 Task: Buy 1 Fans & Parts from Engine Cooling & Climate Control section under best seller category for shipping address: Dana Mitchell, 4284 Crim Lane, Underhill, Vermont 05489, Cell Number 9377427970. Pay from credit card ending with 6010, CVV 682
Action: Mouse moved to (31, 109)
Screenshot: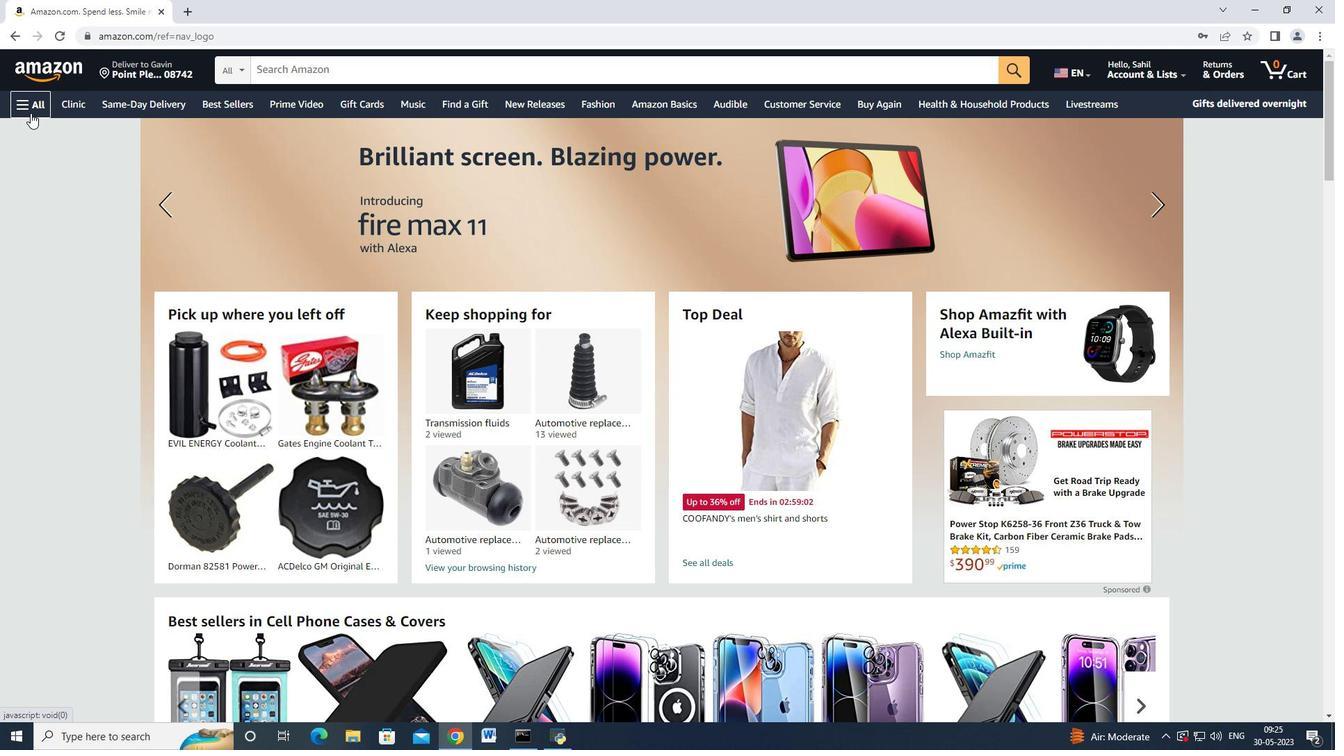 
Action: Mouse pressed left at (31, 109)
Screenshot: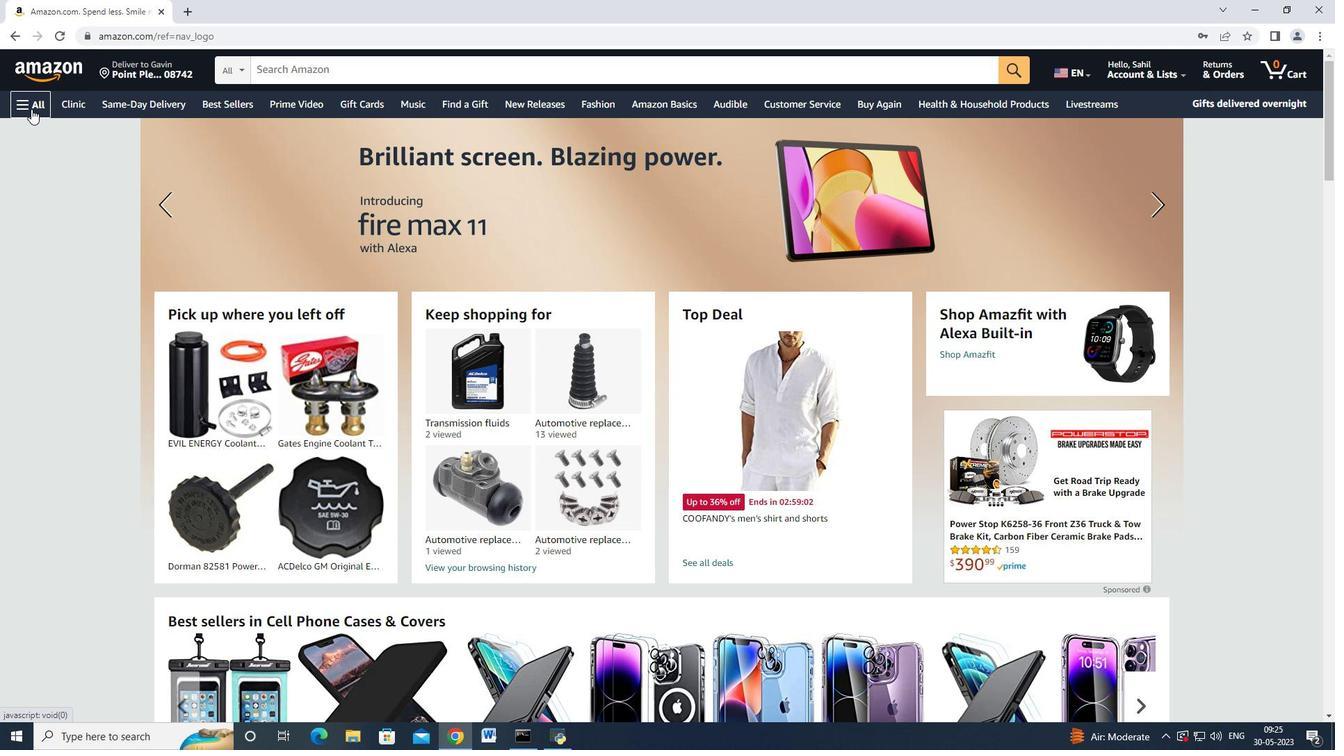 
Action: Mouse moved to (120, 417)
Screenshot: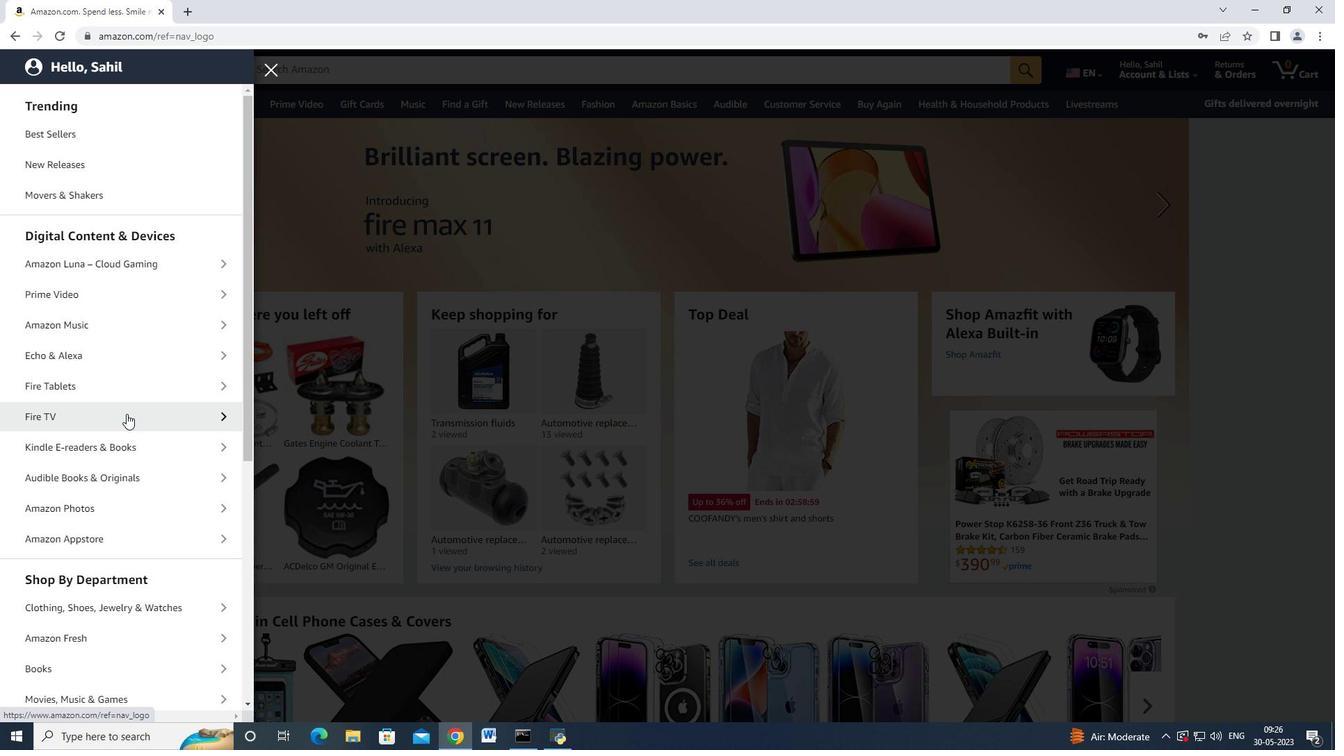
Action: Mouse scrolled (120, 417) with delta (0, 0)
Screenshot: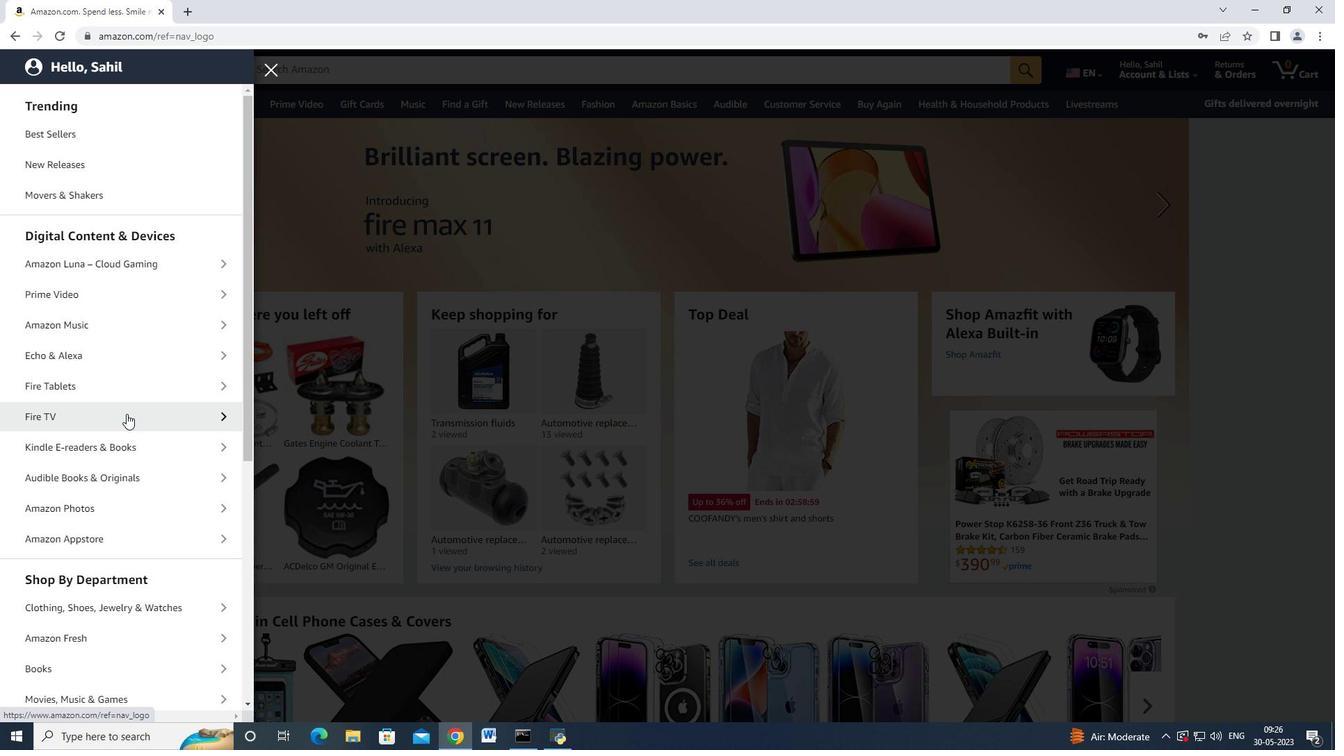 
Action: Mouse moved to (119, 419)
Screenshot: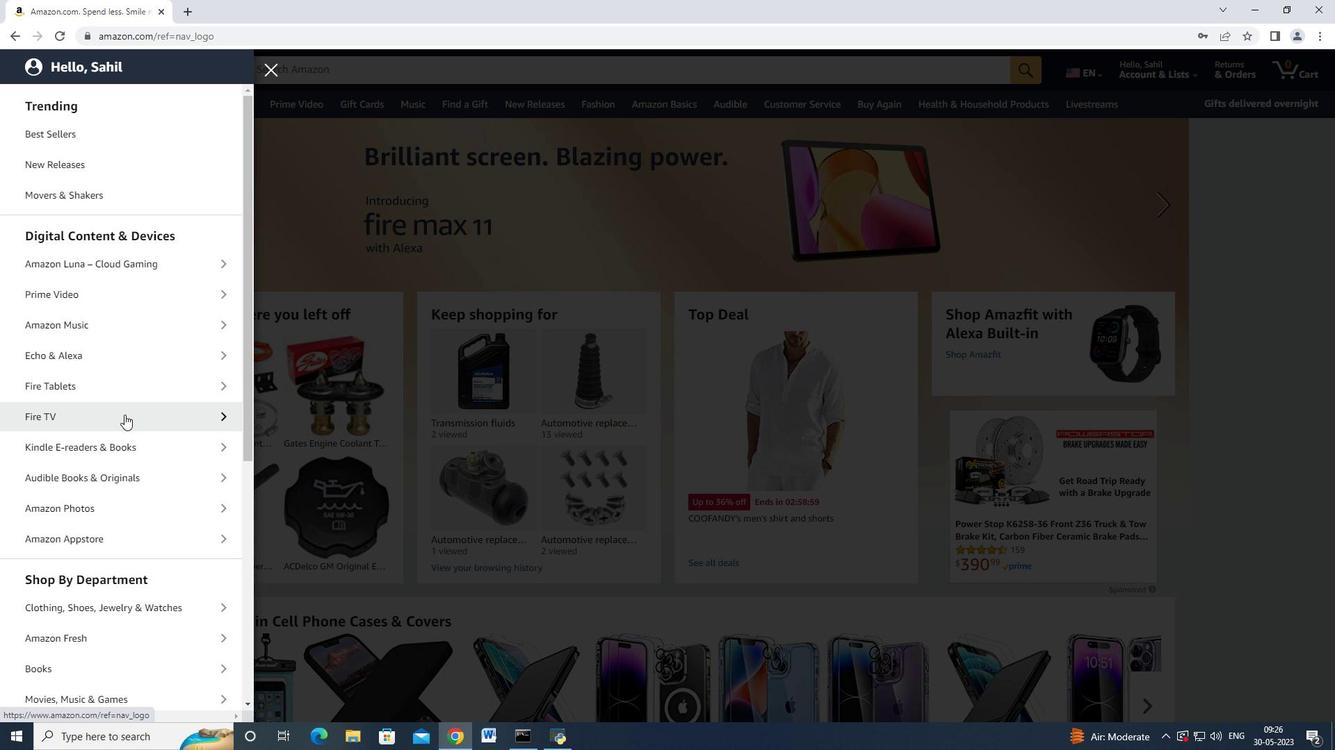 
Action: Mouse scrolled (119, 418) with delta (0, 0)
Screenshot: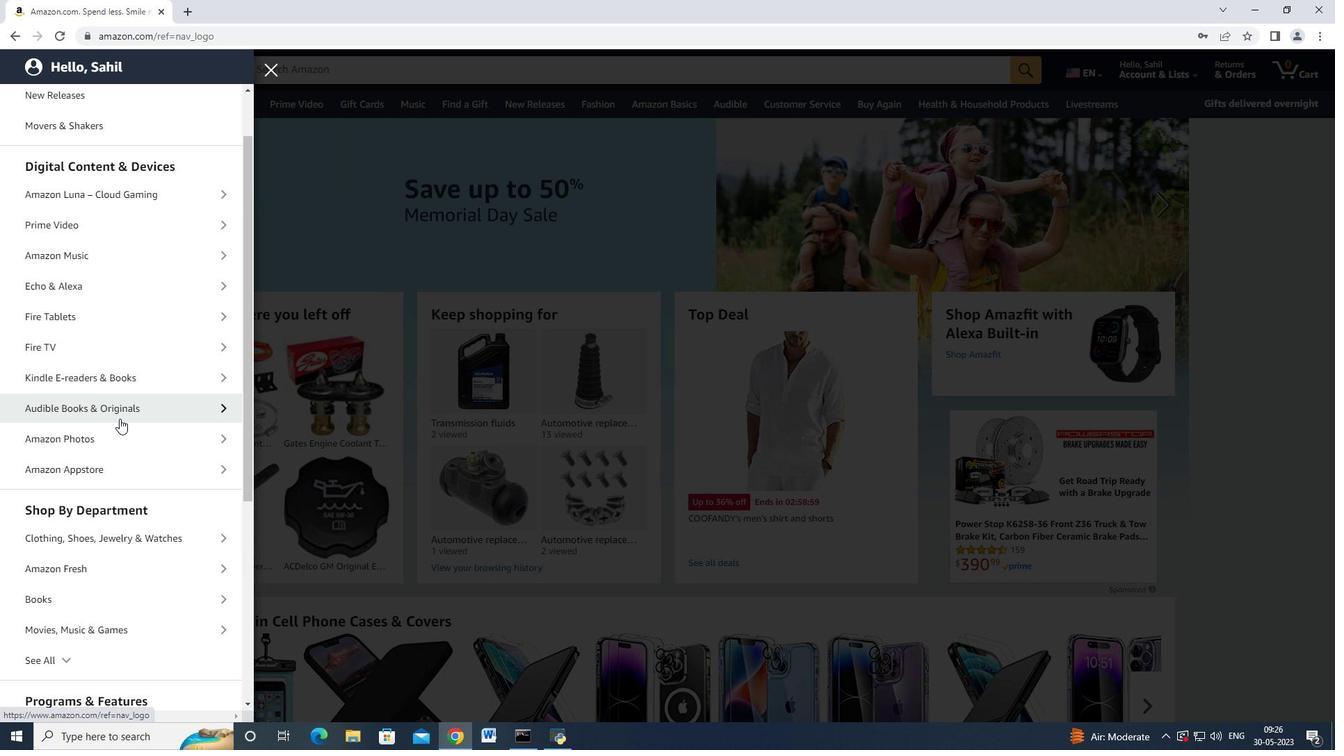 
Action: Mouse scrolled (119, 418) with delta (0, 0)
Screenshot: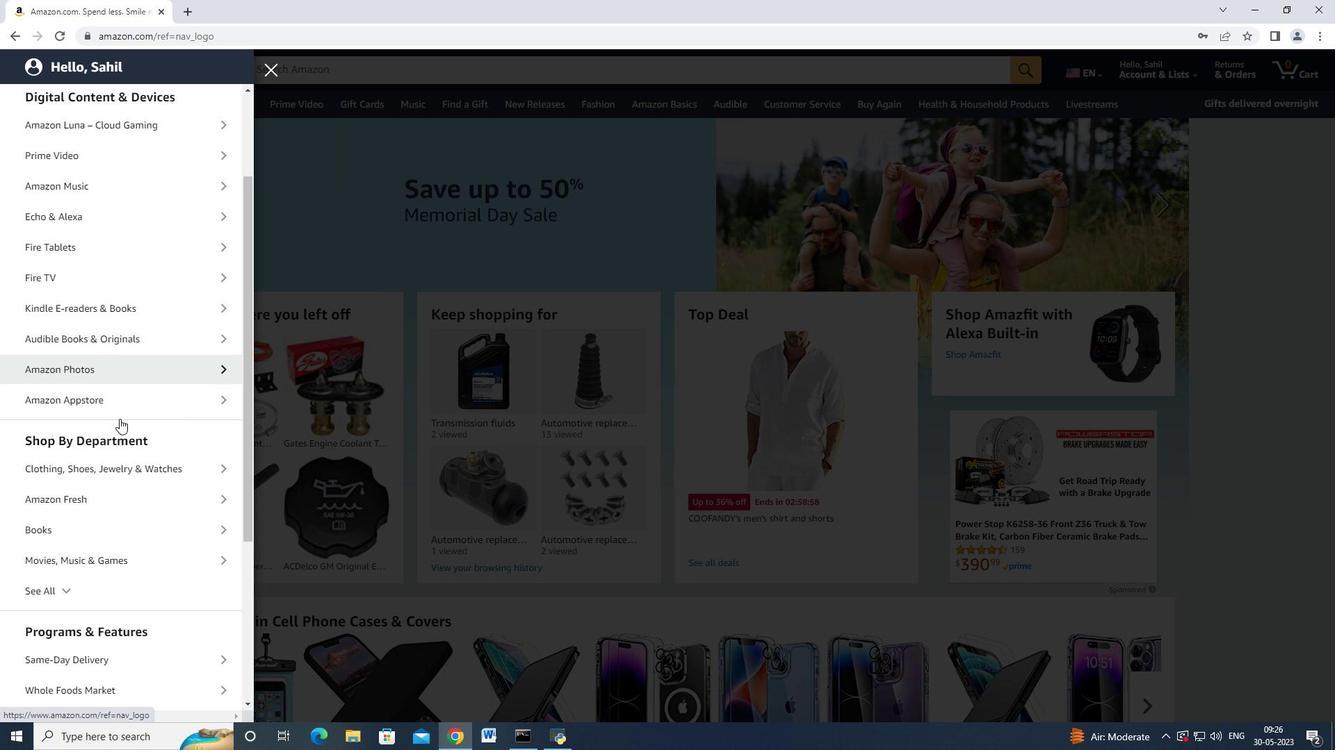 
Action: Mouse scrolled (119, 418) with delta (0, 0)
Screenshot: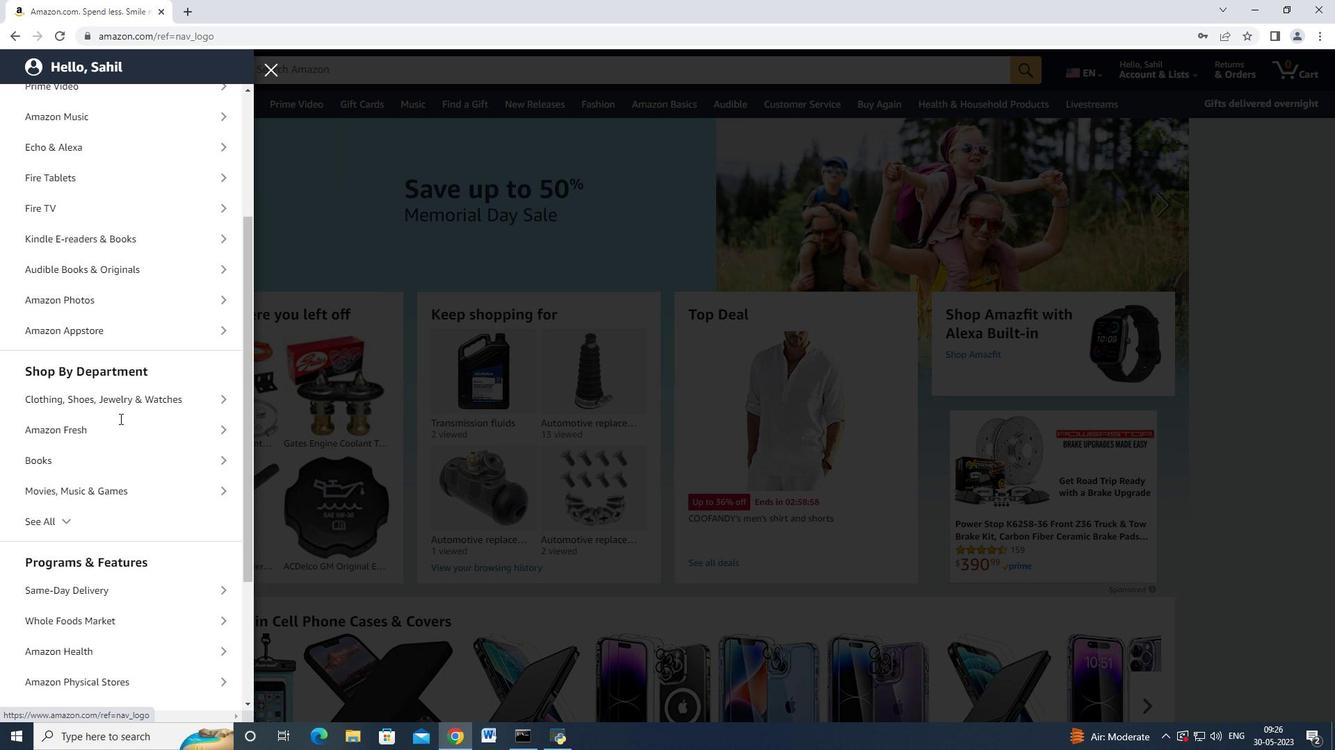 
Action: Mouse moved to (57, 447)
Screenshot: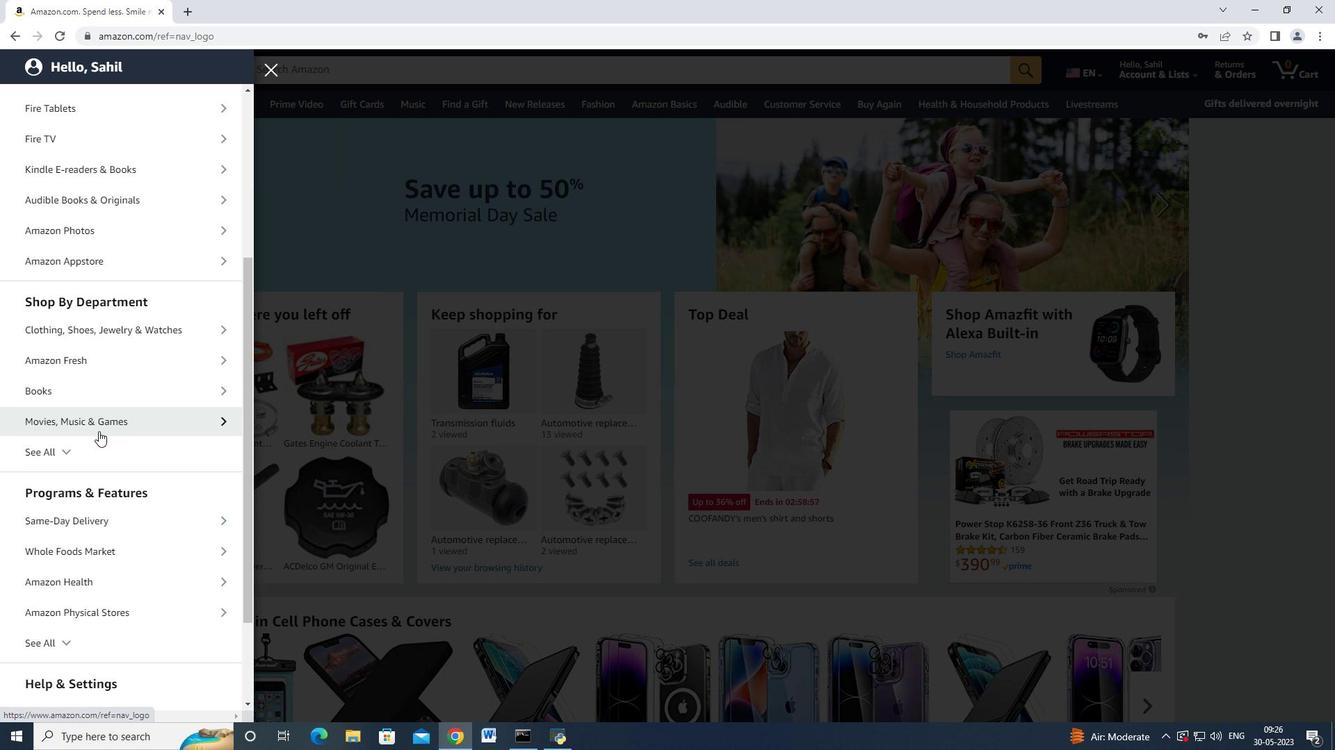 
Action: Mouse pressed left at (57, 447)
Screenshot: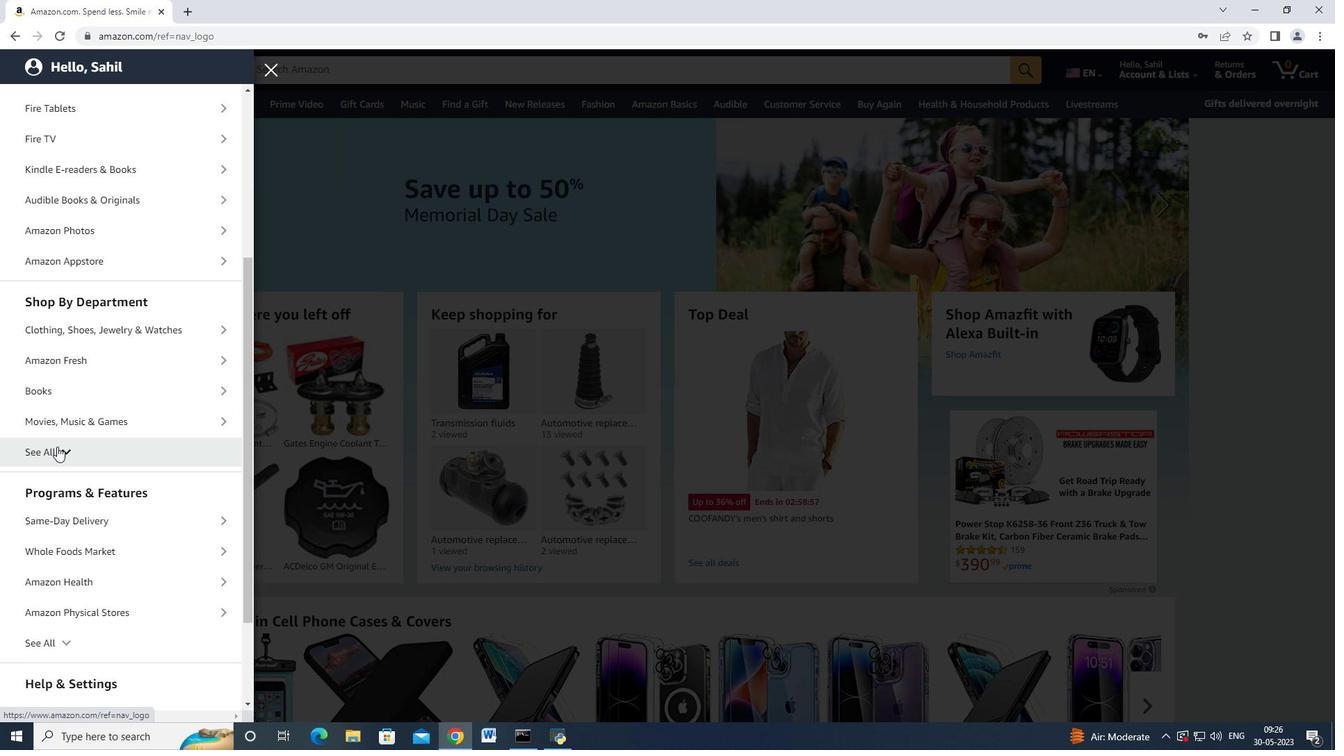 
Action: Mouse moved to (96, 433)
Screenshot: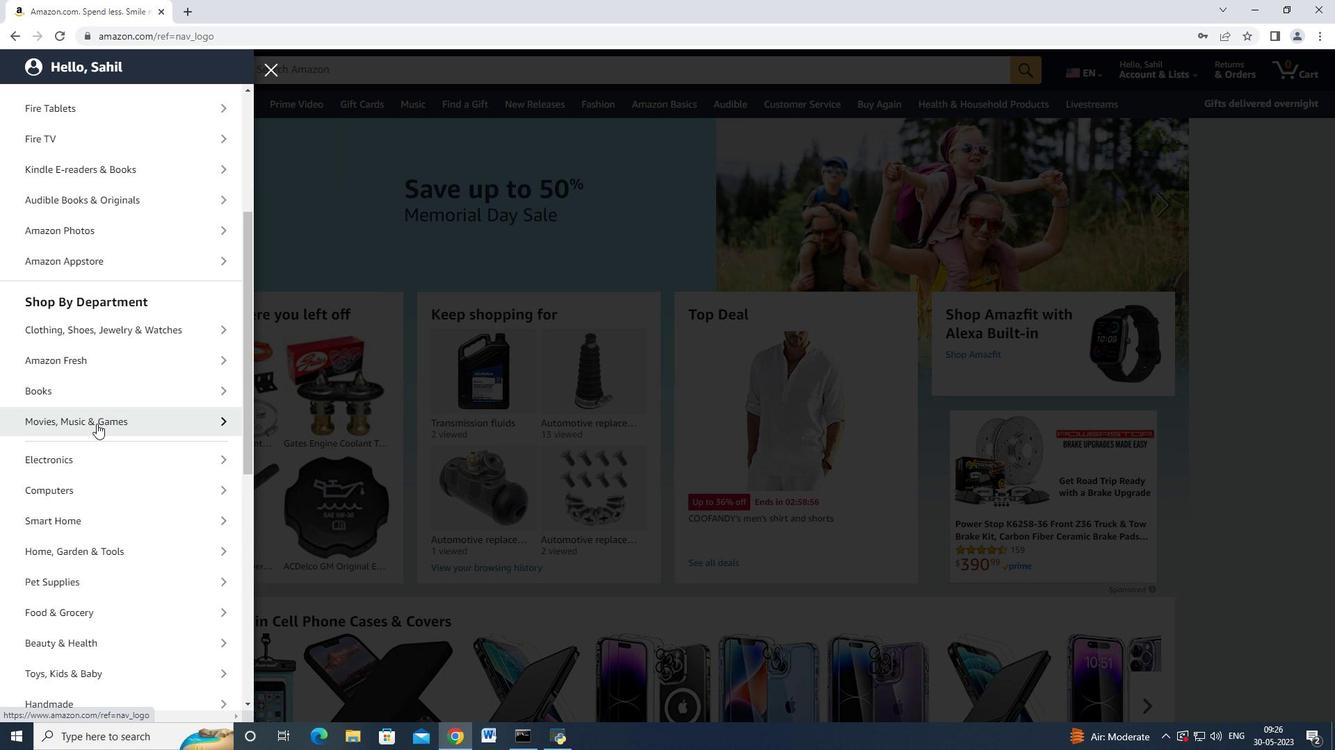 
Action: Mouse scrolled (96, 433) with delta (0, 0)
Screenshot: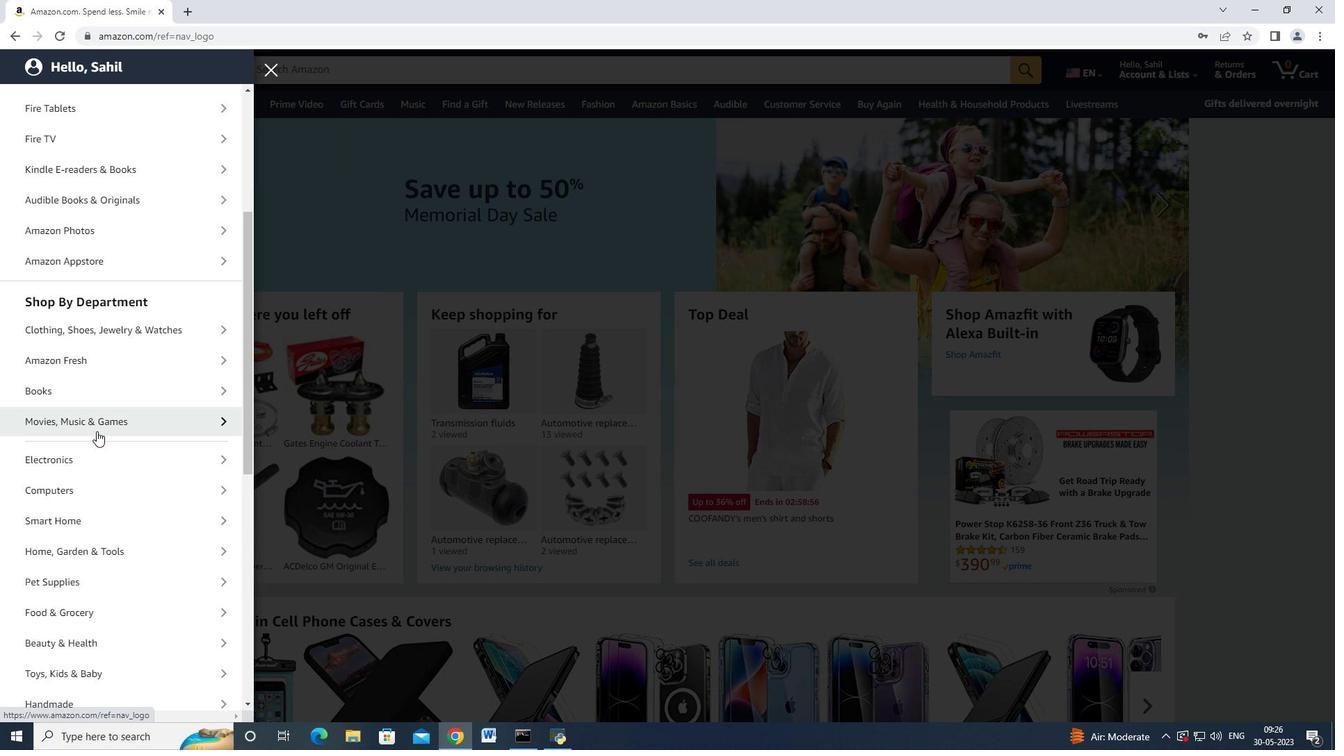 
Action: Mouse scrolled (96, 433) with delta (0, 0)
Screenshot: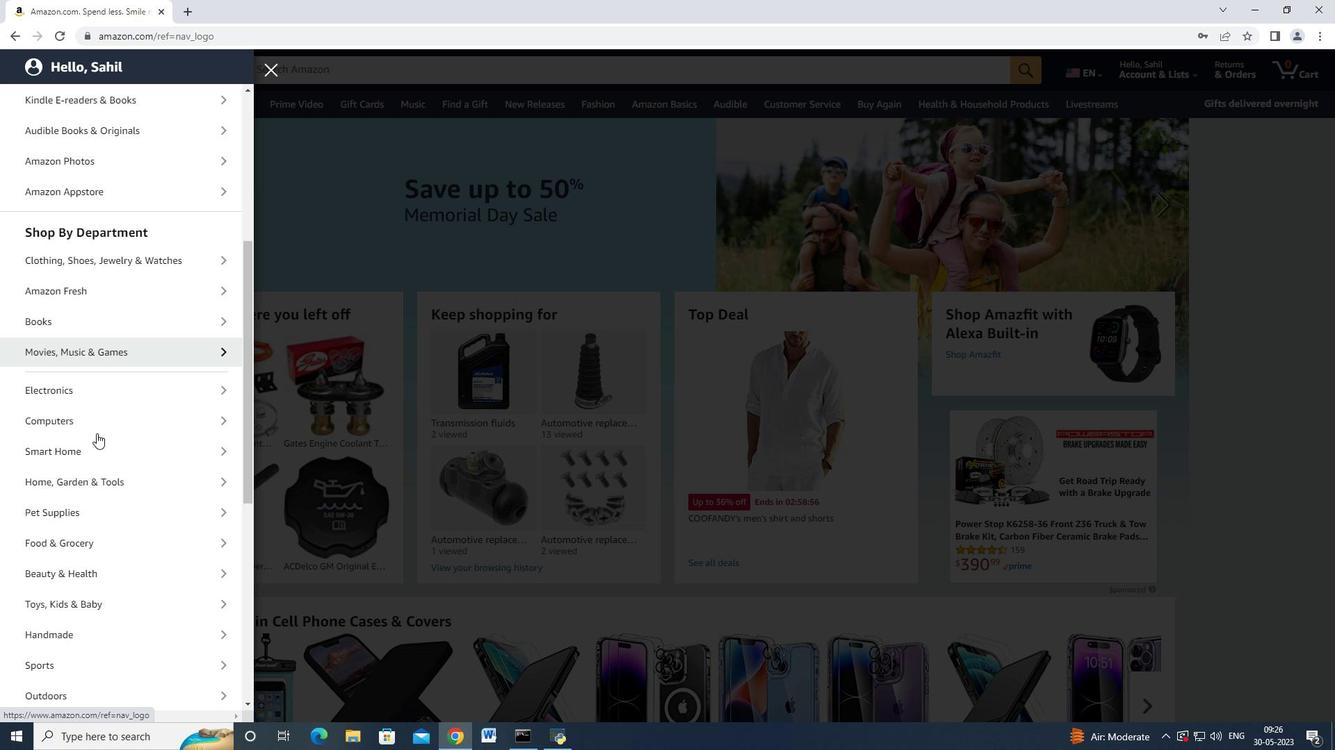 
Action: Mouse scrolled (96, 433) with delta (0, 0)
Screenshot: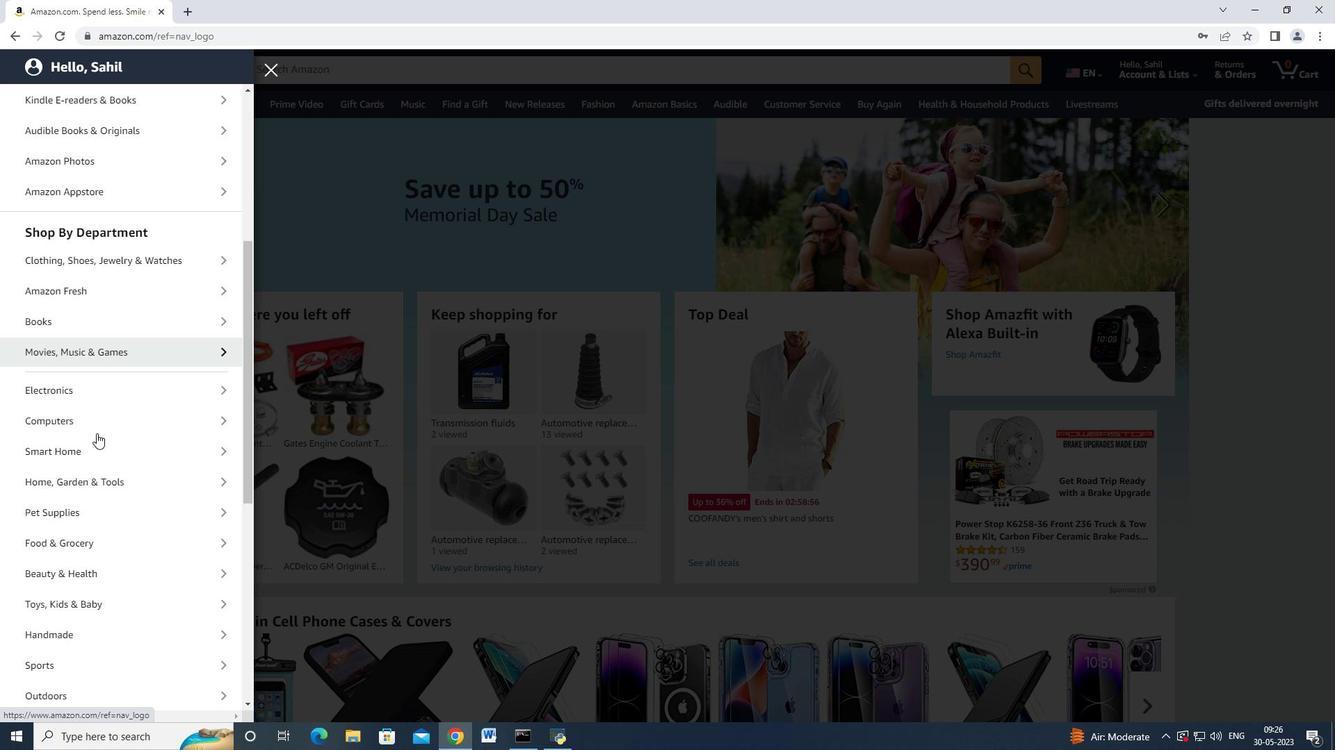 
Action: Mouse scrolled (96, 433) with delta (0, 0)
Screenshot: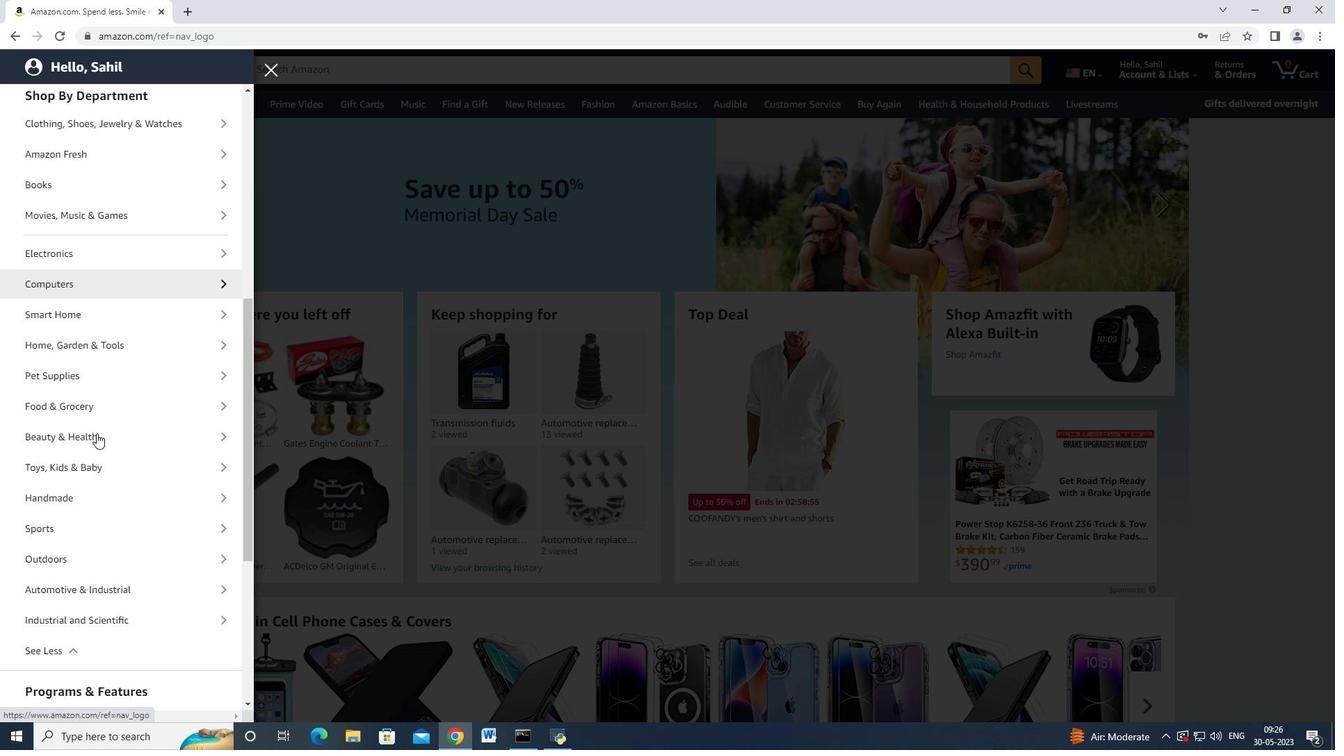 
Action: Mouse moved to (111, 515)
Screenshot: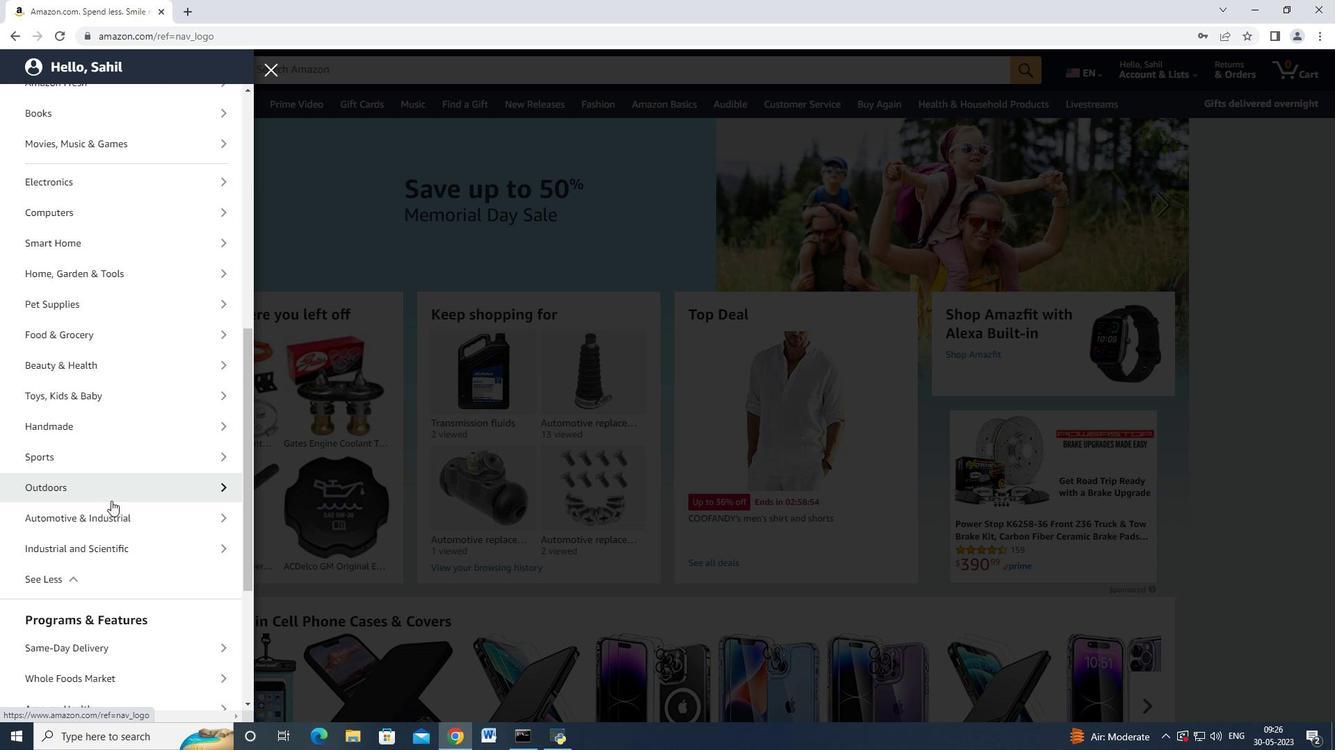 
Action: Mouse pressed left at (111, 515)
Screenshot: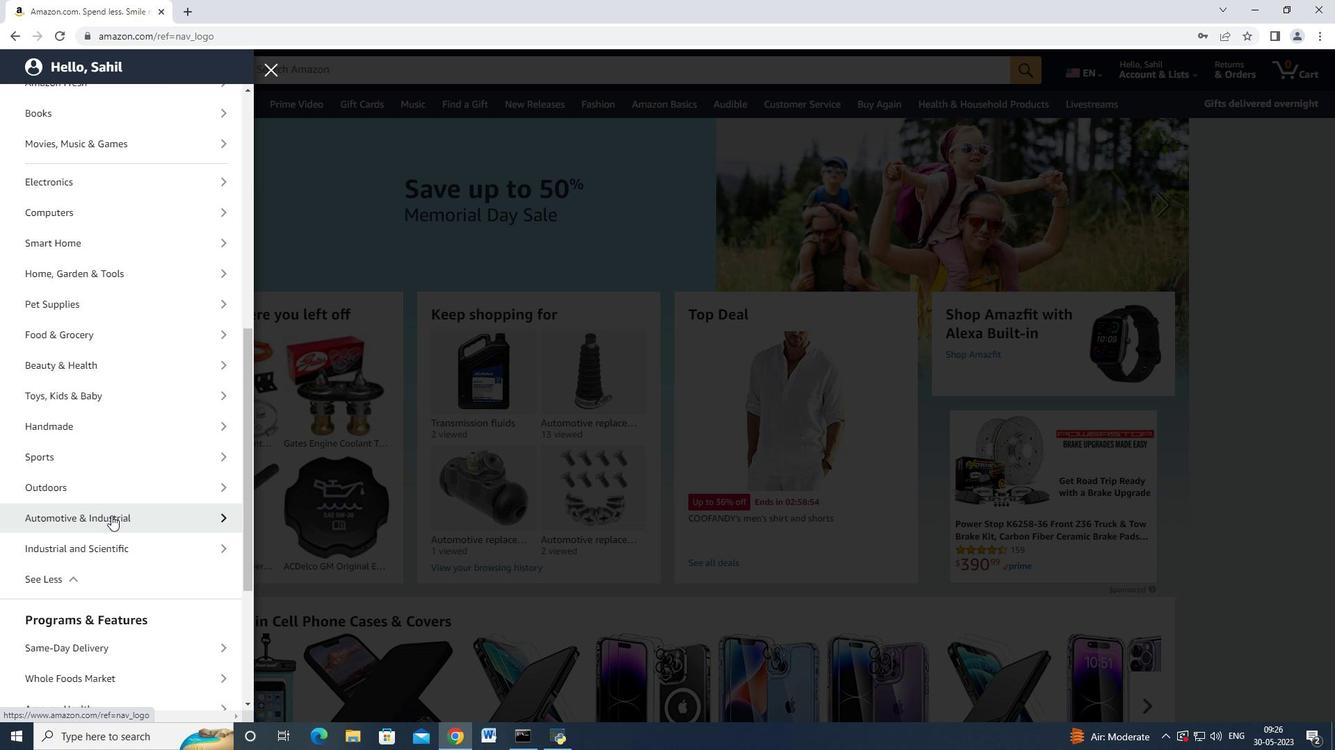 
Action: Mouse moved to (127, 177)
Screenshot: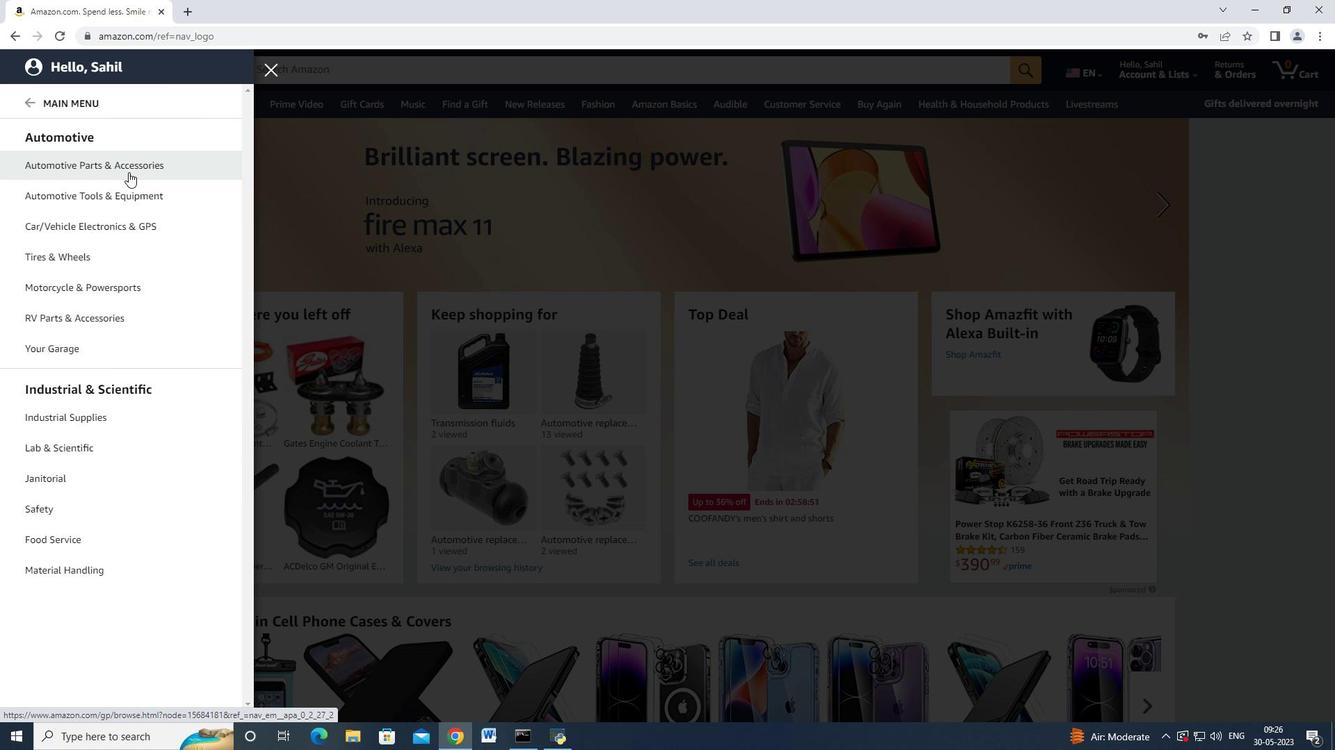 
Action: Mouse pressed left at (127, 177)
Screenshot: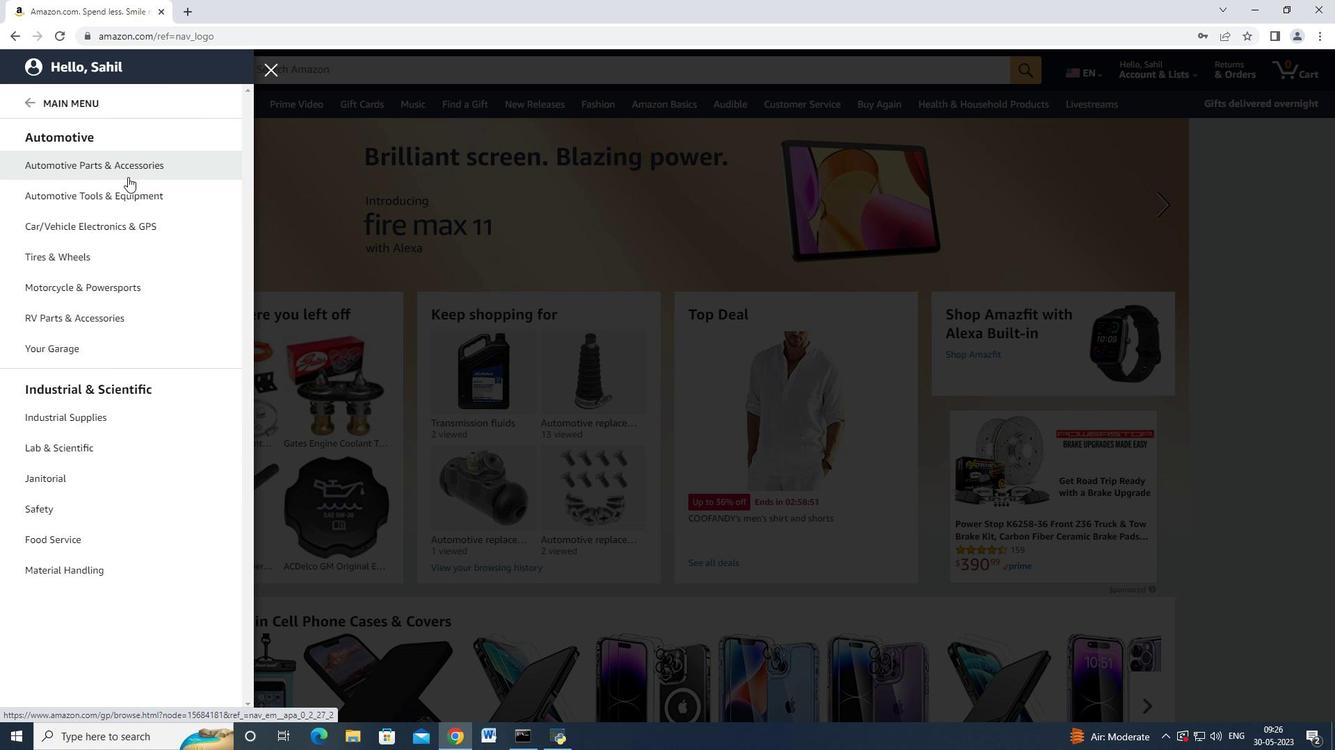 
Action: Mouse moved to (161, 196)
Screenshot: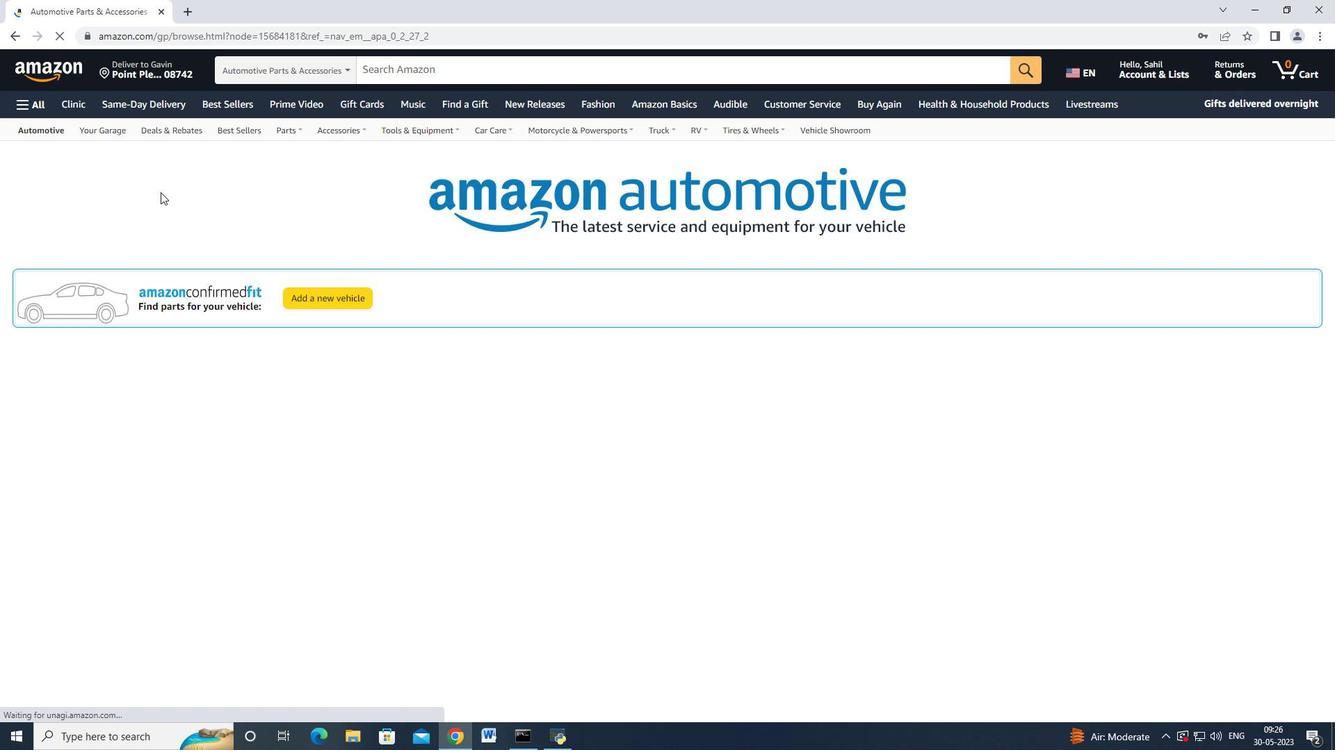 
Action: Mouse scrolled (161, 196) with delta (0, 0)
Screenshot: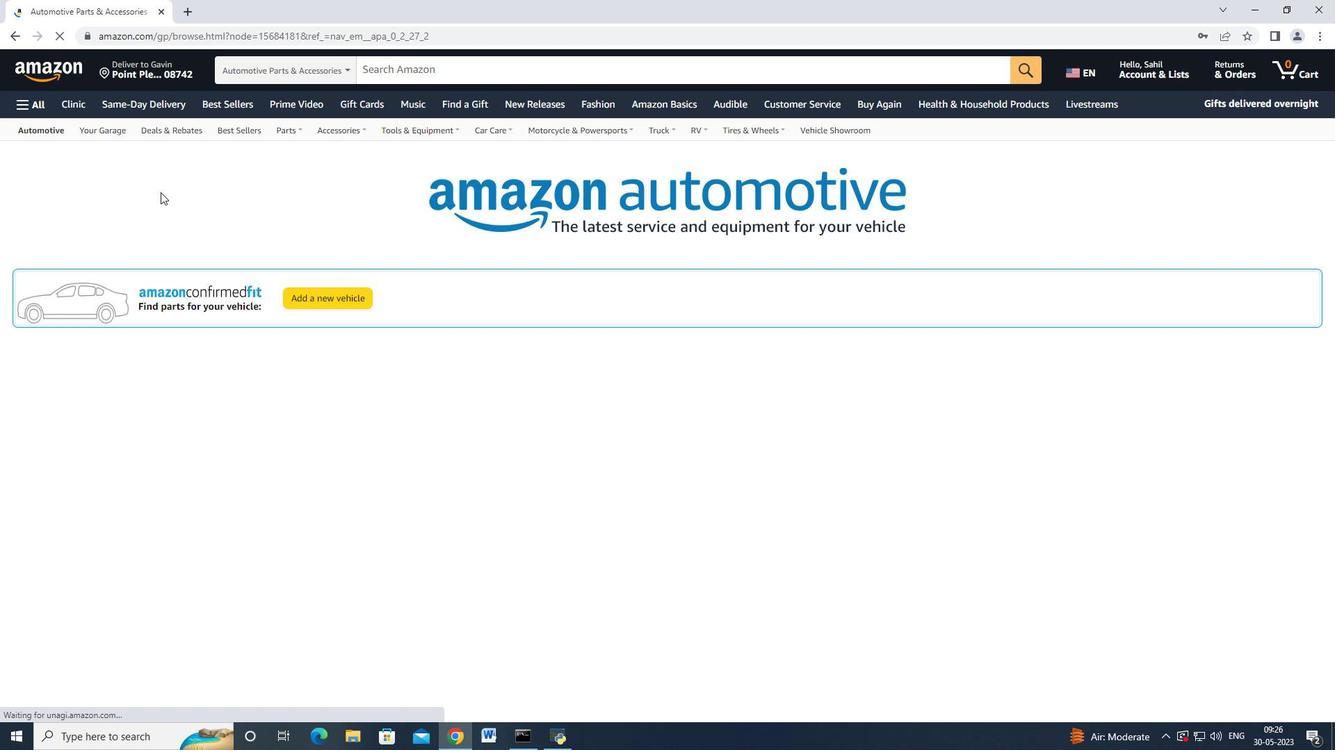 
Action: Mouse scrolled (161, 196) with delta (0, 0)
Screenshot: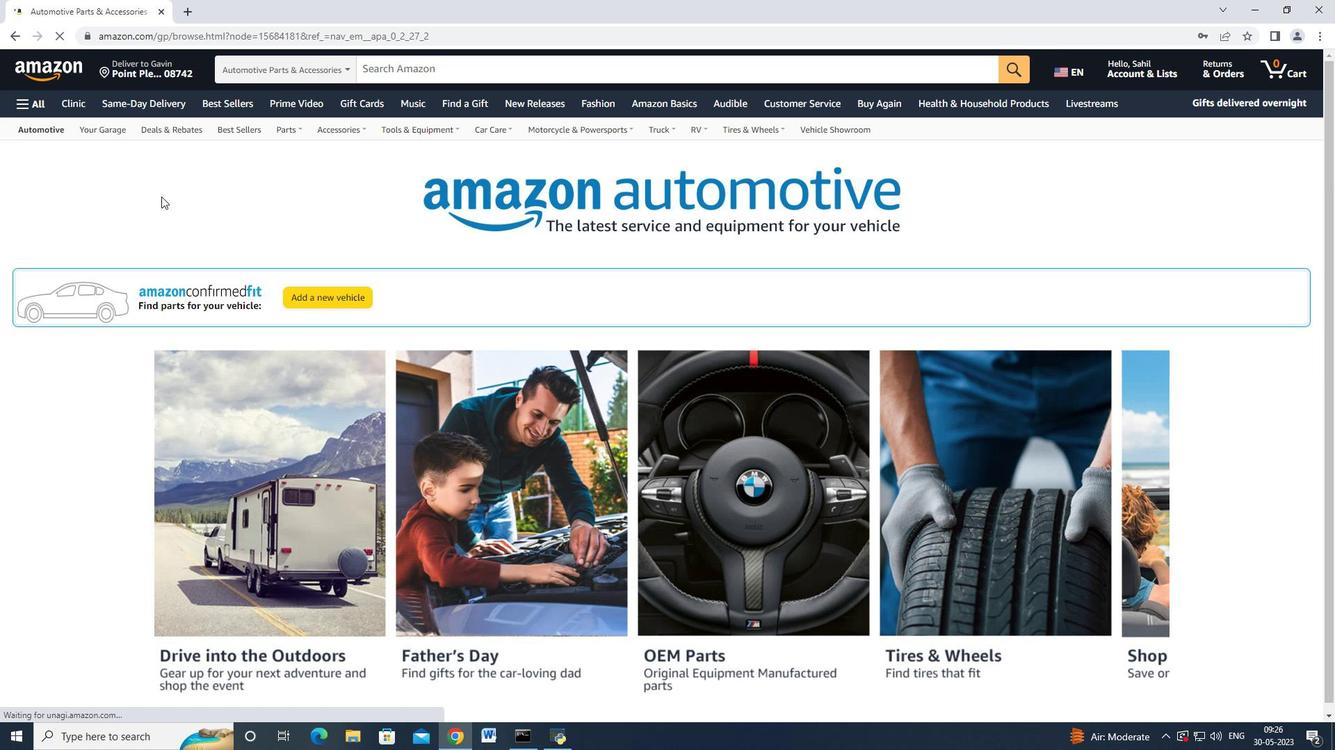 
Action: Mouse scrolled (161, 197) with delta (0, 0)
Screenshot: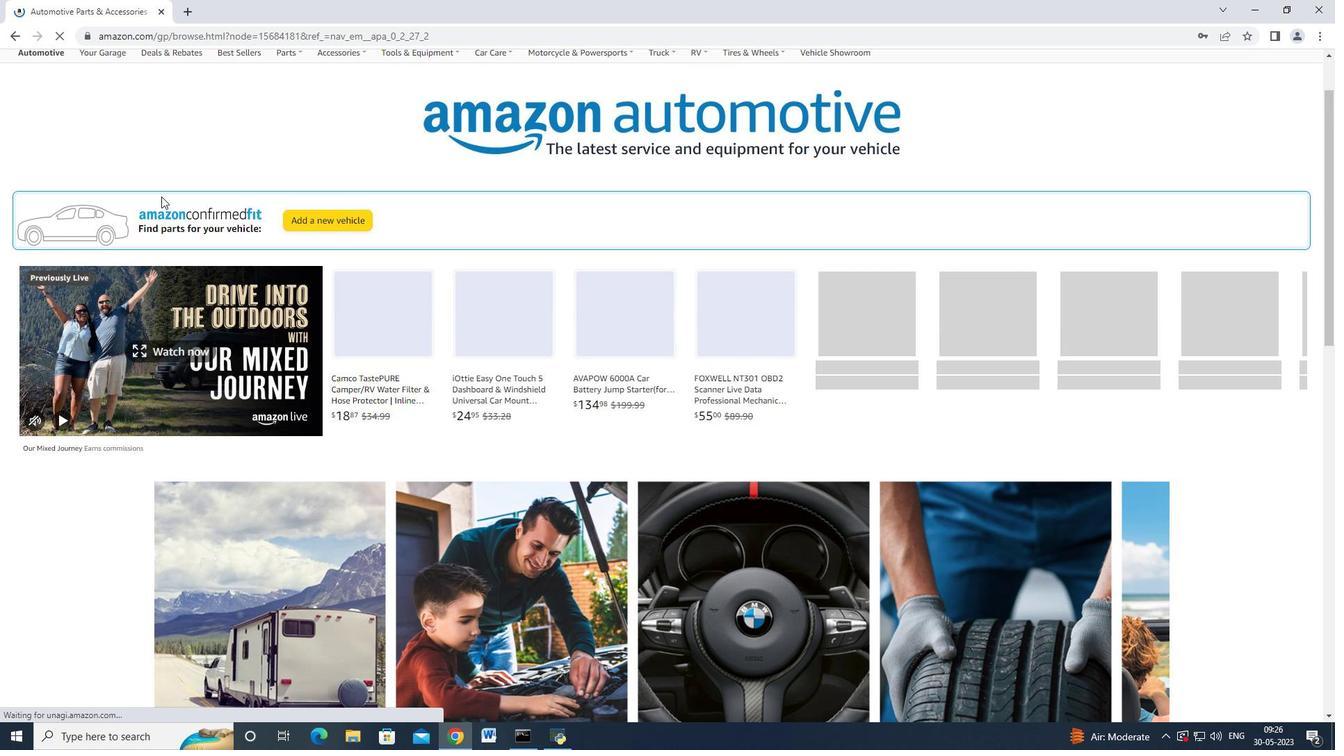 
Action: Mouse moved to (231, 127)
Screenshot: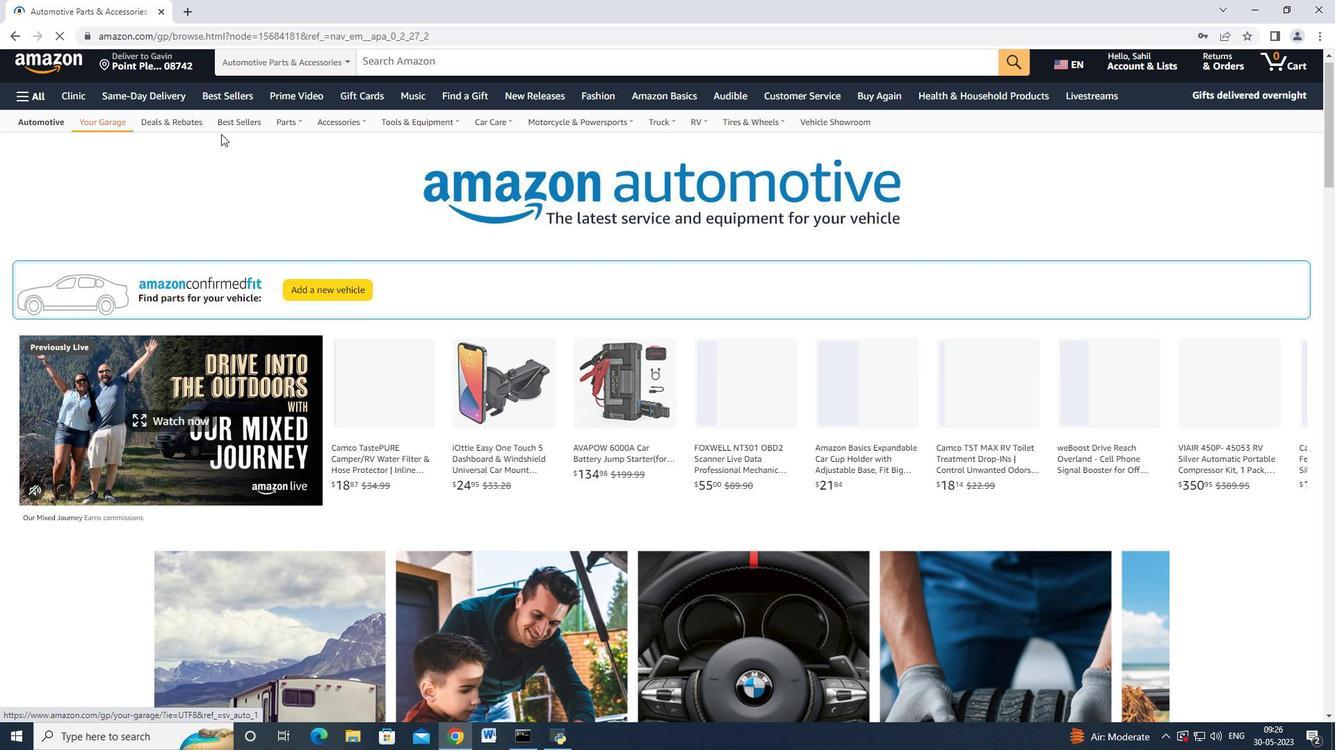 
Action: Mouse pressed left at (231, 127)
Screenshot: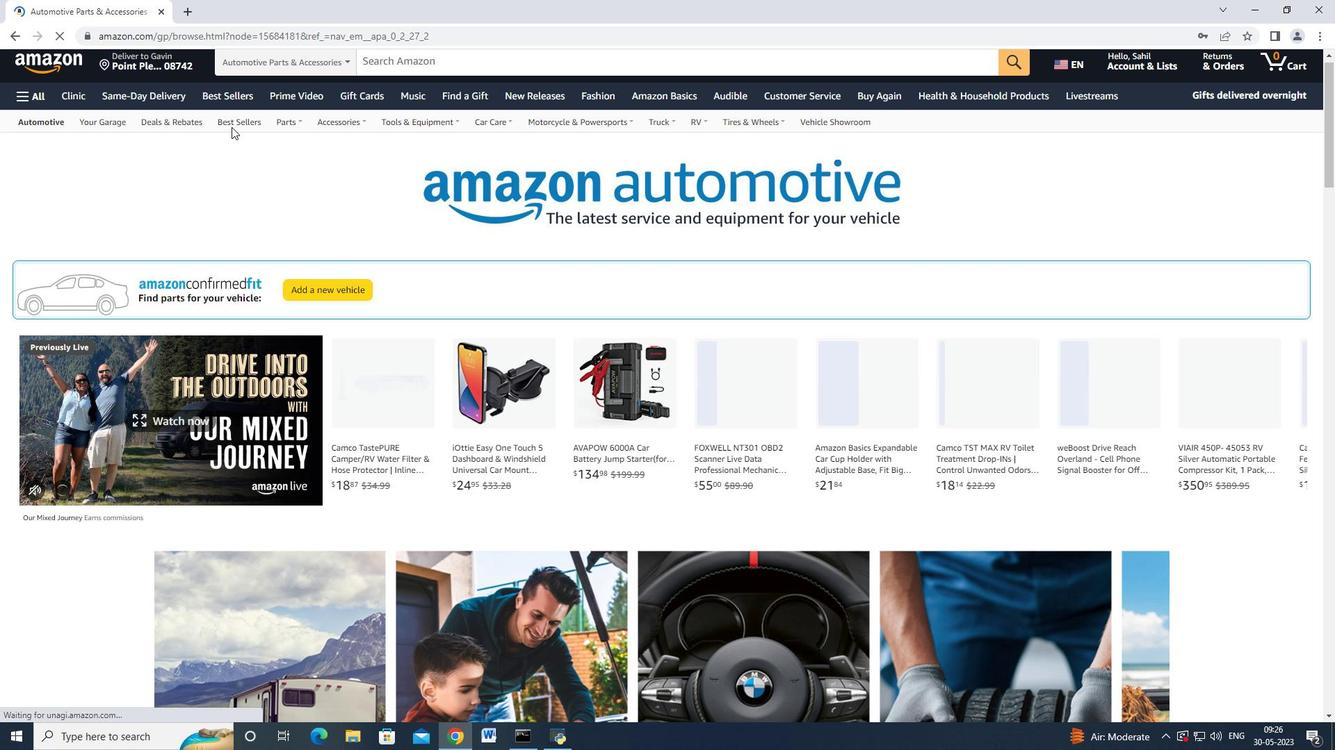 
Action: Mouse moved to (262, 240)
Screenshot: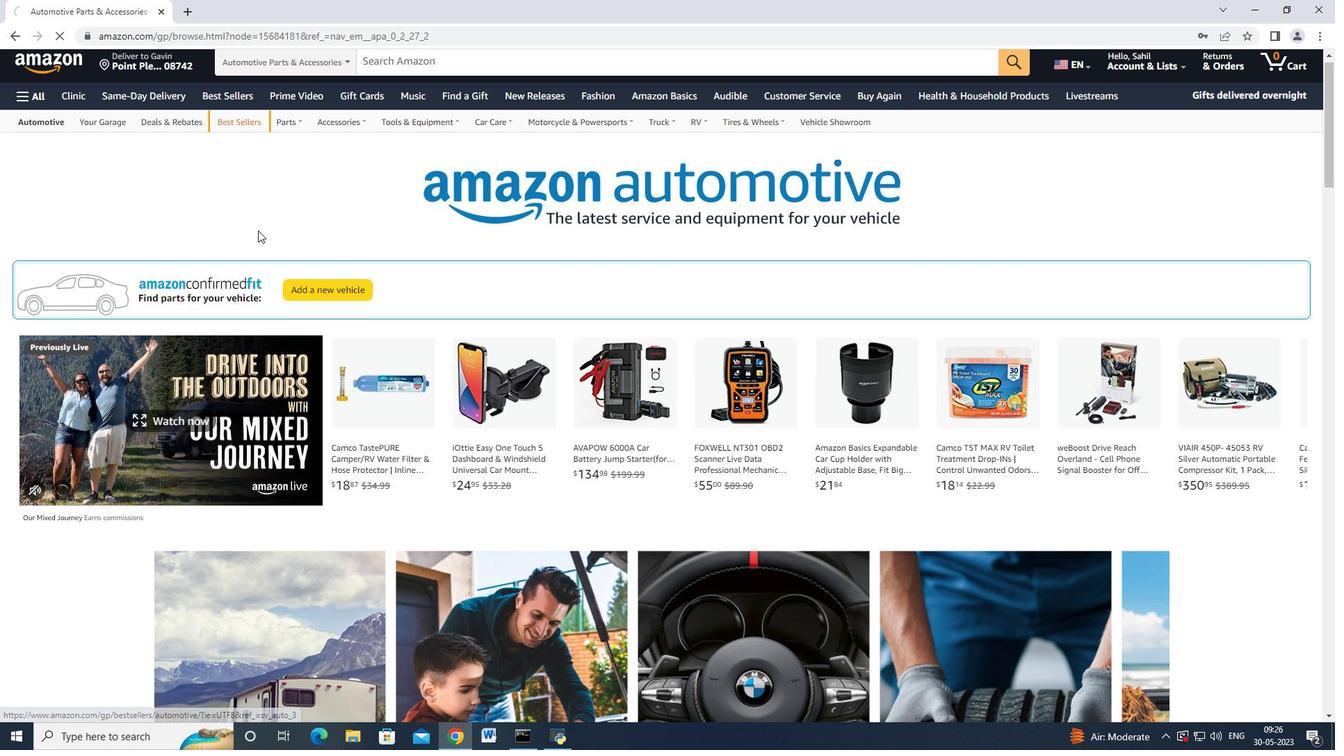 
Action: Mouse scrolled (262, 239) with delta (0, 0)
Screenshot: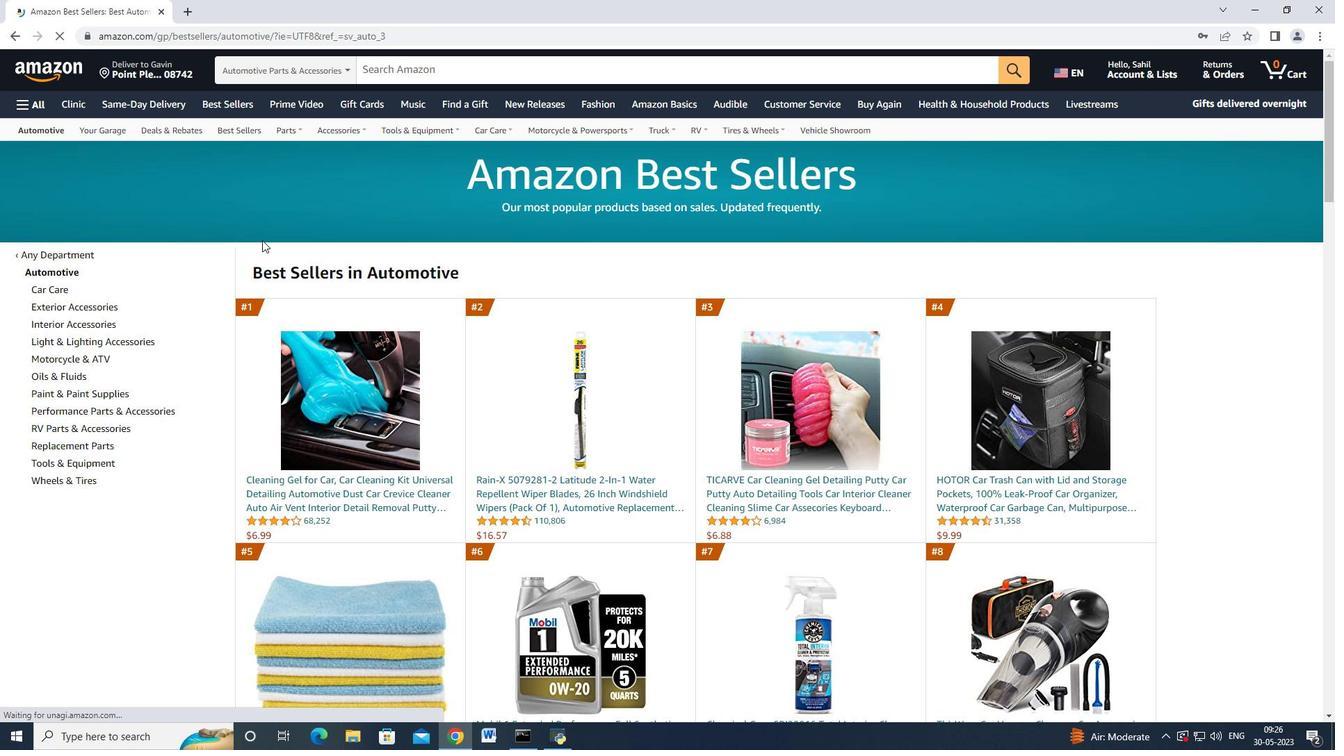 
Action: Mouse moved to (86, 376)
Screenshot: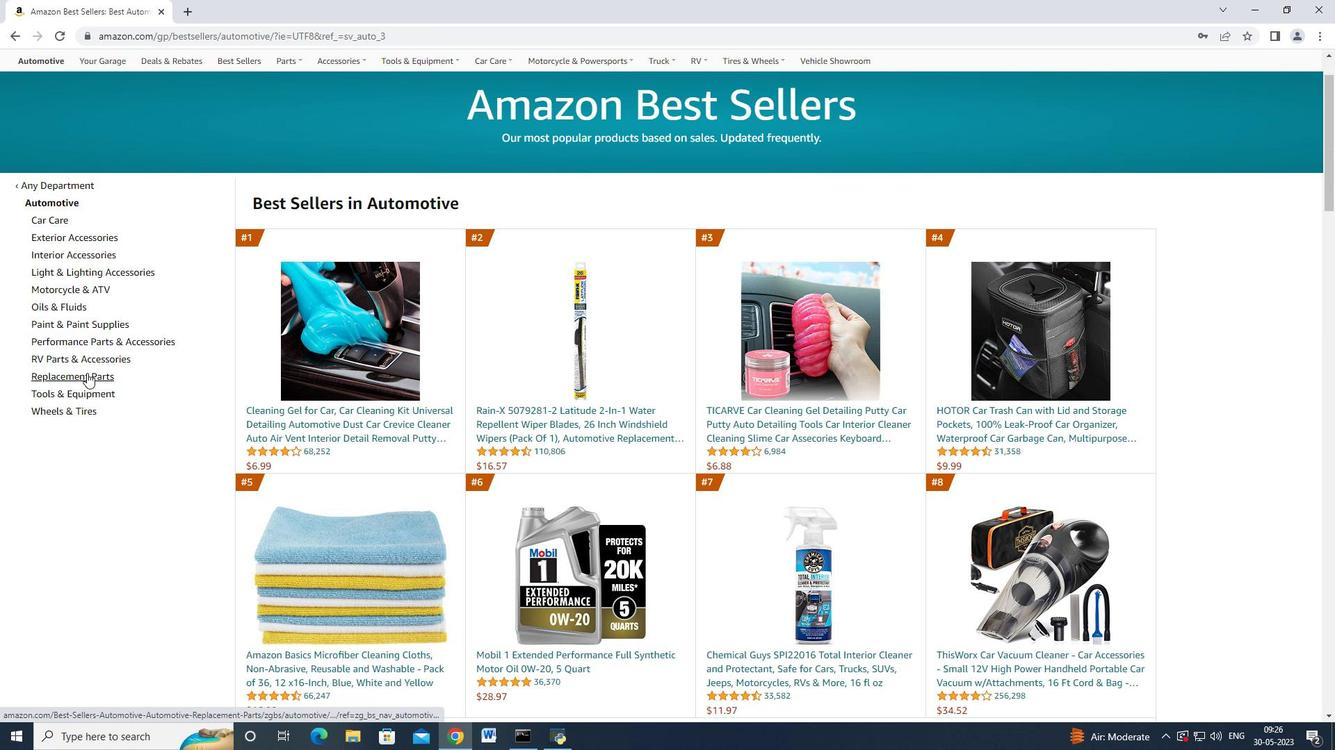 
Action: Mouse pressed left at (86, 376)
Screenshot: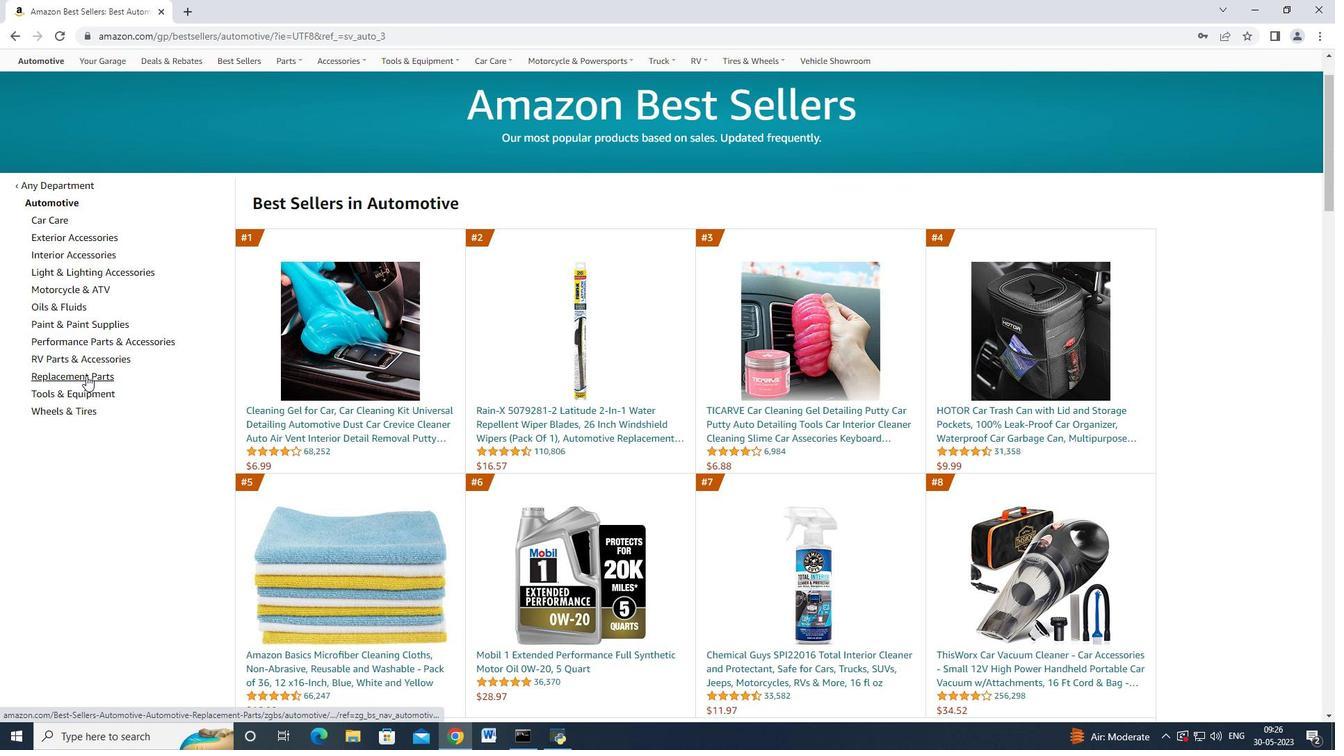 
Action: Mouse moved to (216, 347)
Screenshot: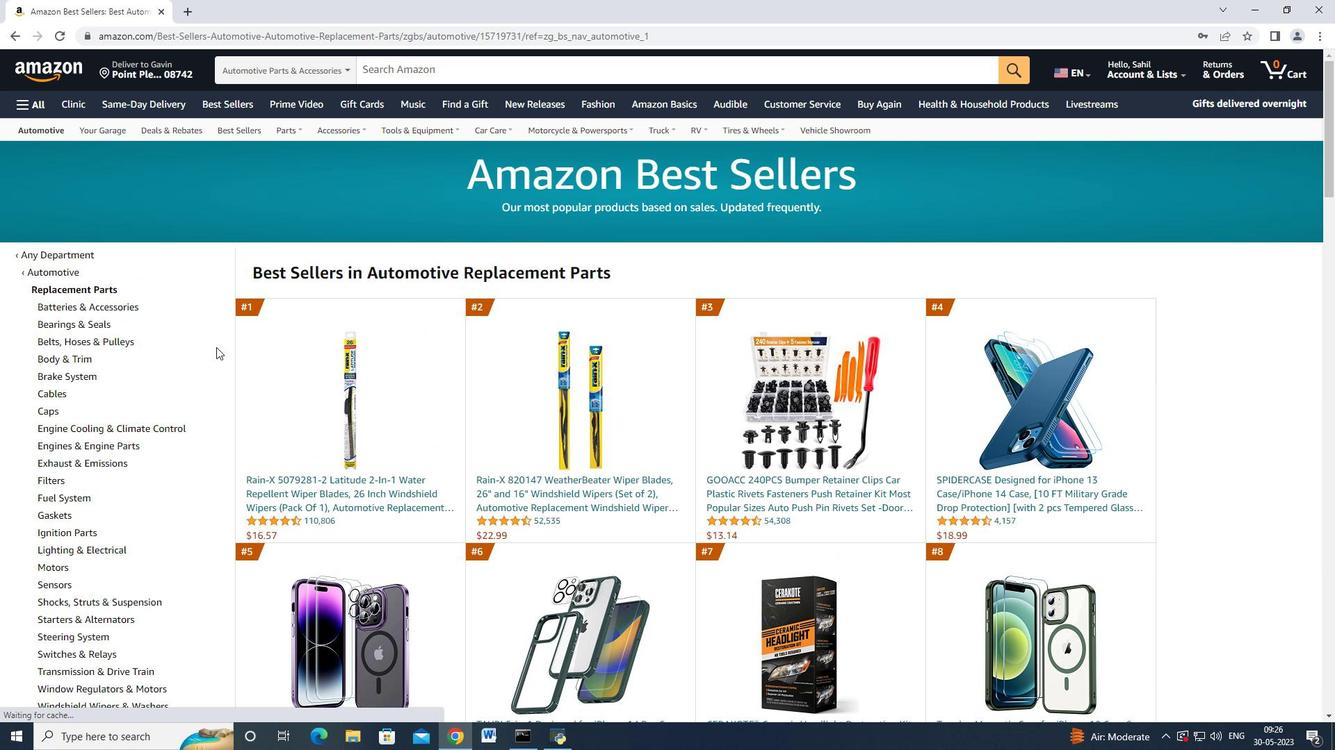 
Action: Mouse scrolled (216, 346) with delta (0, 0)
Screenshot: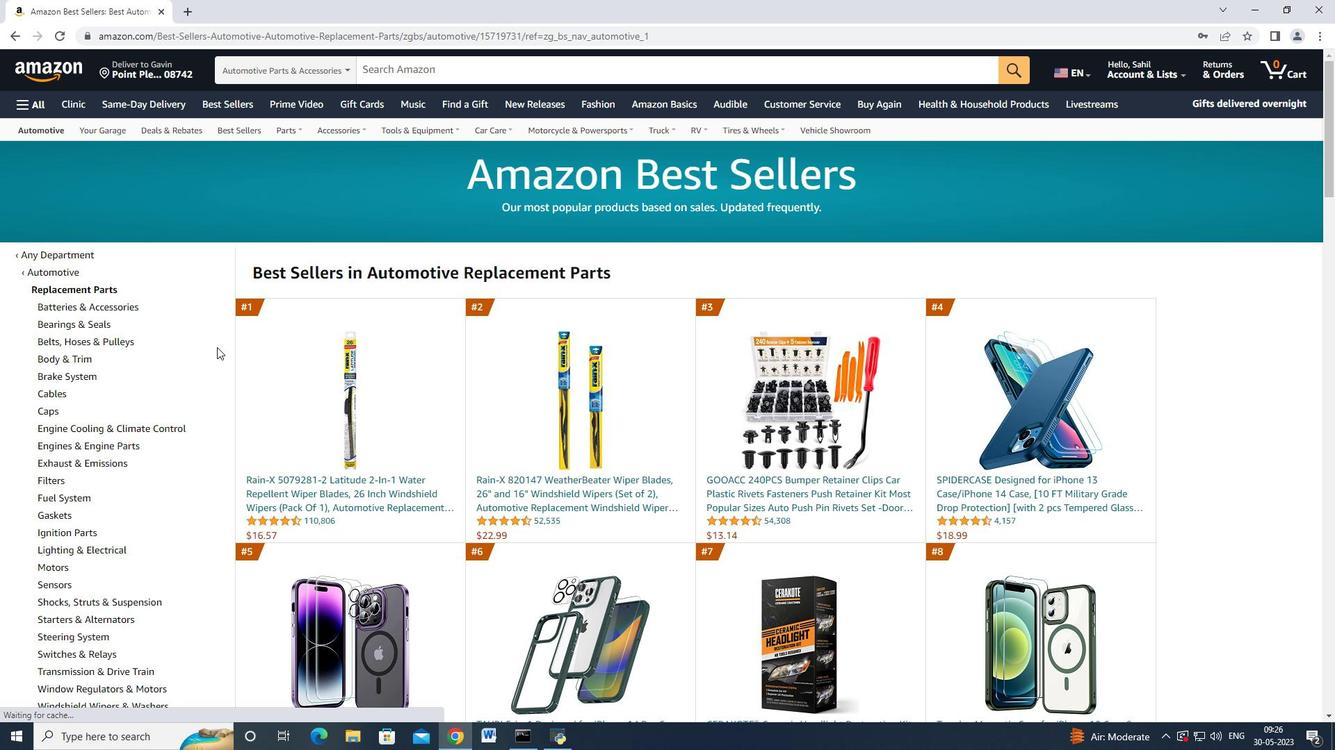 
Action: Mouse scrolled (216, 346) with delta (0, 0)
Screenshot: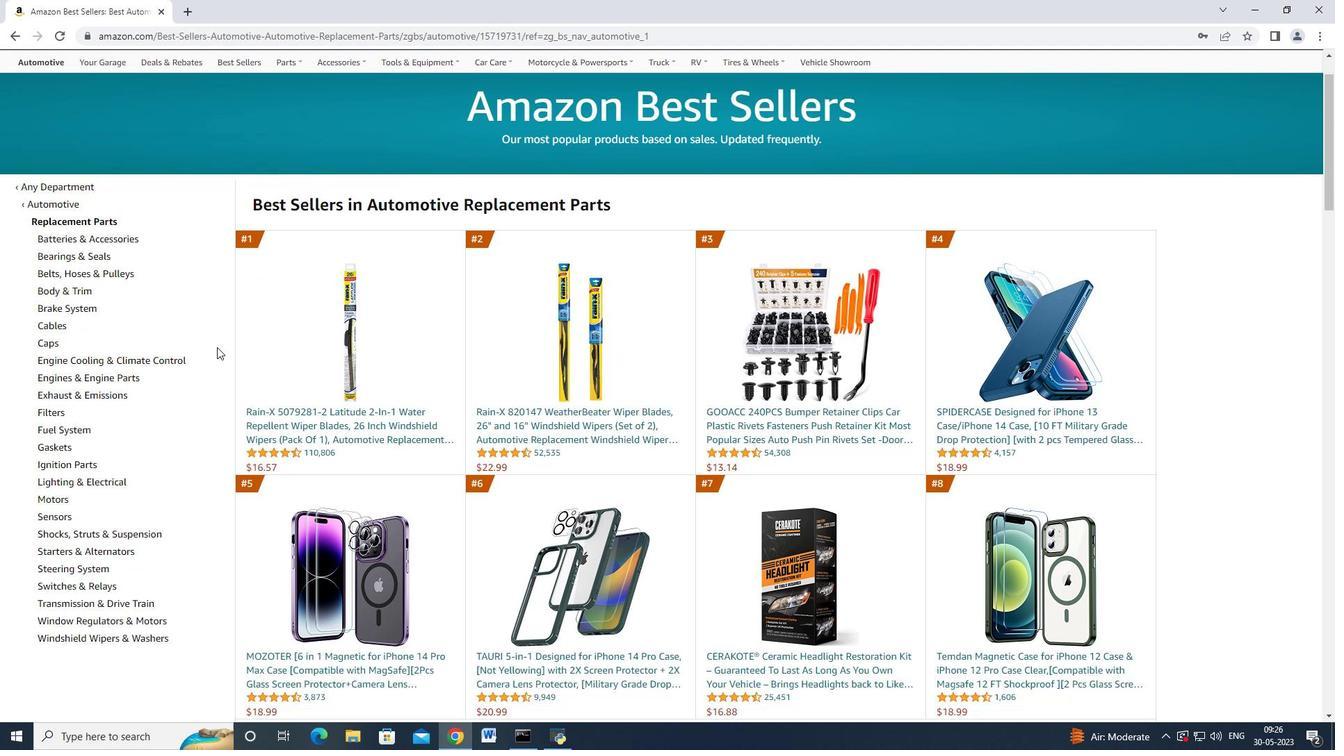 
Action: Mouse moved to (68, 279)
Screenshot: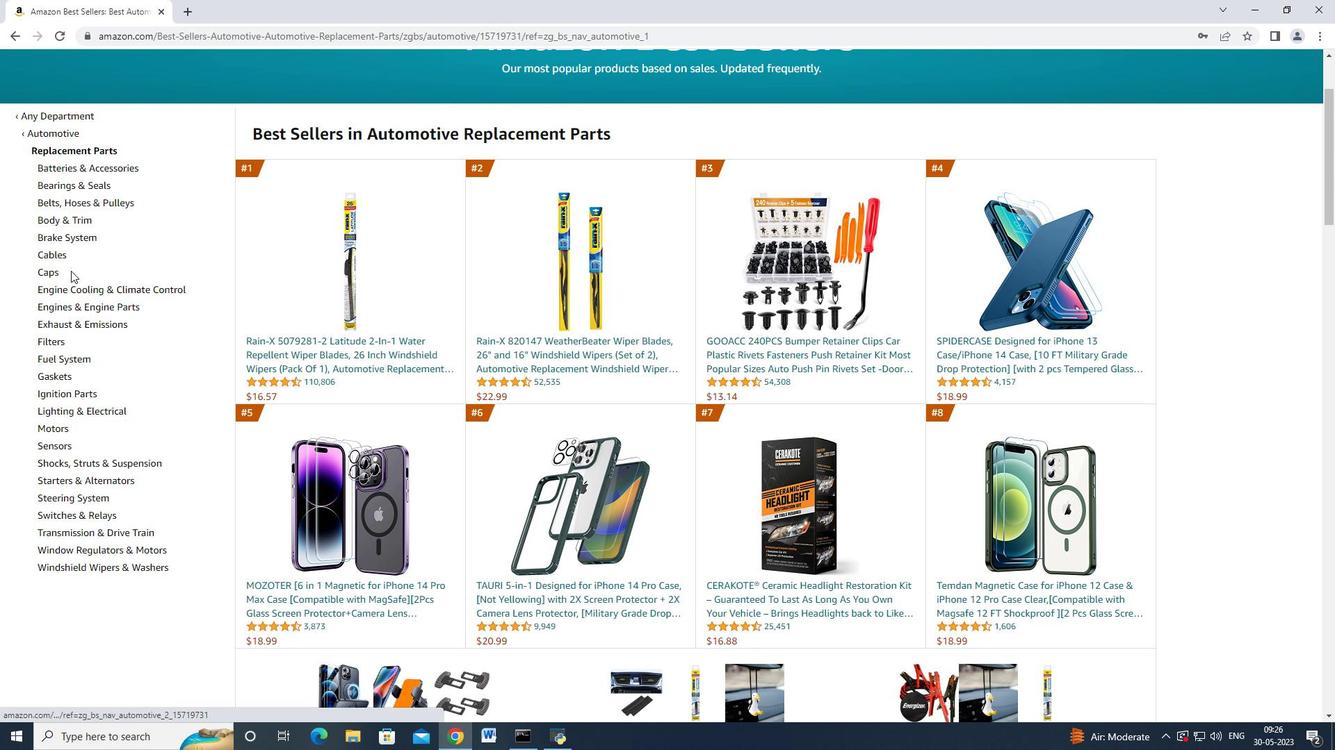 
Action: Mouse scrolled (68, 278) with delta (0, 0)
Screenshot: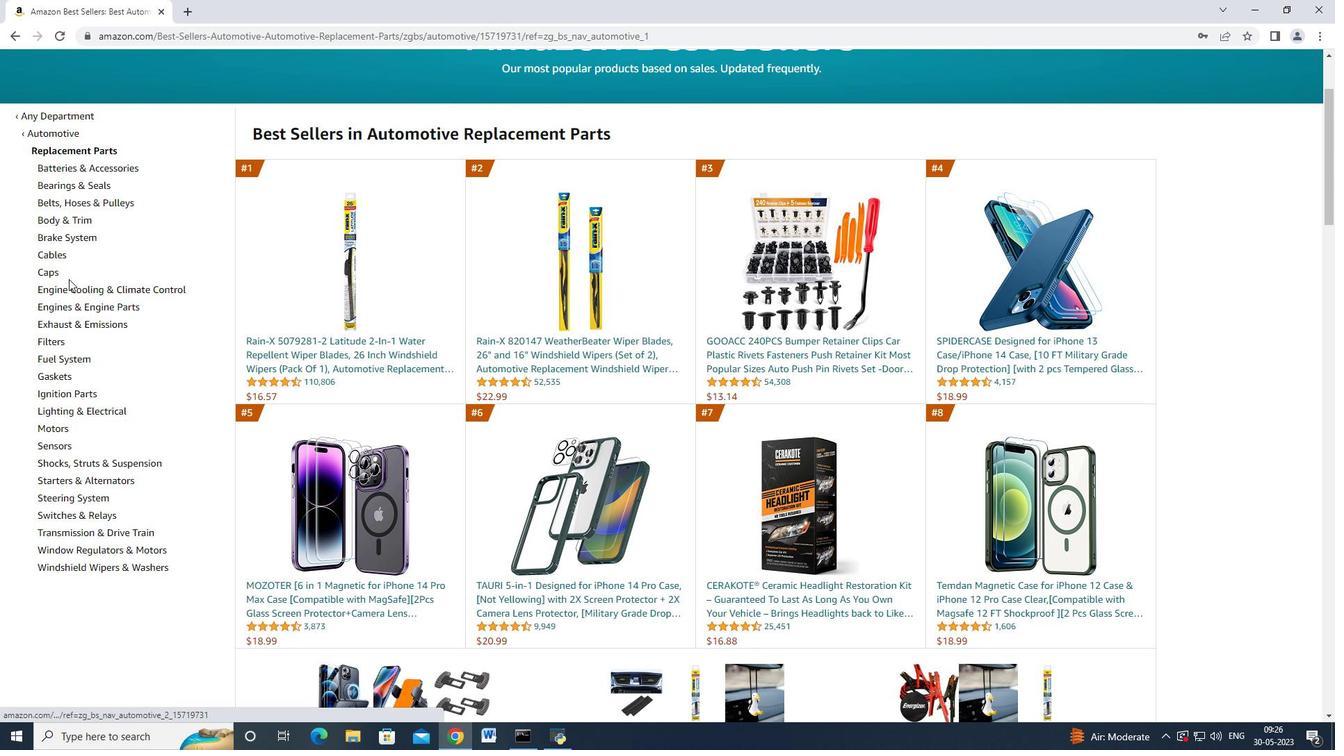 
Action: Mouse moved to (74, 292)
Screenshot: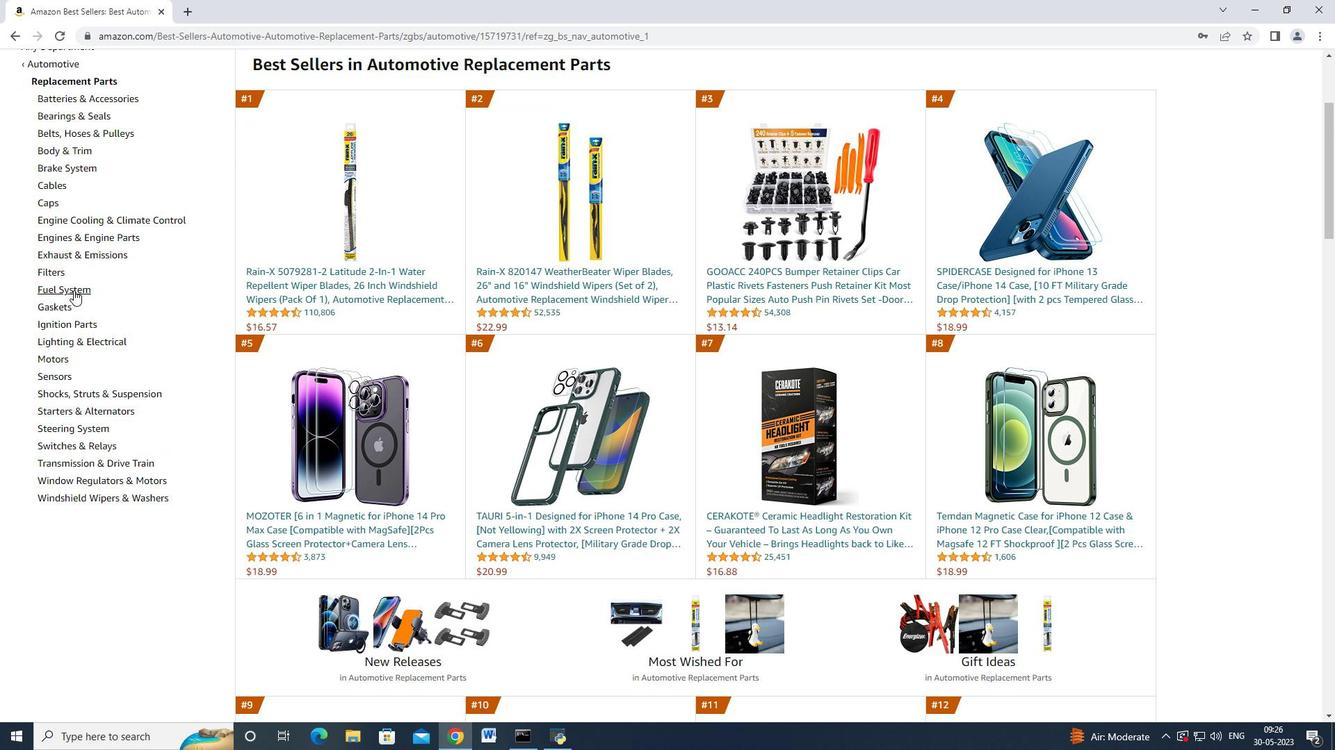 
Action: Mouse scrolled (74, 291) with delta (0, 0)
Screenshot: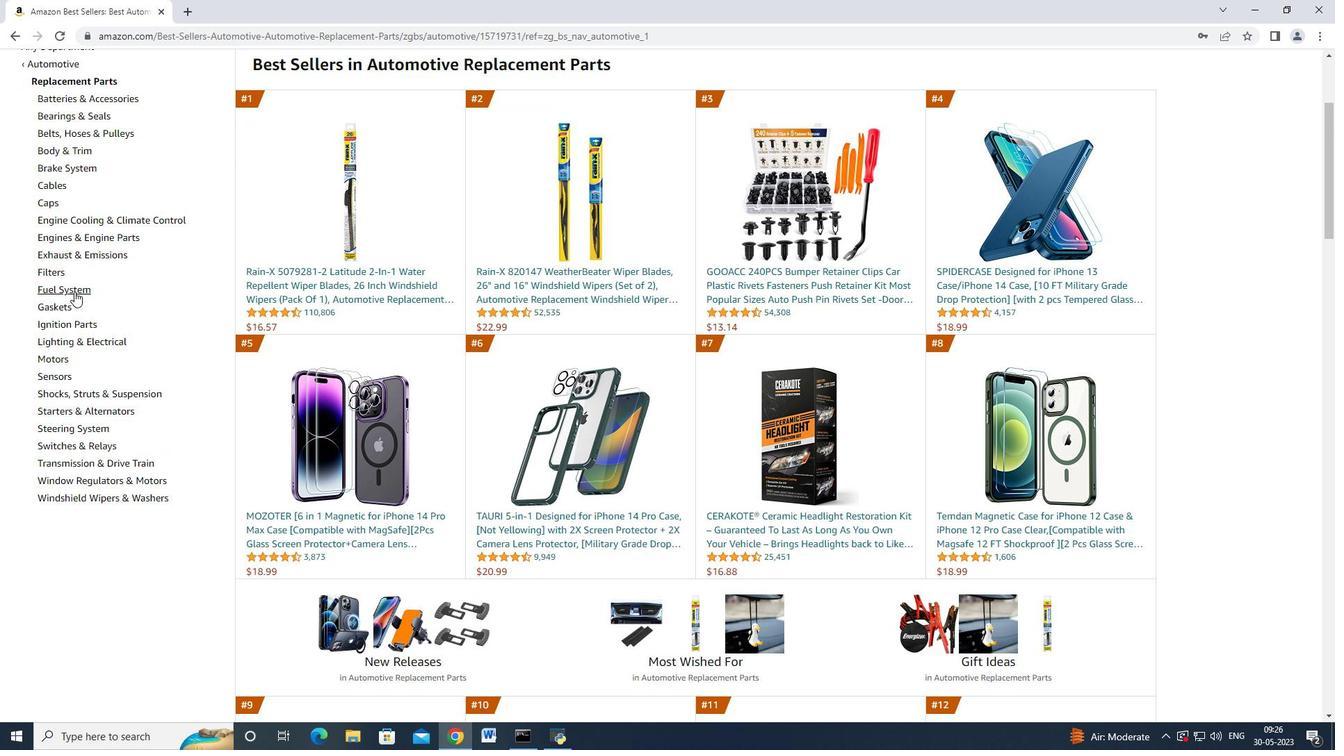 
Action: Mouse moved to (75, 292)
Screenshot: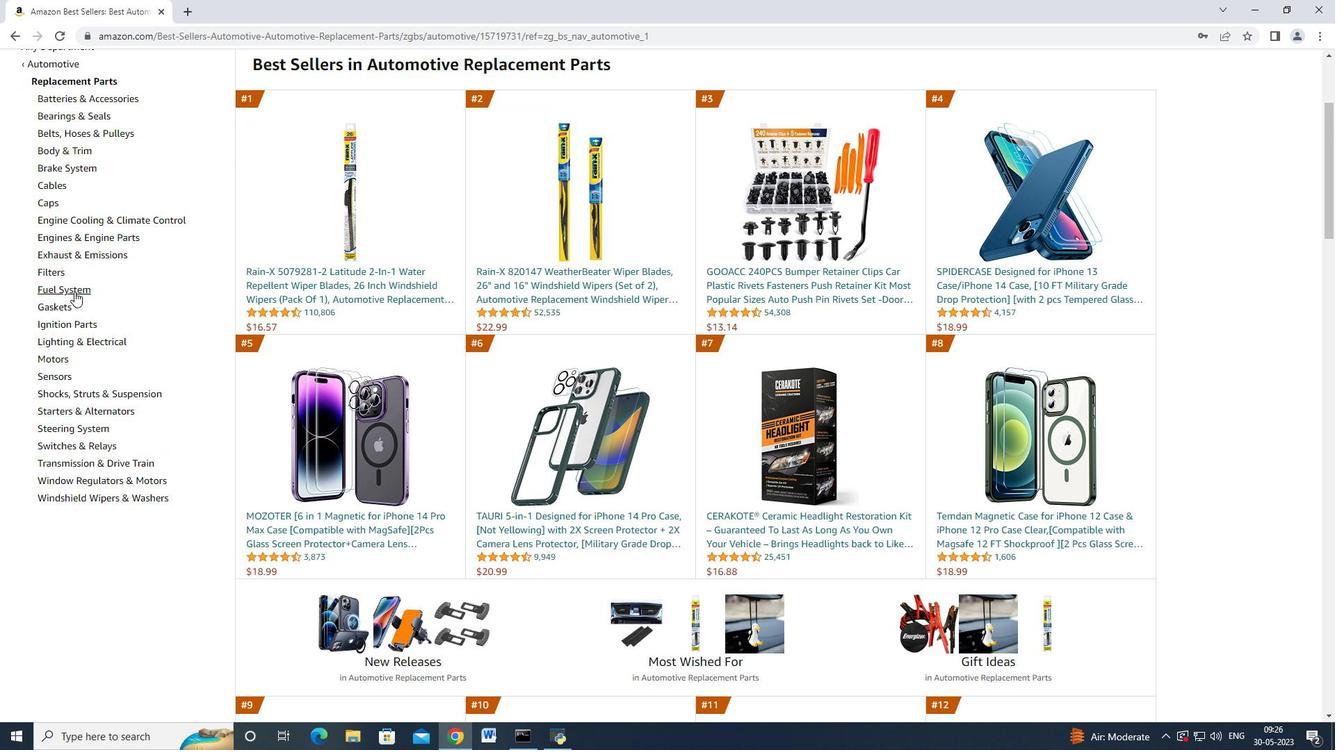 
Action: Mouse scrolled (75, 293) with delta (0, 0)
Screenshot: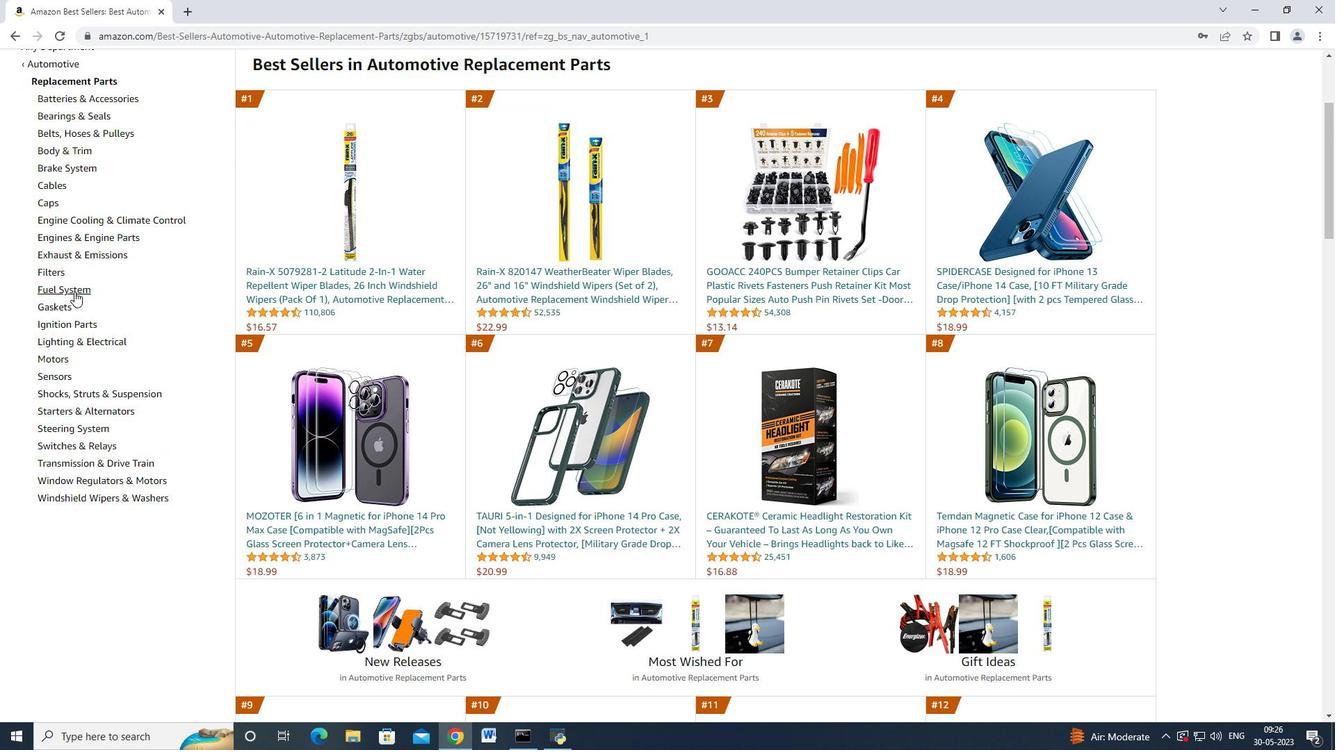 
Action: Mouse moved to (139, 219)
Screenshot: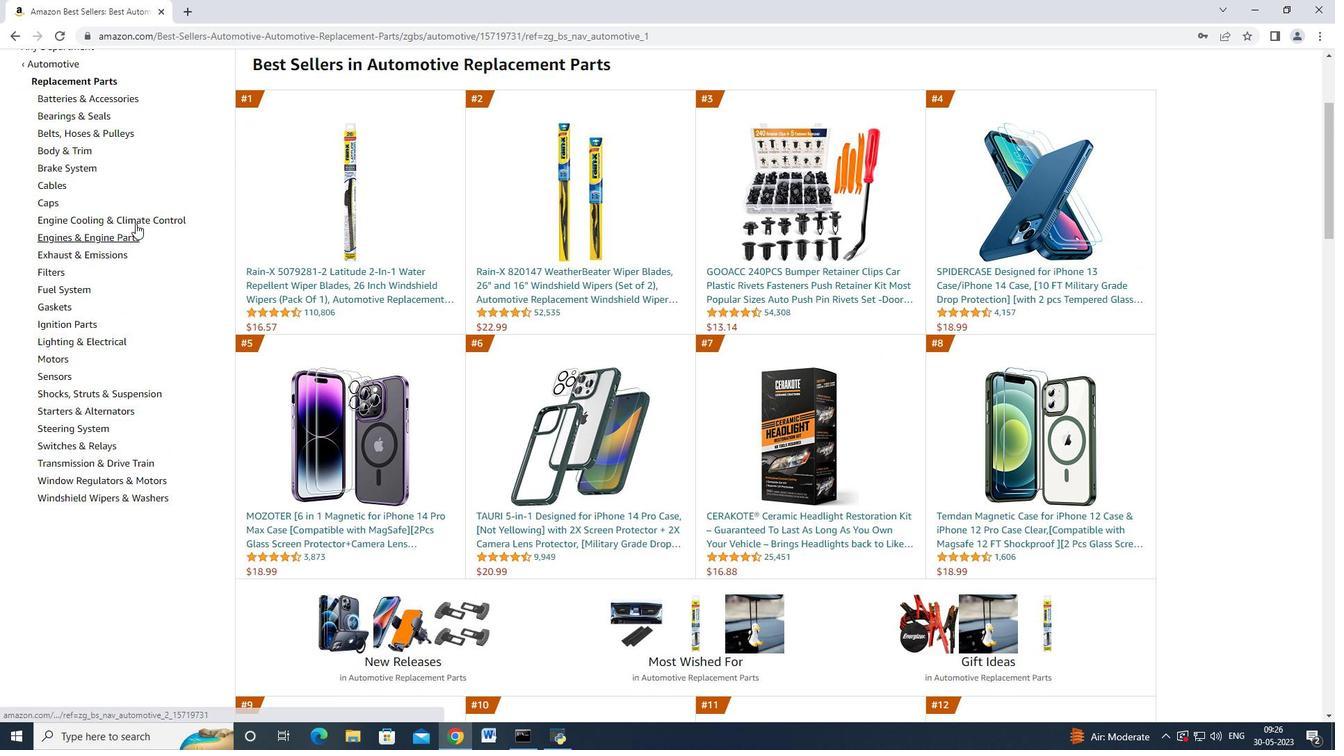 
Action: Mouse pressed left at (139, 219)
Screenshot: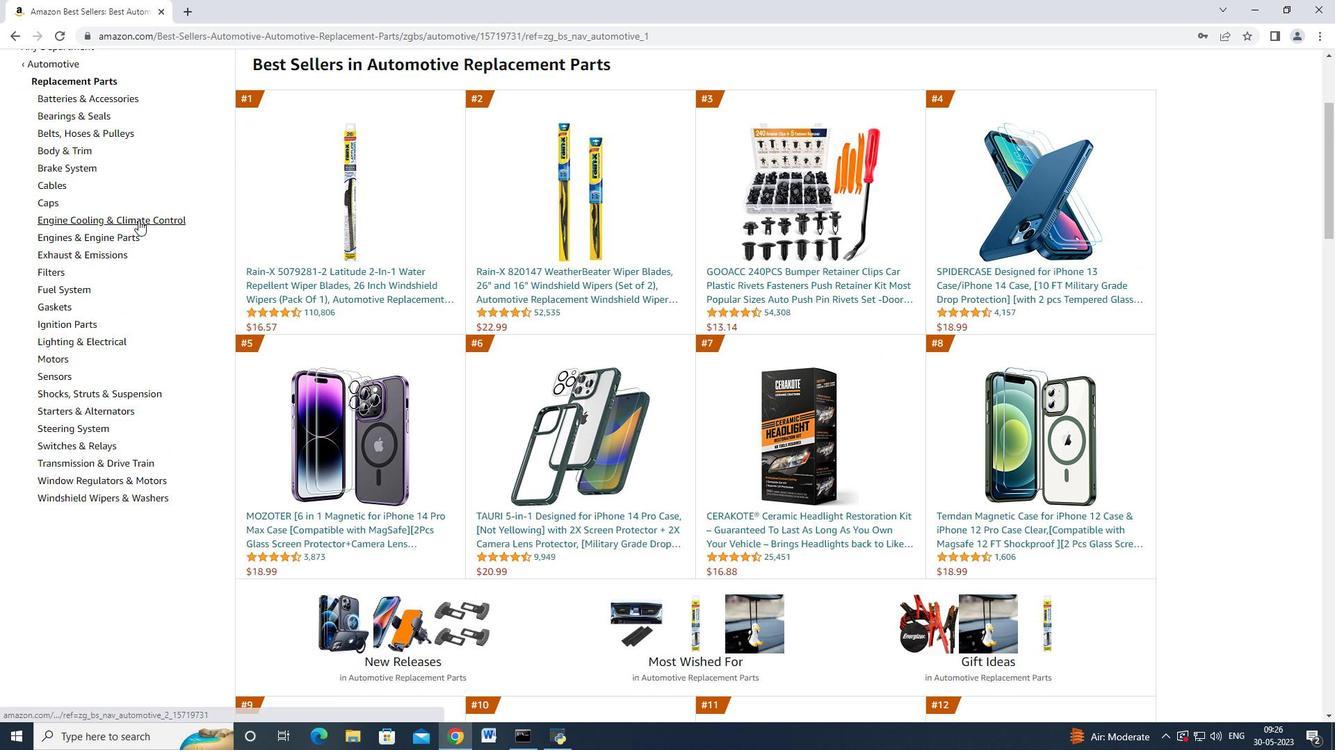 
Action: Mouse moved to (70, 379)
Screenshot: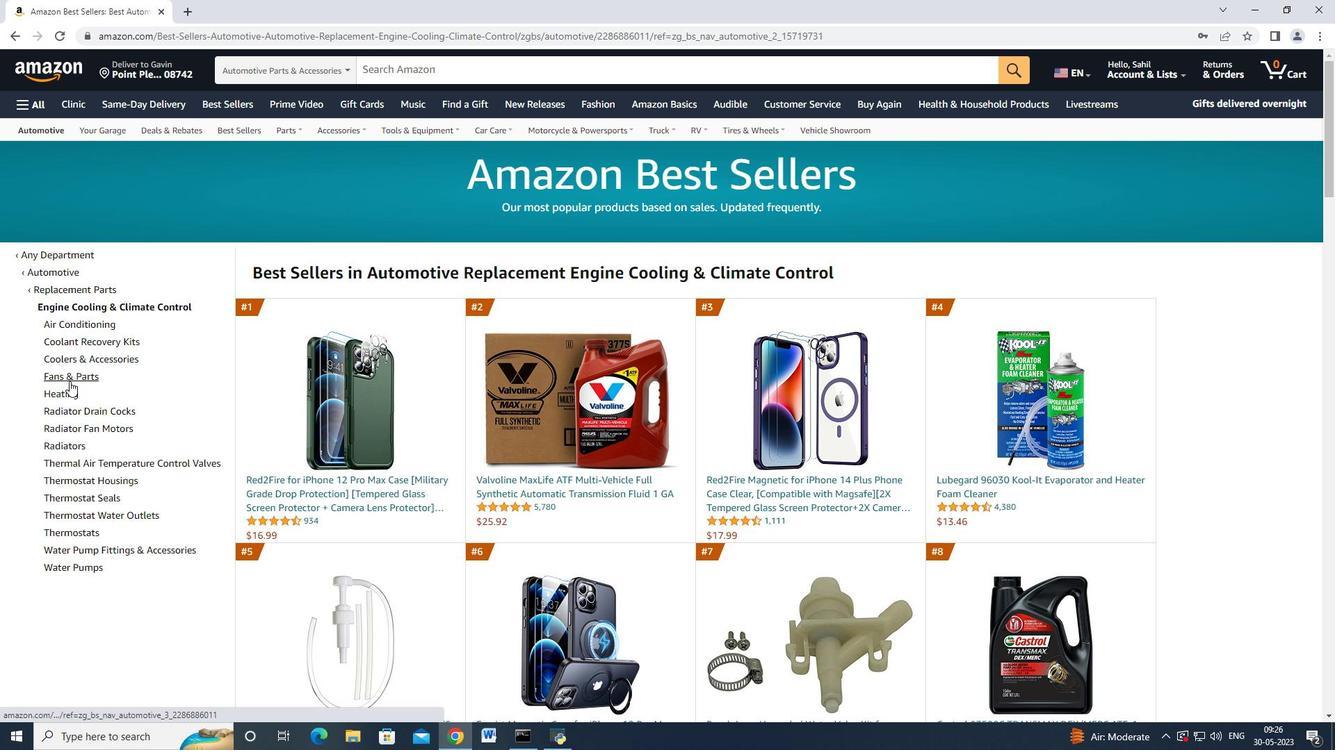 
Action: Mouse pressed left at (70, 379)
Screenshot: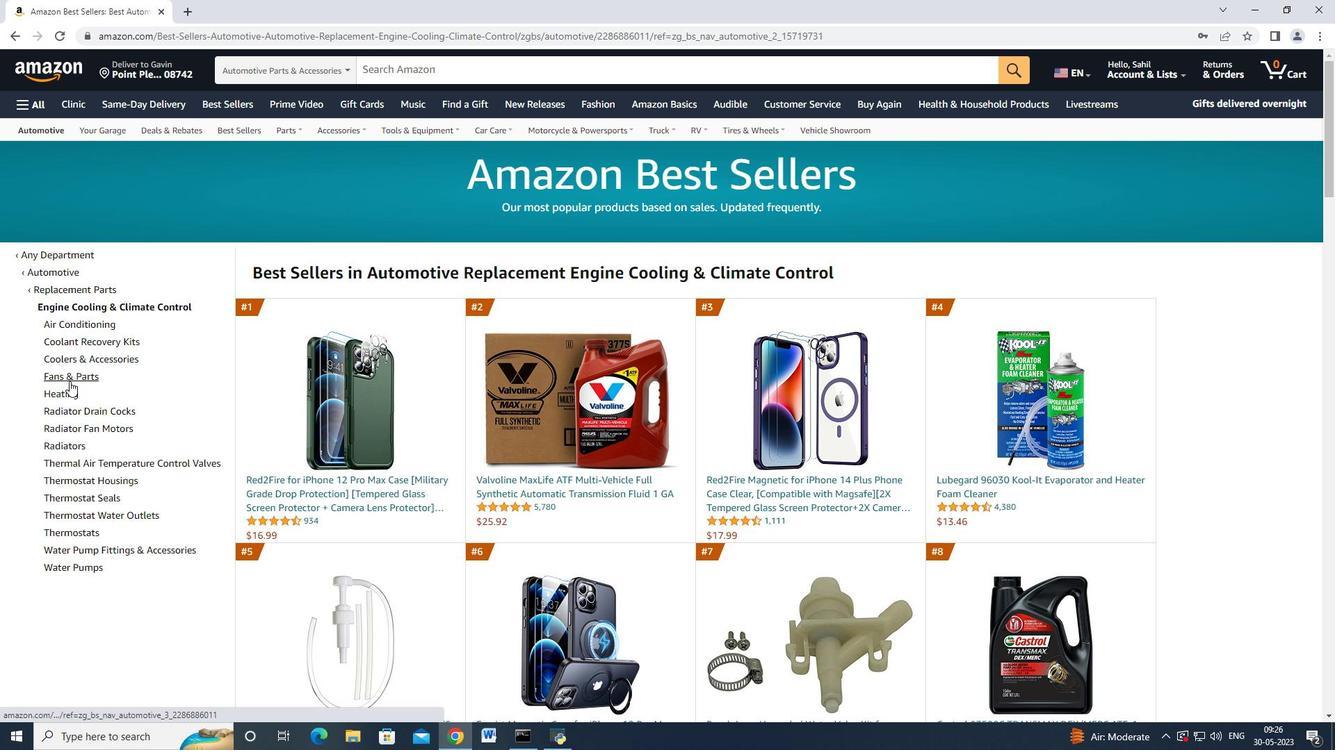 
Action: Mouse moved to (500, 479)
Screenshot: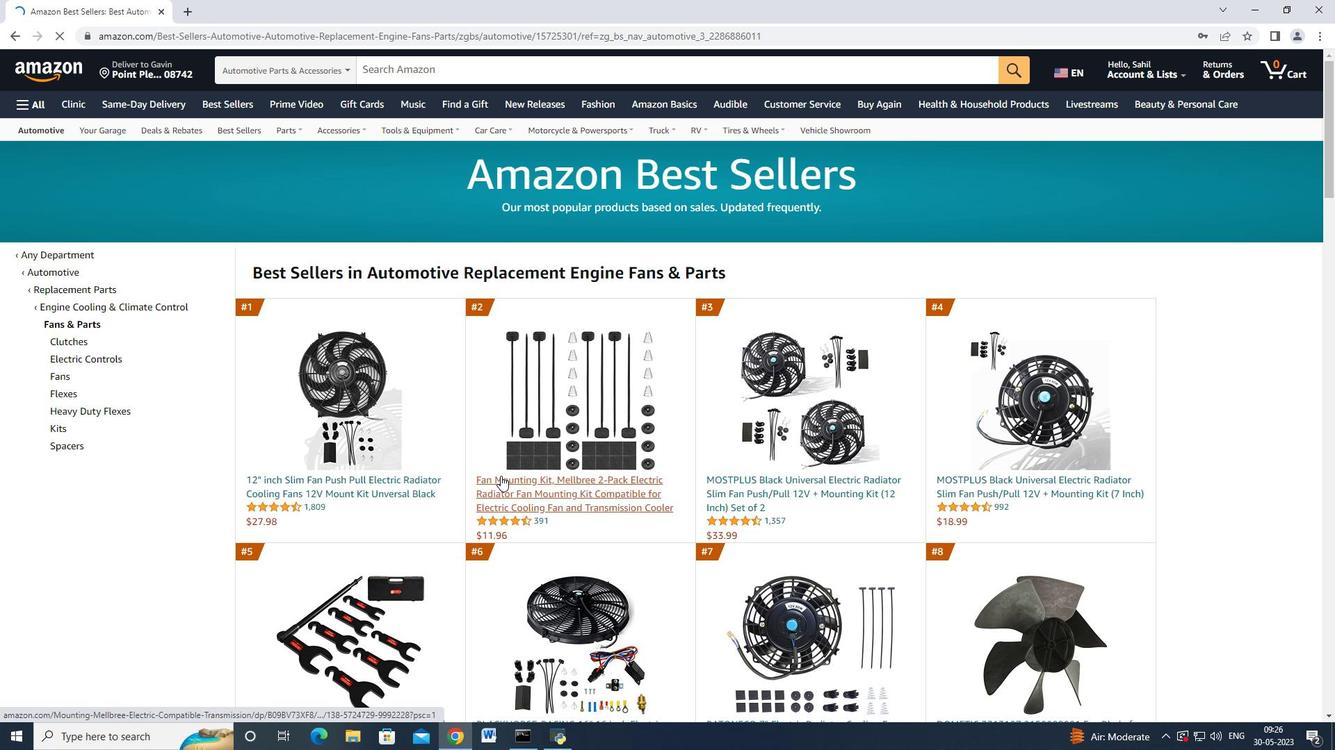 
Action: Mouse pressed left at (500, 479)
Screenshot: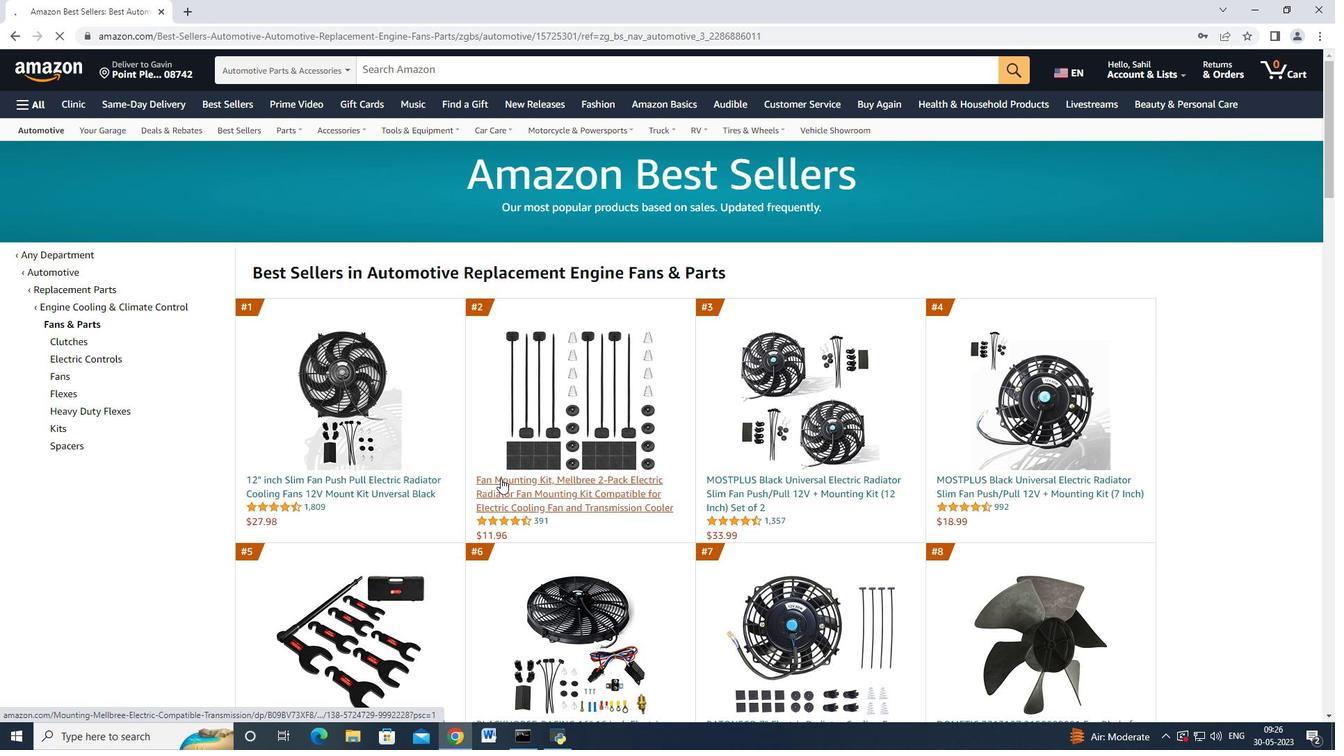 
Action: Mouse moved to (520, 463)
Screenshot: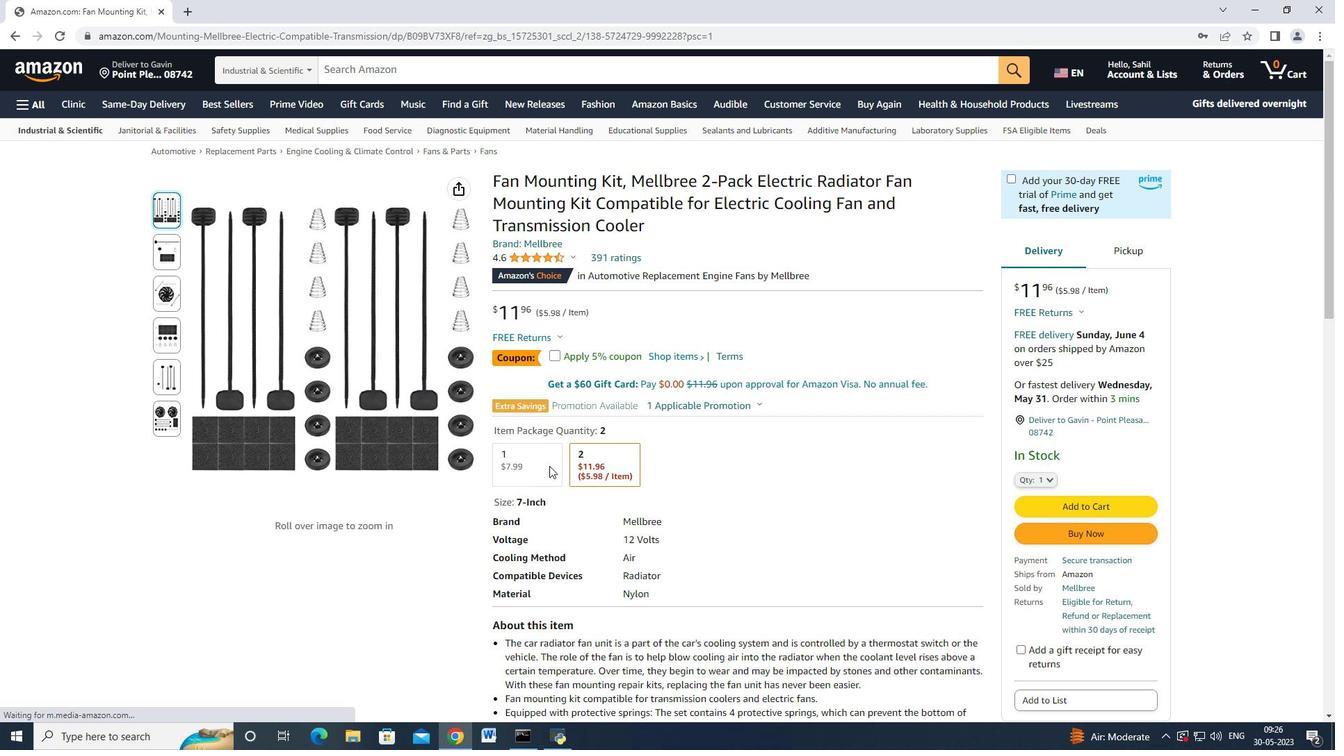 
Action: Mouse pressed left at (520, 463)
Screenshot: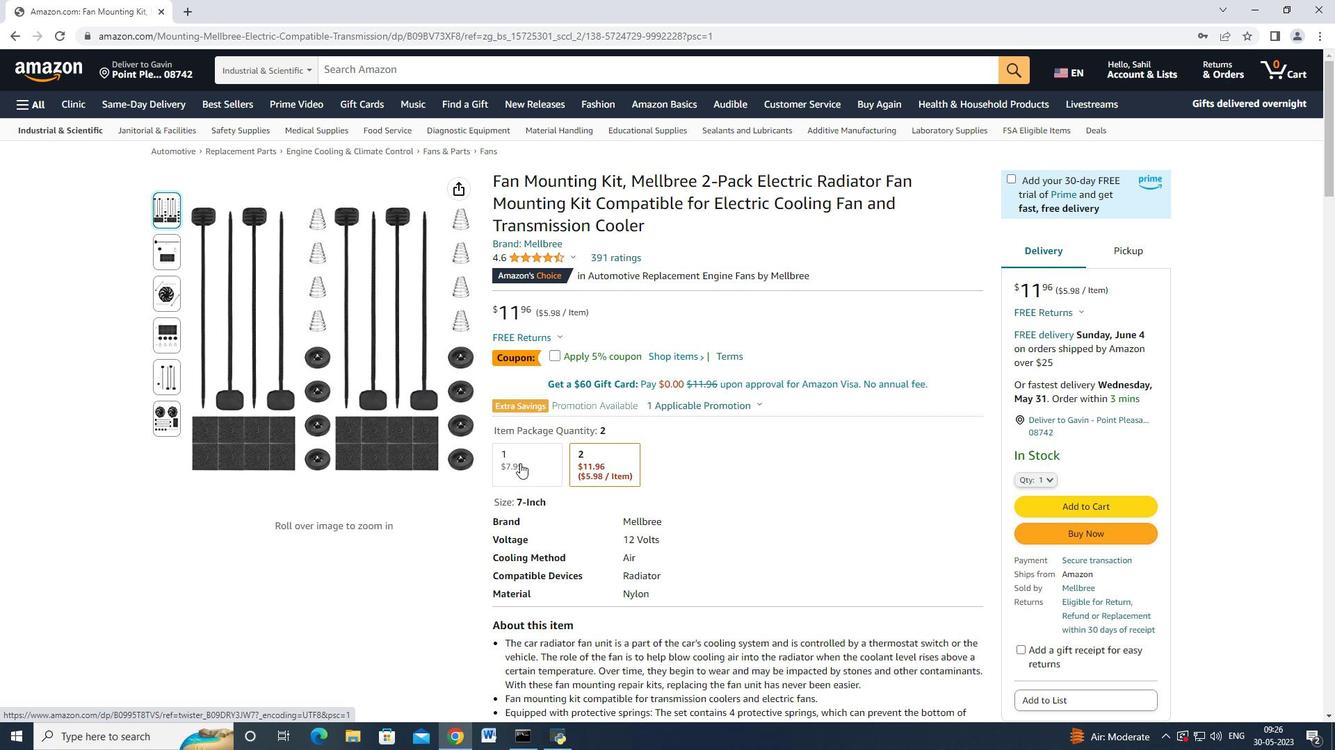 
Action: Mouse moved to (1038, 502)
Screenshot: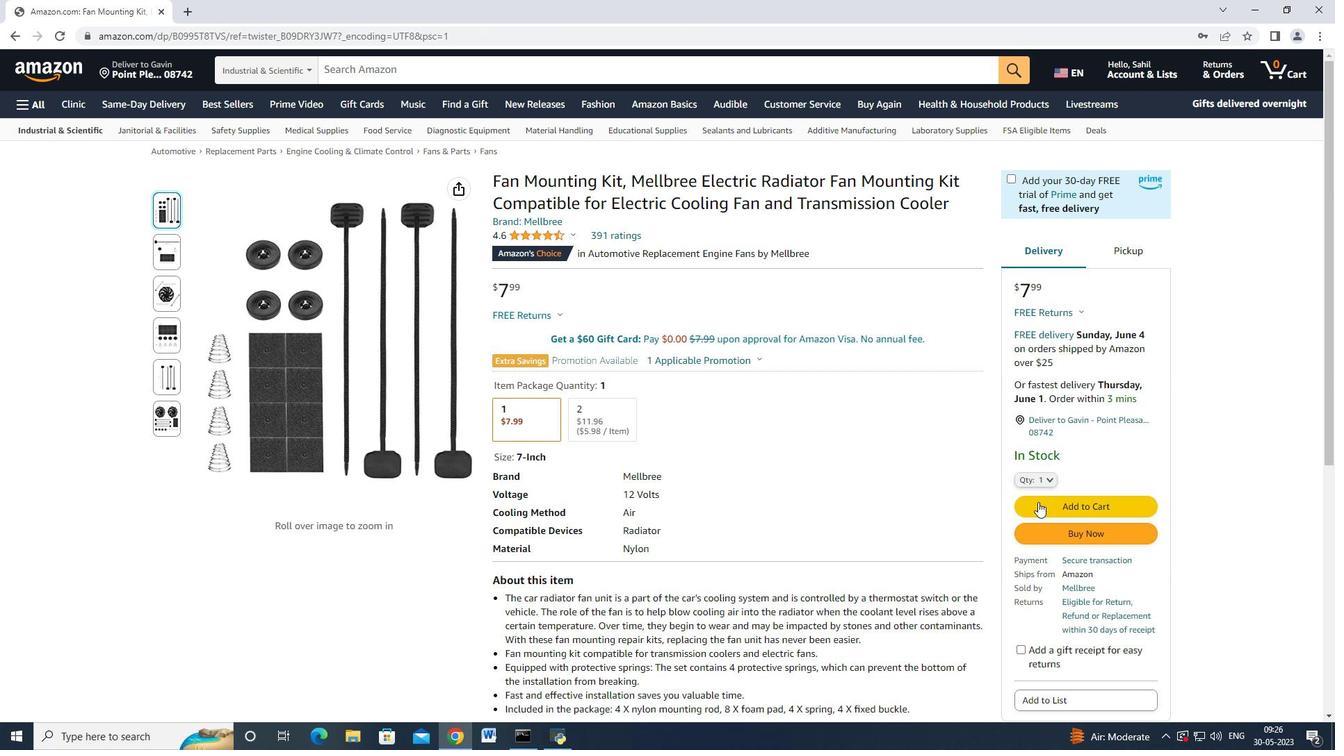 
Action: Mouse pressed left at (1038, 502)
Screenshot: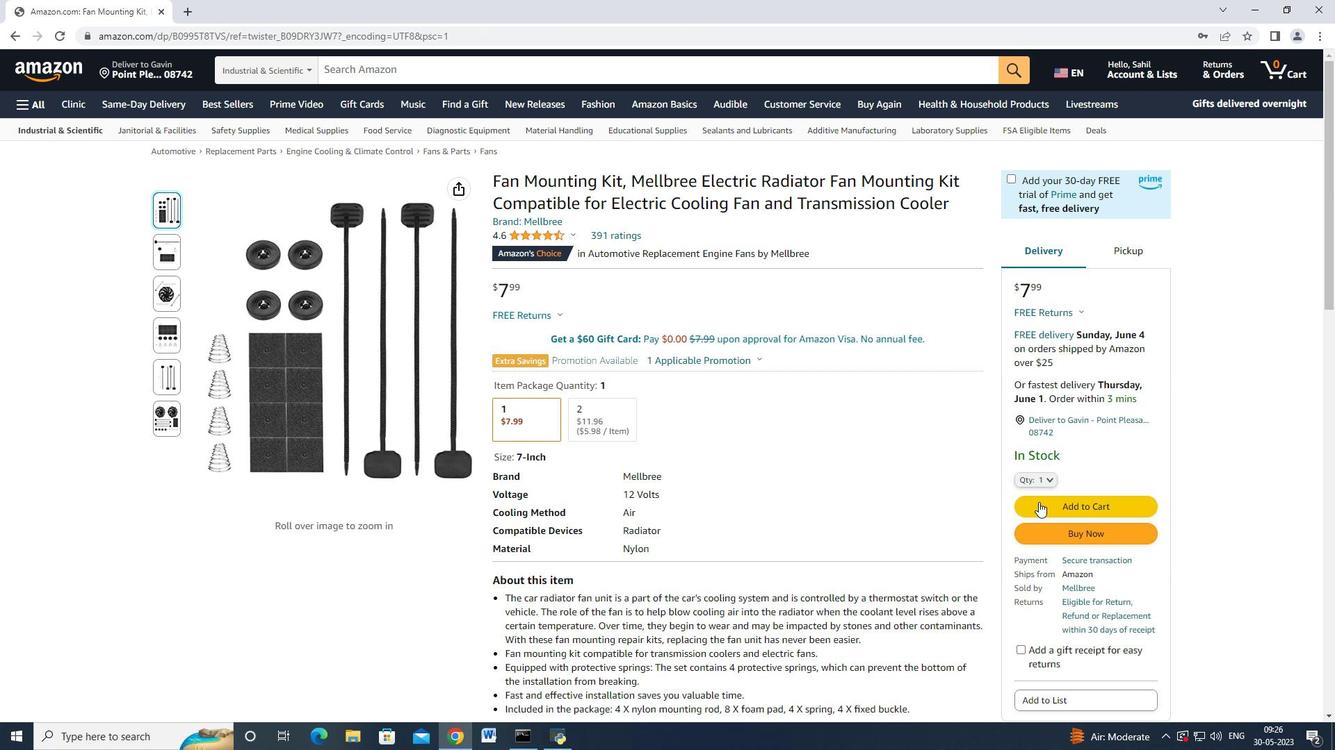 
Action: Mouse moved to (1021, 183)
Screenshot: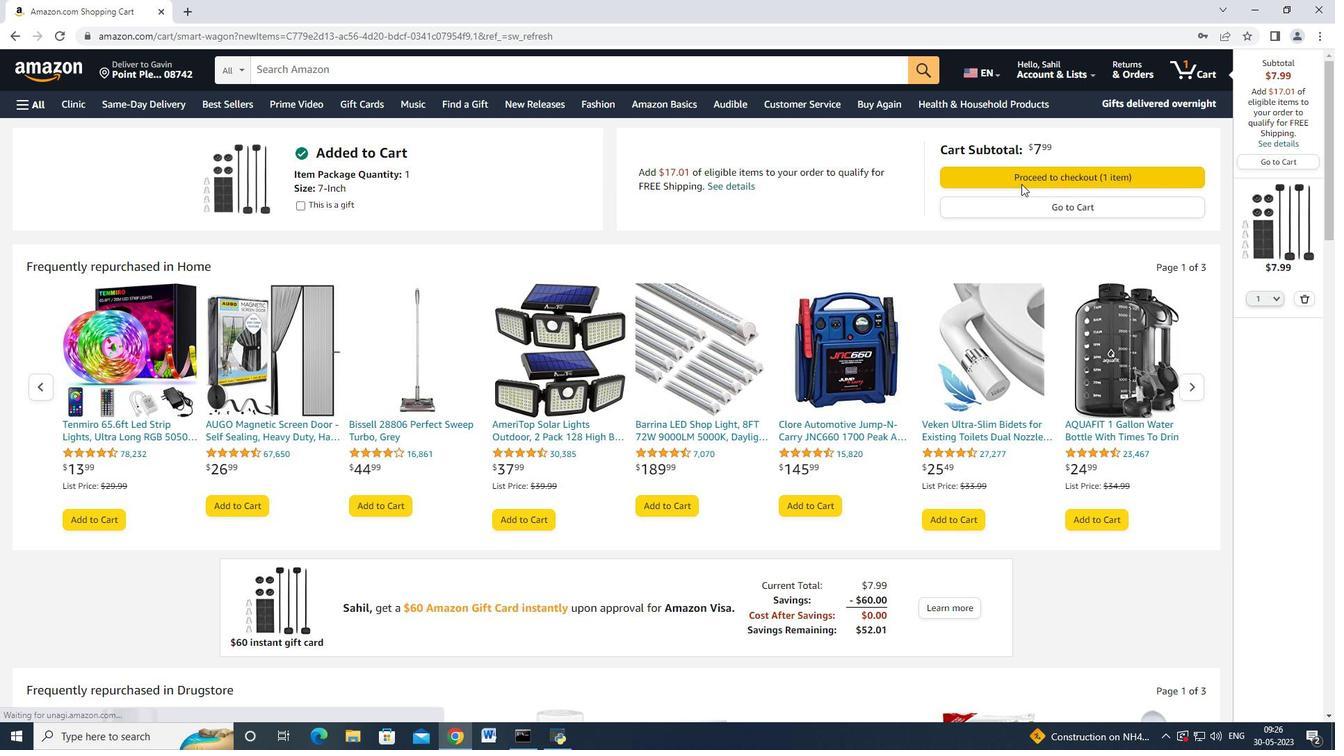 
Action: Mouse pressed left at (1021, 183)
Screenshot: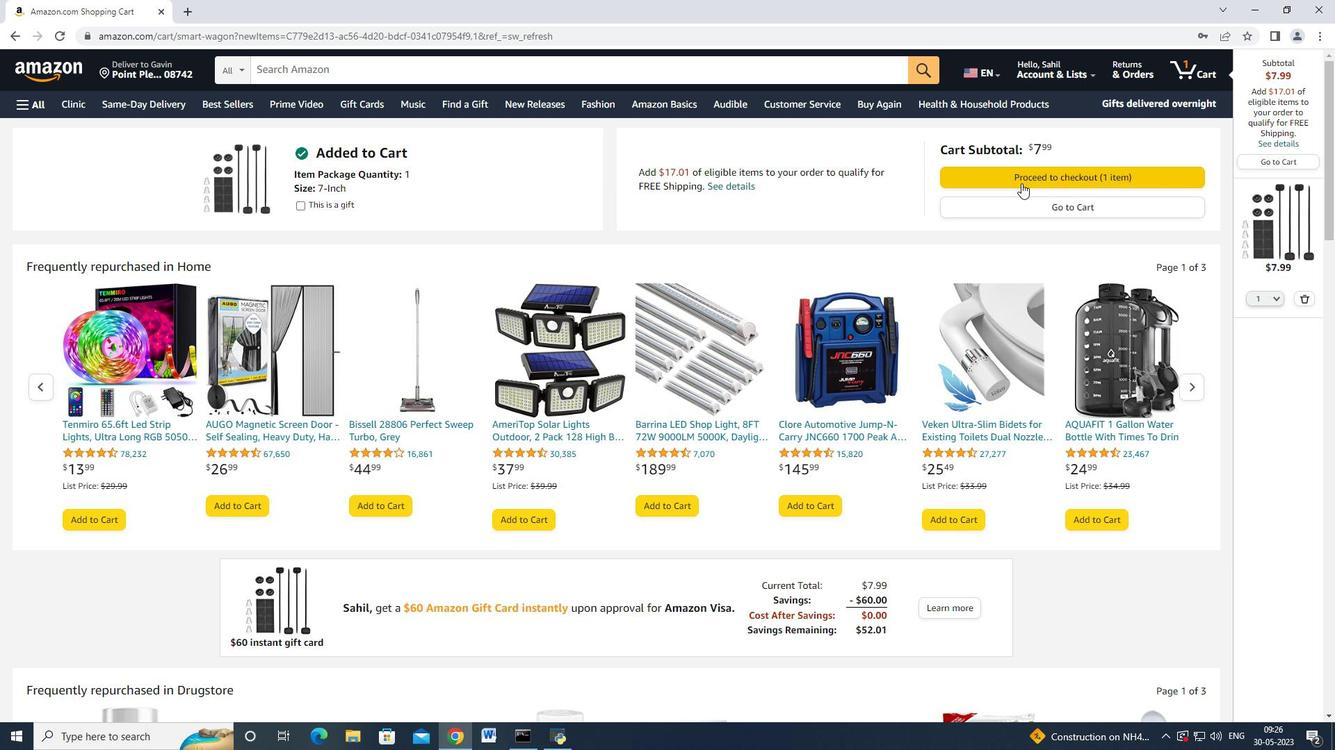 
Action: Mouse moved to (821, 117)
Screenshot: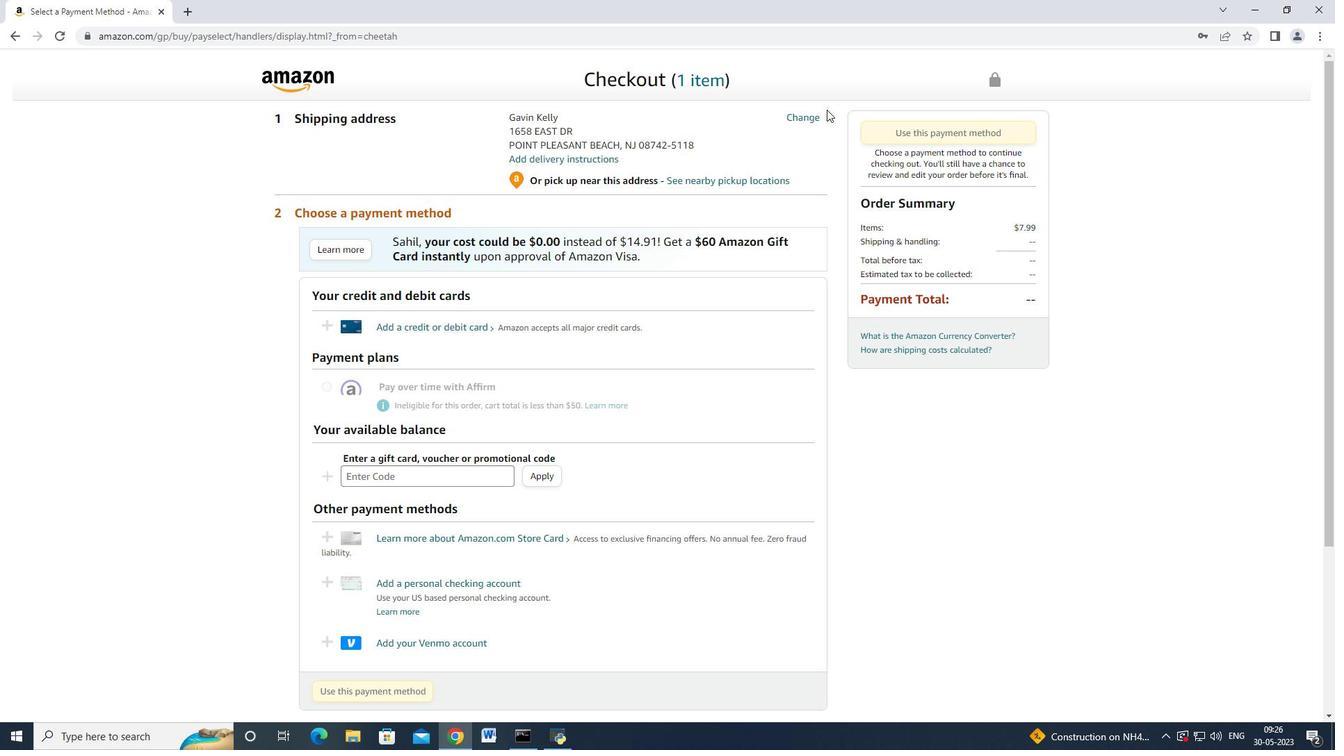 
Action: Mouse pressed left at (821, 117)
Screenshot: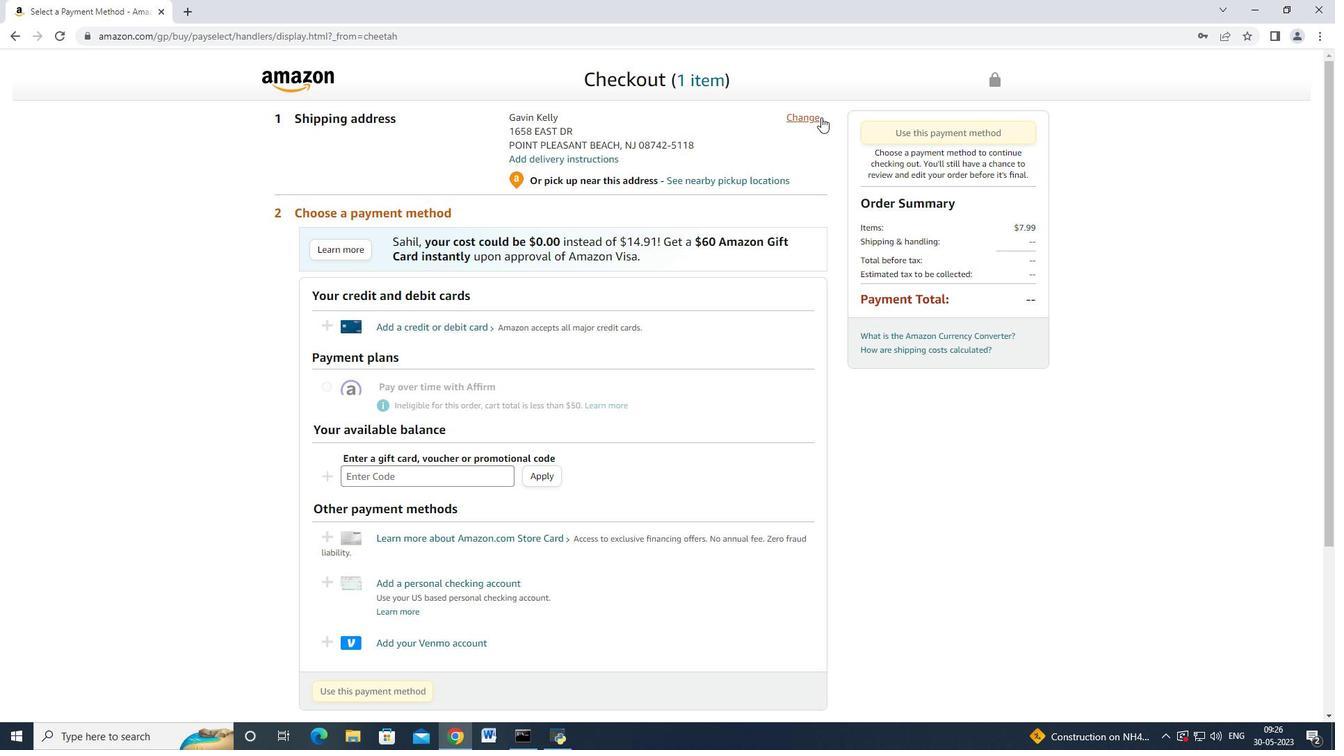 
Action: Mouse moved to (495, 232)
Screenshot: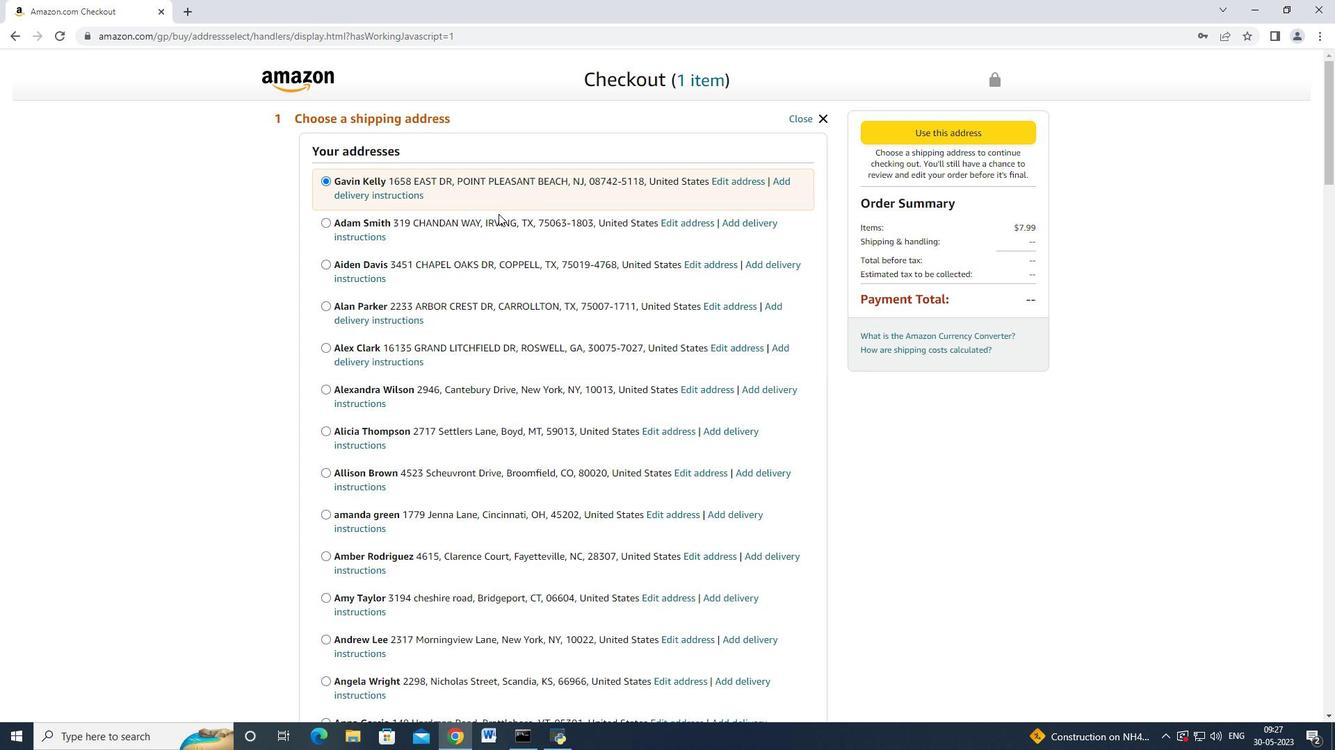 
Action: Mouse scrolled (495, 232) with delta (0, 0)
Screenshot: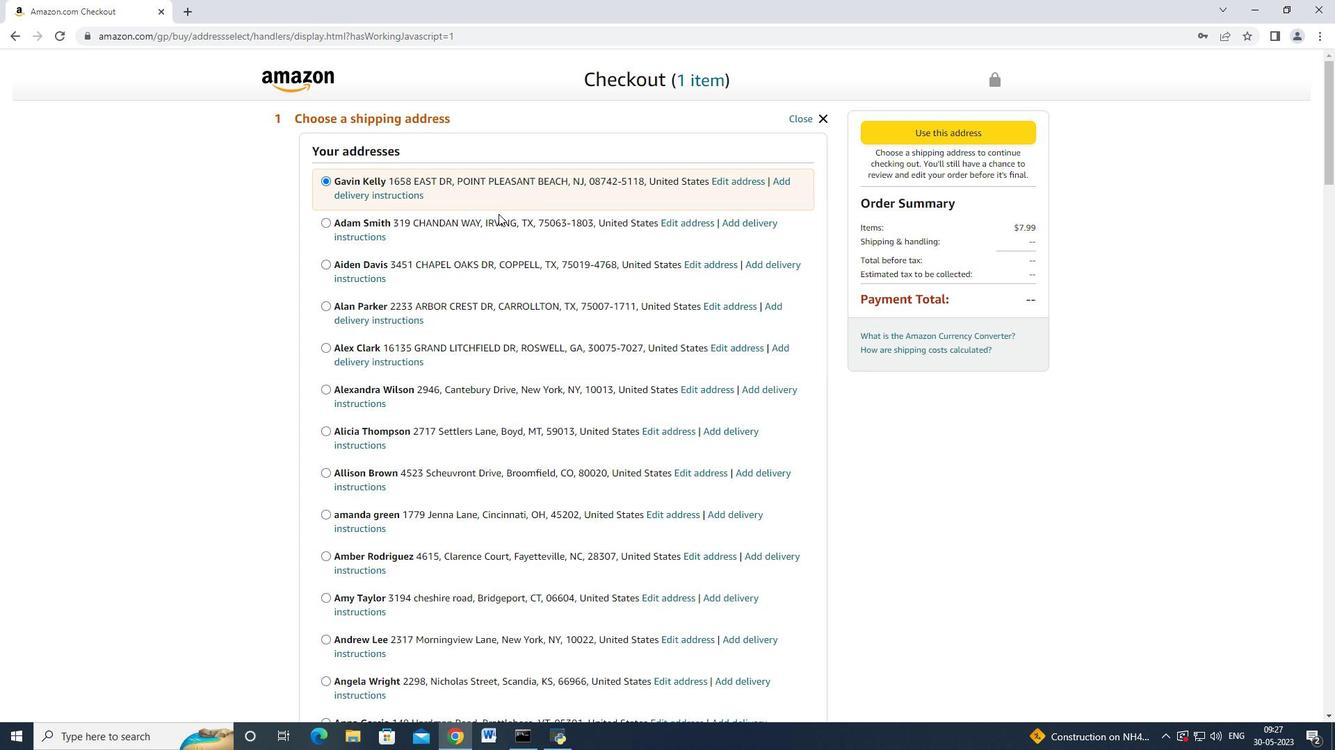 
Action: Mouse moved to (495, 233)
Screenshot: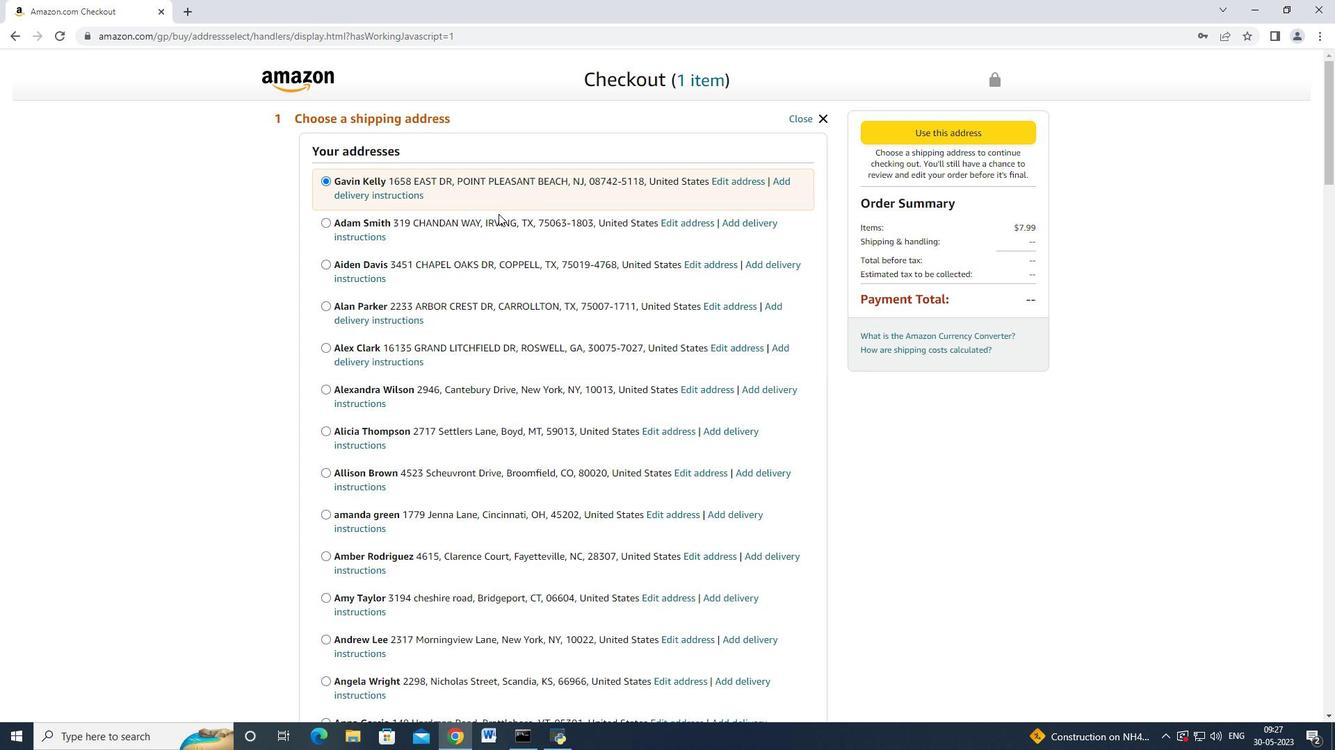 
Action: Mouse scrolled (495, 232) with delta (0, 0)
Screenshot: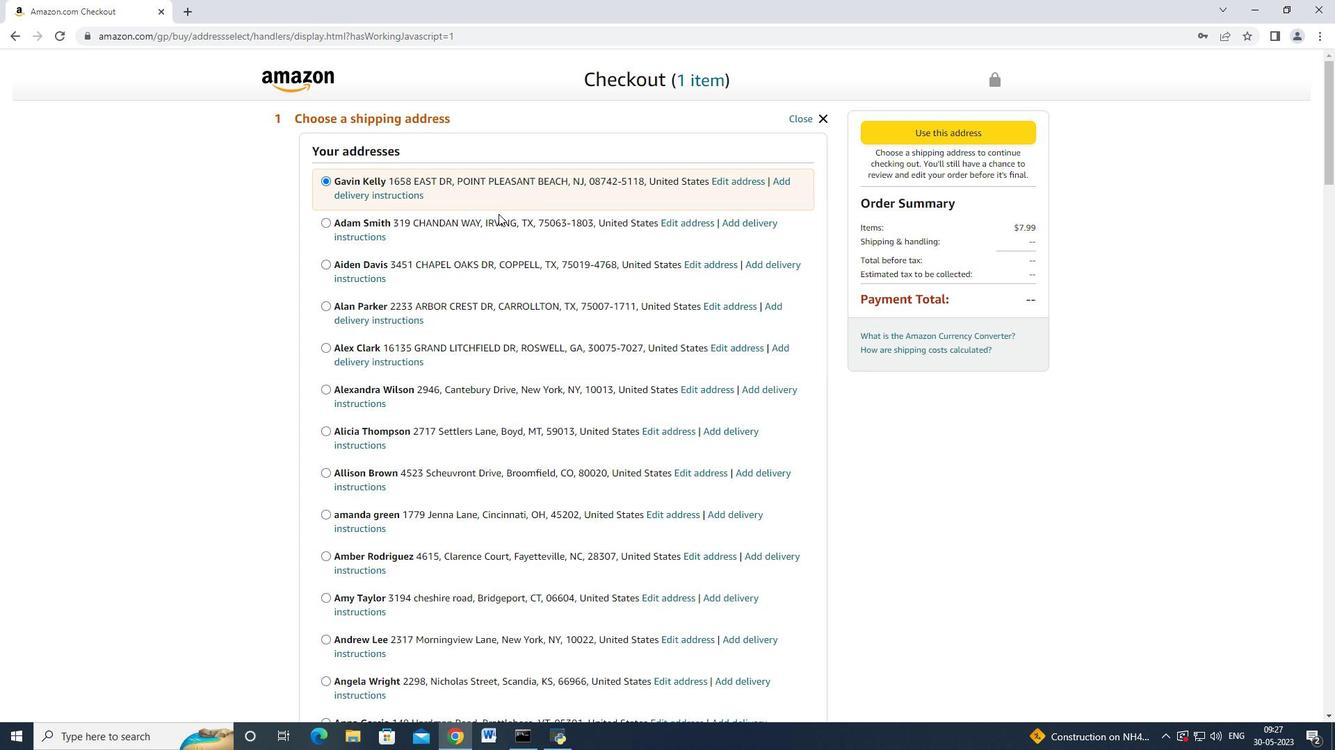 
Action: Mouse scrolled (495, 232) with delta (0, 0)
Screenshot: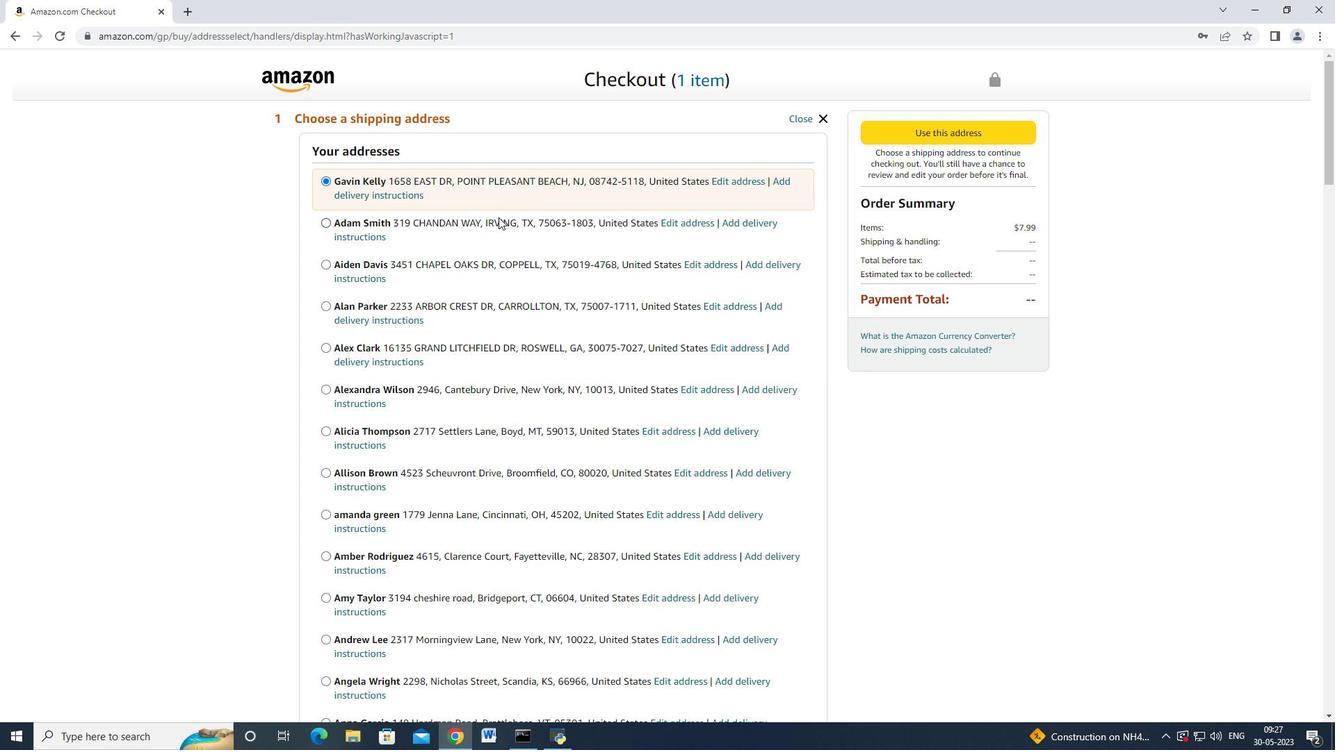 
Action: Mouse scrolled (495, 232) with delta (0, 0)
Screenshot: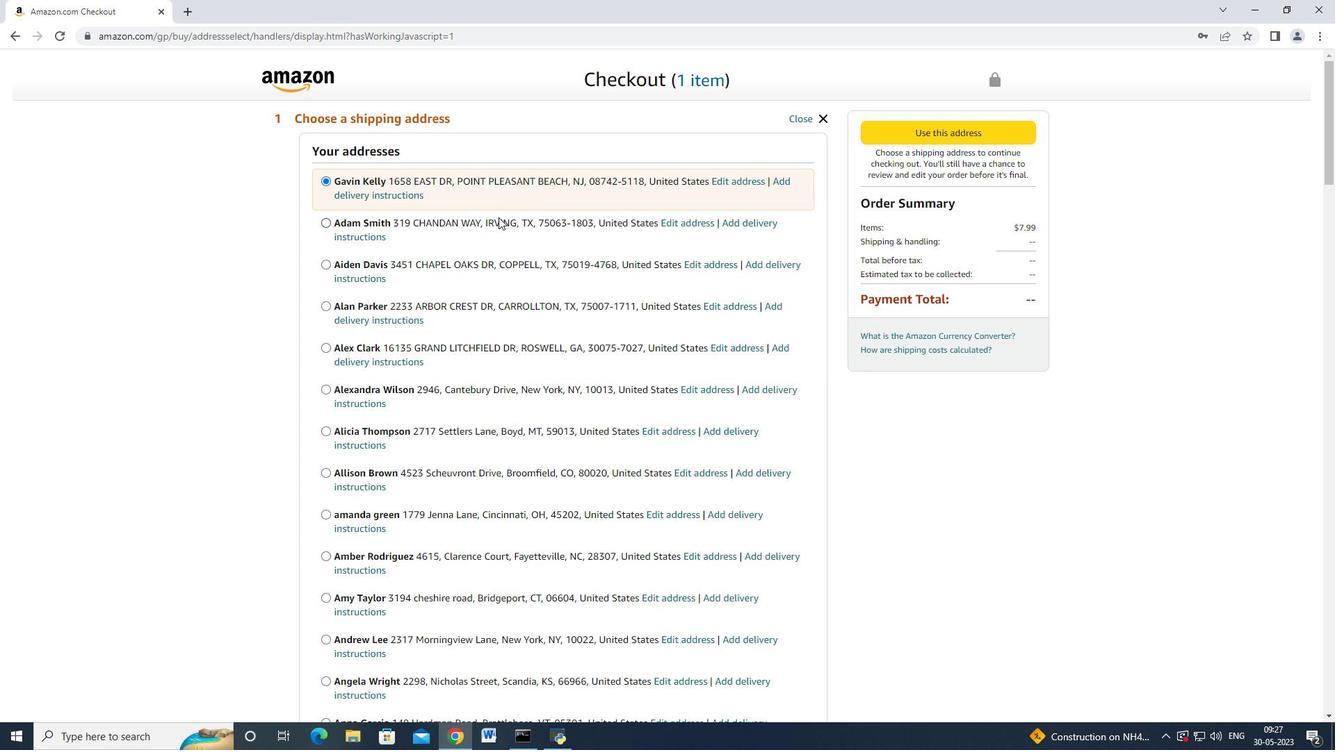 
Action: Mouse moved to (495, 234)
Screenshot: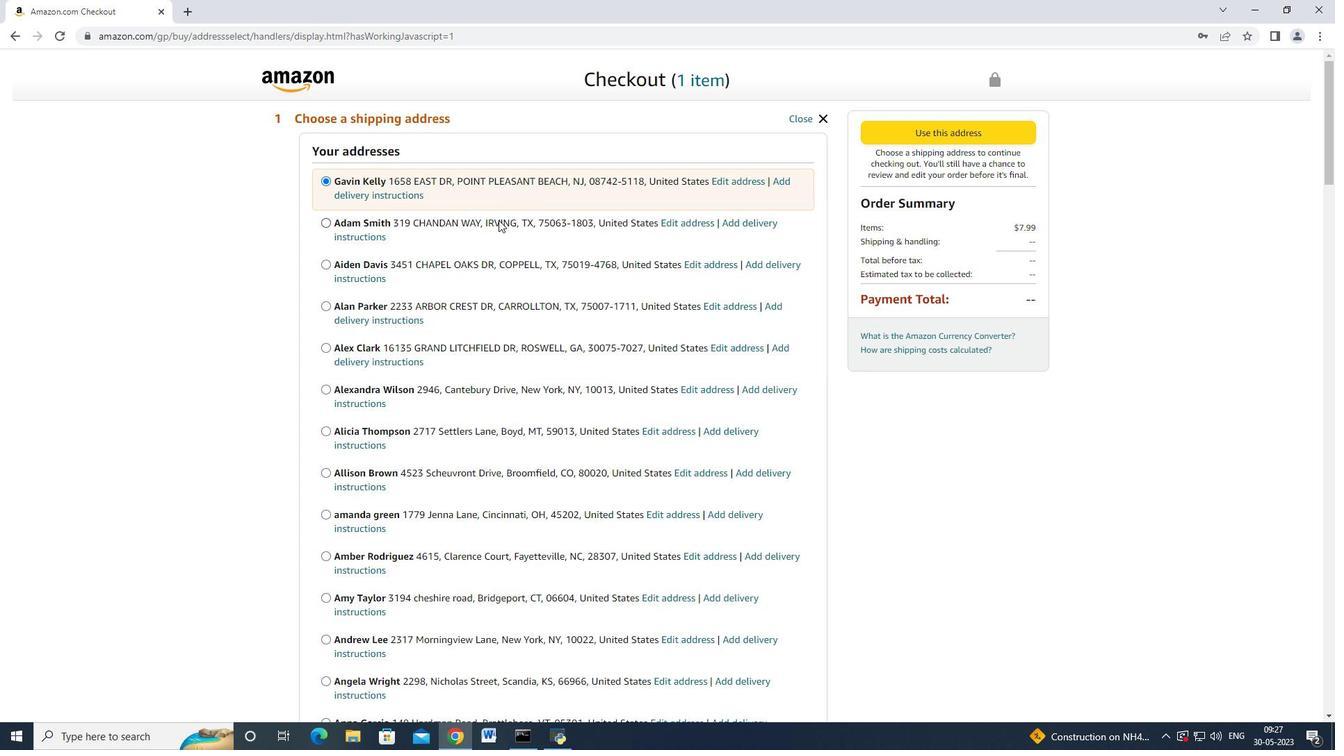 
Action: Mouse scrolled (495, 233) with delta (0, 0)
Screenshot: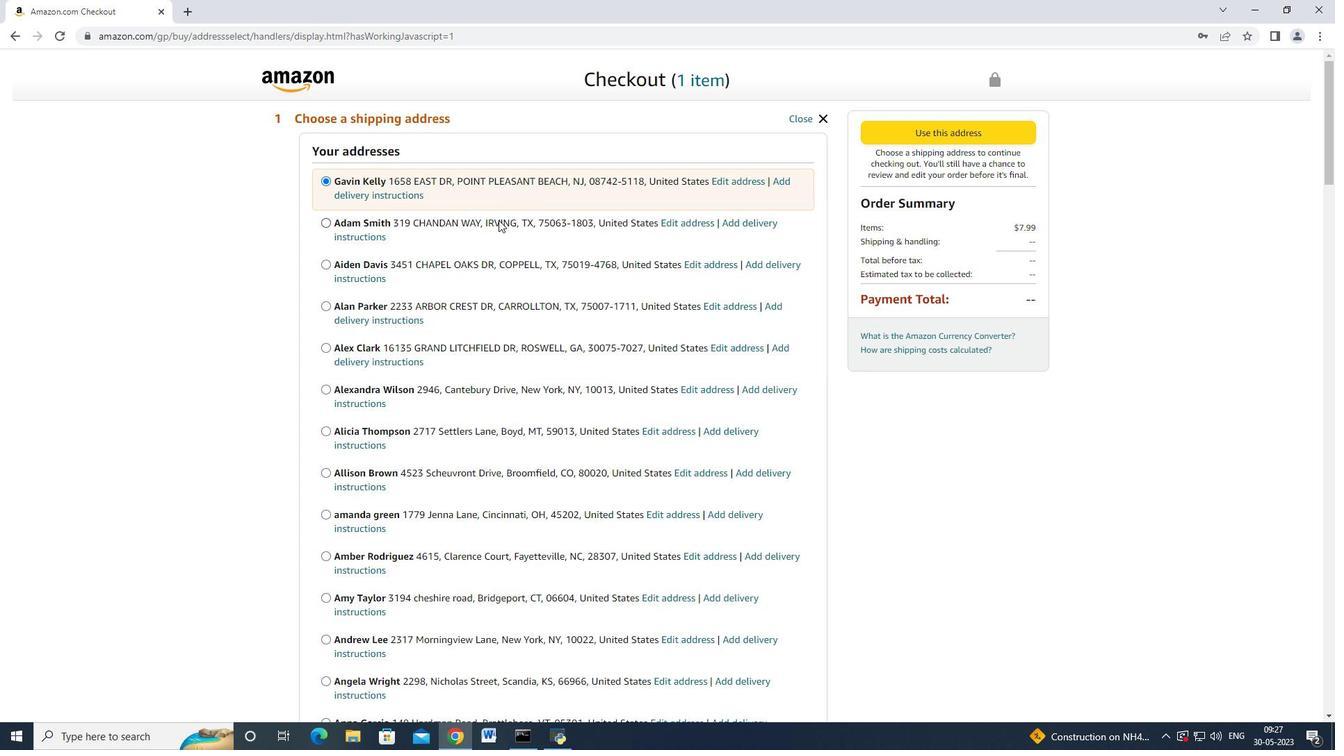 
Action: Mouse scrolled (495, 233) with delta (0, 0)
Screenshot: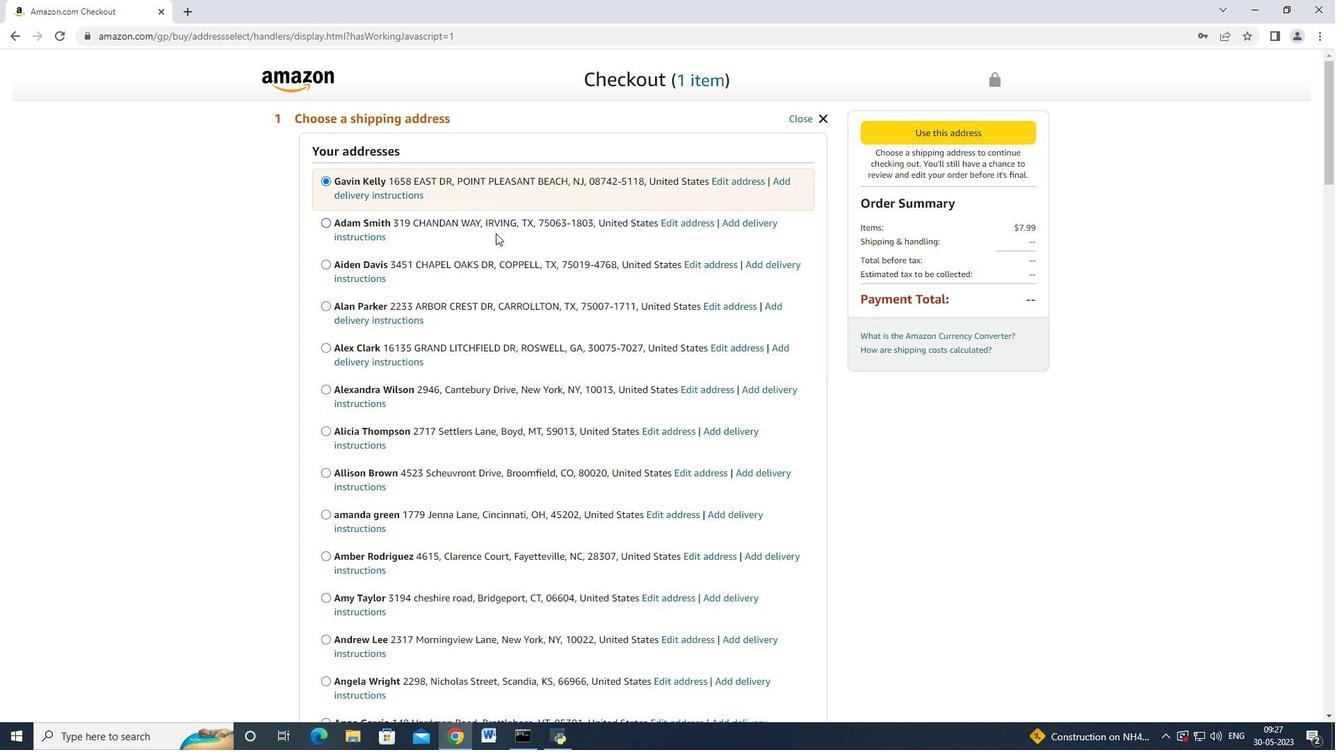 
Action: Mouse moved to (495, 234)
Screenshot: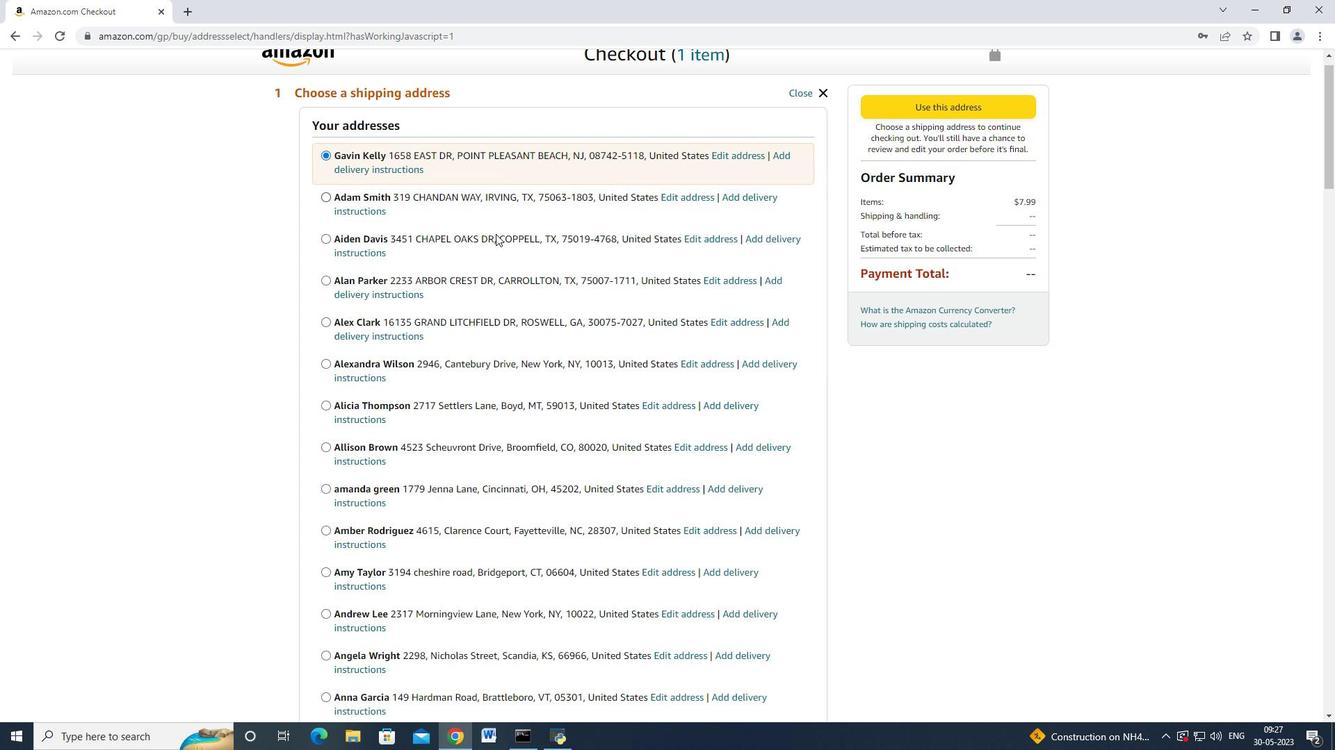 
Action: Mouse scrolled (495, 233) with delta (0, 0)
Screenshot: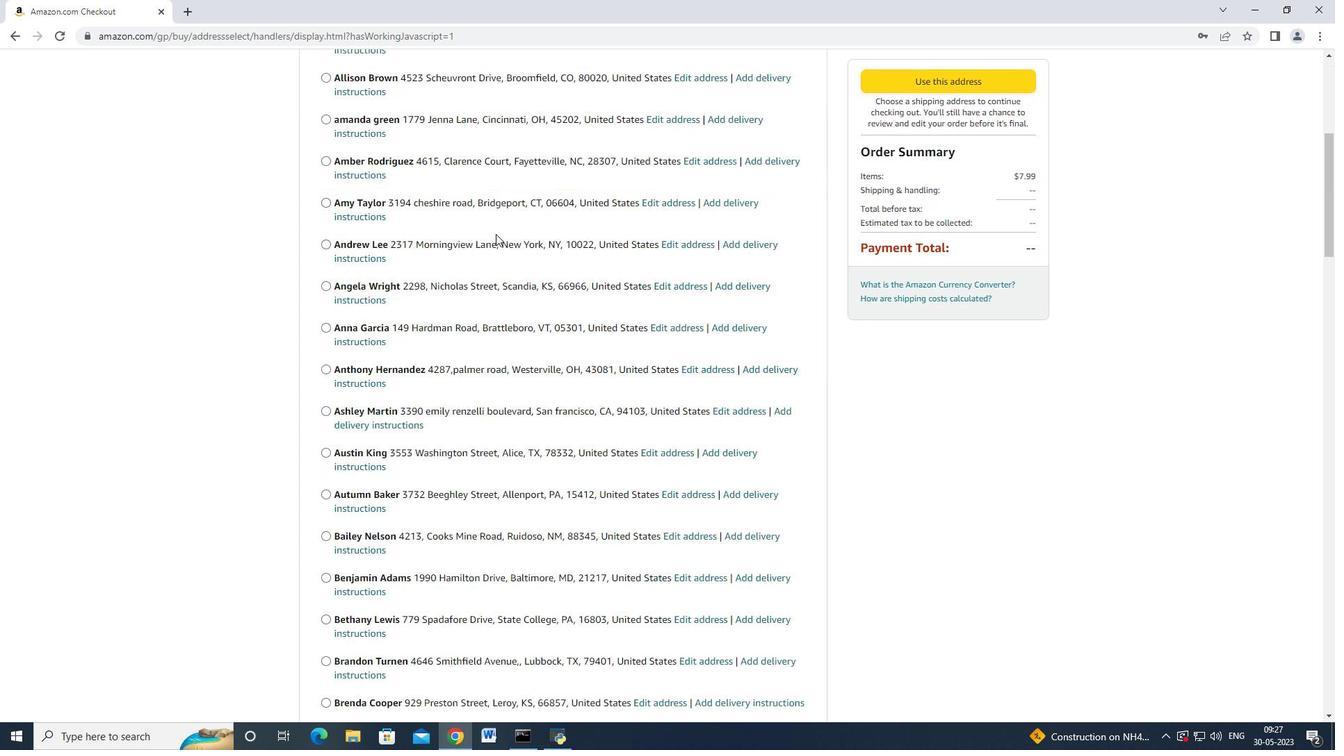 
Action: Mouse scrolled (495, 233) with delta (0, 0)
Screenshot: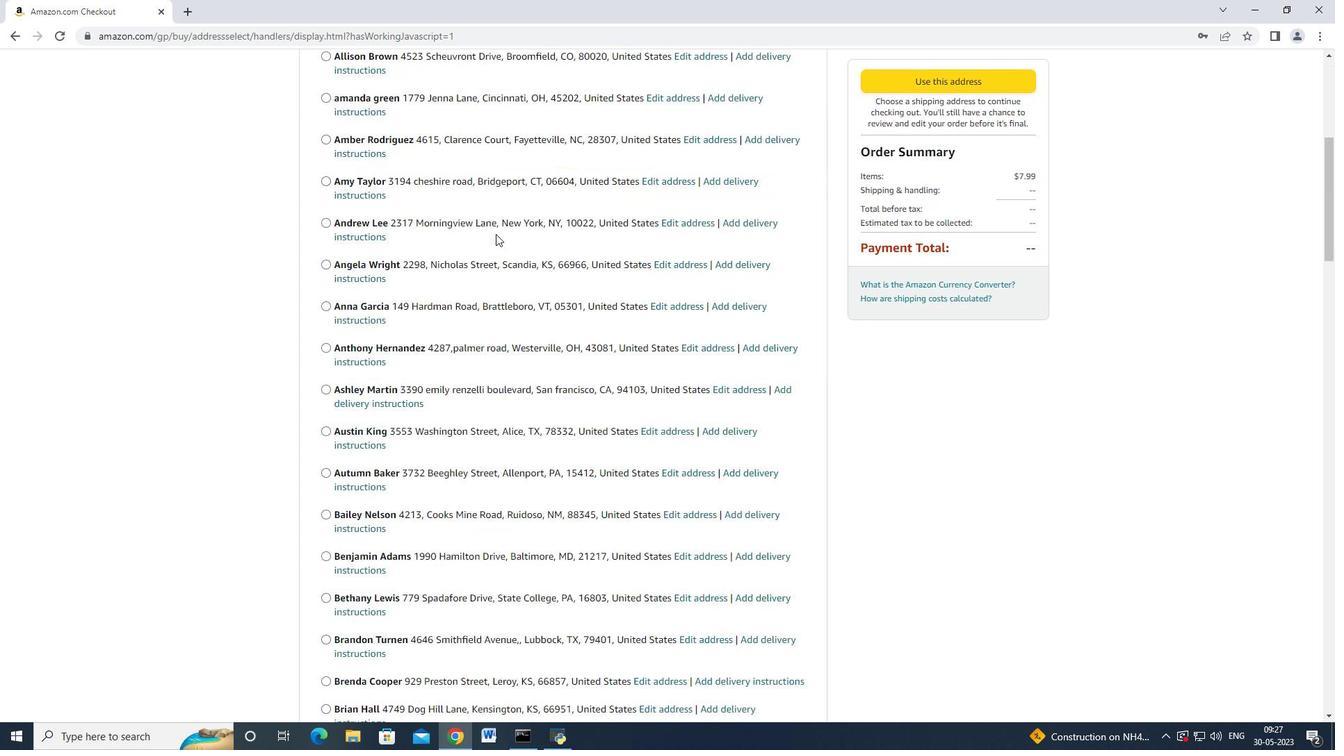 
Action: Mouse scrolled (495, 233) with delta (0, 0)
Screenshot: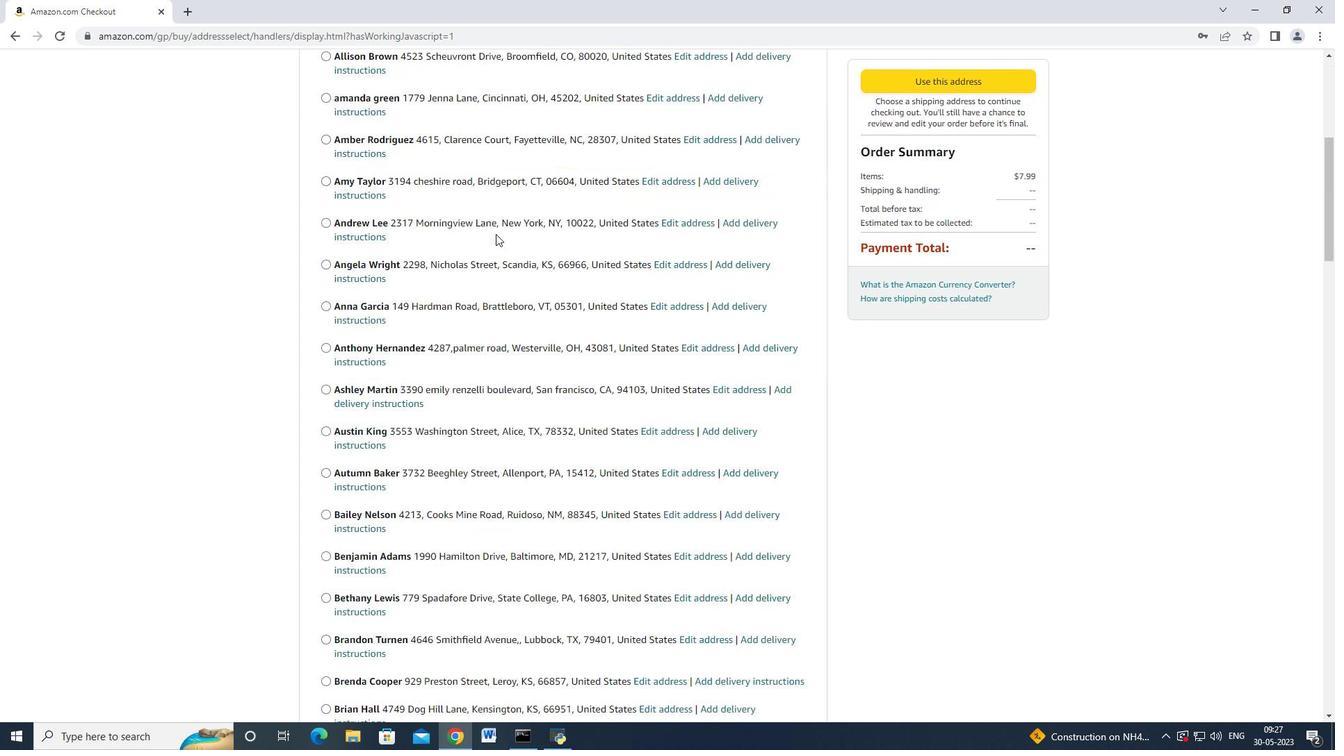 
Action: Mouse moved to (495, 234)
Screenshot: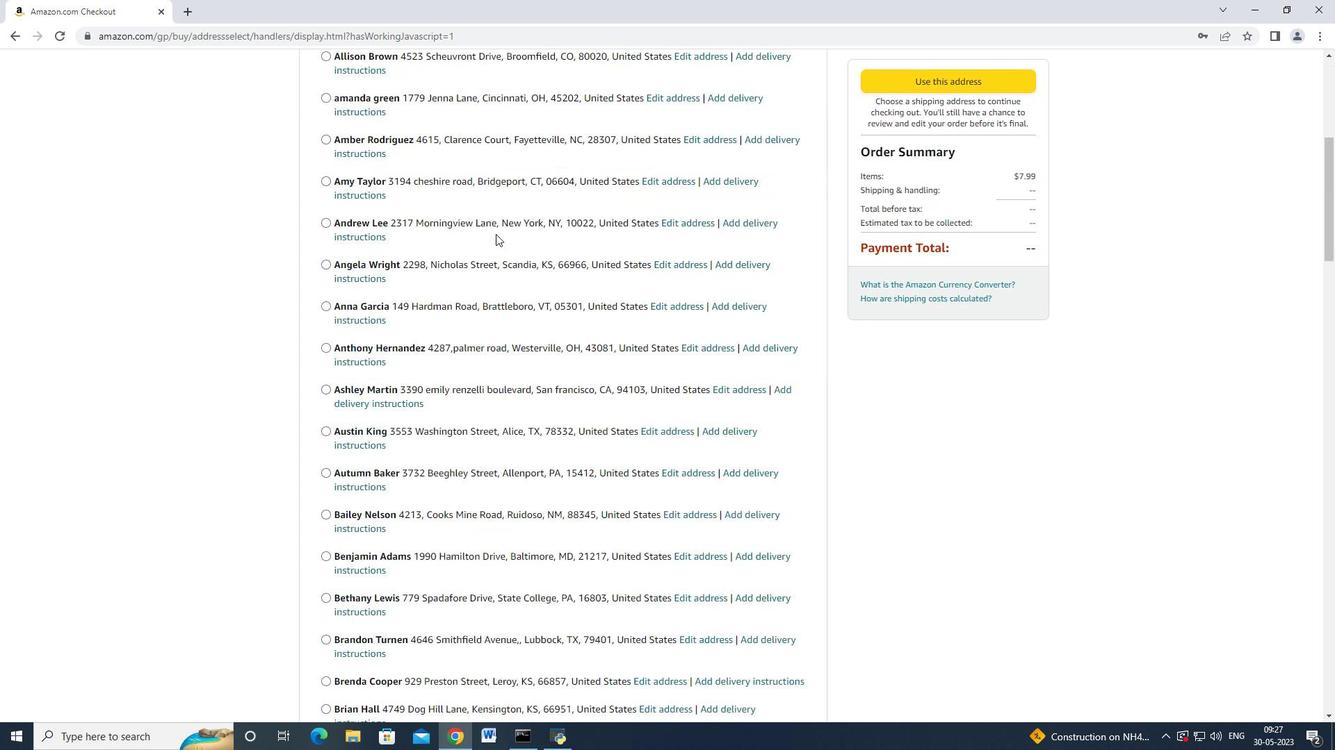 
Action: Mouse scrolled (495, 233) with delta (0, 0)
Screenshot: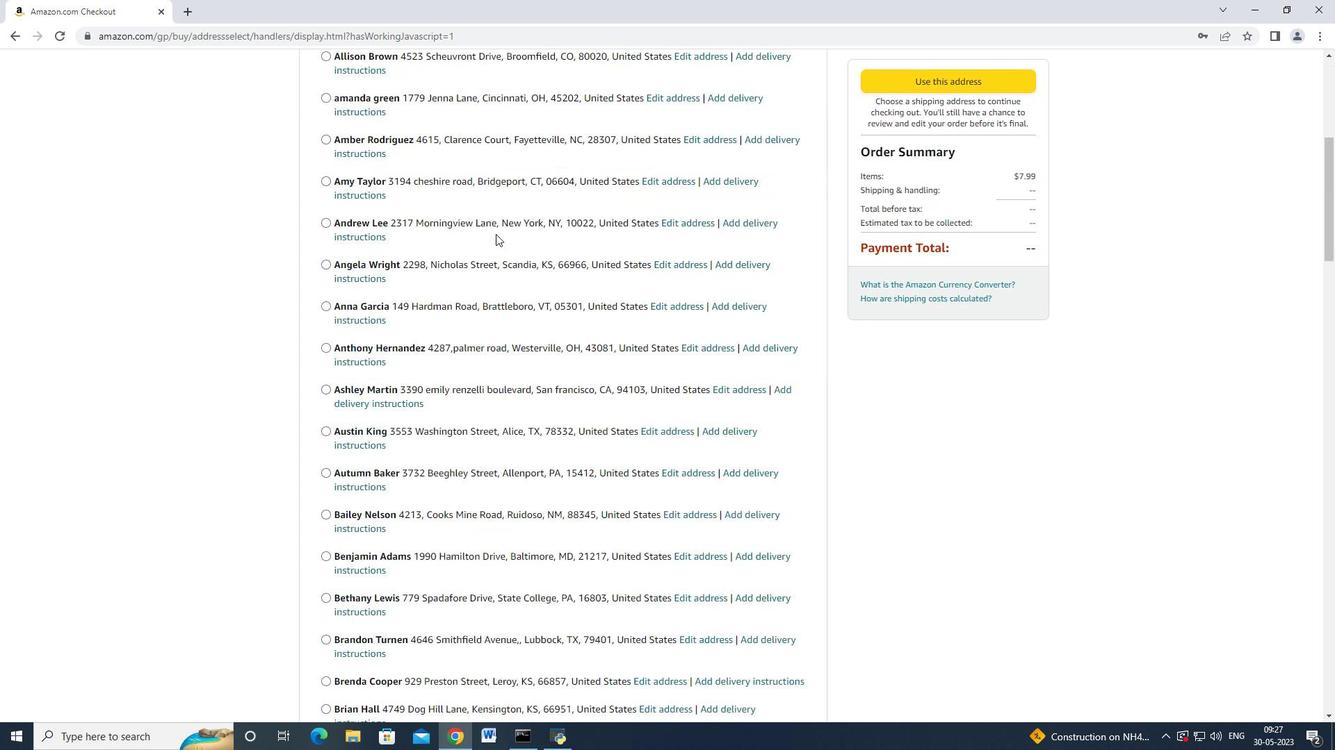 
Action: Mouse moved to (495, 234)
Screenshot: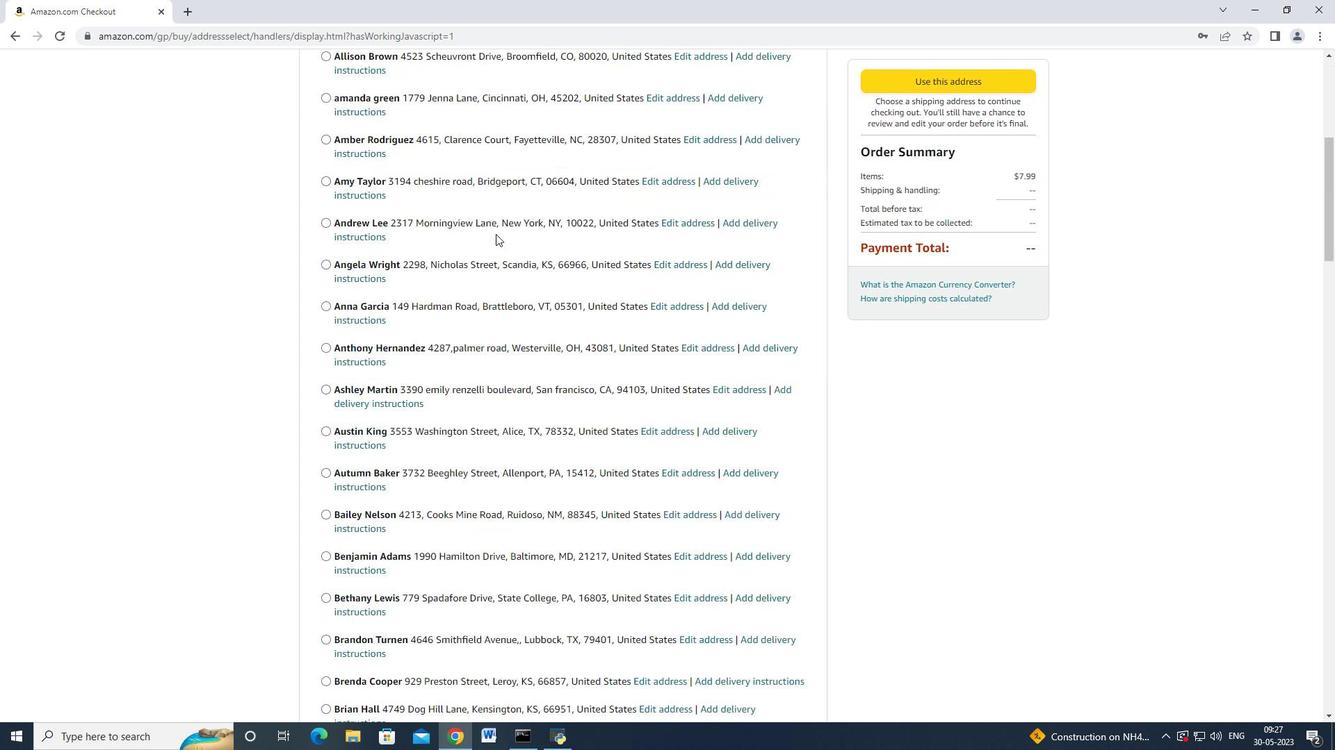 
Action: Mouse scrolled (495, 233) with delta (0, 0)
Screenshot: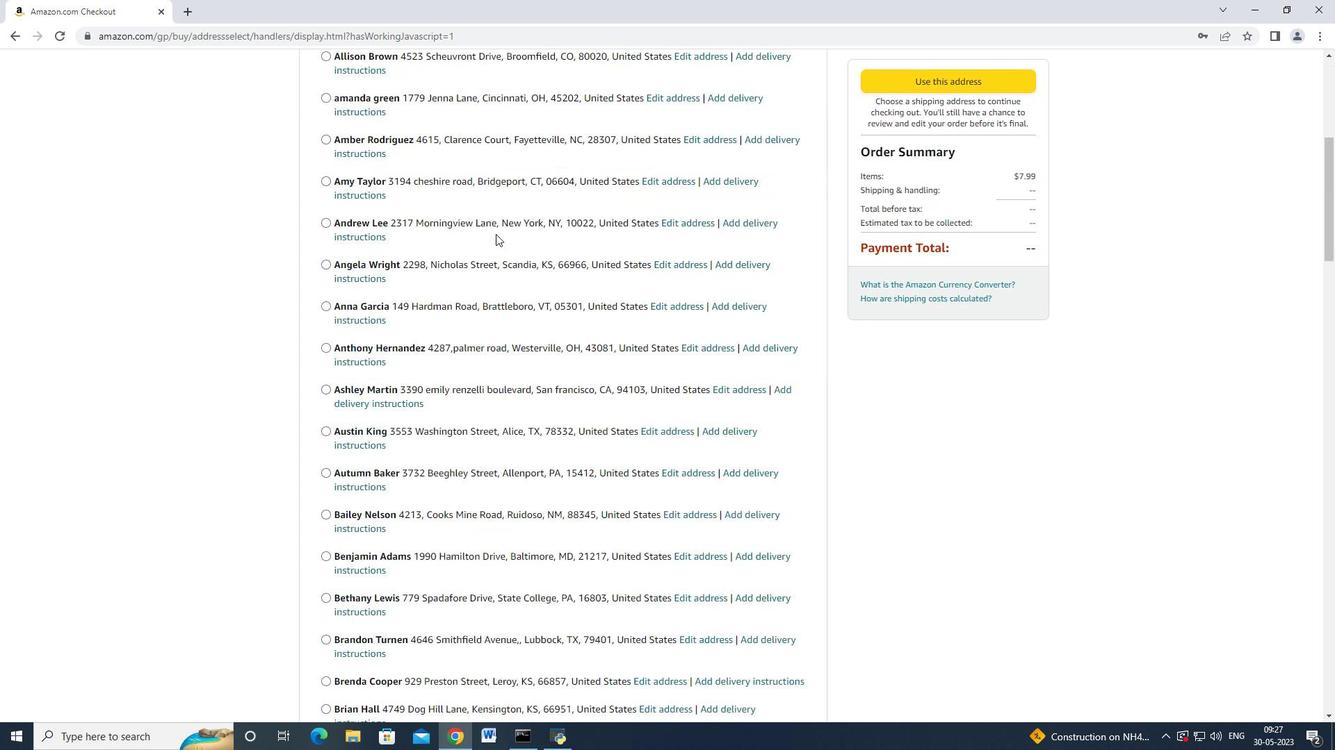 
Action: Mouse scrolled (495, 233) with delta (0, 0)
Screenshot: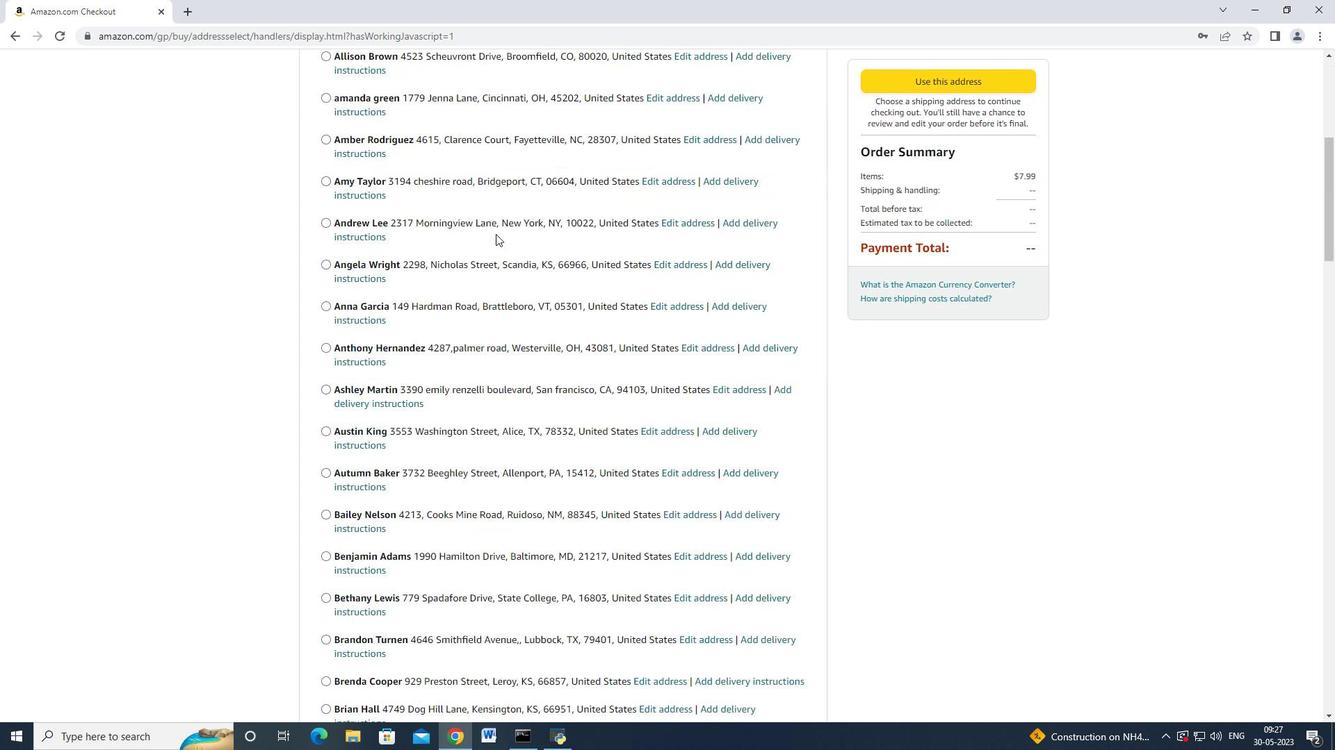 
Action: Mouse scrolled (495, 233) with delta (0, 0)
Screenshot: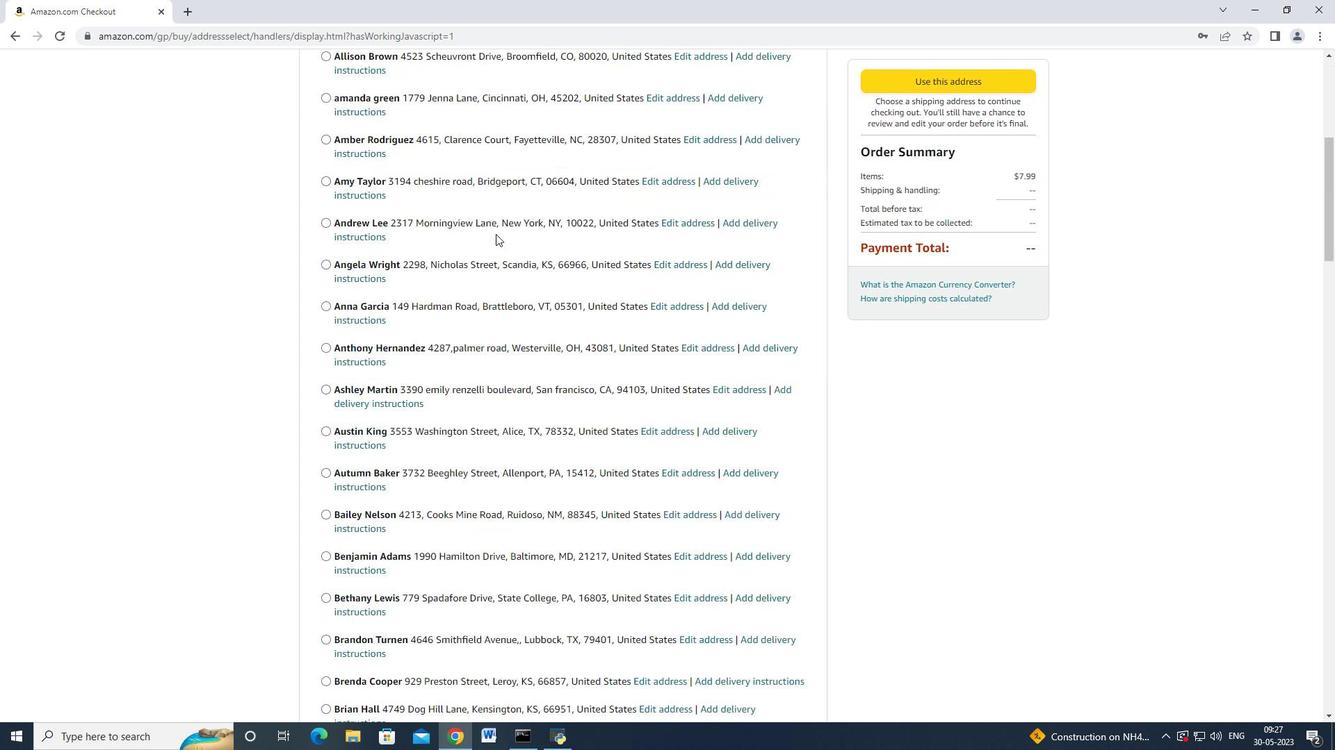 
Action: Mouse scrolled (495, 233) with delta (0, 0)
Screenshot: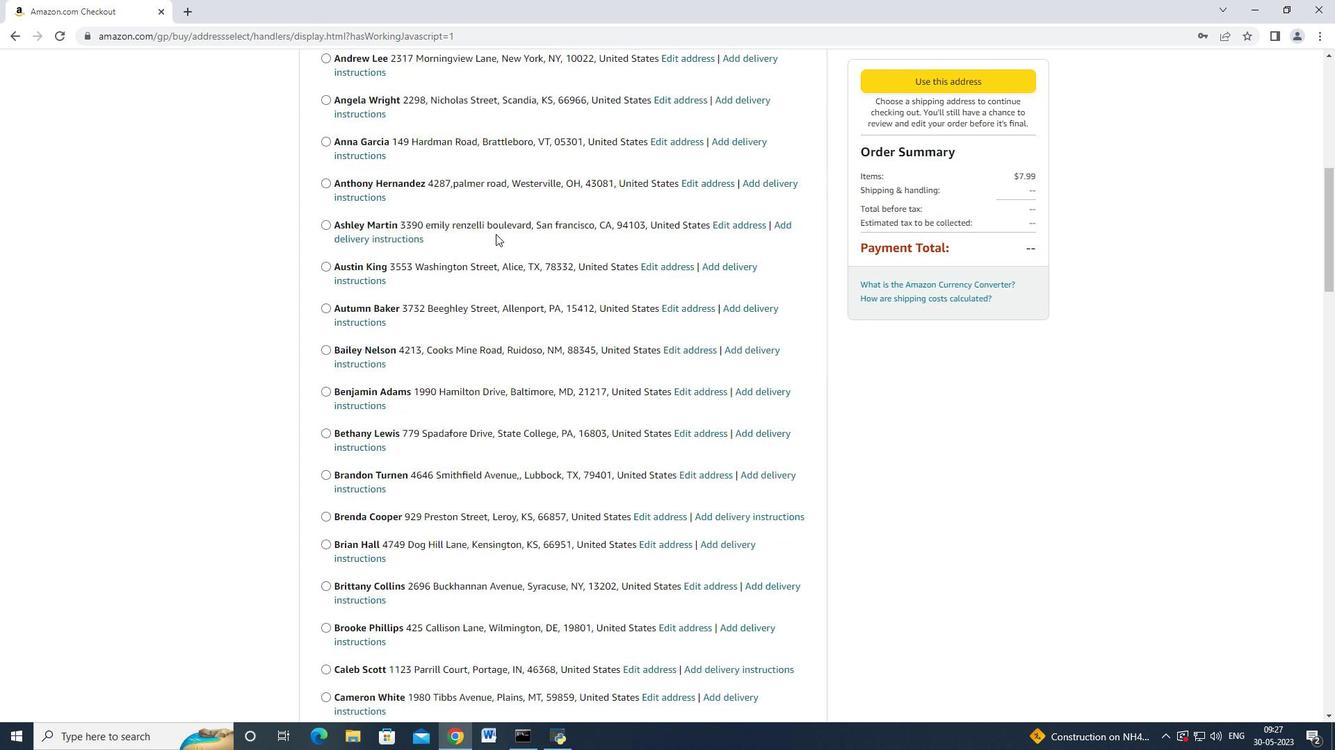 
Action: Mouse scrolled (495, 233) with delta (0, 0)
Screenshot: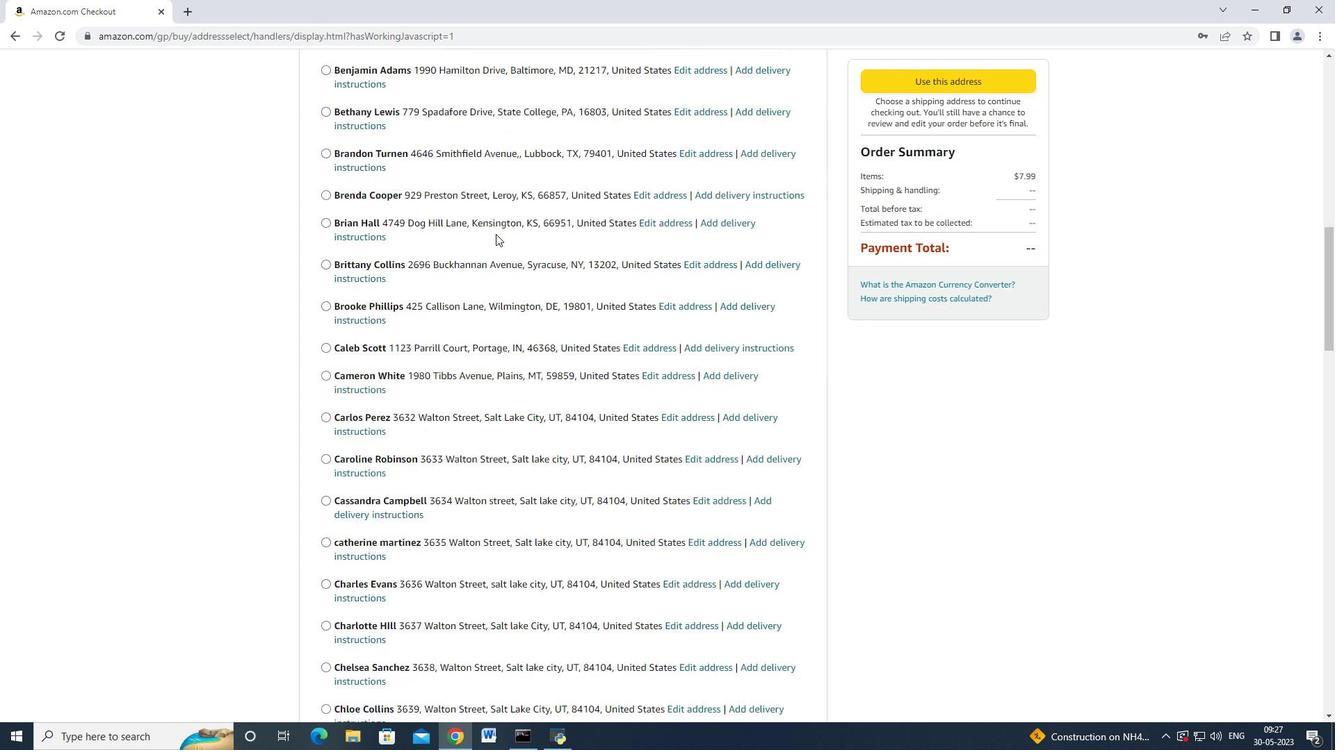 
Action: Mouse scrolled (495, 233) with delta (0, 0)
Screenshot: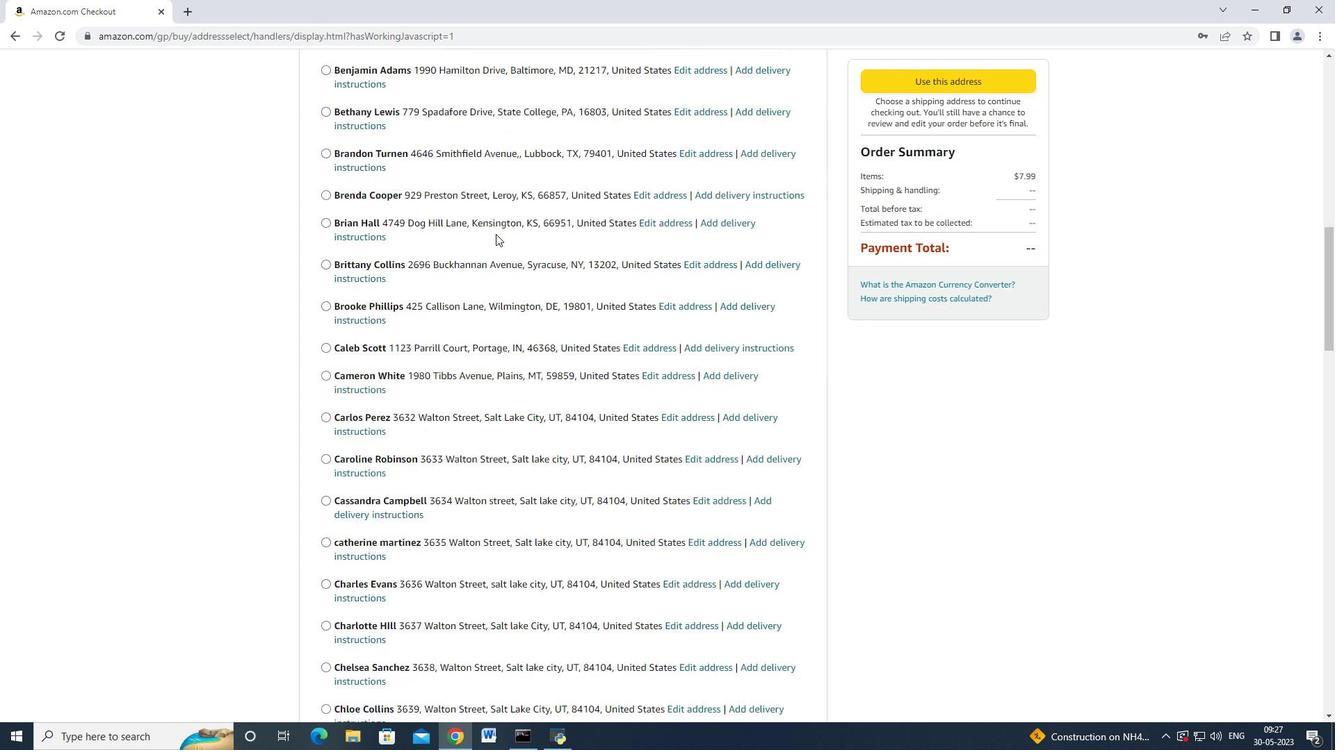 
Action: Mouse scrolled (495, 233) with delta (0, 0)
Screenshot: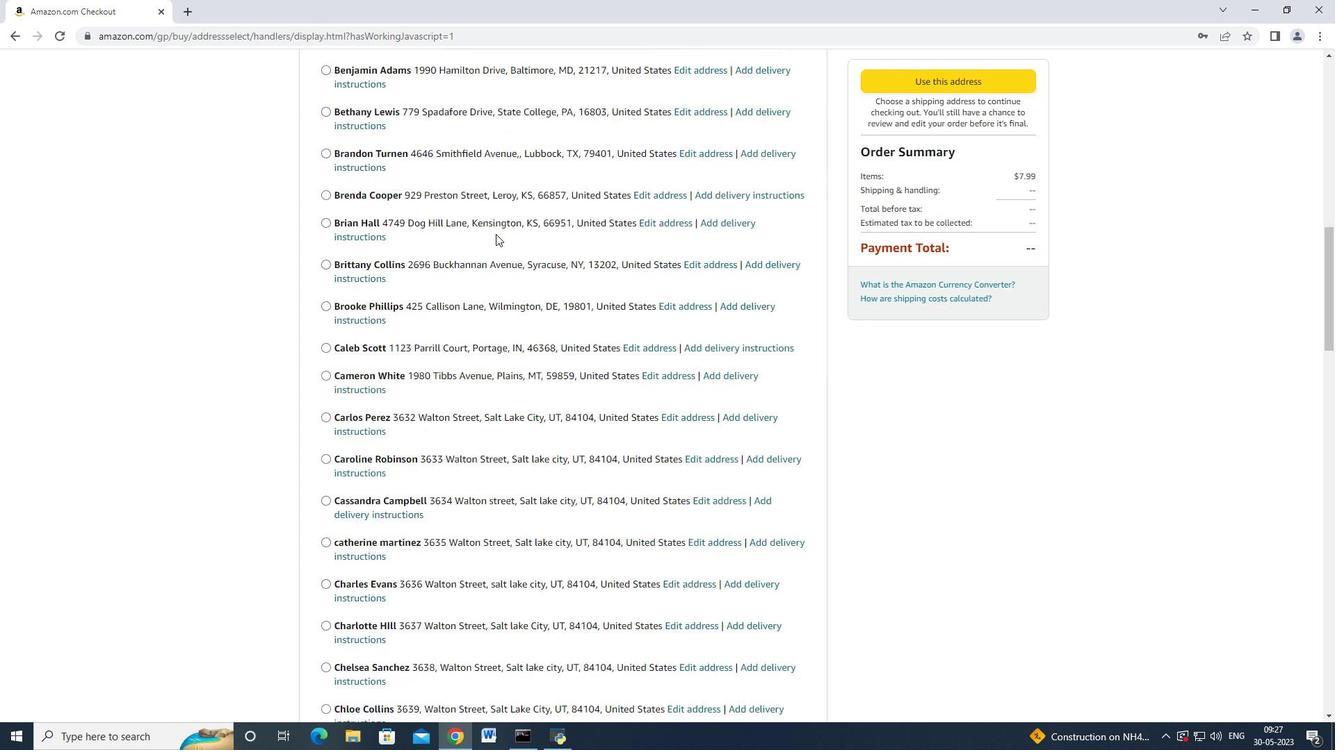 
Action: Mouse scrolled (495, 233) with delta (0, 0)
Screenshot: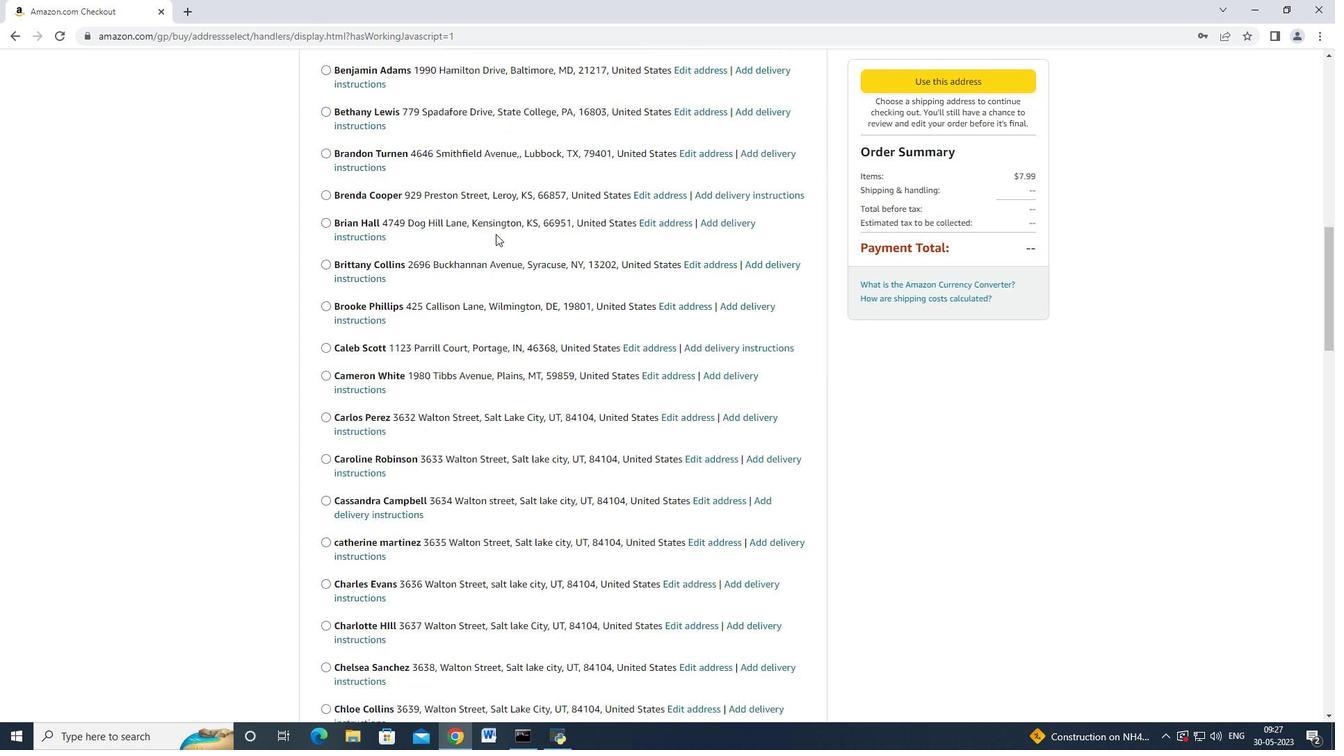
Action: Mouse scrolled (495, 233) with delta (0, 0)
Screenshot: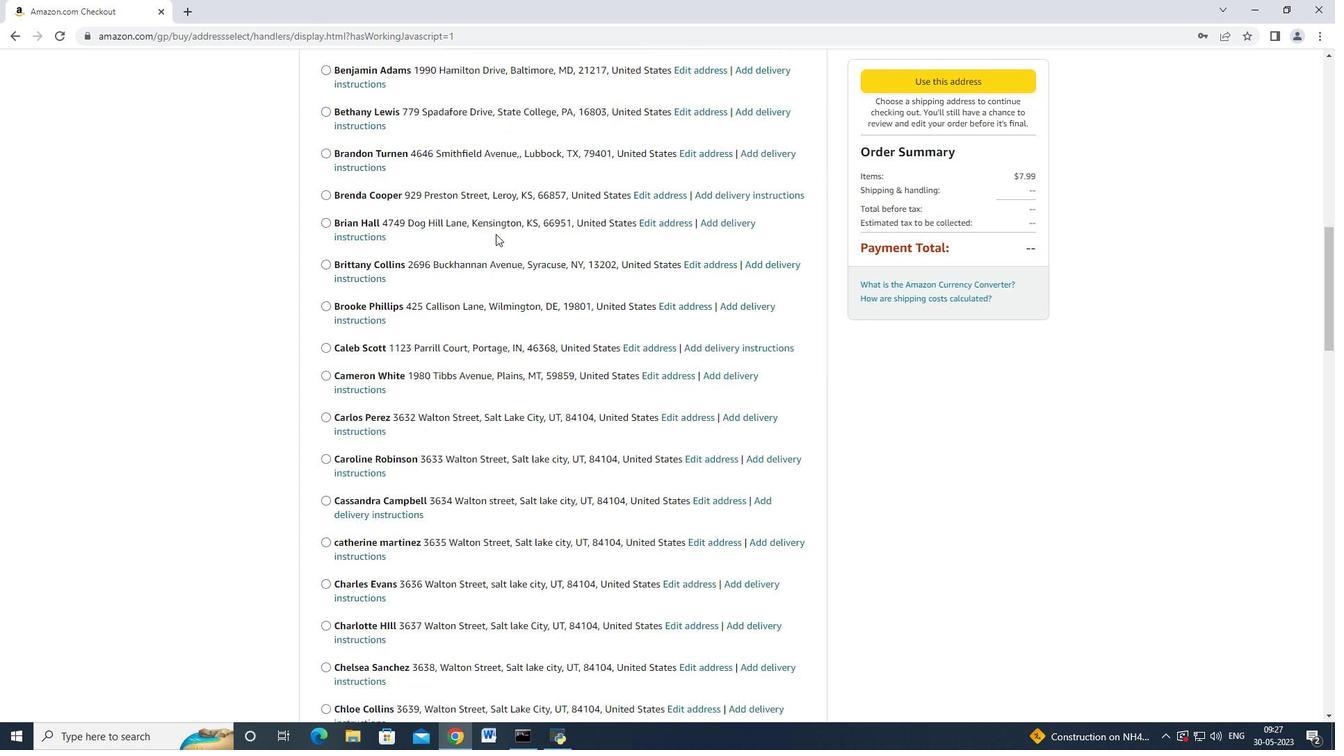 
Action: Mouse scrolled (495, 233) with delta (0, 0)
Screenshot: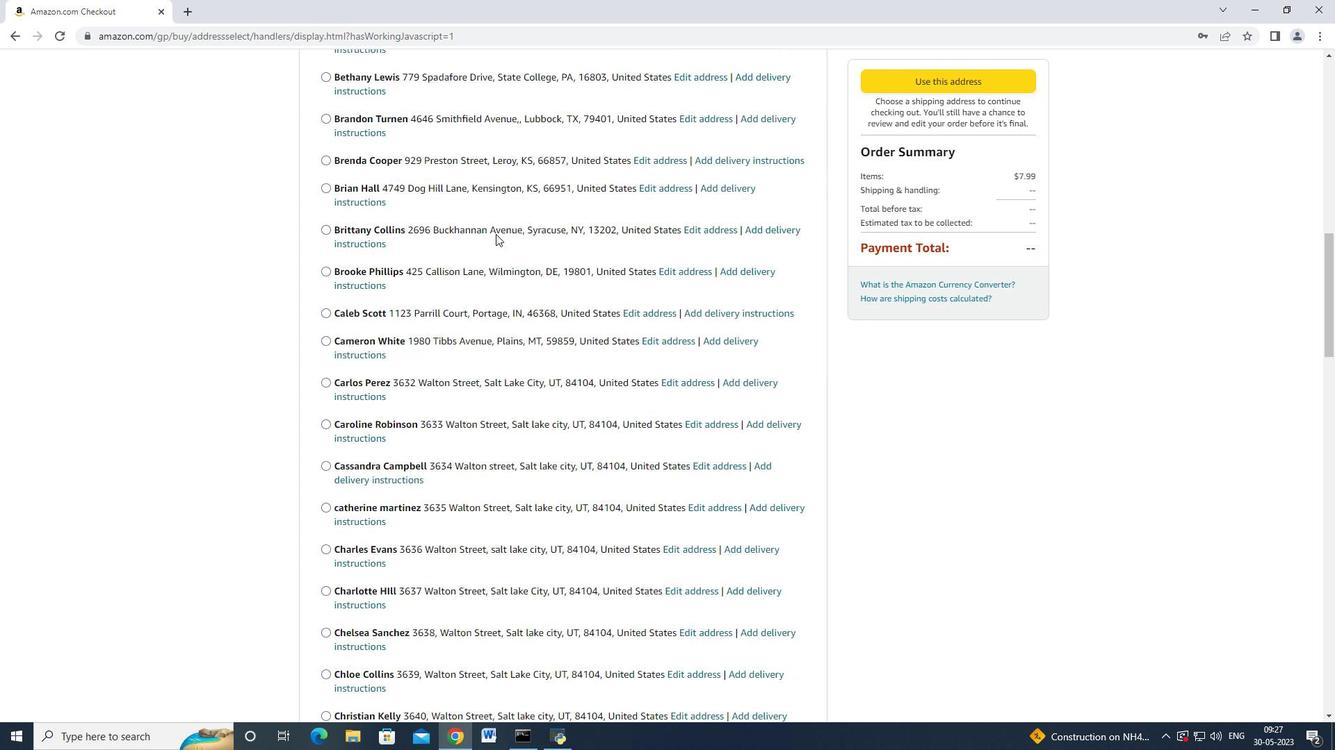 
Action: Mouse scrolled (495, 233) with delta (0, 0)
Screenshot: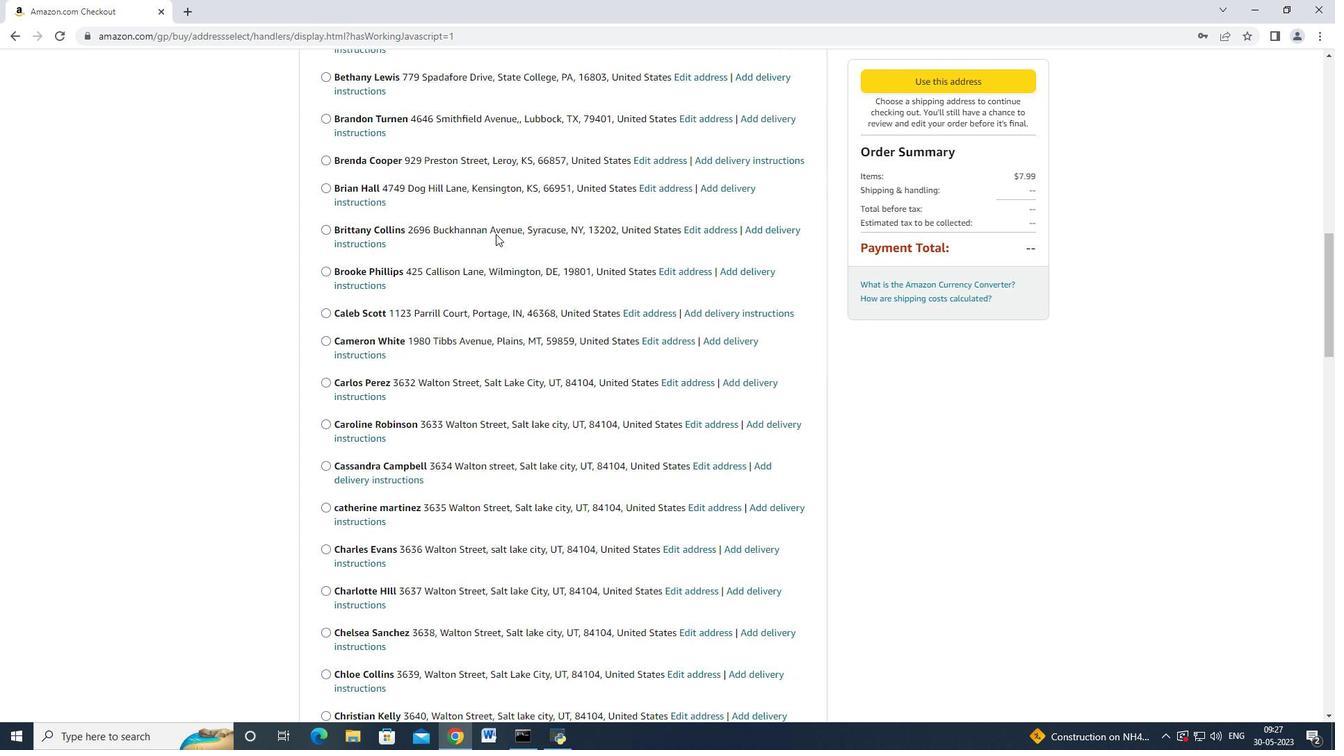 
Action: Mouse moved to (495, 235)
Screenshot: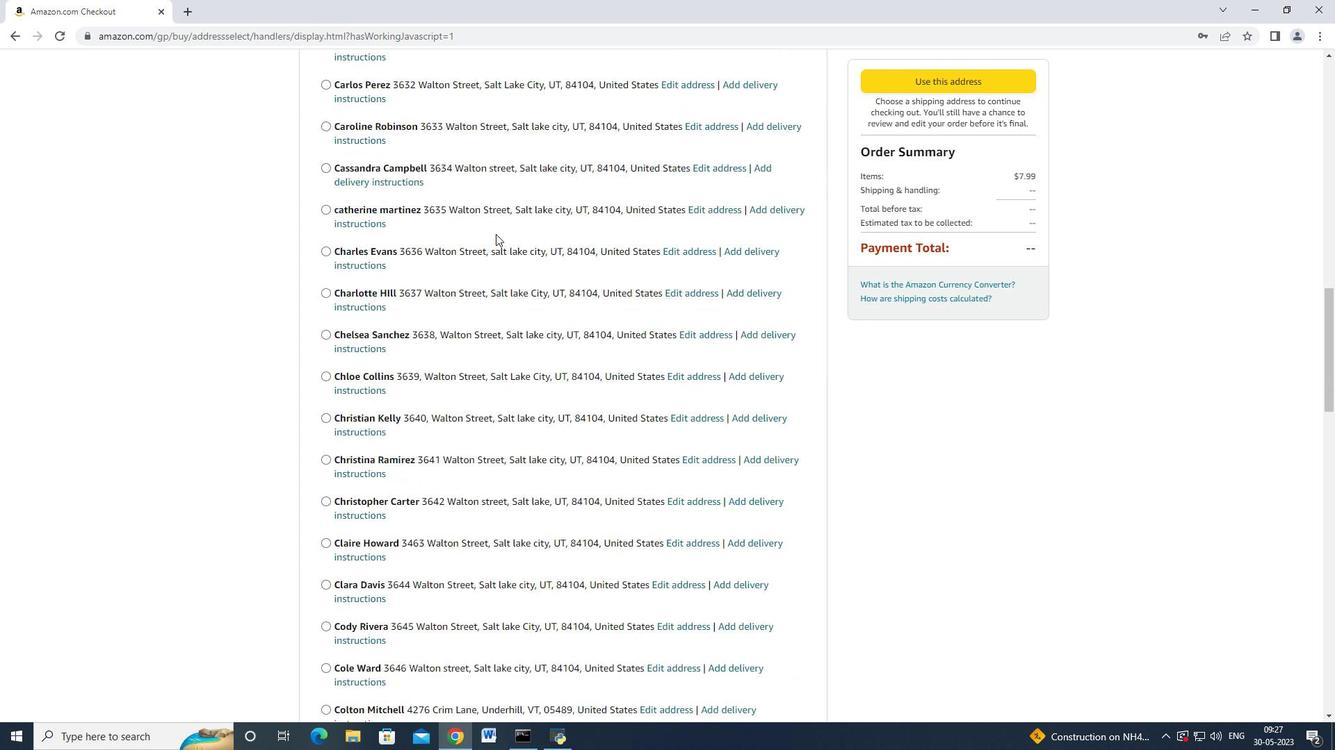 
Action: Mouse scrolled (495, 234) with delta (0, 0)
Screenshot: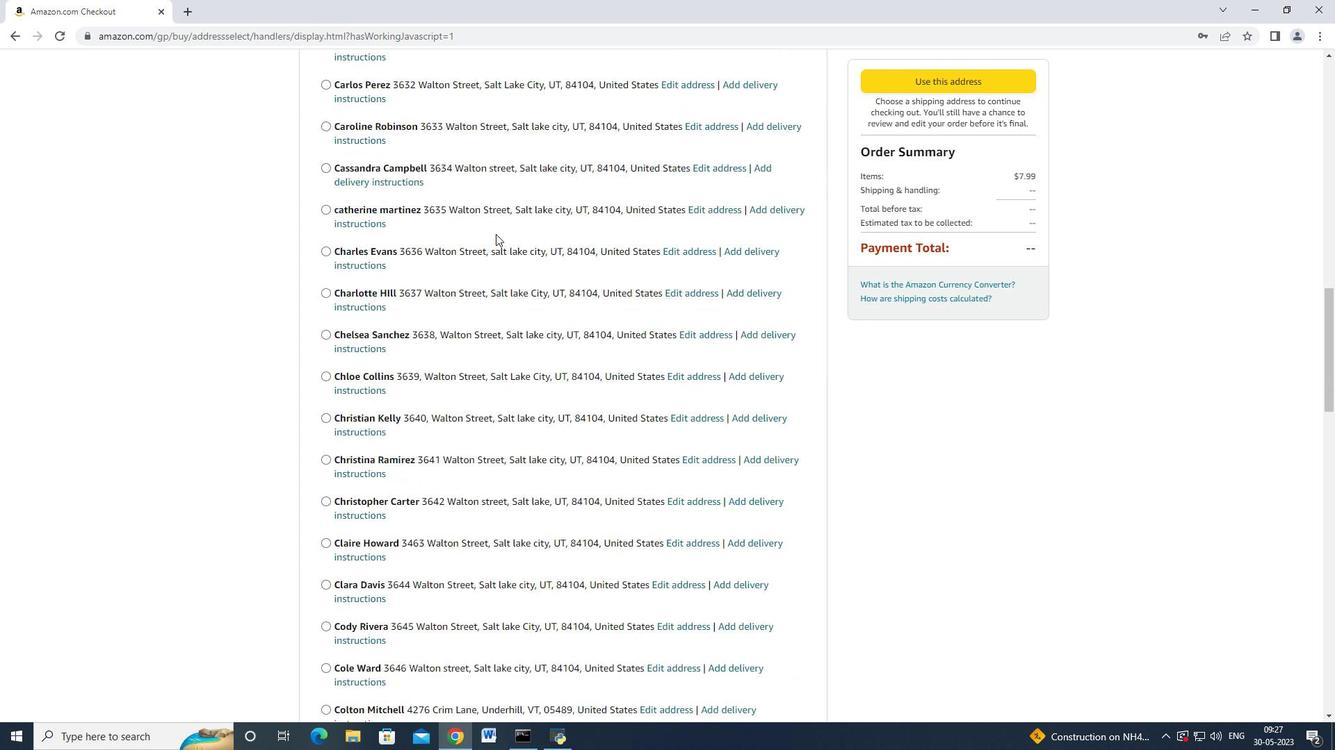 
Action: Mouse moved to (495, 235)
Screenshot: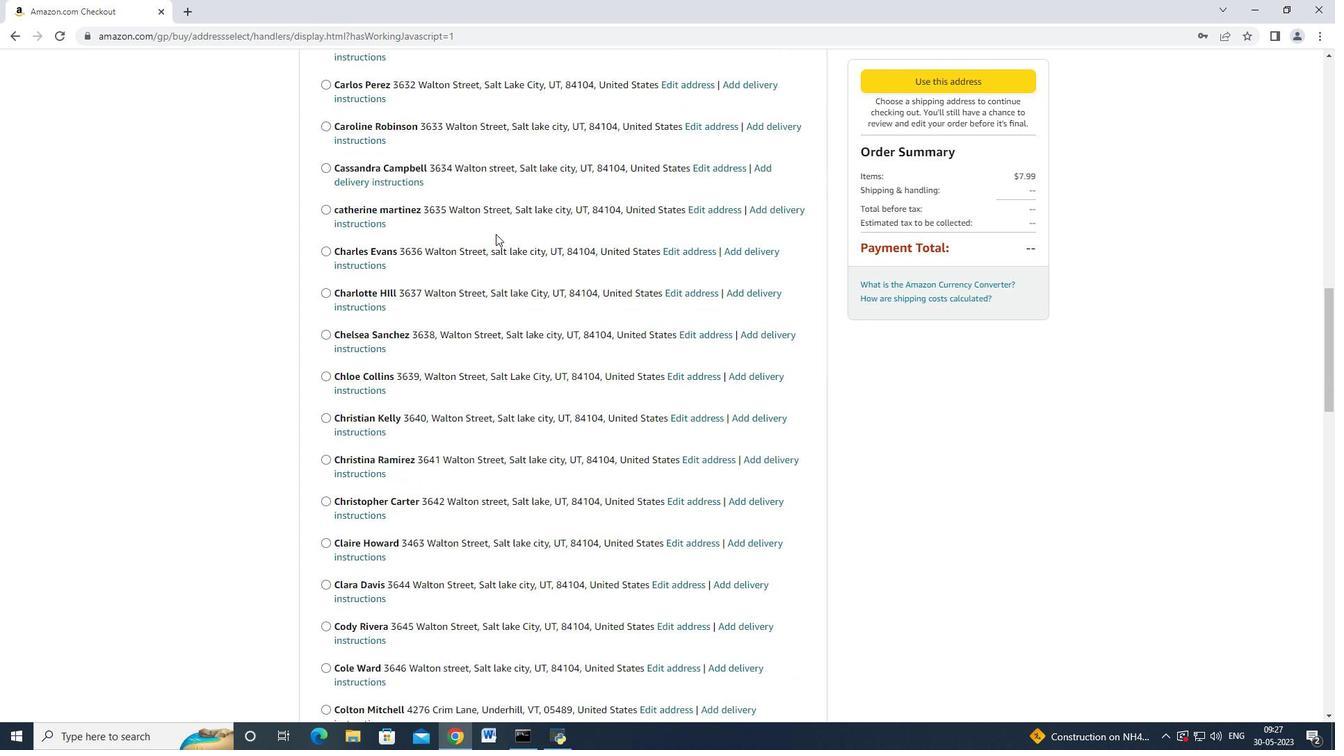 
Action: Mouse scrolled (495, 234) with delta (0, 0)
Screenshot: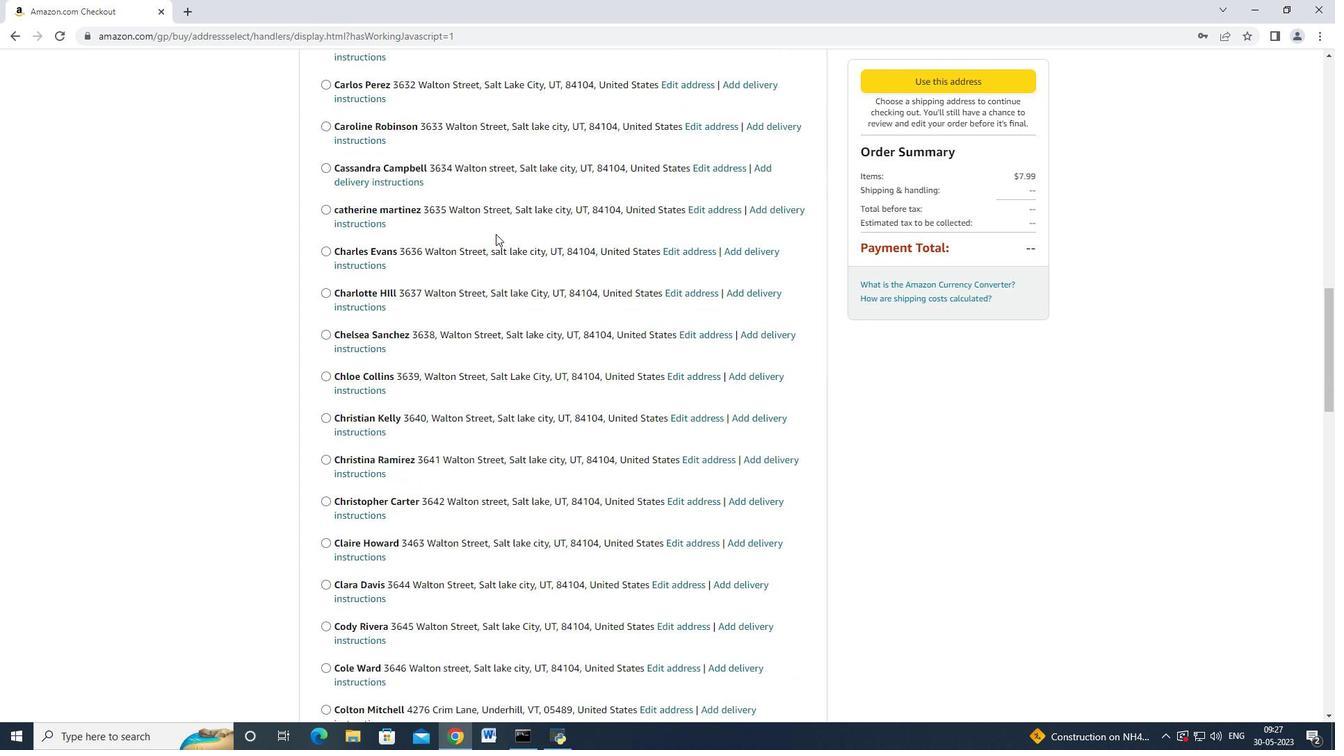 
Action: Mouse scrolled (495, 234) with delta (0, 0)
Screenshot: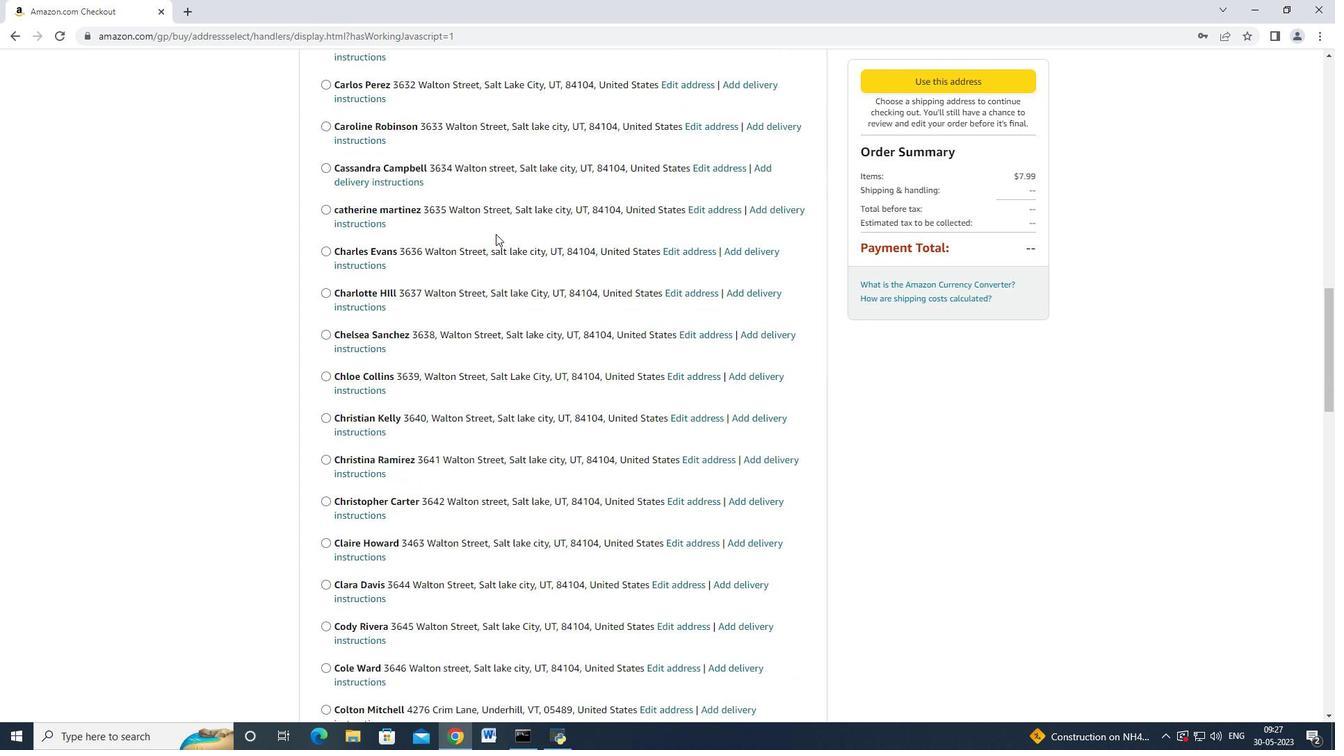 
Action: Mouse scrolled (495, 234) with delta (0, 0)
Screenshot: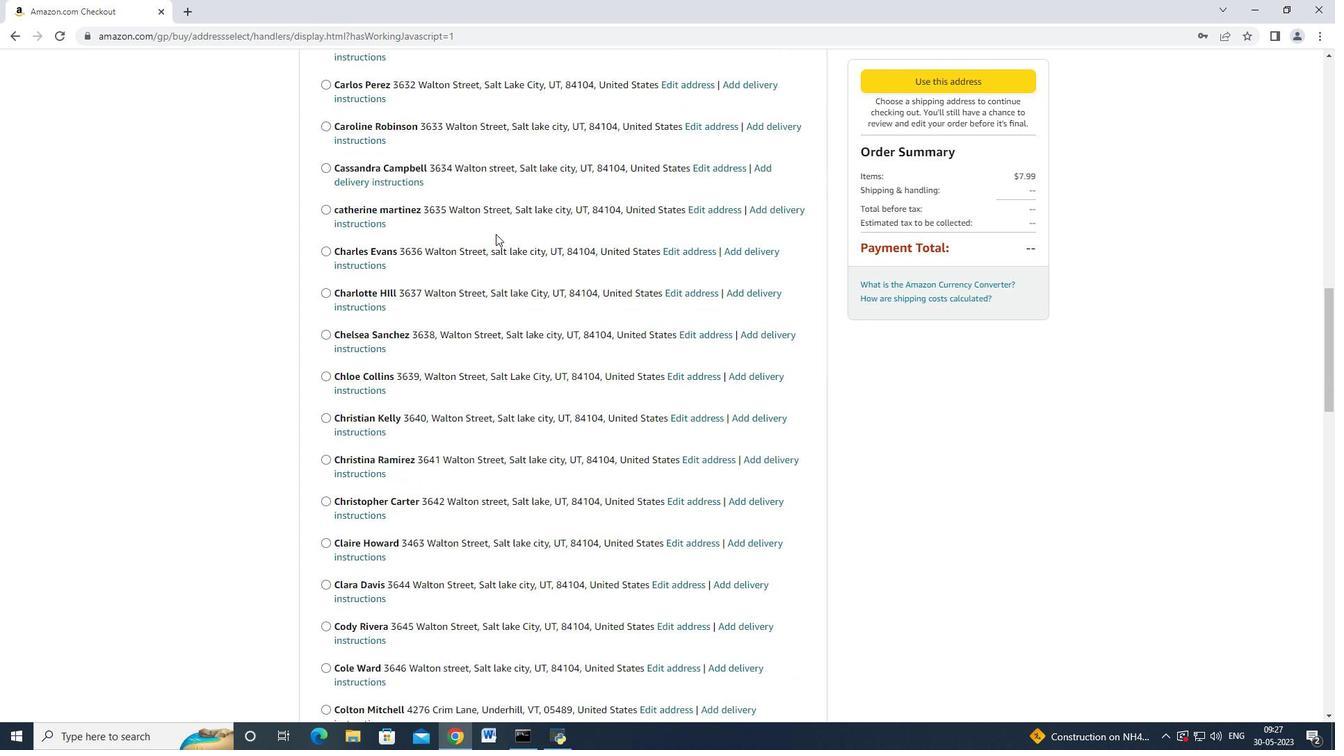 
Action: Mouse scrolled (495, 234) with delta (0, 0)
Screenshot: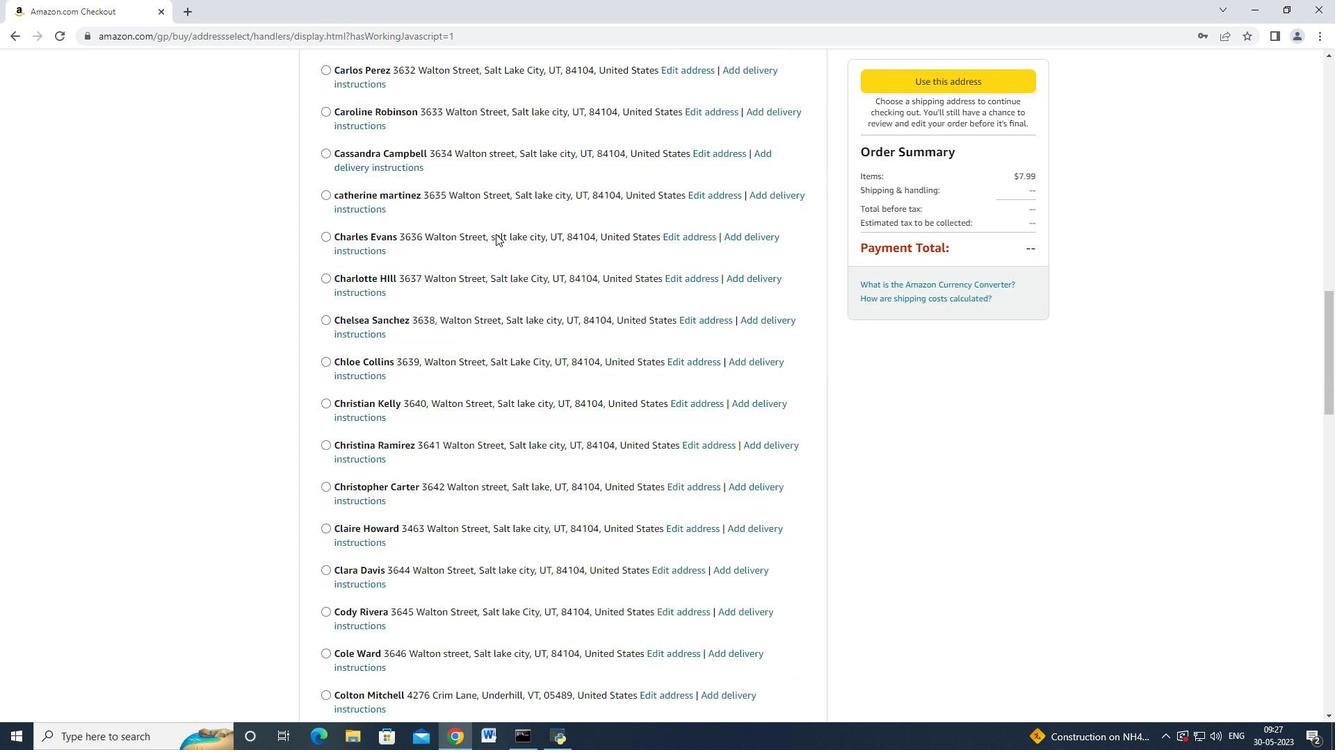 
Action: Mouse scrolled (495, 234) with delta (0, 0)
Screenshot: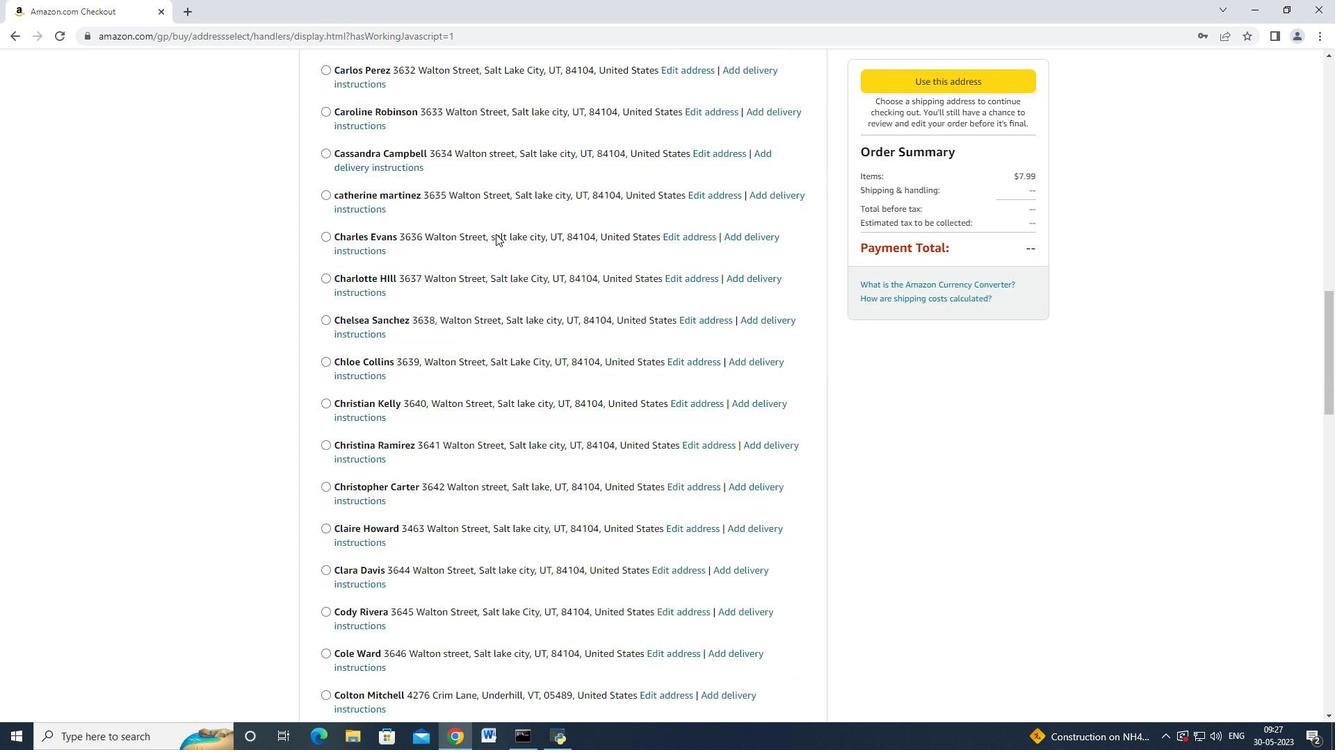 
Action: Mouse scrolled (495, 234) with delta (0, 0)
Screenshot: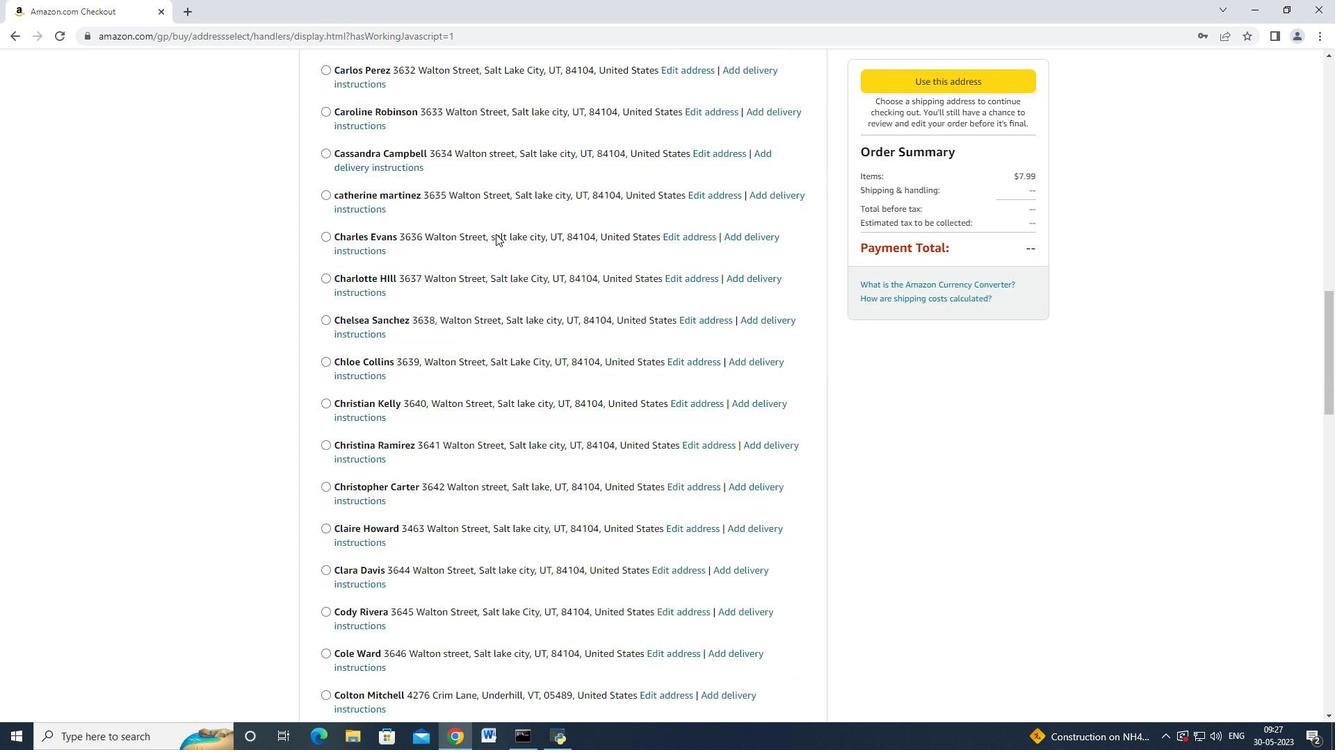 
Action: Mouse moved to (495, 235)
Screenshot: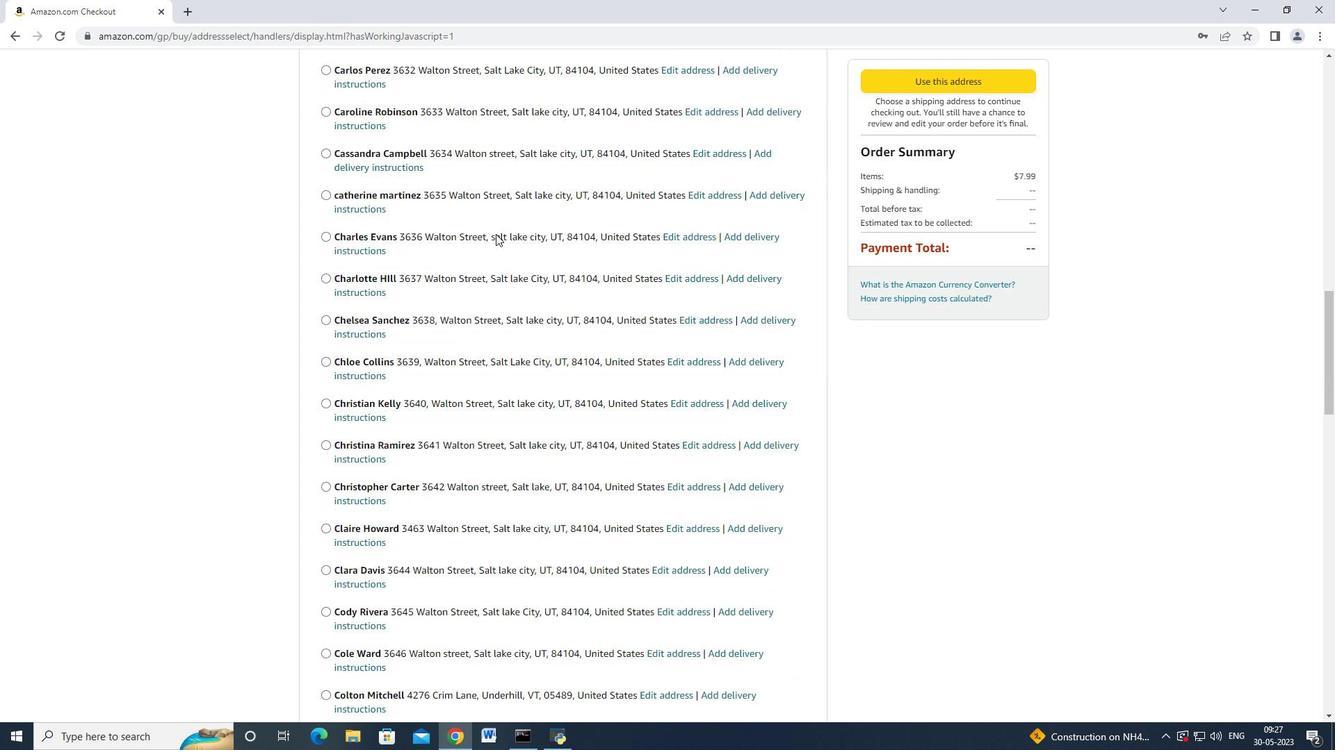 
Action: Mouse scrolled (495, 234) with delta (0, 0)
Screenshot: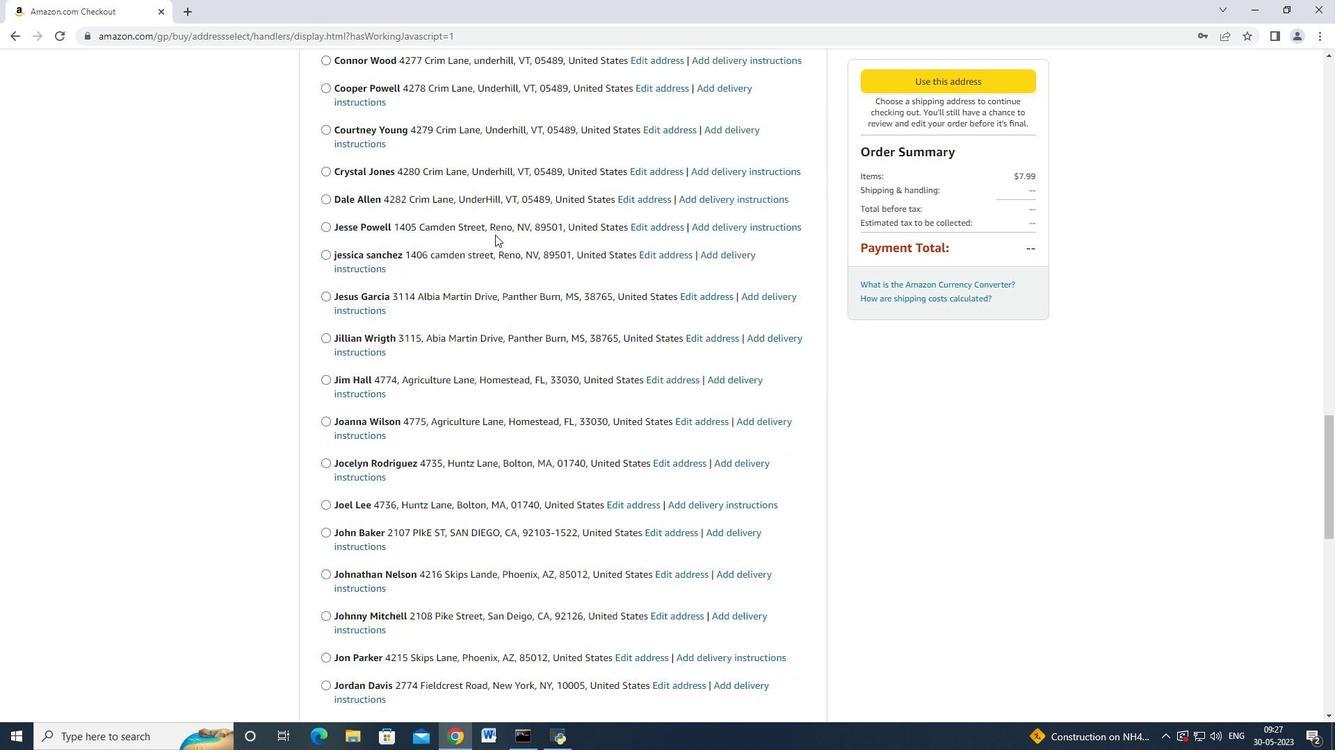 
Action: Mouse scrolled (495, 234) with delta (0, 0)
Screenshot: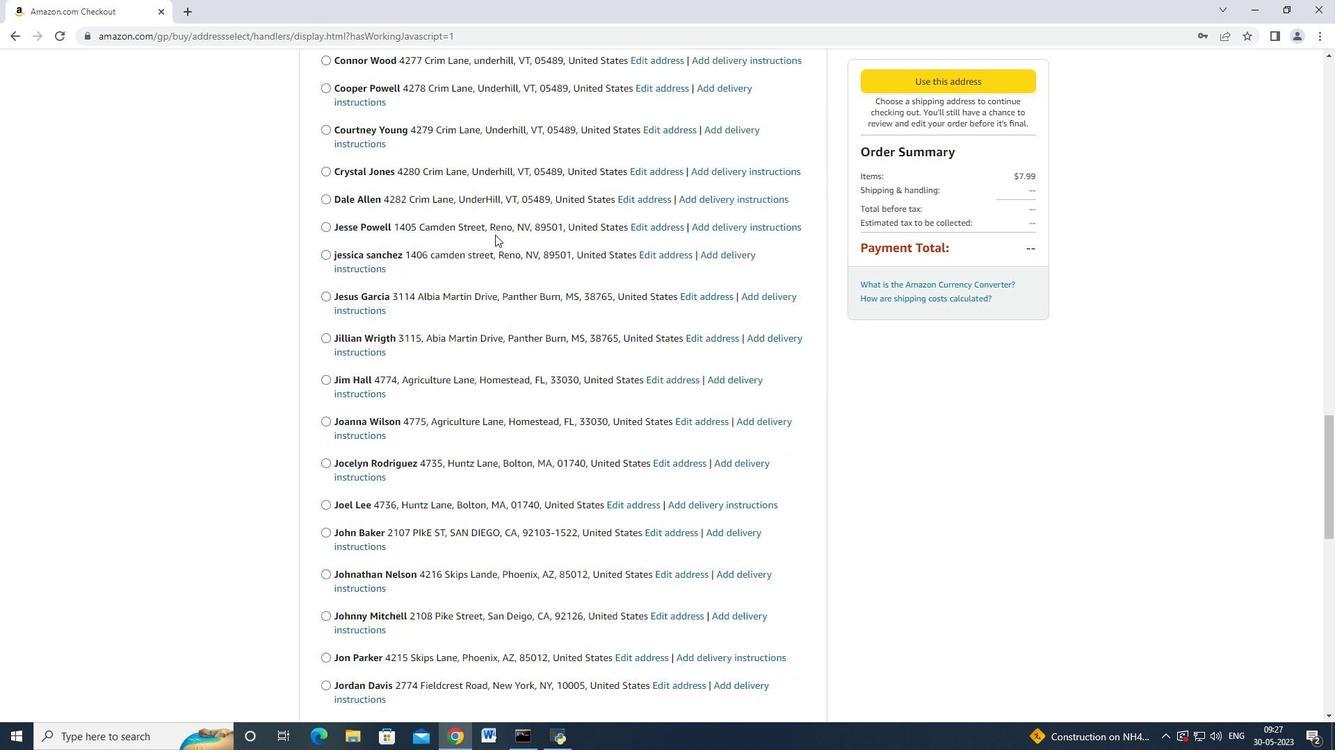 
Action: Mouse scrolled (495, 234) with delta (0, 0)
Screenshot: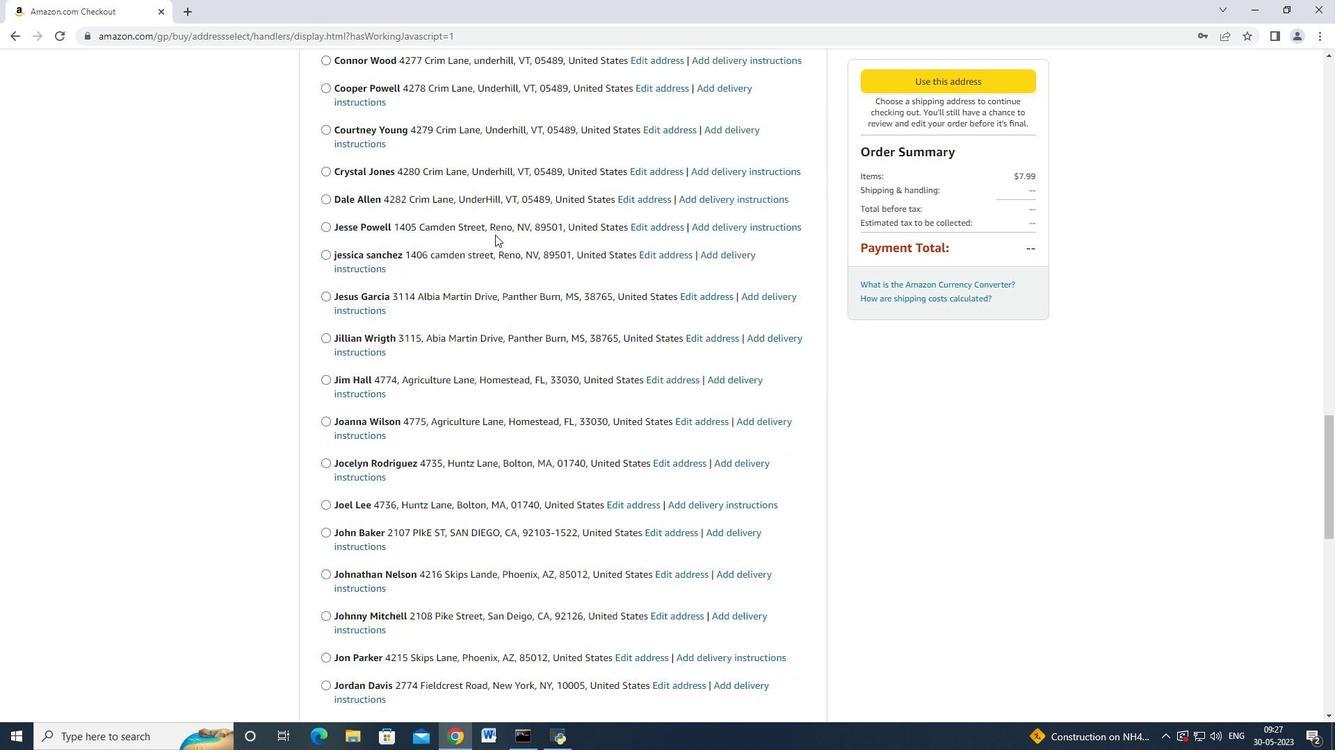 
Action: Mouse scrolled (495, 234) with delta (0, 0)
Screenshot: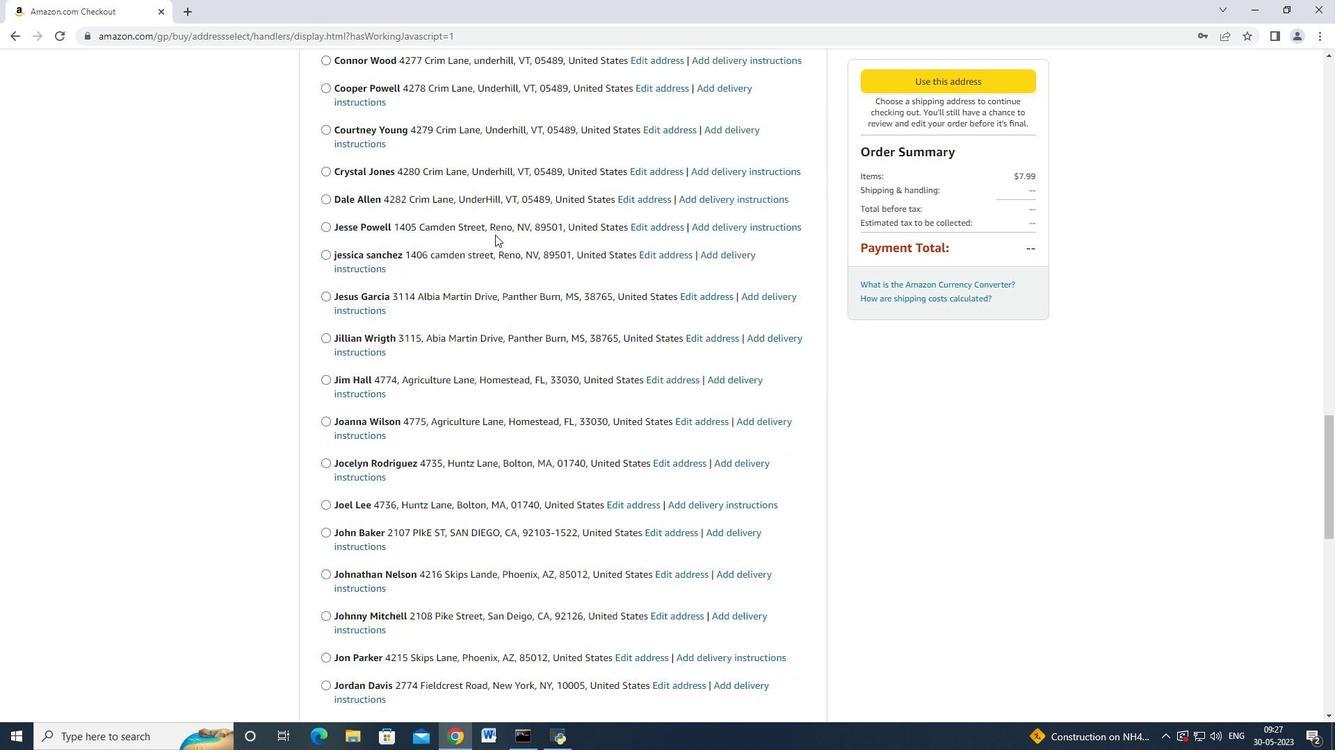 
Action: Mouse scrolled (495, 234) with delta (0, 0)
Screenshot: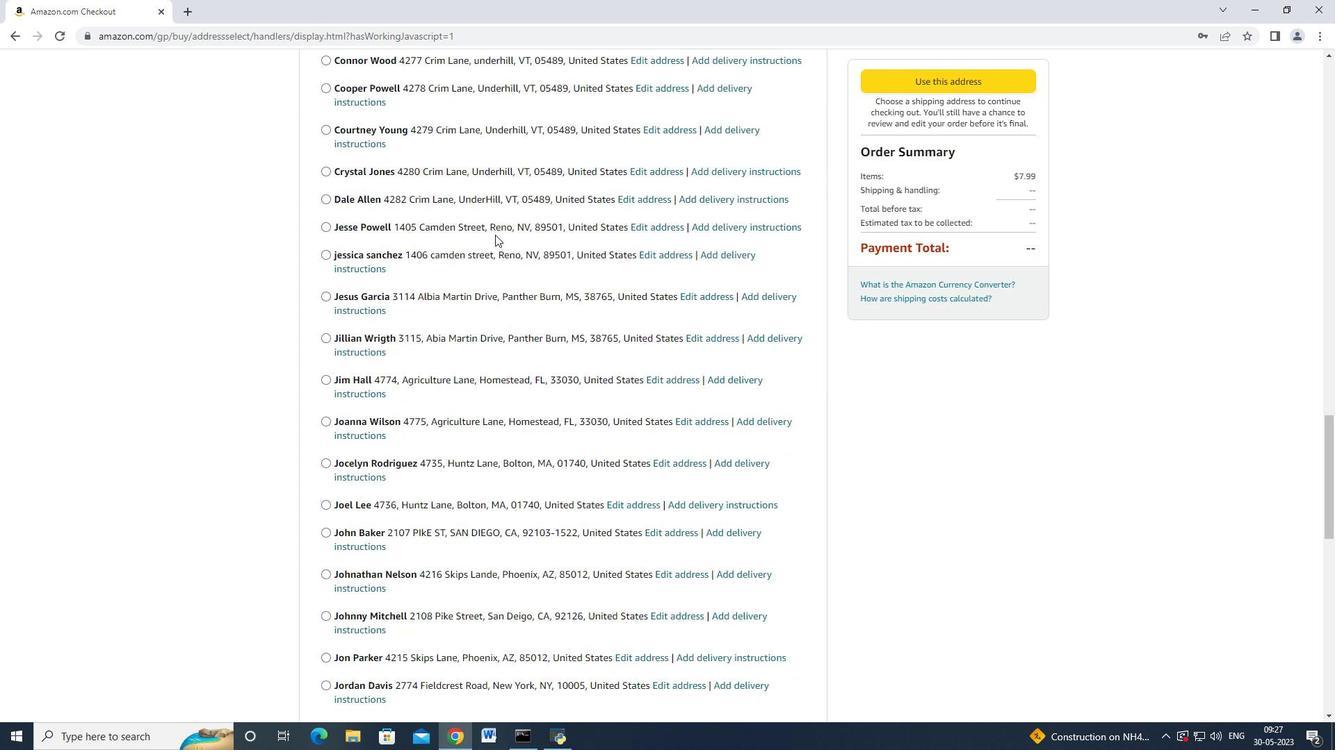 
Action: Mouse scrolled (495, 234) with delta (0, 0)
Screenshot: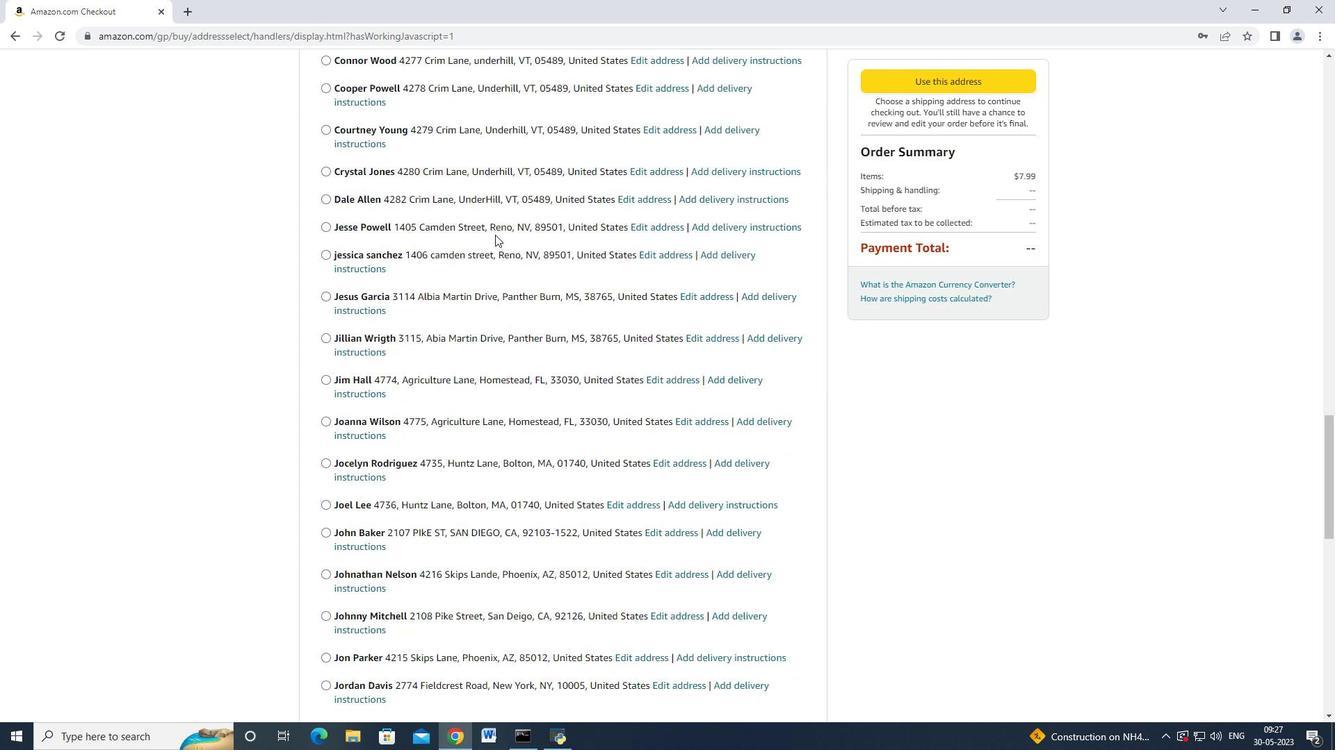 
Action: Mouse scrolled (495, 234) with delta (0, 0)
Screenshot: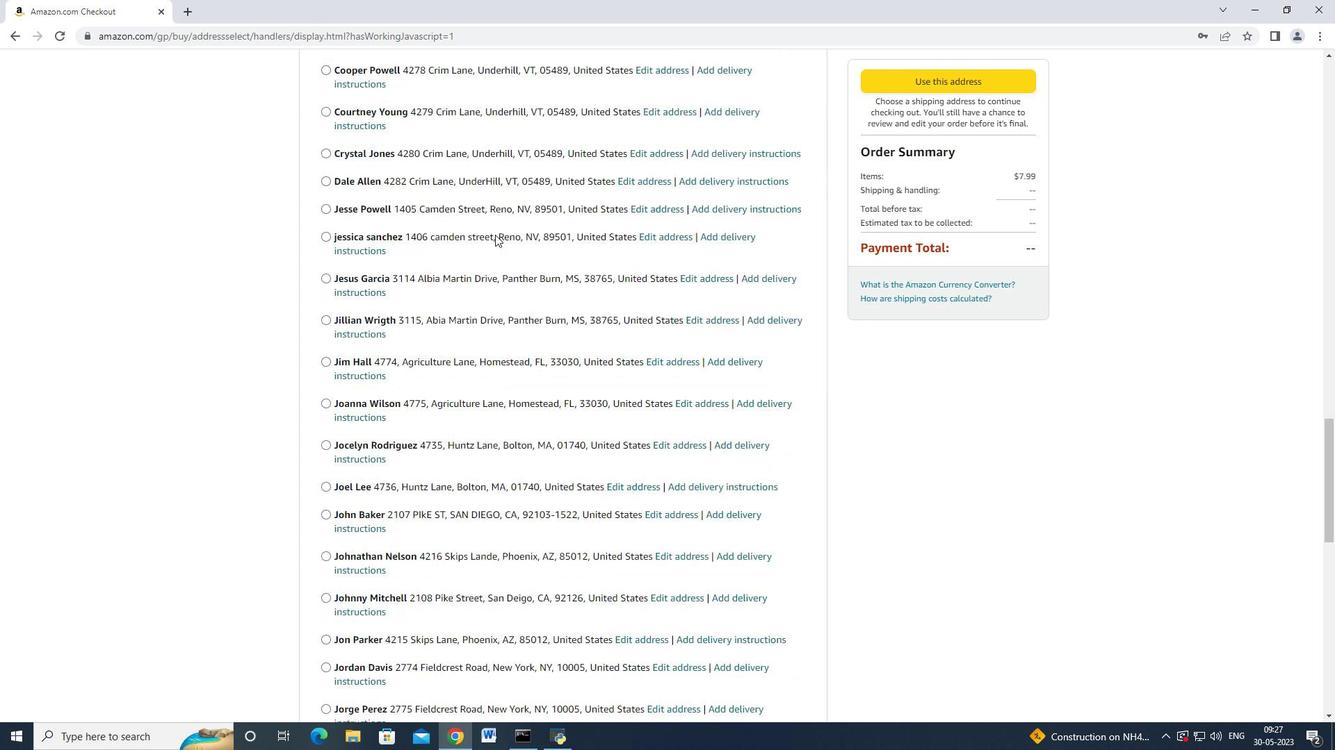 
Action: Mouse scrolled (495, 234) with delta (0, 0)
Screenshot: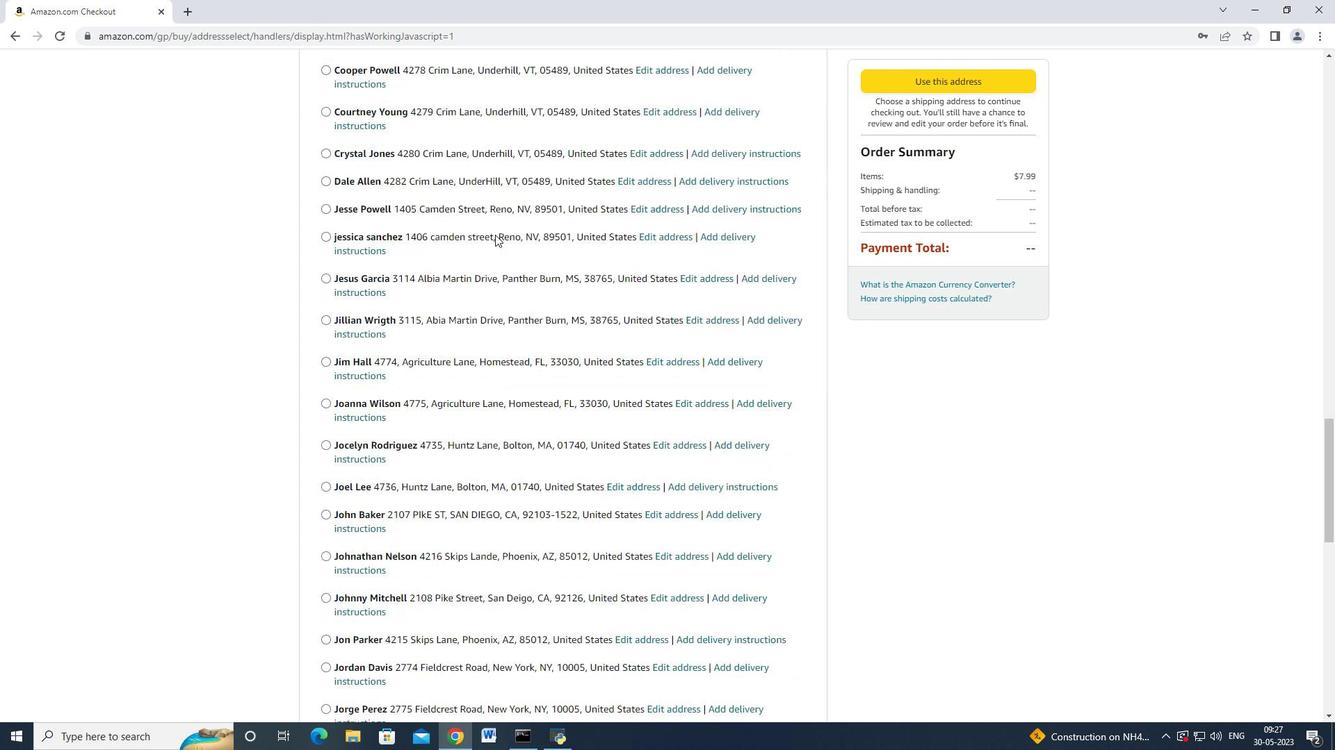 
Action: Mouse scrolled (495, 234) with delta (0, 0)
Screenshot: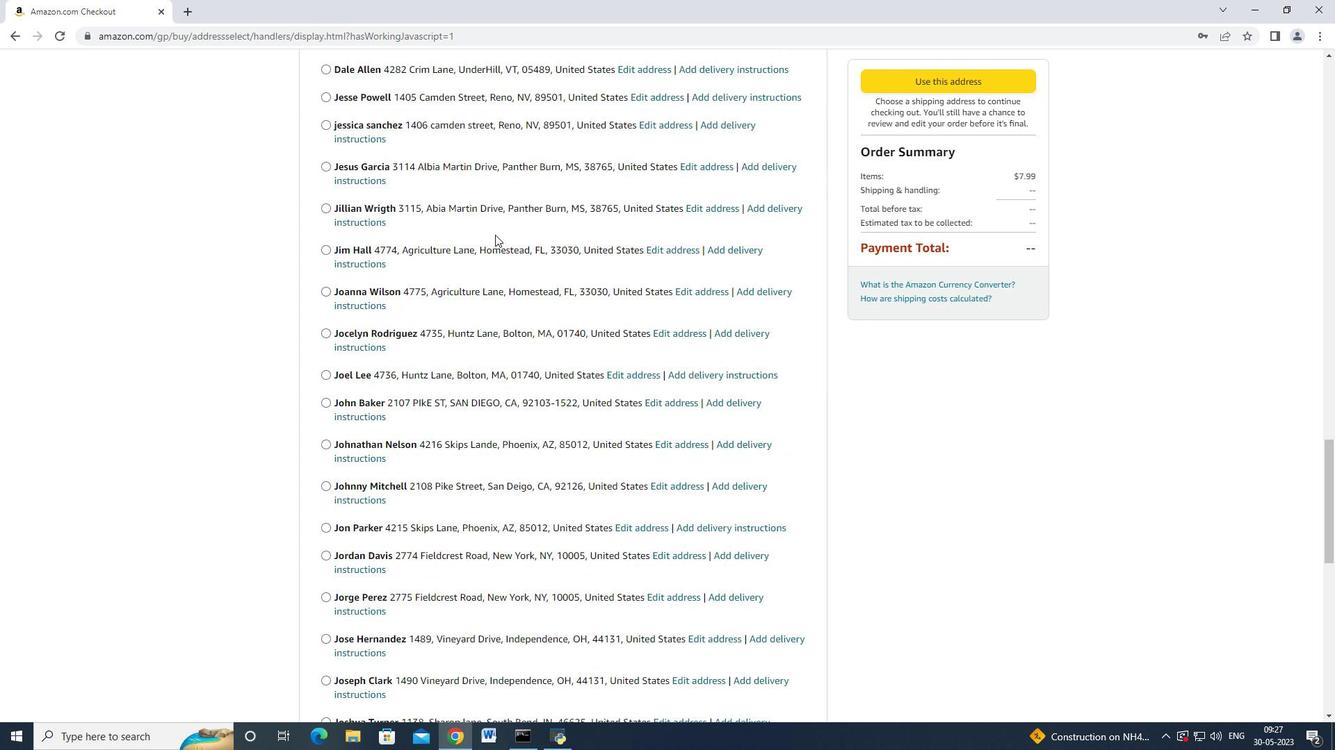 
Action: Mouse scrolled (495, 234) with delta (0, 0)
Screenshot: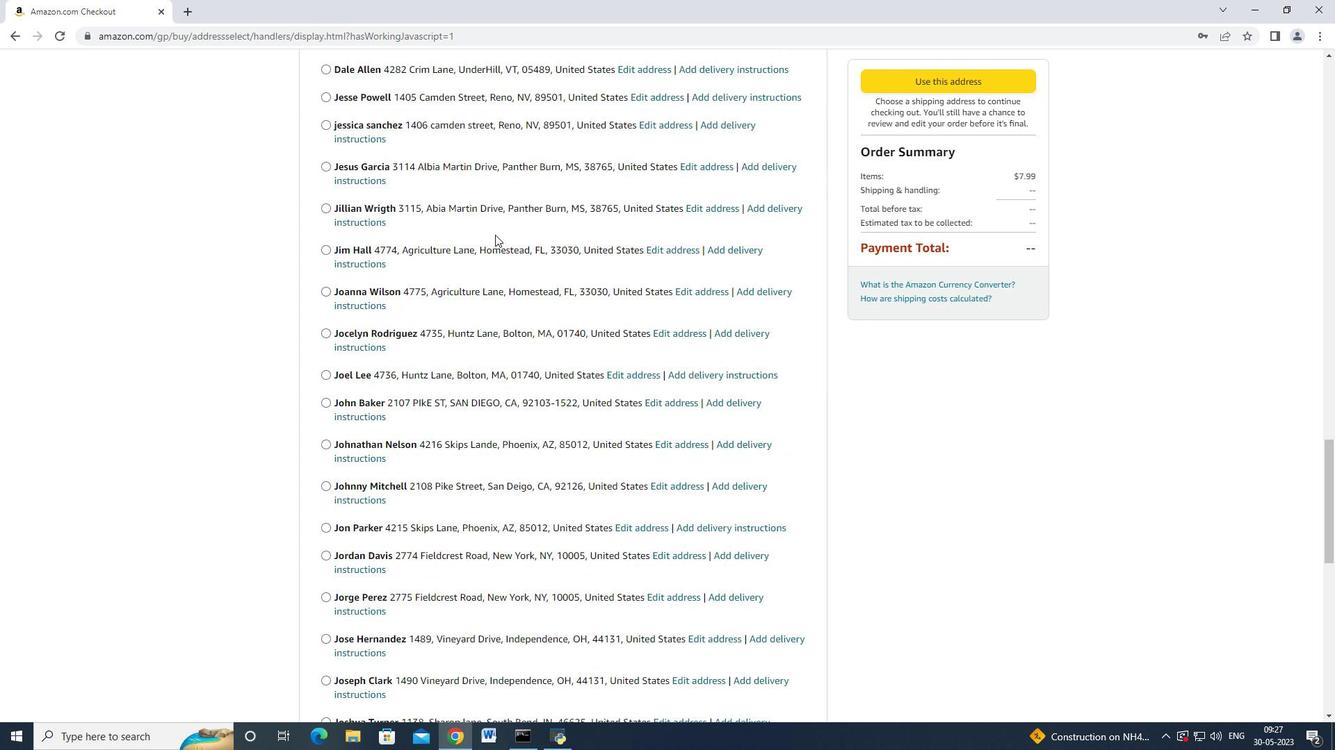 
Action: Mouse scrolled (495, 234) with delta (0, 0)
Screenshot: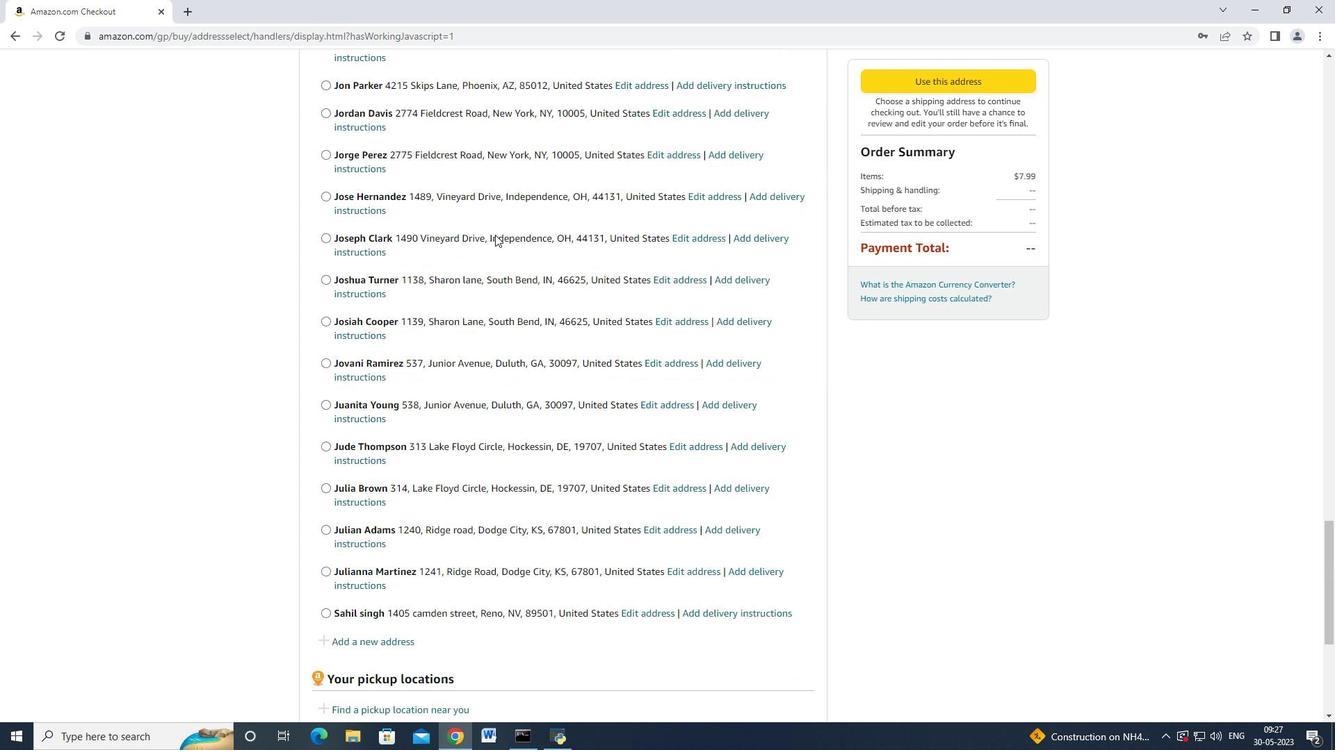 
Action: Mouse scrolled (495, 234) with delta (0, 0)
Screenshot: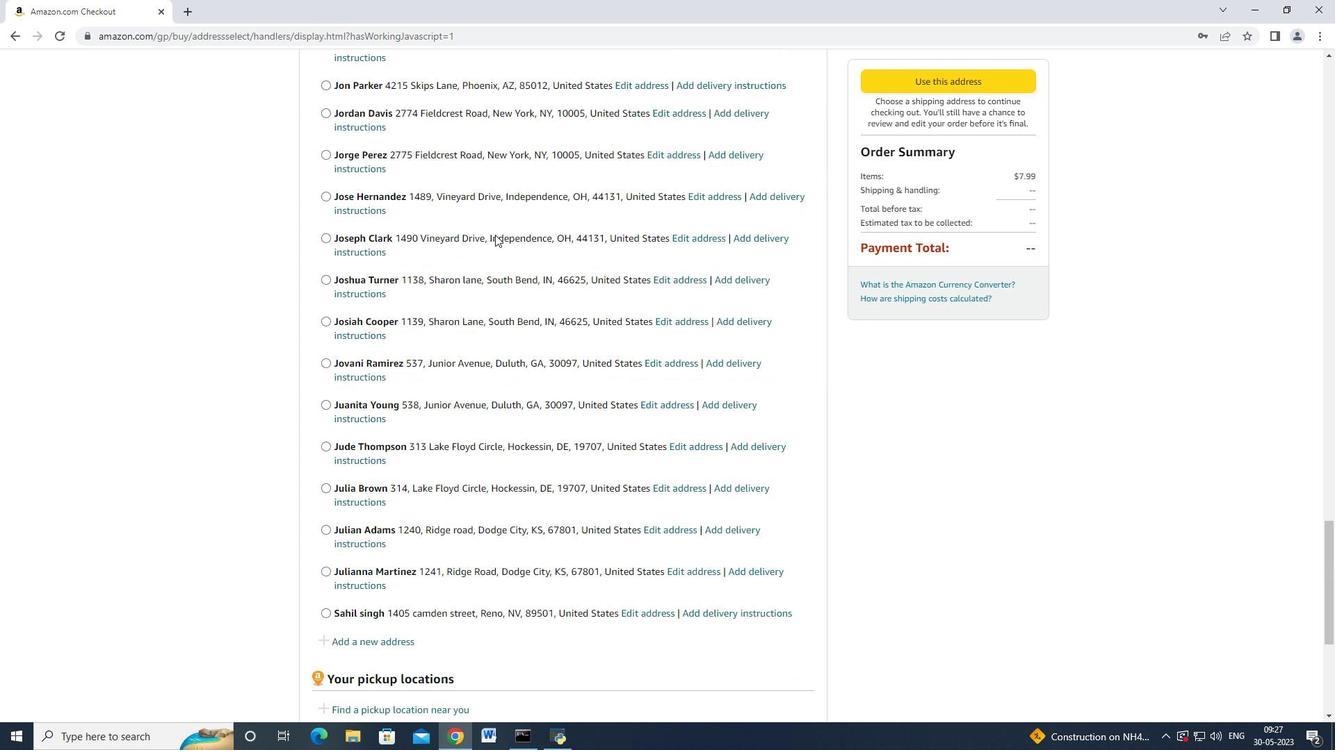 
Action: Mouse scrolled (495, 234) with delta (0, 0)
Screenshot: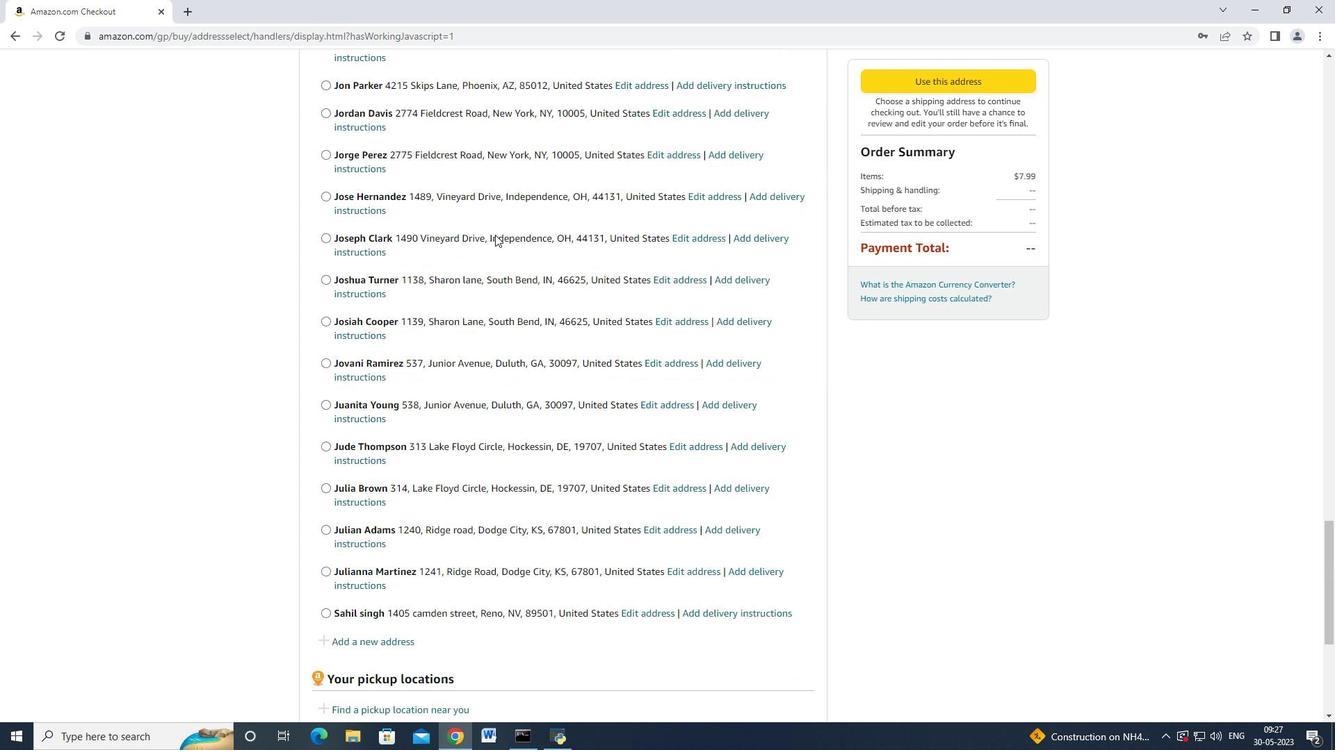 
Action: Mouse scrolled (495, 234) with delta (0, 0)
Screenshot: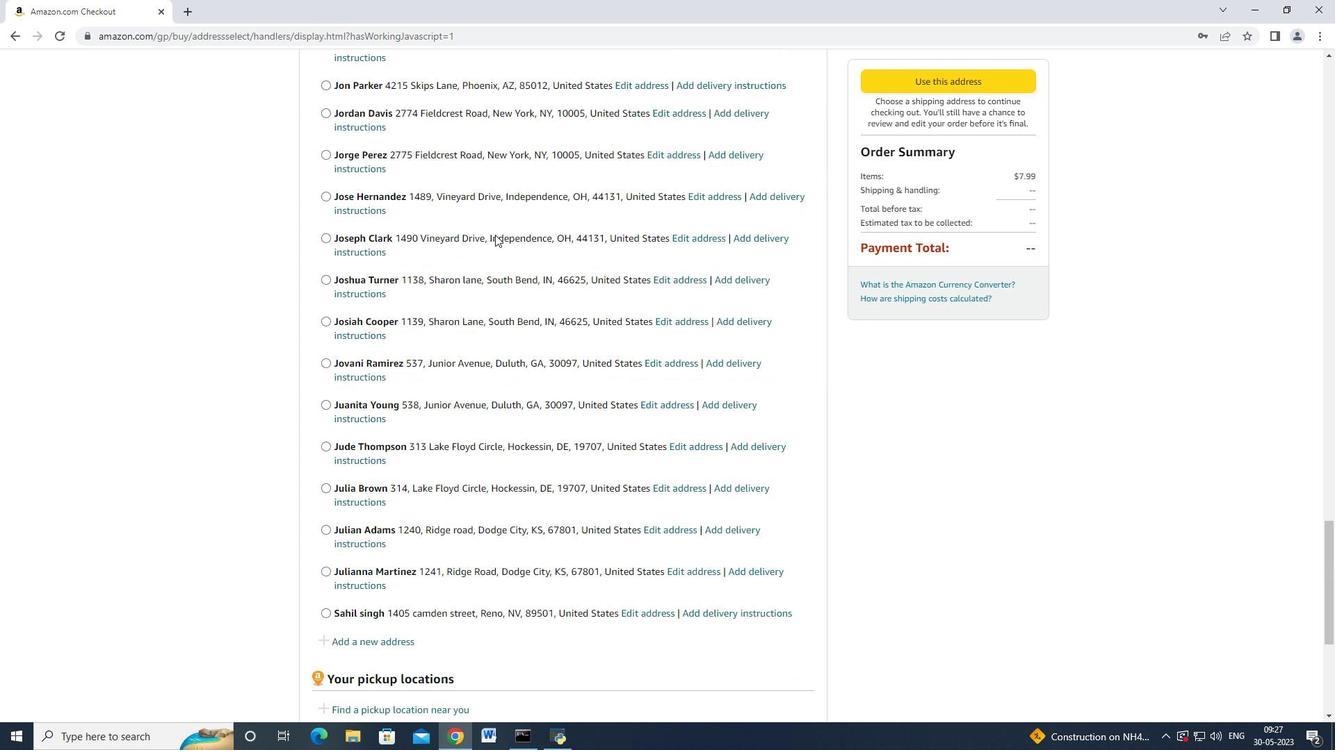 
Action: Mouse scrolled (495, 234) with delta (0, 0)
Screenshot: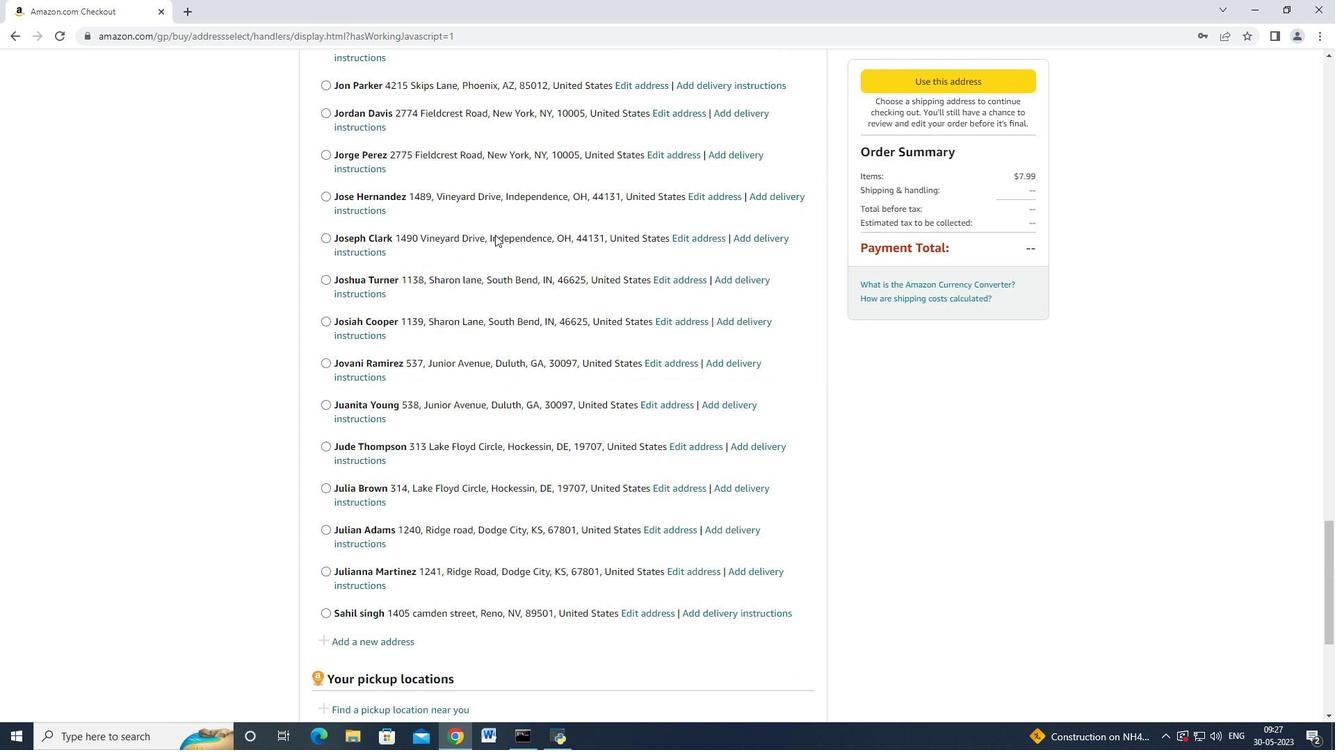 
Action: Mouse moved to (373, 283)
Screenshot: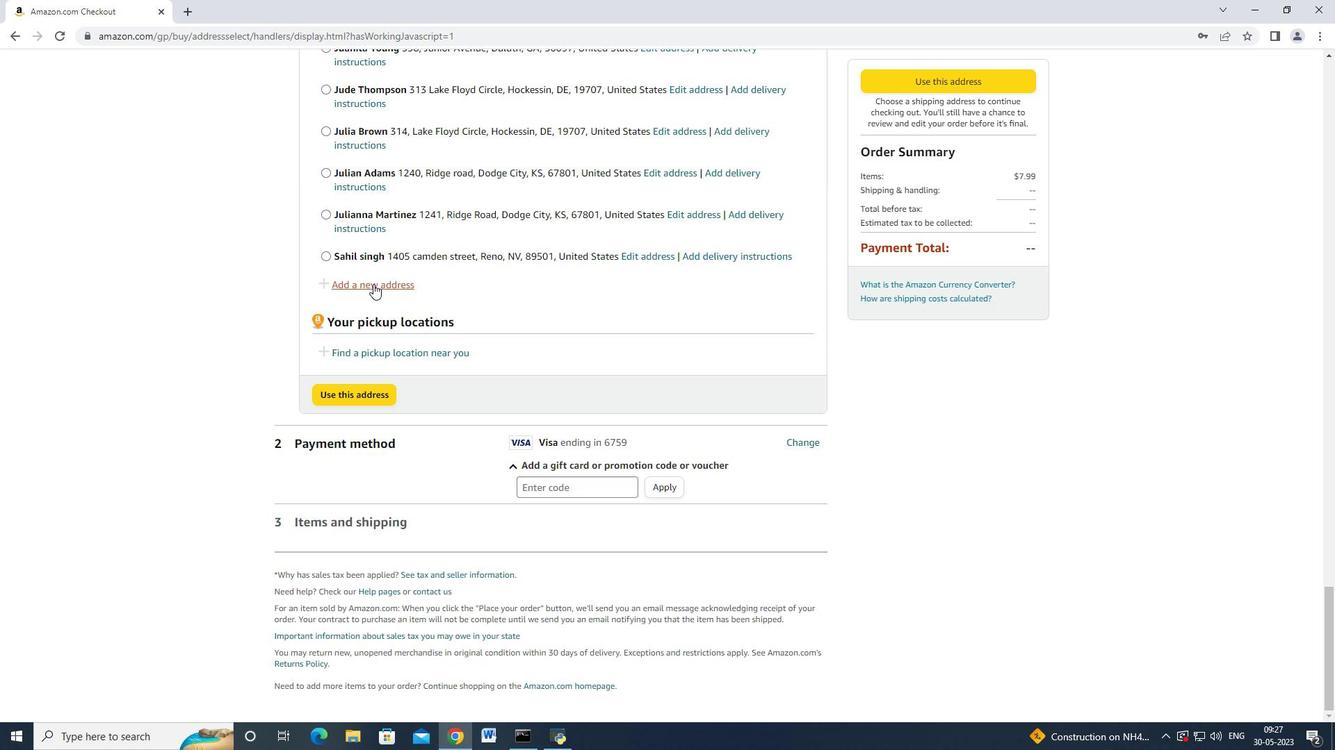 
Action: Mouse pressed left at (373, 283)
Screenshot: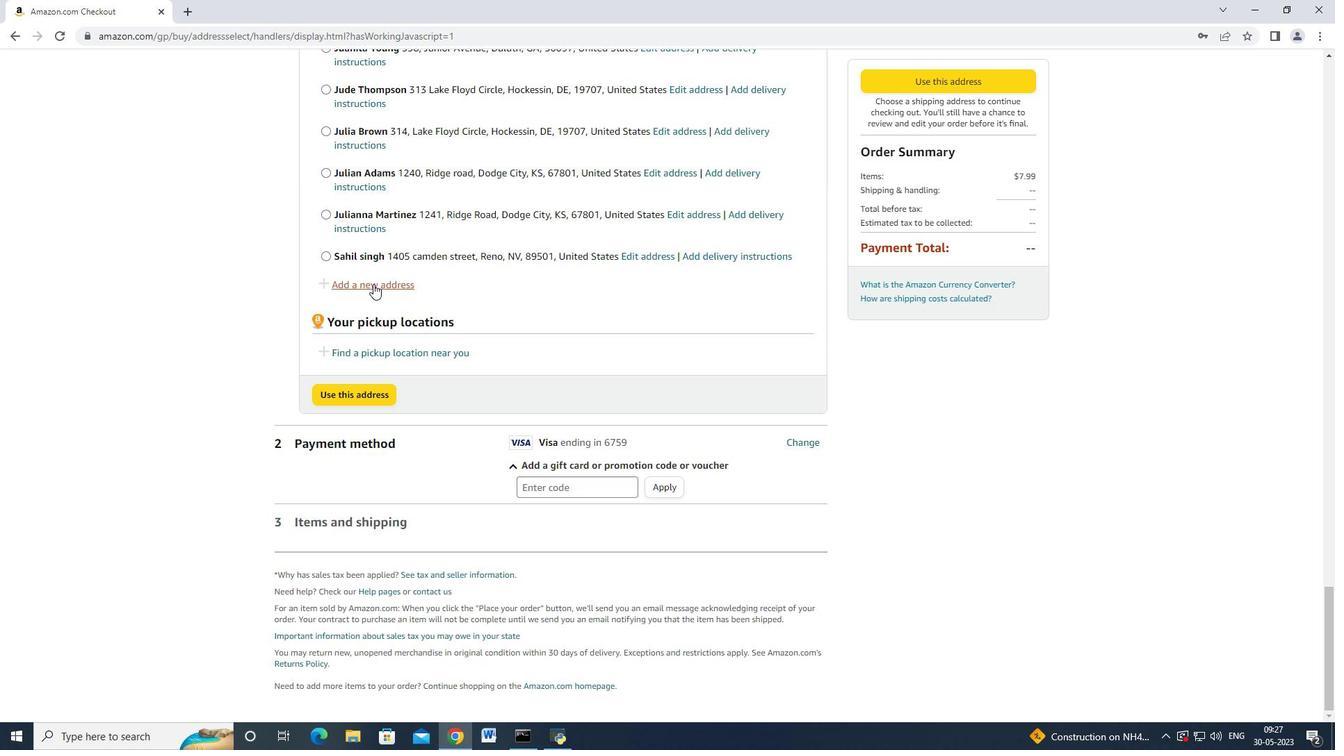 
Action: Mouse moved to (465, 329)
Screenshot: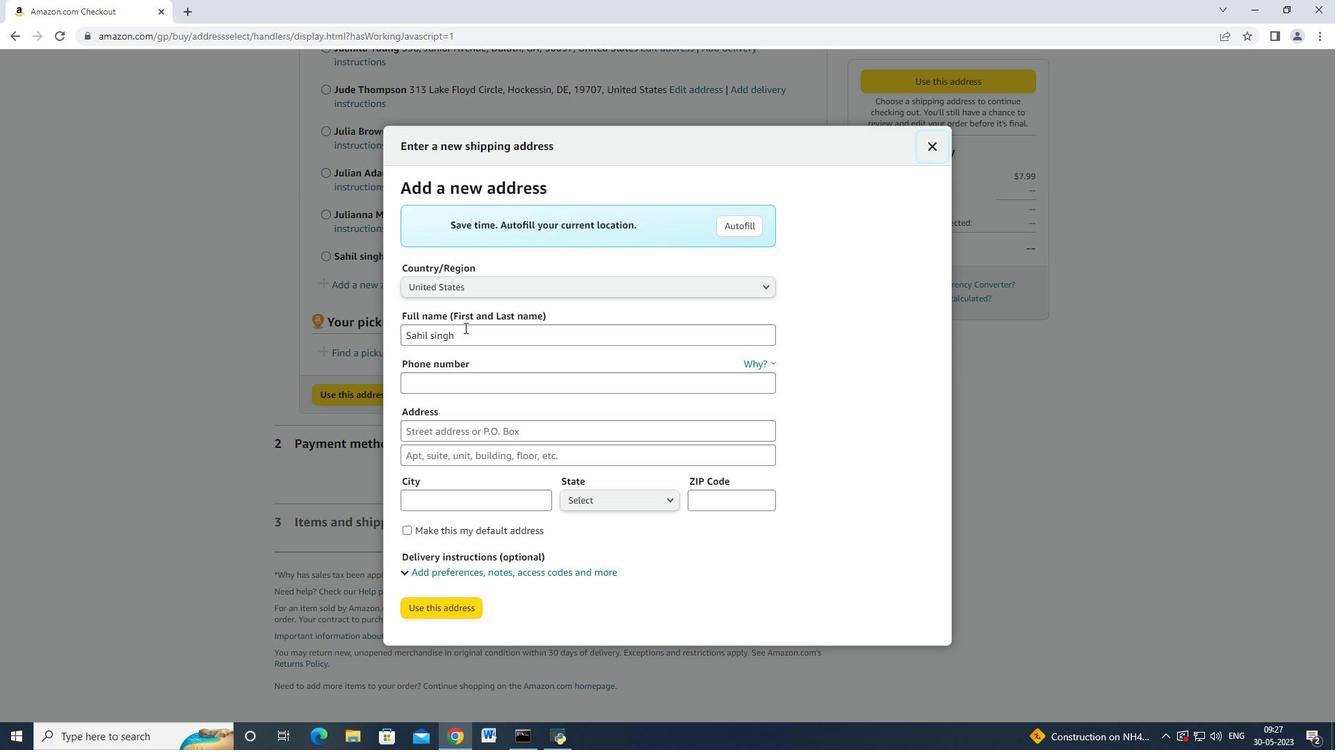 
Action: Mouse pressed left at (465, 329)
Screenshot: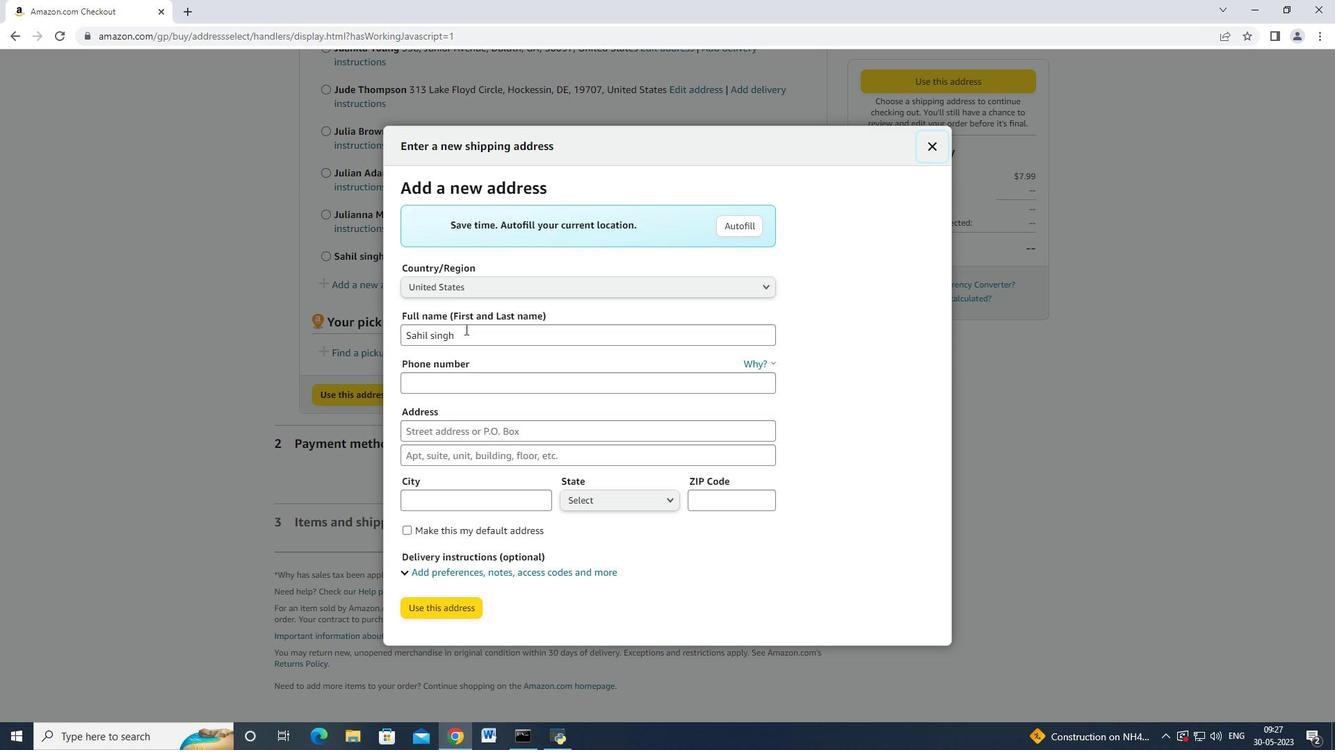 
Action: Mouse moved to (467, 326)
Screenshot: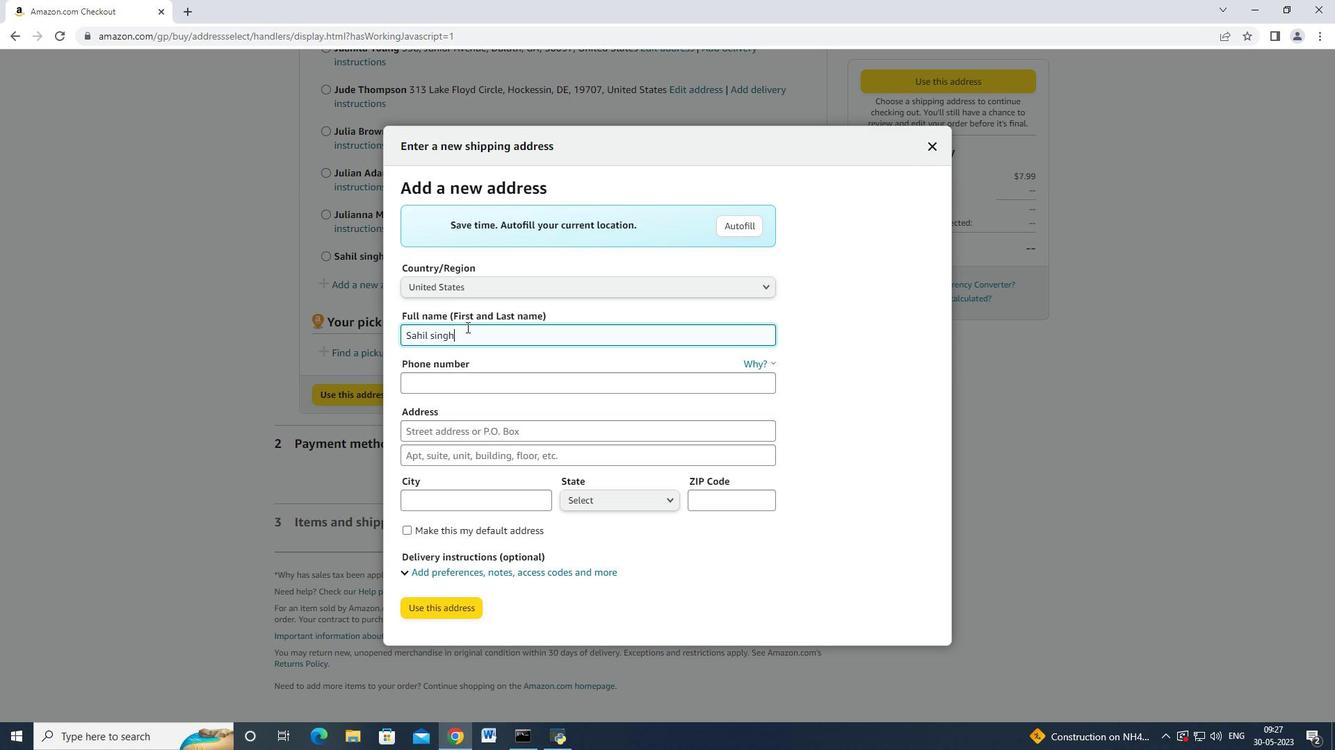 
Action: Key pressed <Key.home><Key.home><Key.backspace>ctrl+A<Key.backspace><Key.shift_r>Dea<Key.backspace><Key.backspace>ana<Key.space><Key.shift>Mitchell<Key.tab><Key.tab>937742790<Key.tab>4284<Key.space><Key.shift_r>Crim<Key.space><Key.shift><Key.shift>Lane<Key.tab><Key.tab><Key.shift>Underhill<Key.tab>
Screenshot: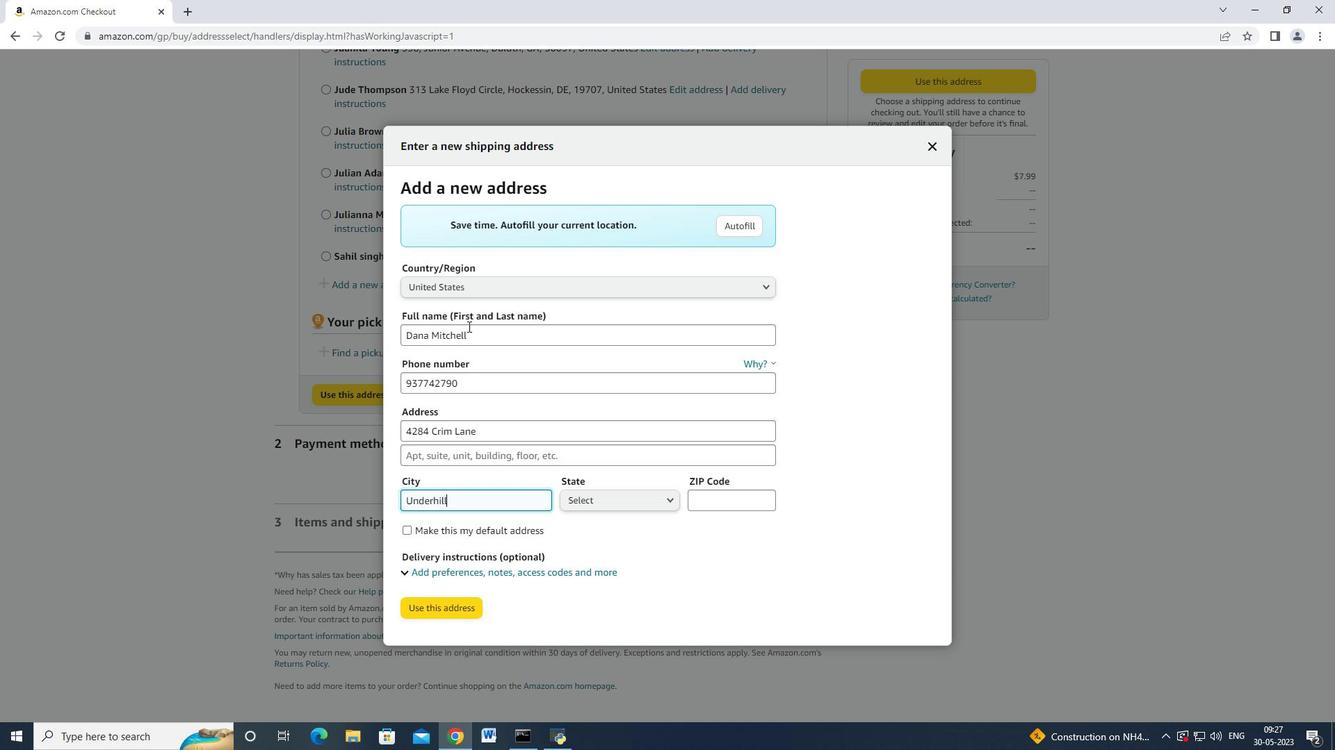
Action: Mouse moved to (589, 511)
Screenshot: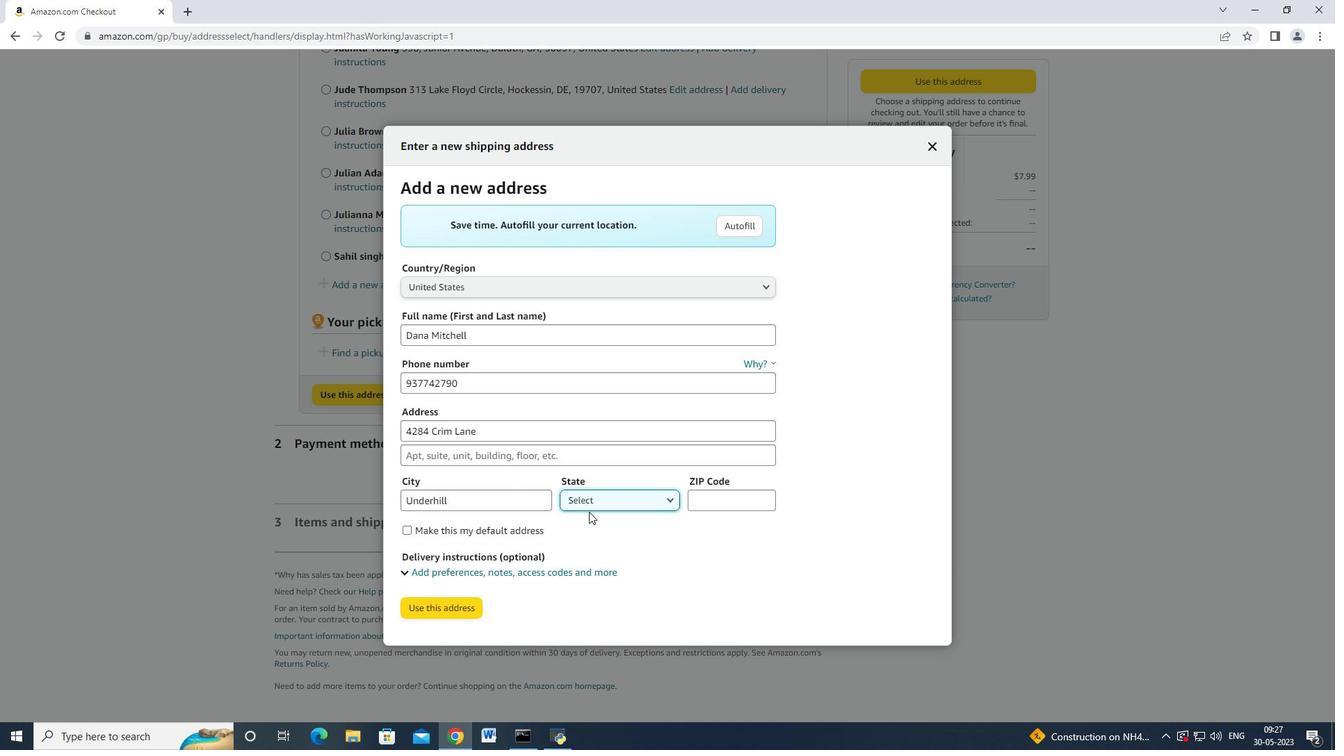 
Action: Mouse pressed left at (589, 511)
Screenshot: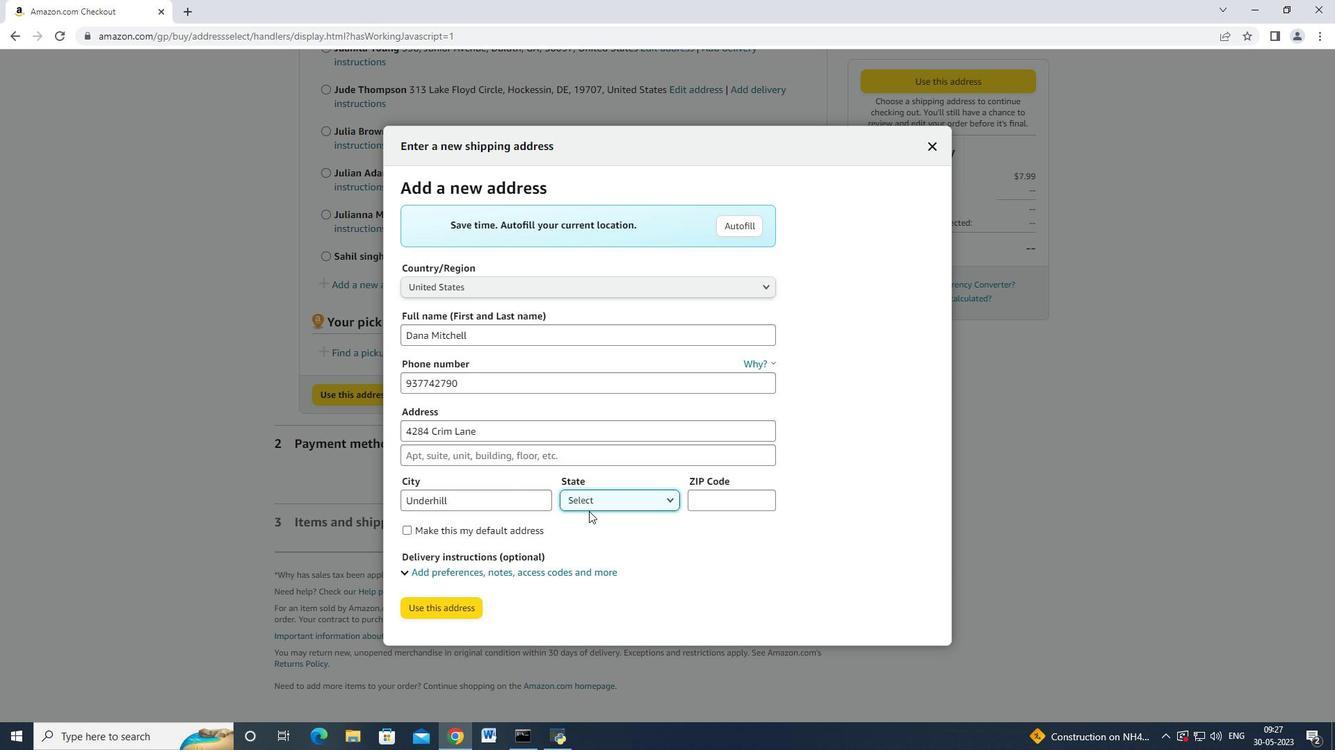 
Action: Mouse moved to (598, 499)
Screenshot: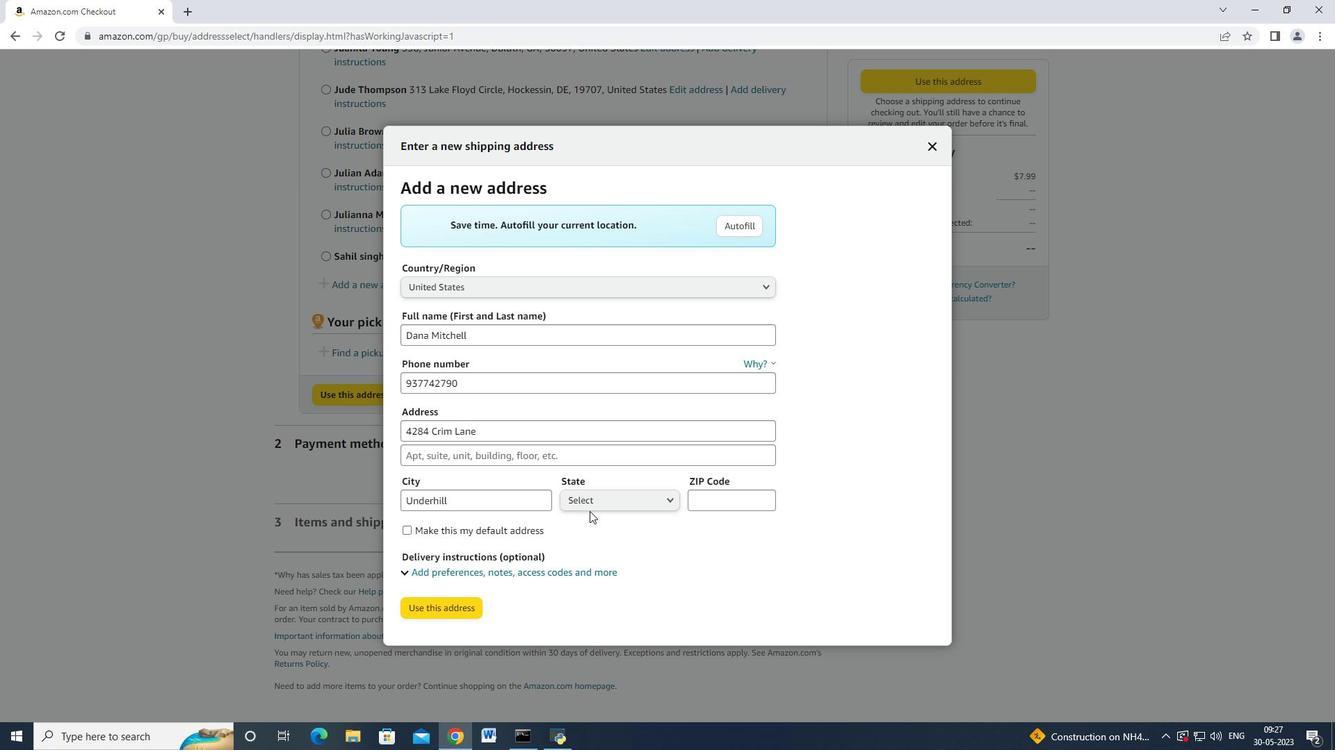 
Action: Mouse pressed left at (598, 499)
Screenshot: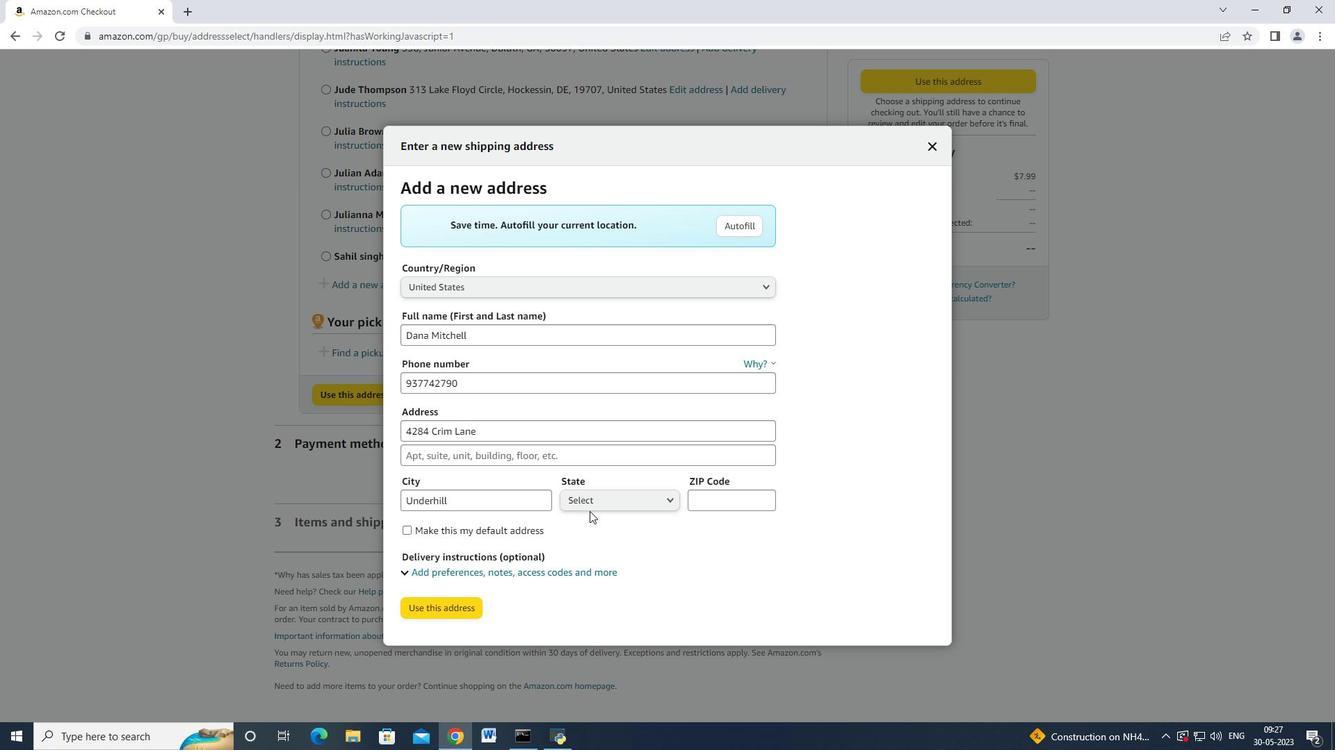 
Action: Mouse moved to (598, 499)
Screenshot: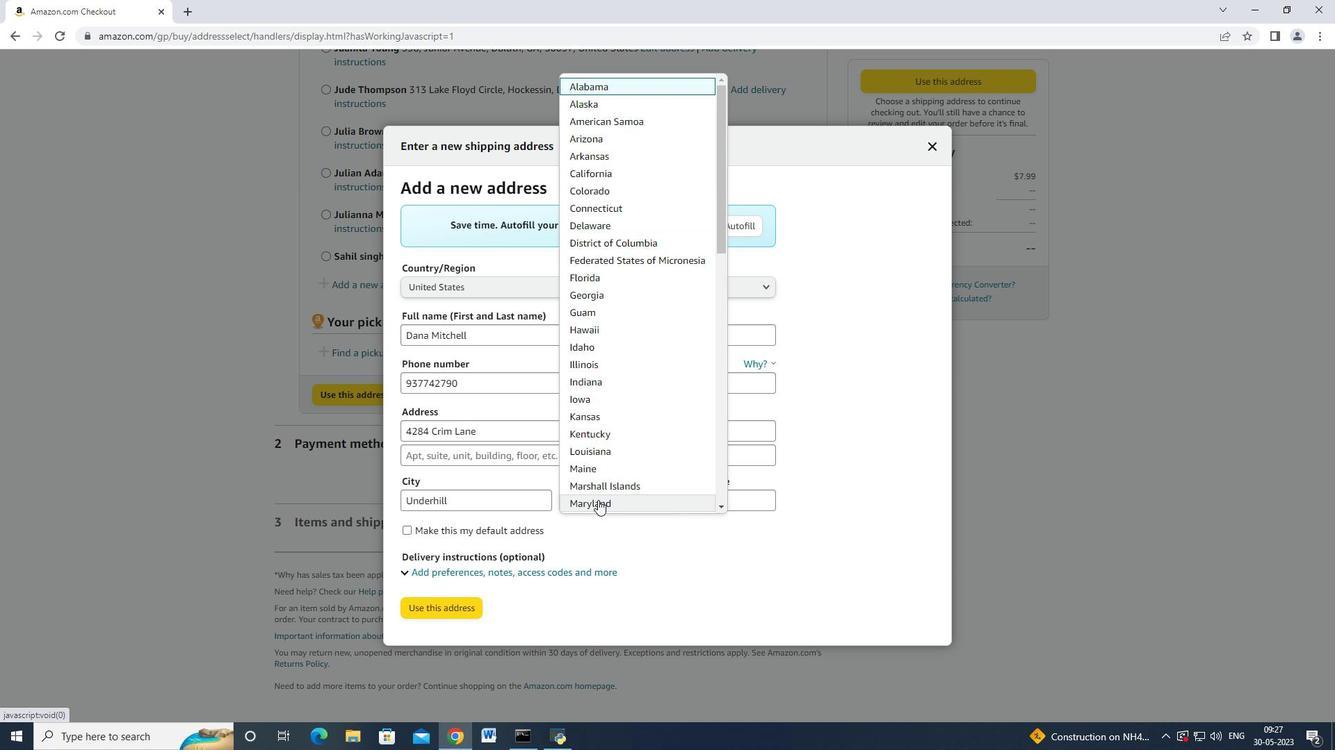 
Action: Mouse scrolled (598, 498) with delta (0, 0)
Screenshot: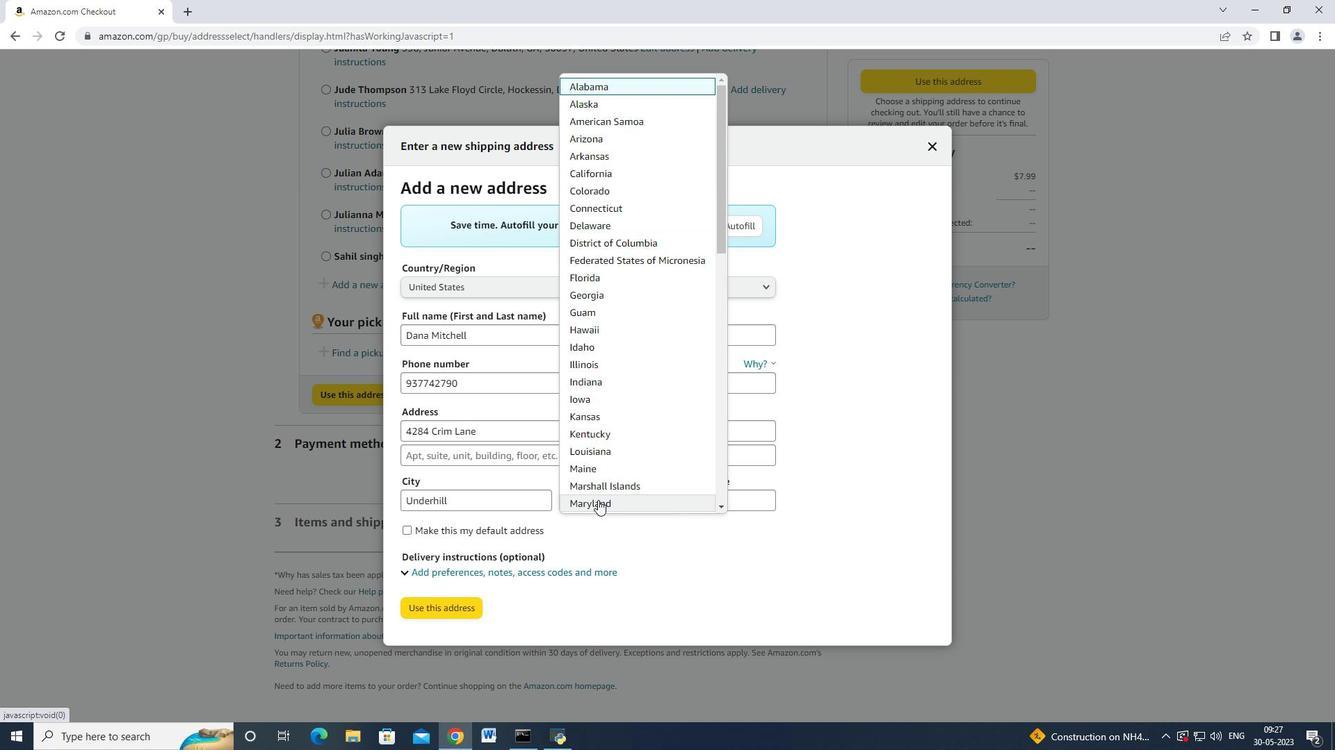 
Action: Mouse moved to (598, 499)
Screenshot: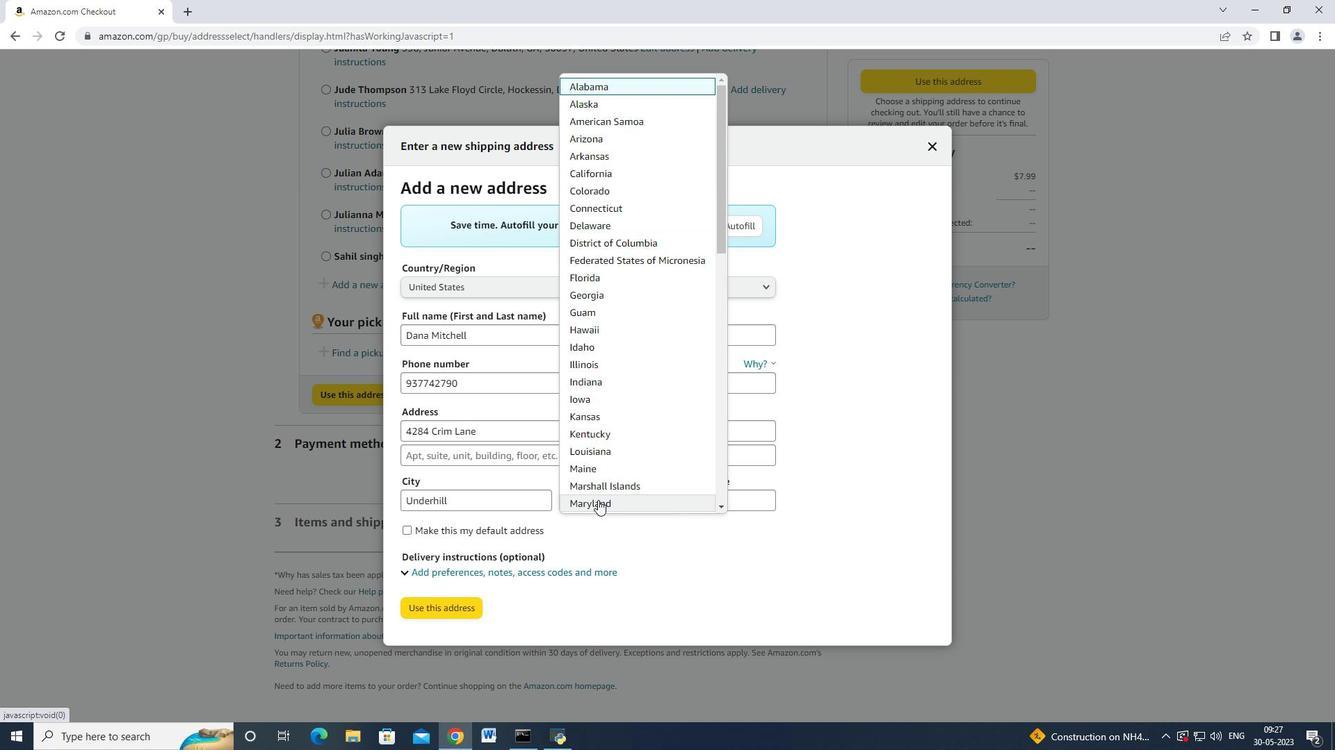 
Action: Mouse scrolled (598, 498) with delta (0, 0)
Screenshot: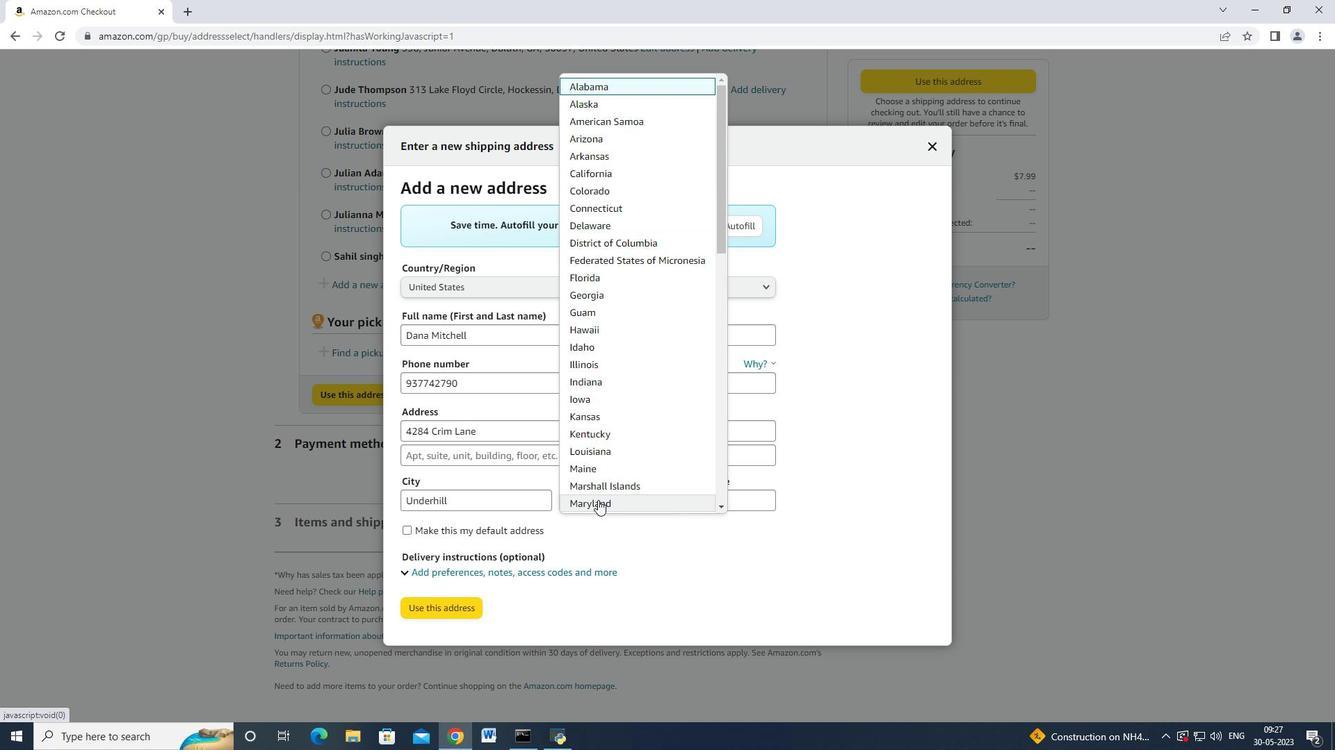 
Action: Mouse scrolled (598, 498) with delta (0, 0)
Screenshot: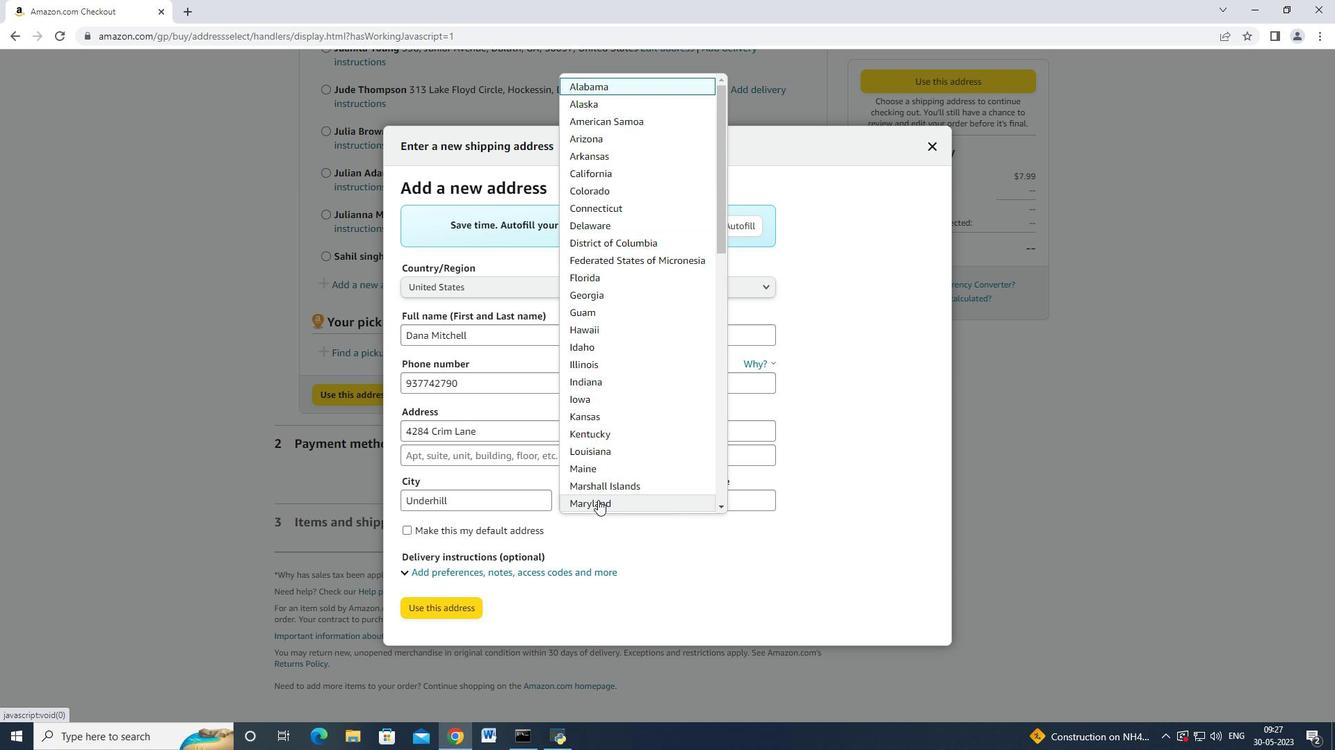 
Action: Mouse scrolled (598, 498) with delta (0, 0)
Screenshot: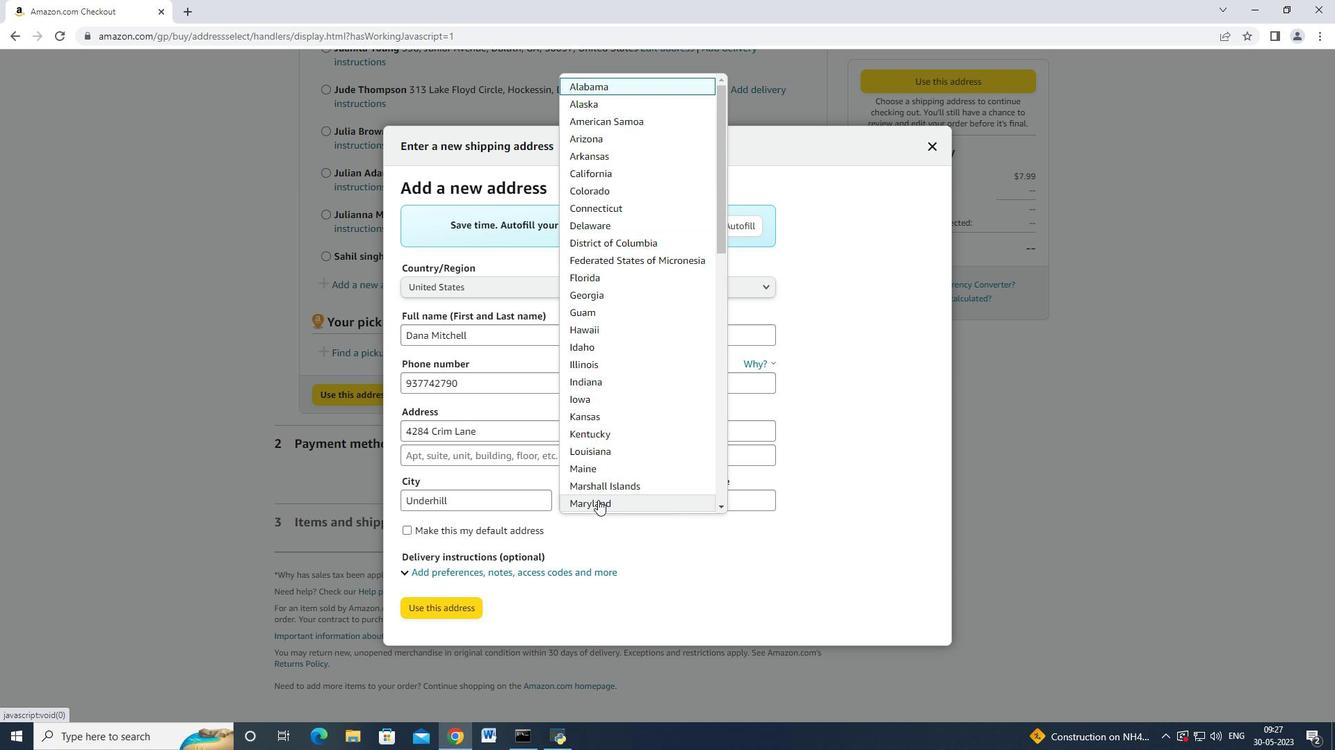 
Action: Mouse scrolled (598, 498) with delta (0, 0)
Screenshot: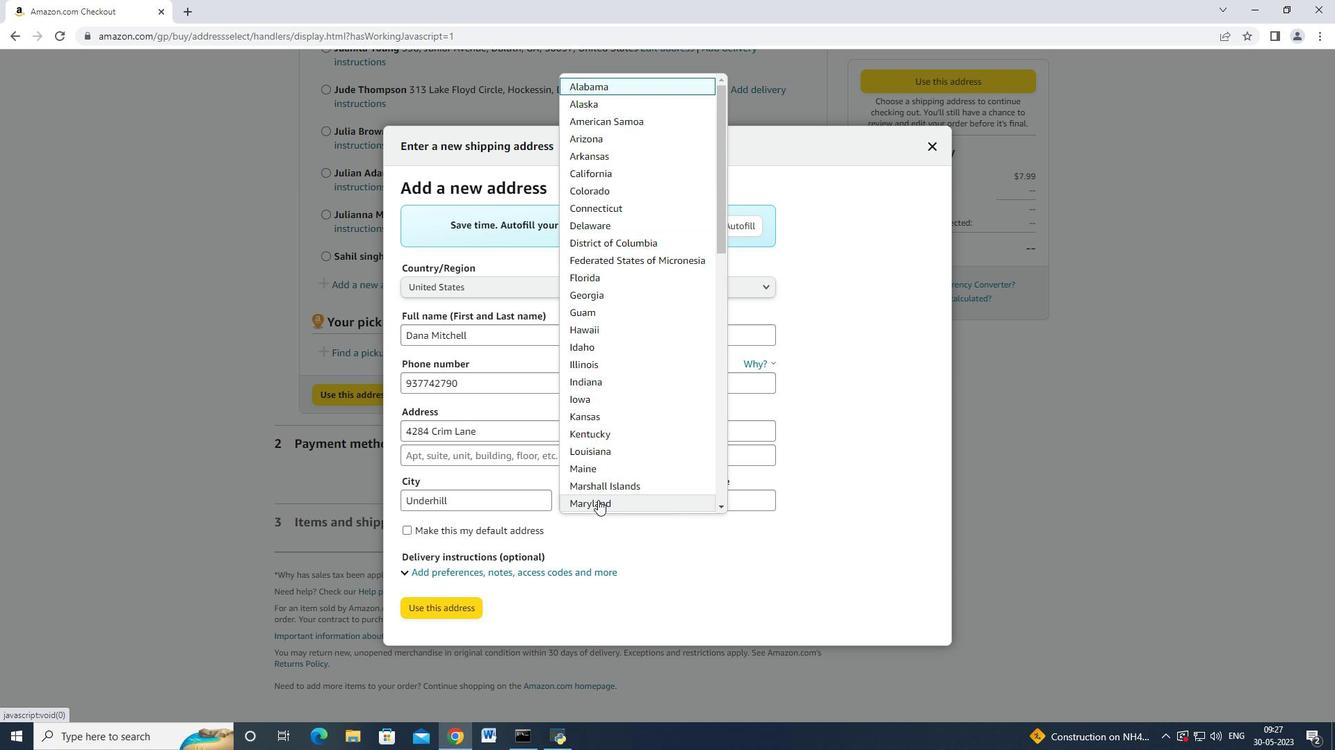 
Action: Mouse scrolled (598, 498) with delta (0, 0)
Screenshot: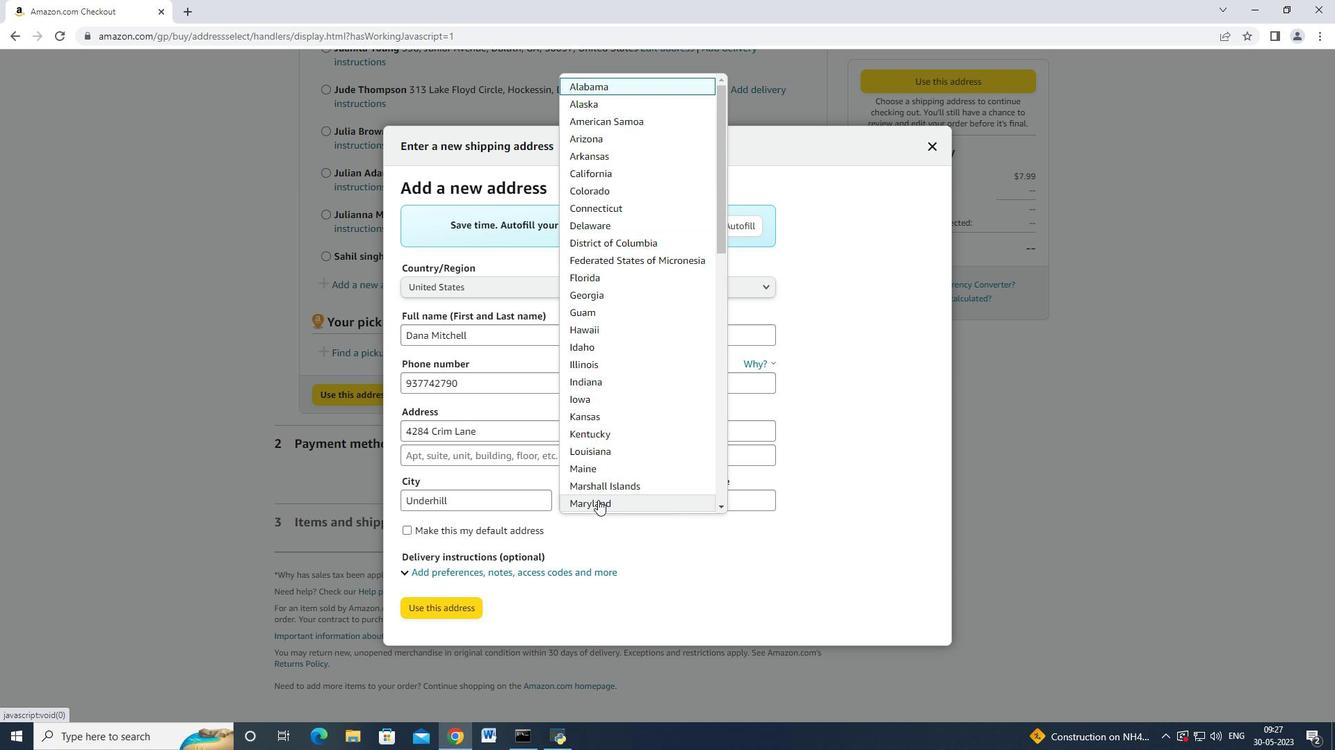 
Action: Mouse scrolled (598, 498) with delta (0, 0)
Screenshot: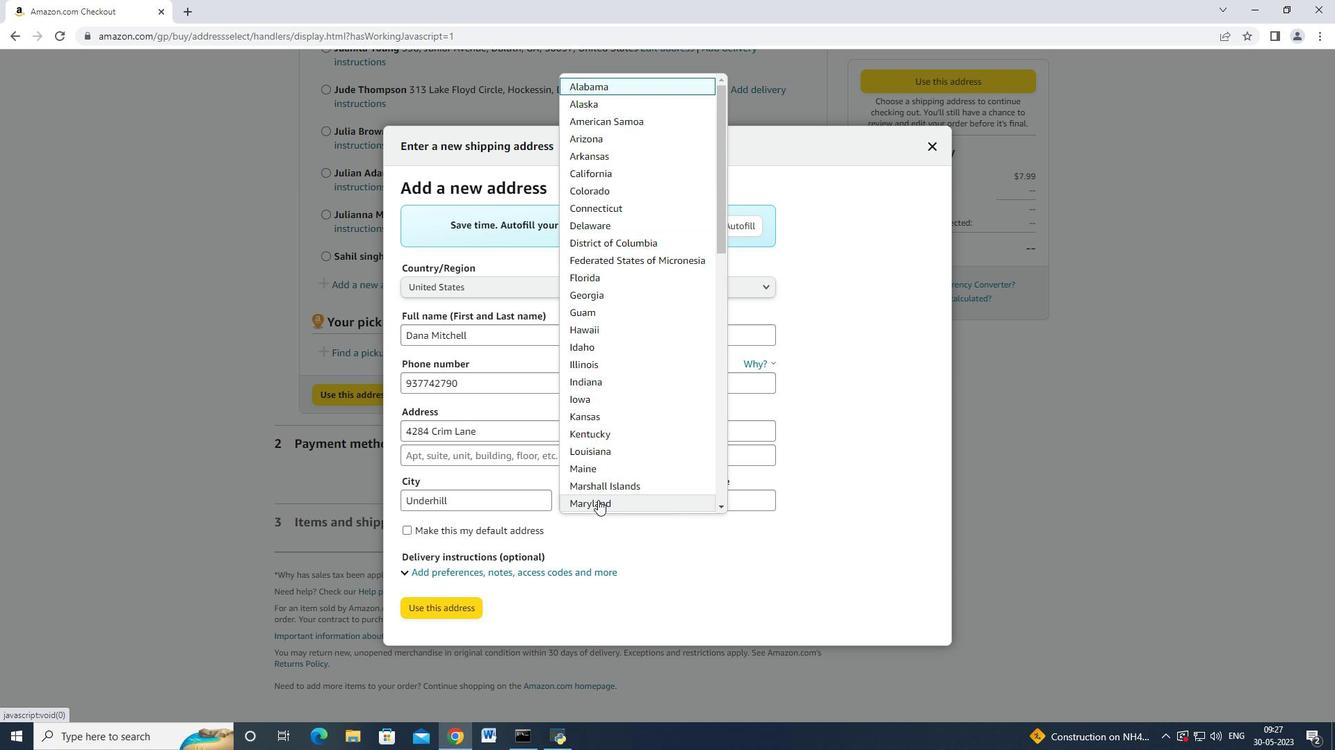 
Action: Mouse scrolled (598, 498) with delta (0, 0)
Screenshot: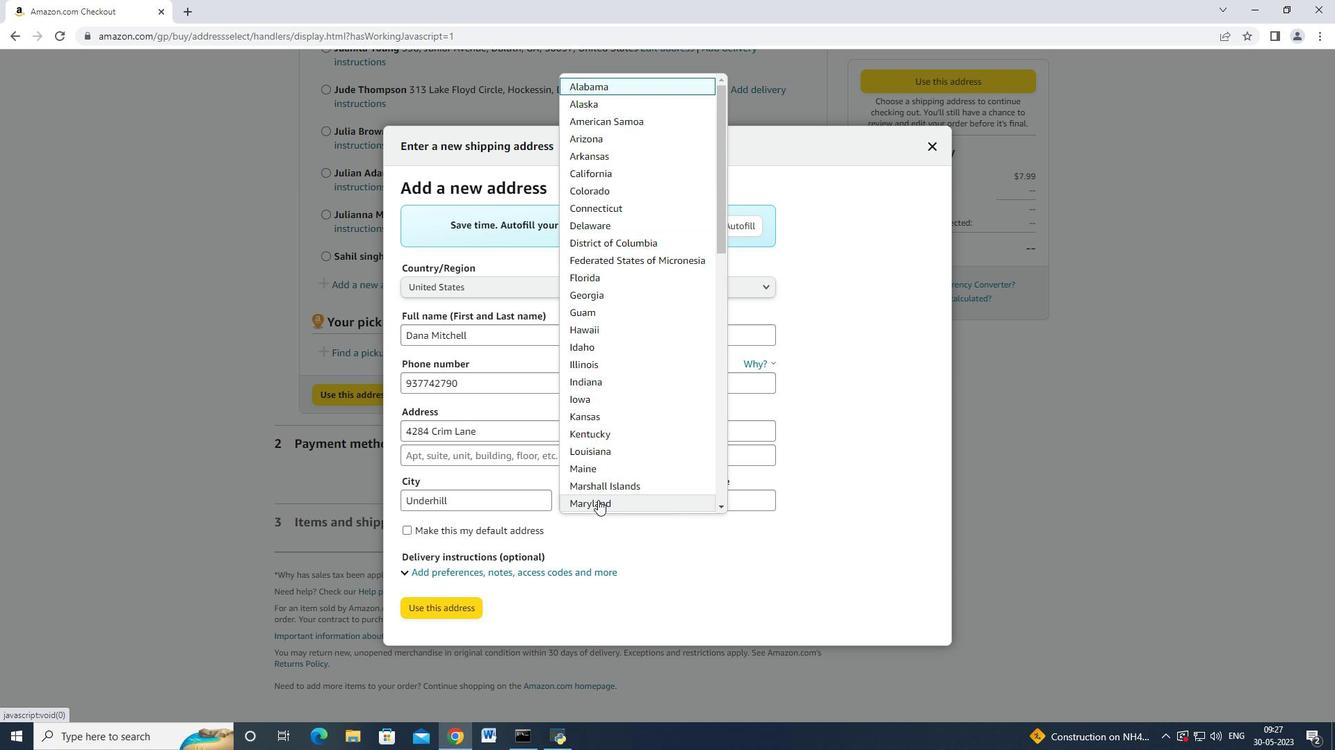
Action: Mouse scrolled (598, 498) with delta (0, 0)
Screenshot: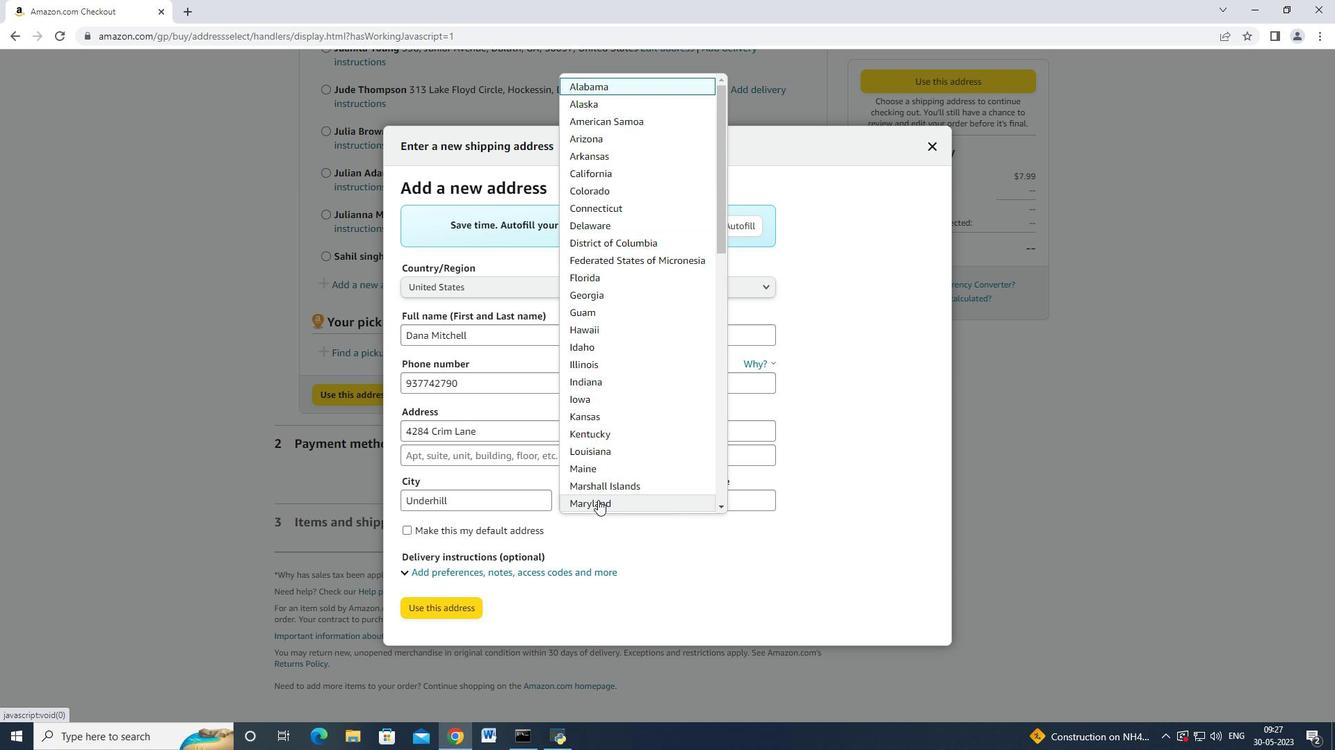 
Action: Mouse scrolled (598, 498) with delta (0, 0)
Screenshot: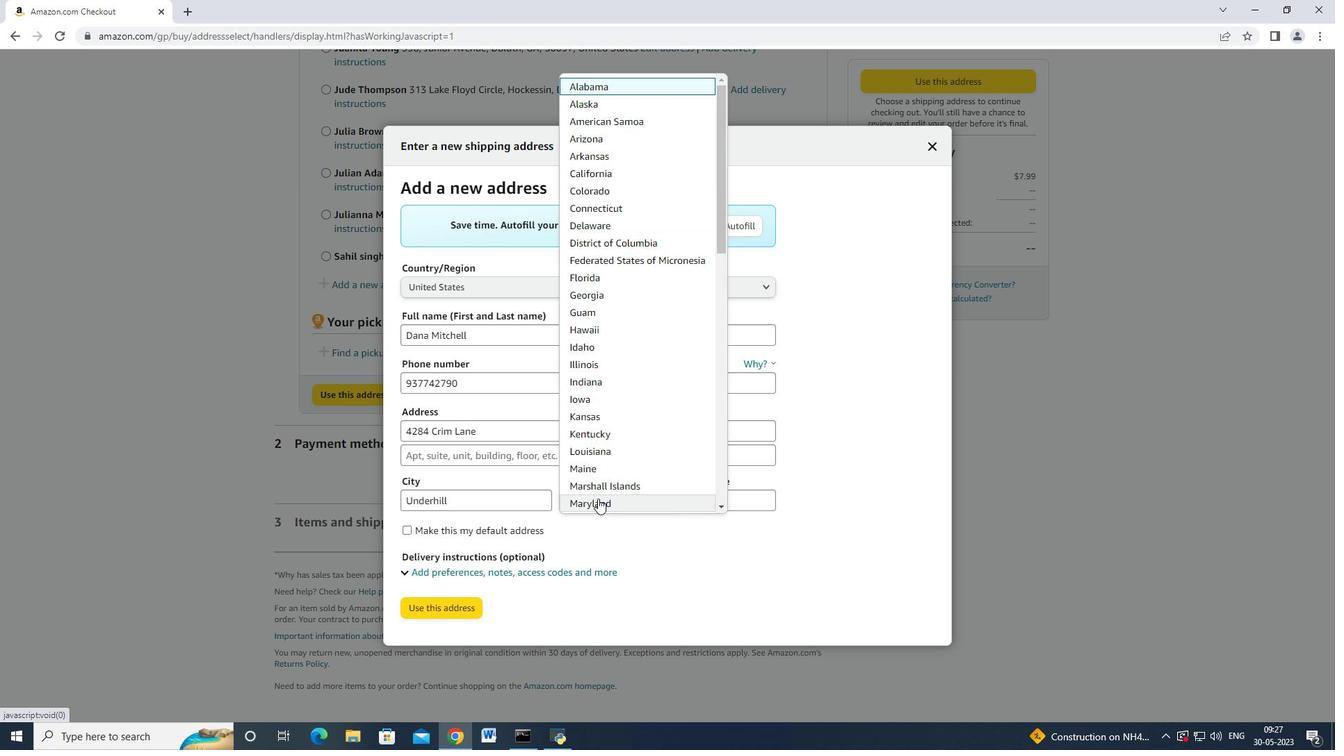 
Action: Mouse scrolled (598, 498) with delta (0, 0)
Screenshot: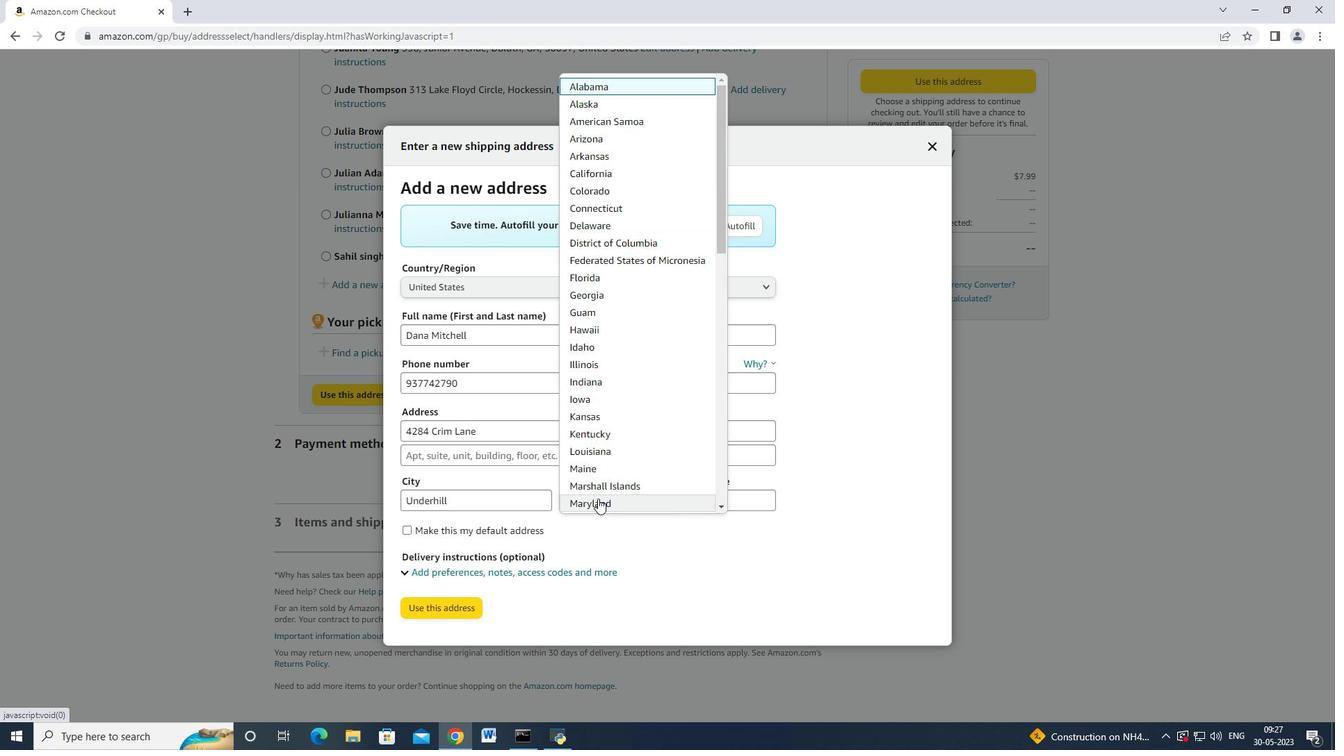 
Action: Mouse scrolled (598, 498) with delta (0, 0)
Screenshot: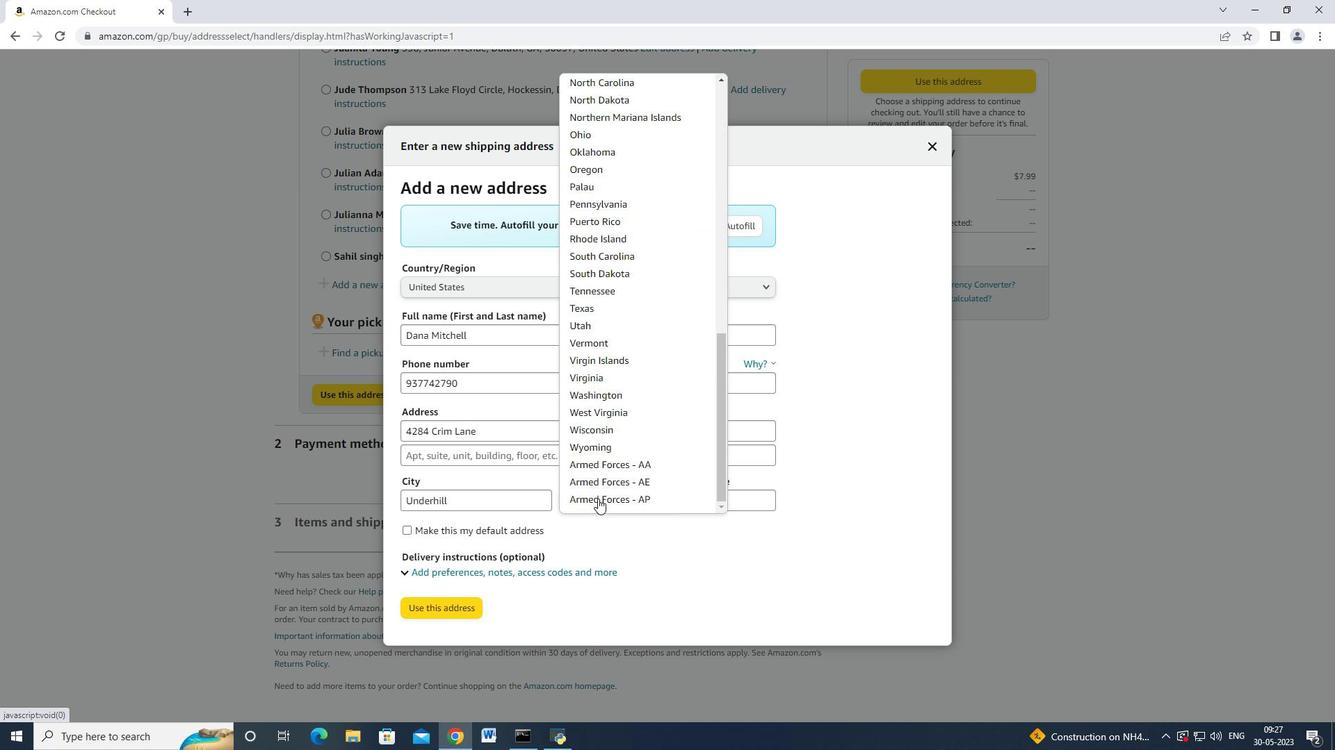
Action: Mouse scrolled (598, 498) with delta (0, 0)
Screenshot: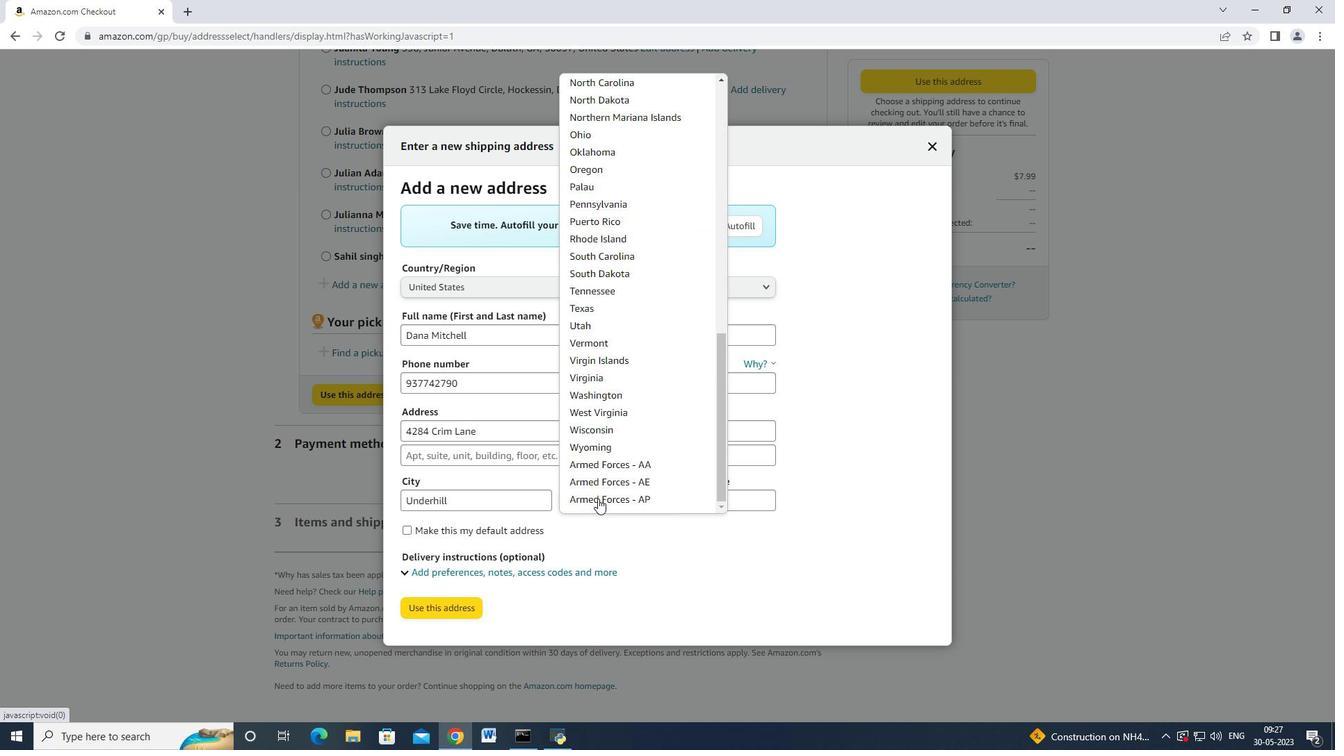 
Action: Mouse scrolled (598, 498) with delta (0, 0)
Screenshot: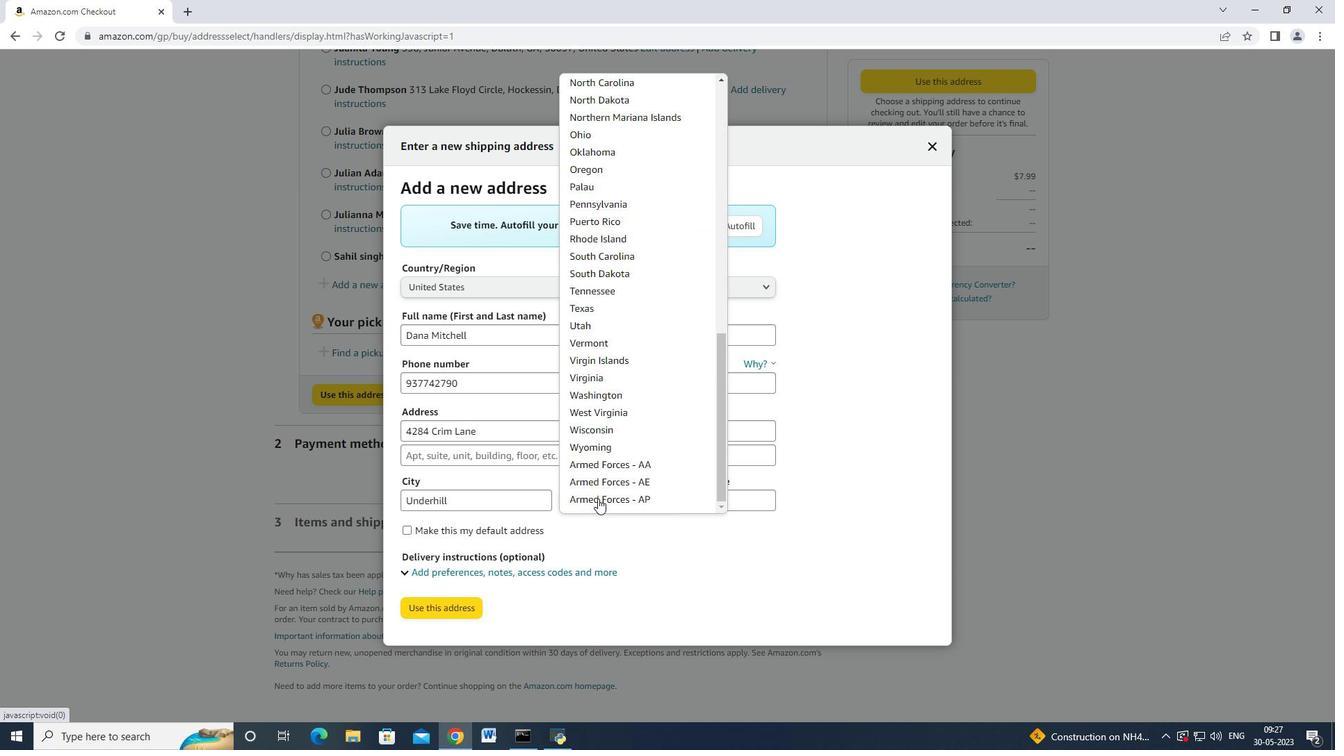 
Action: Mouse scrolled (598, 498) with delta (0, 0)
Screenshot: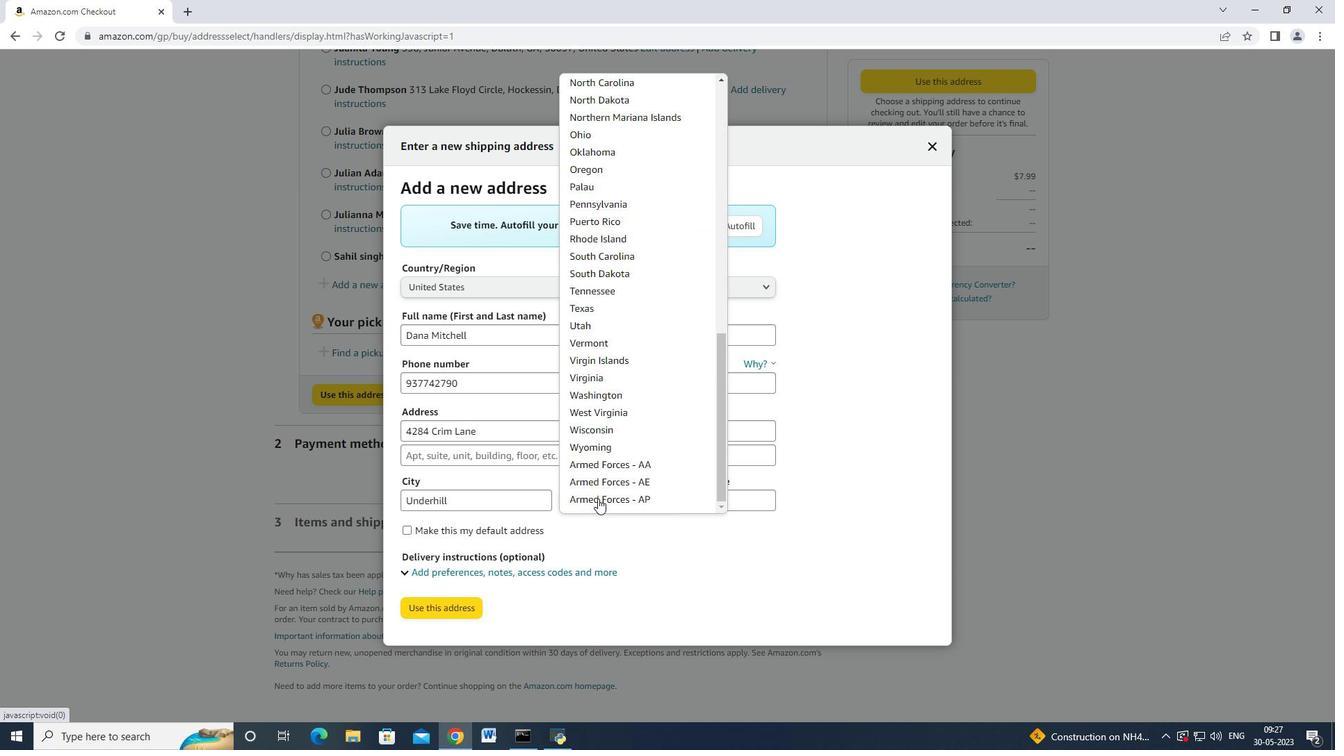 
Action: Mouse scrolled (598, 498) with delta (0, 0)
Screenshot: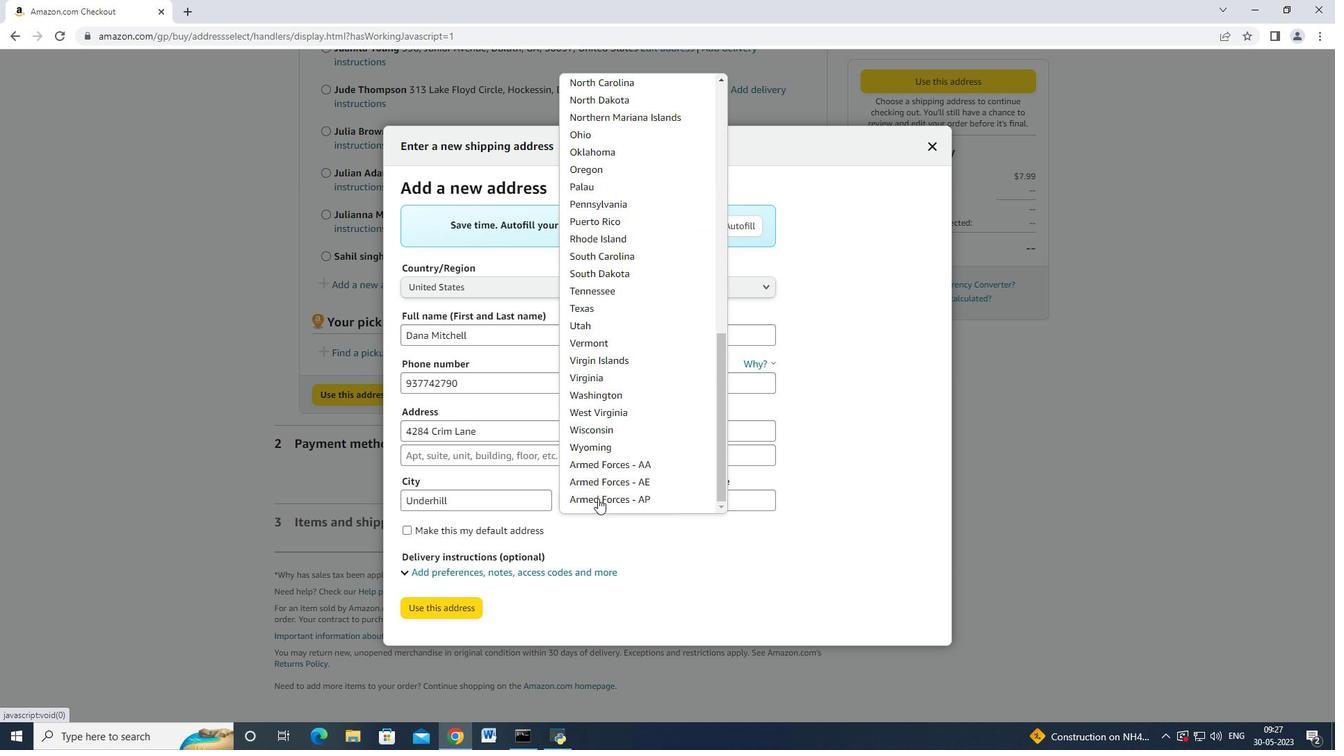 
Action: Mouse scrolled (598, 498) with delta (0, 0)
Screenshot: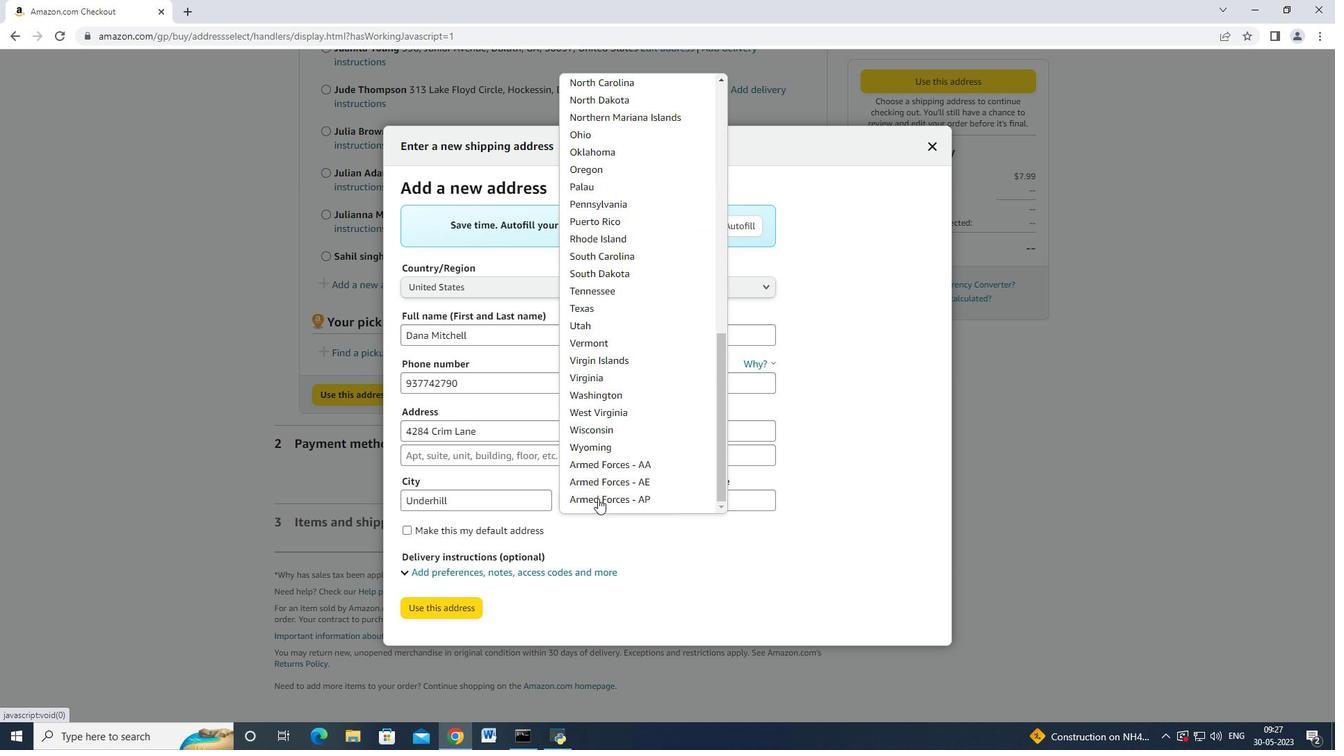 
Action: Mouse scrolled (598, 498) with delta (0, 0)
Screenshot: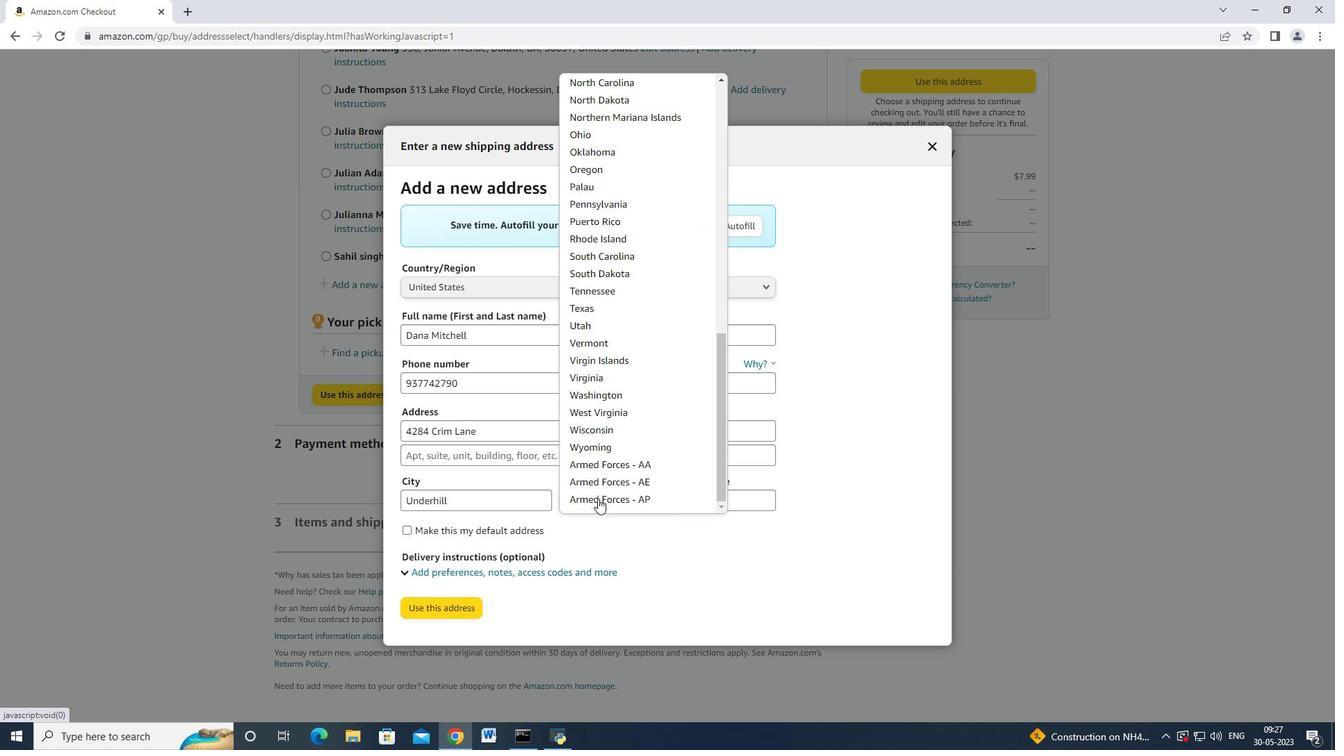 
Action: Mouse scrolled (598, 498) with delta (0, 0)
Screenshot: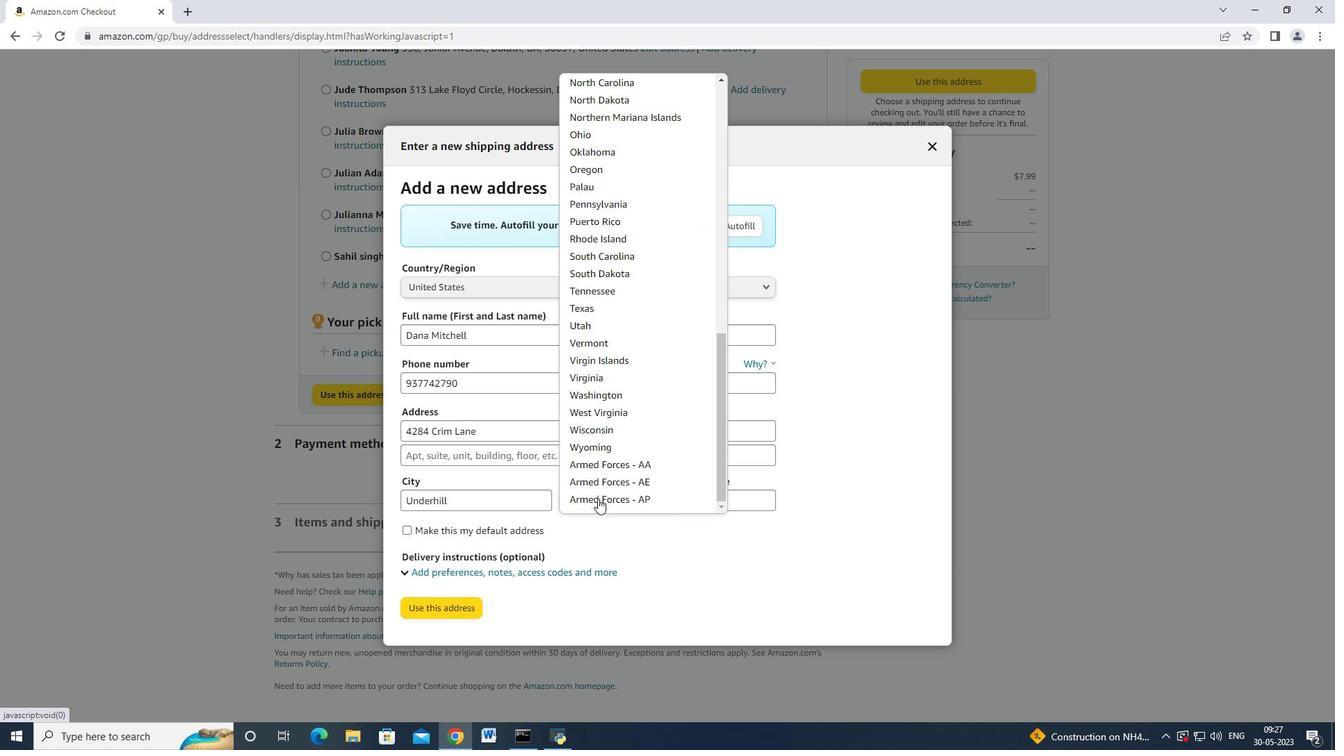 
Action: Mouse moved to (631, 339)
Screenshot: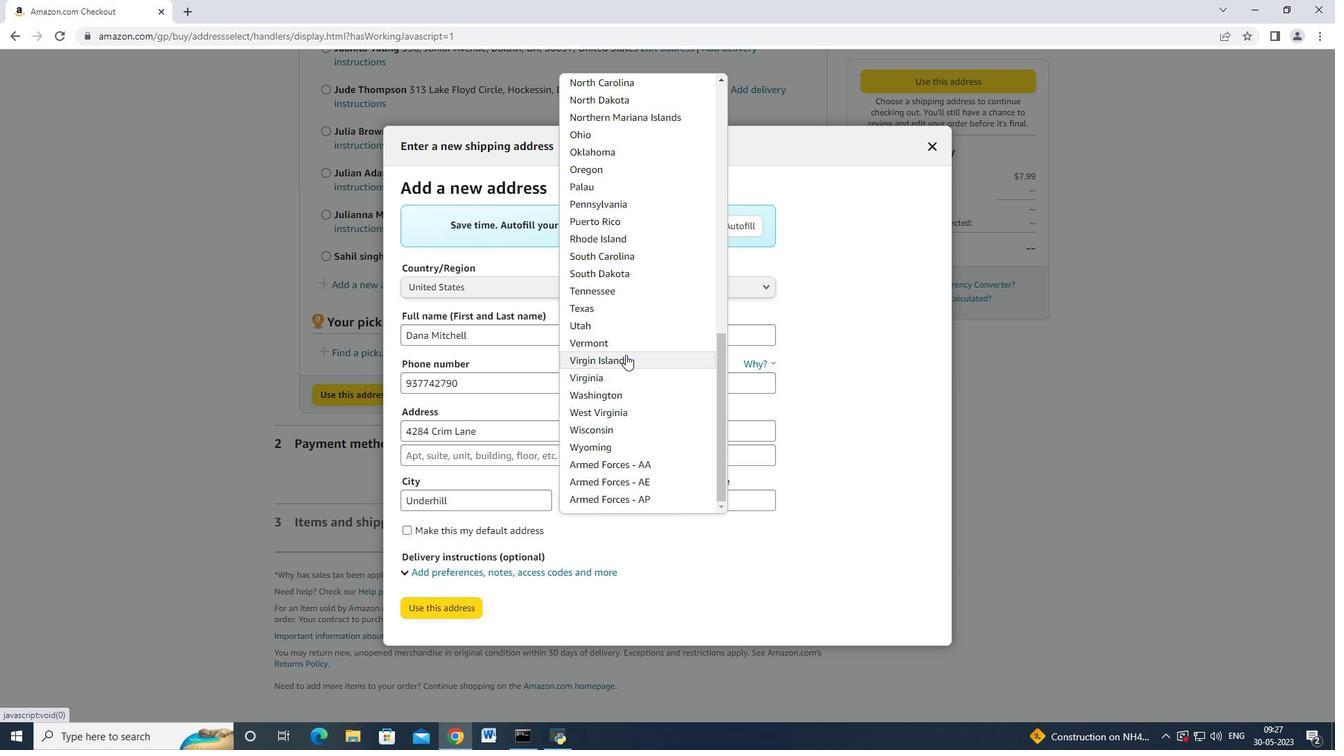 
Action: Mouse pressed left at (631, 339)
Screenshot: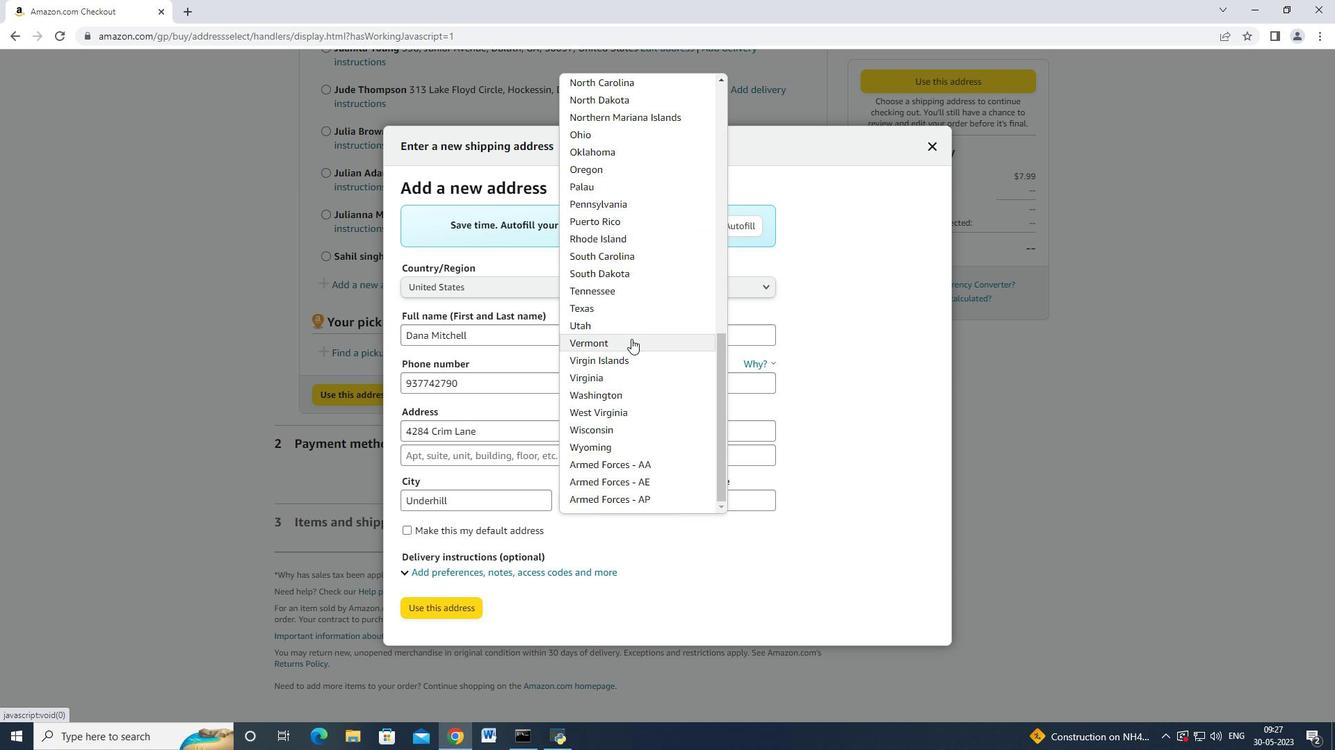 
Action: Mouse moved to (732, 509)
Screenshot: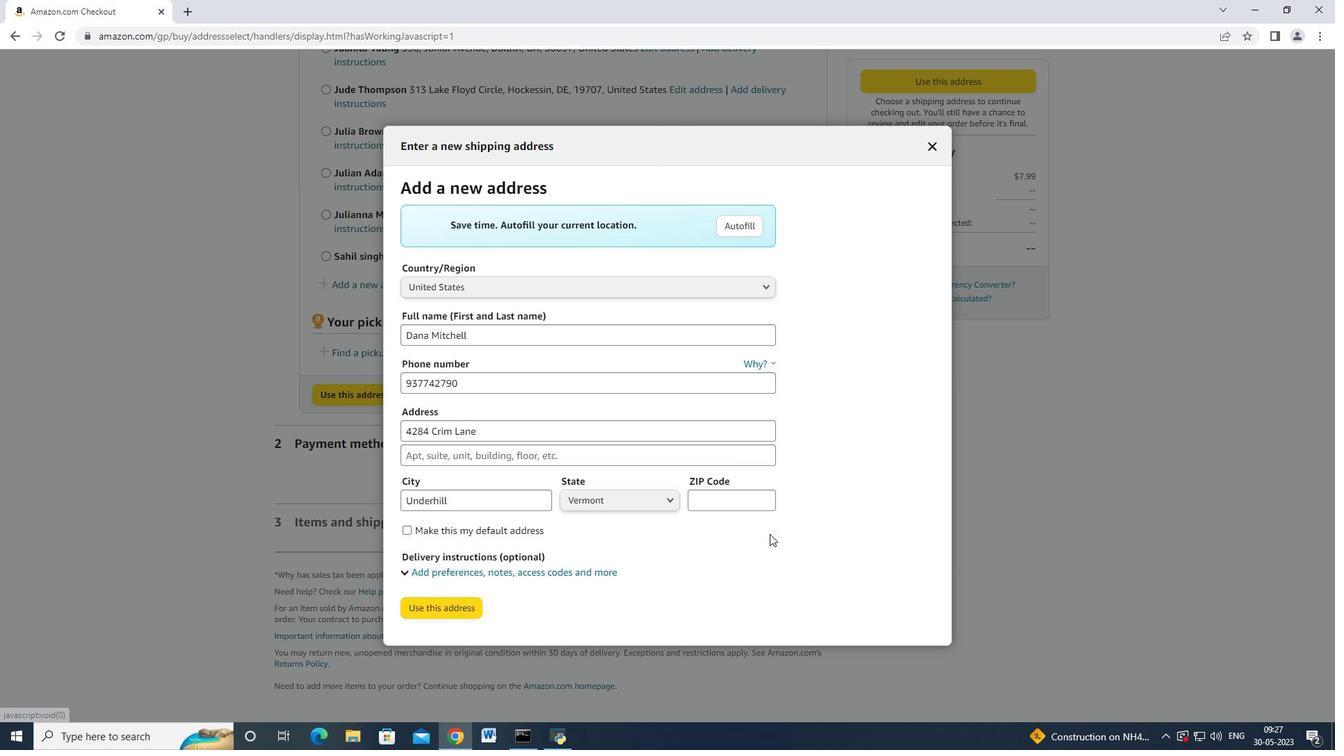 
Action: Mouse pressed left at (732, 509)
Screenshot: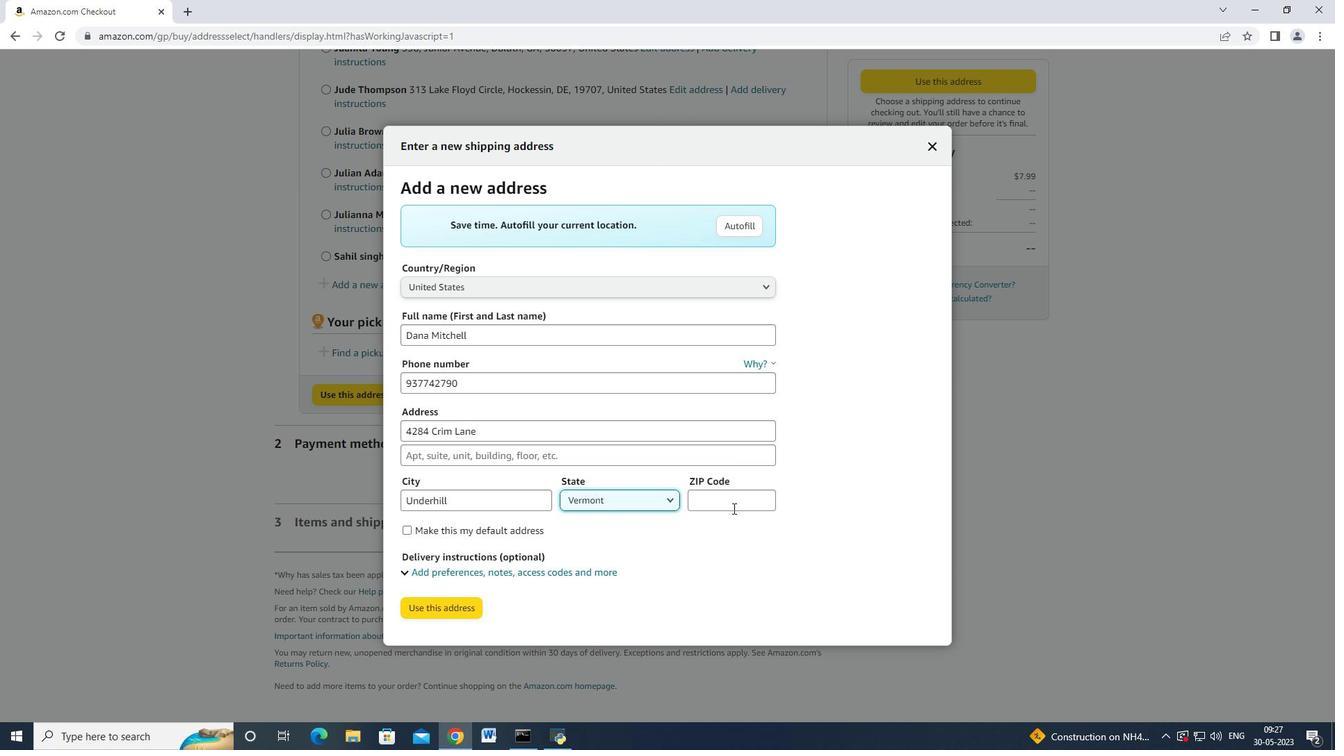 
Action: Key pressed 05489
Screenshot: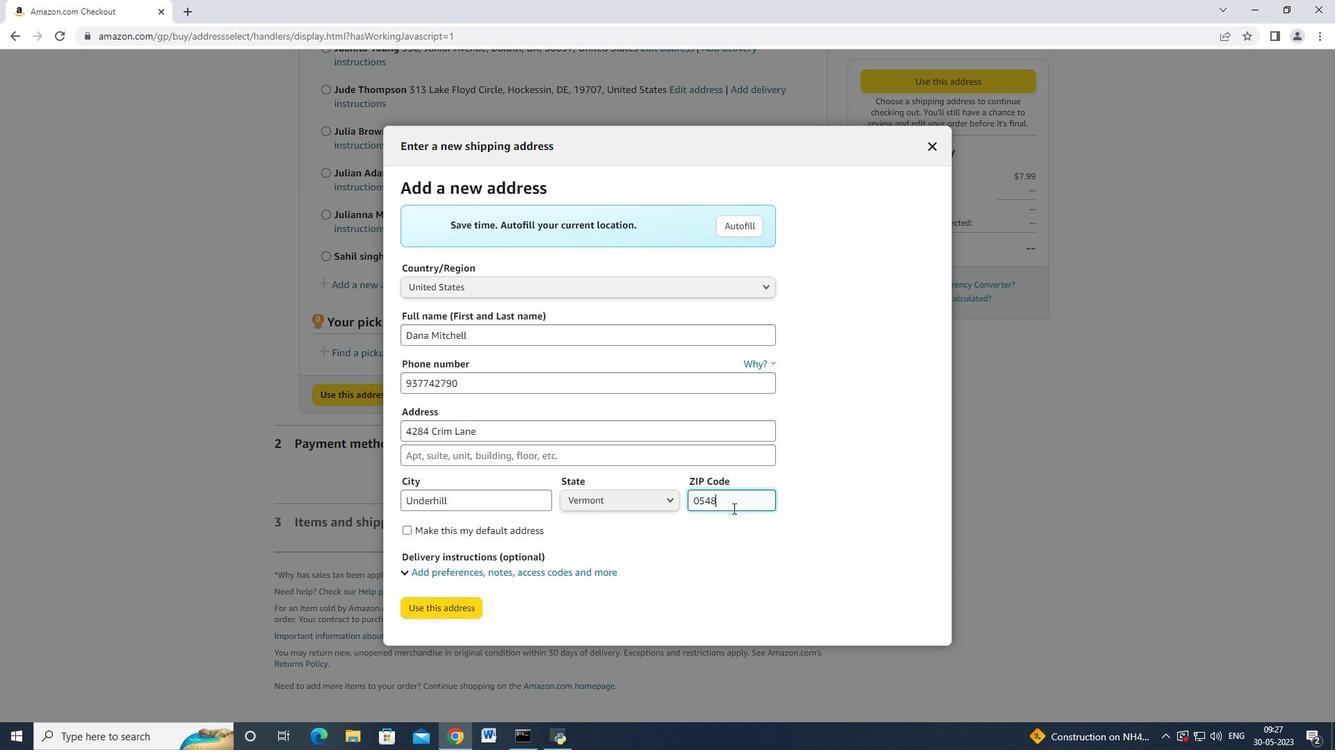 
Action: Mouse moved to (452, 611)
Screenshot: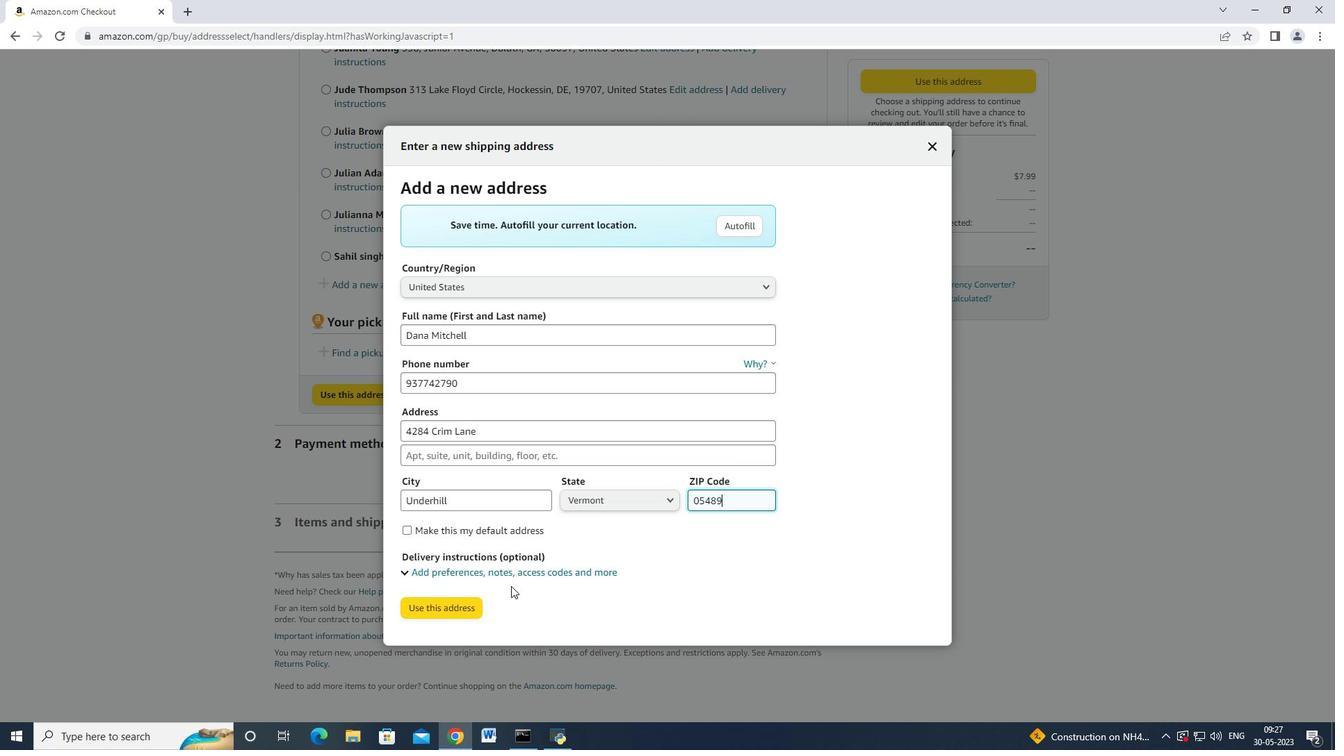 
Action: Mouse pressed left at (452, 611)
Screenshot: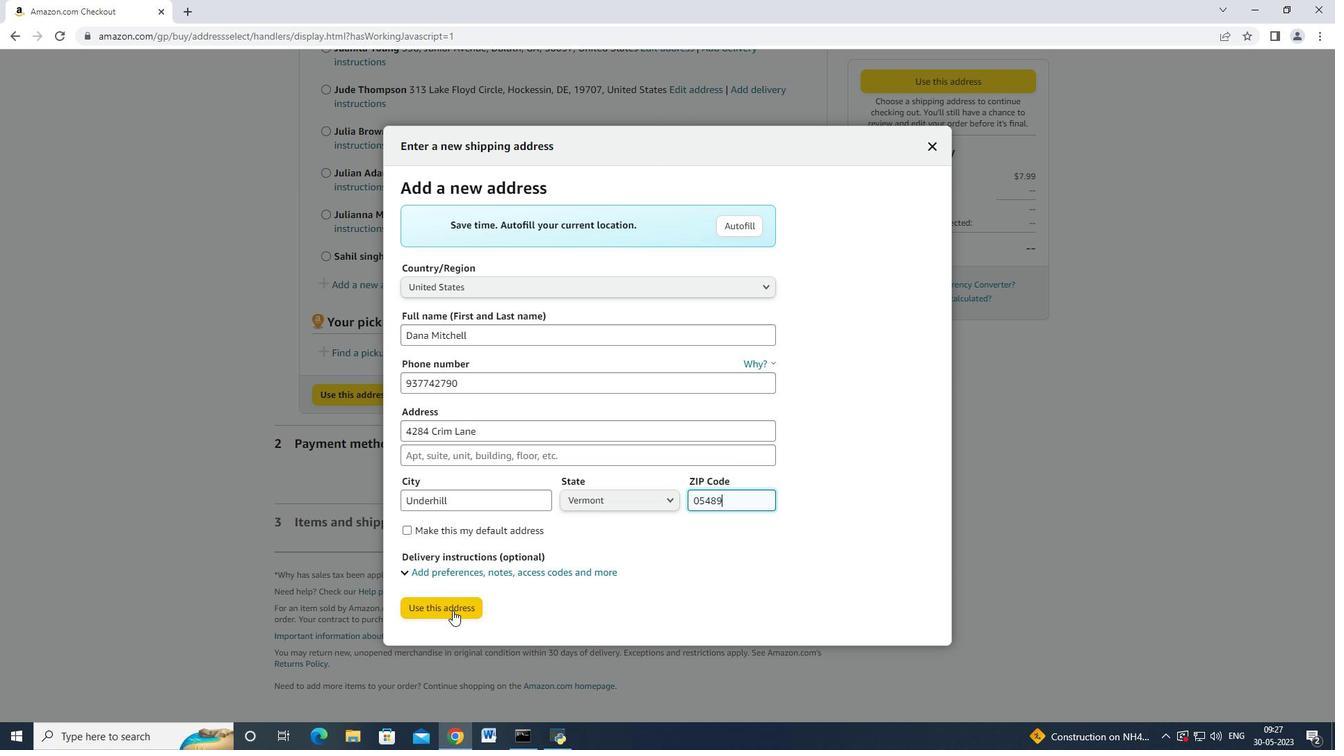 
Action: Mouse moved to (451, 609)
Screenshot: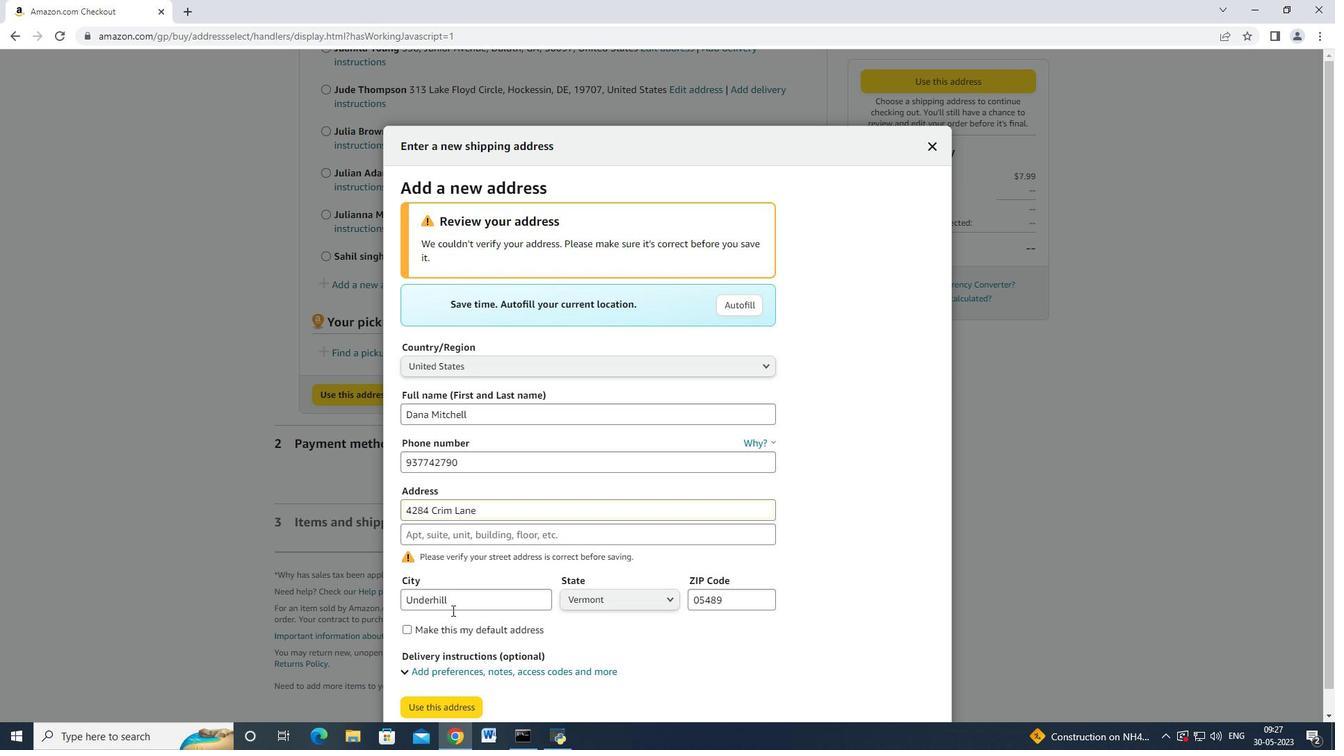 
Action: Mouse scrolled (451, 609) with delta (0, 0)
Screenshot: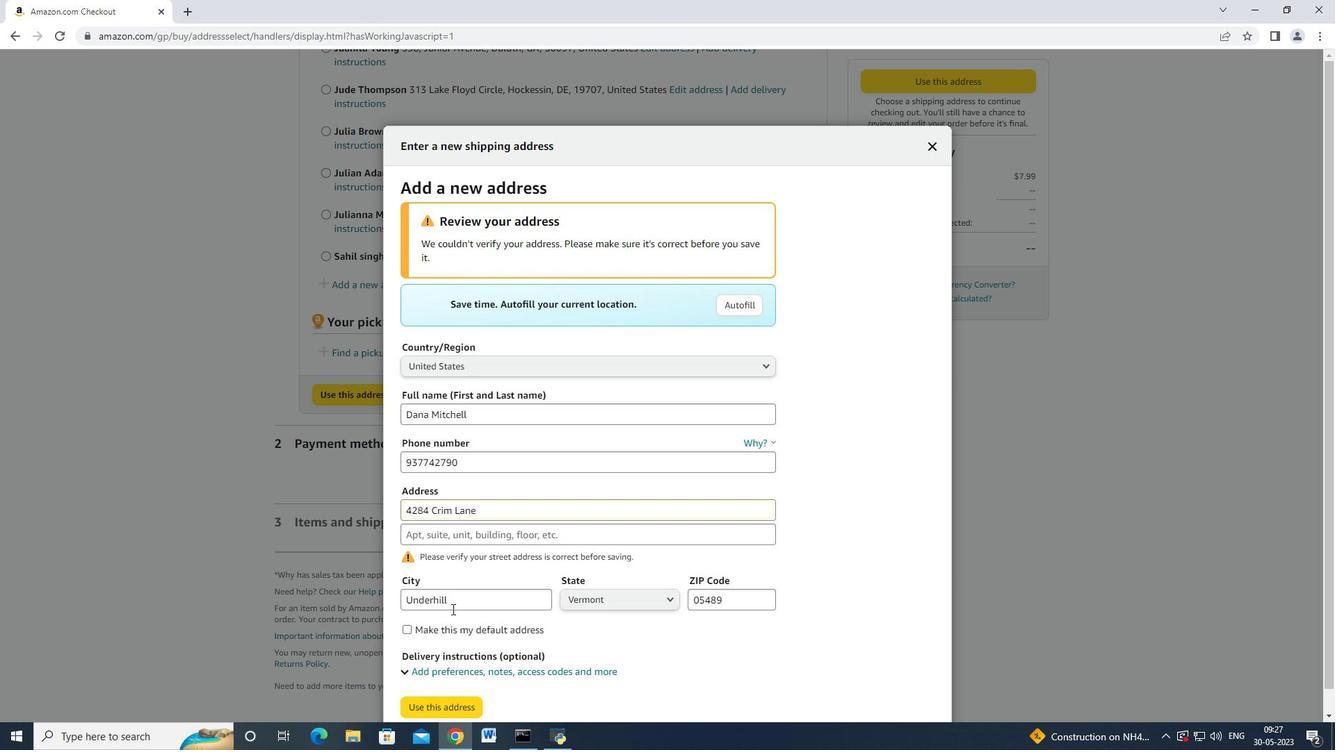 
Action: Mouse scrolled (451, 609) with delta (0, 0)
Screenshot: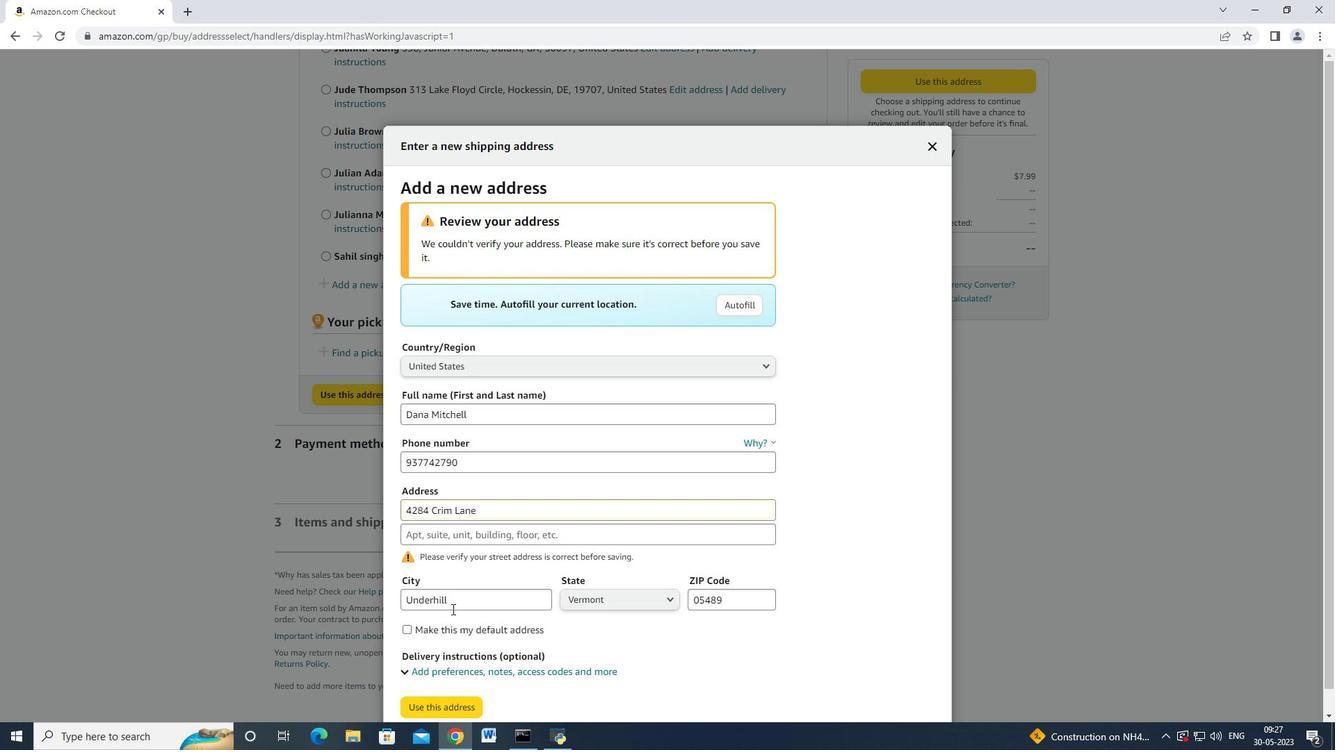 
Action: Mouse scrolled (451, 609) with delta (0, 0)
Screenshot: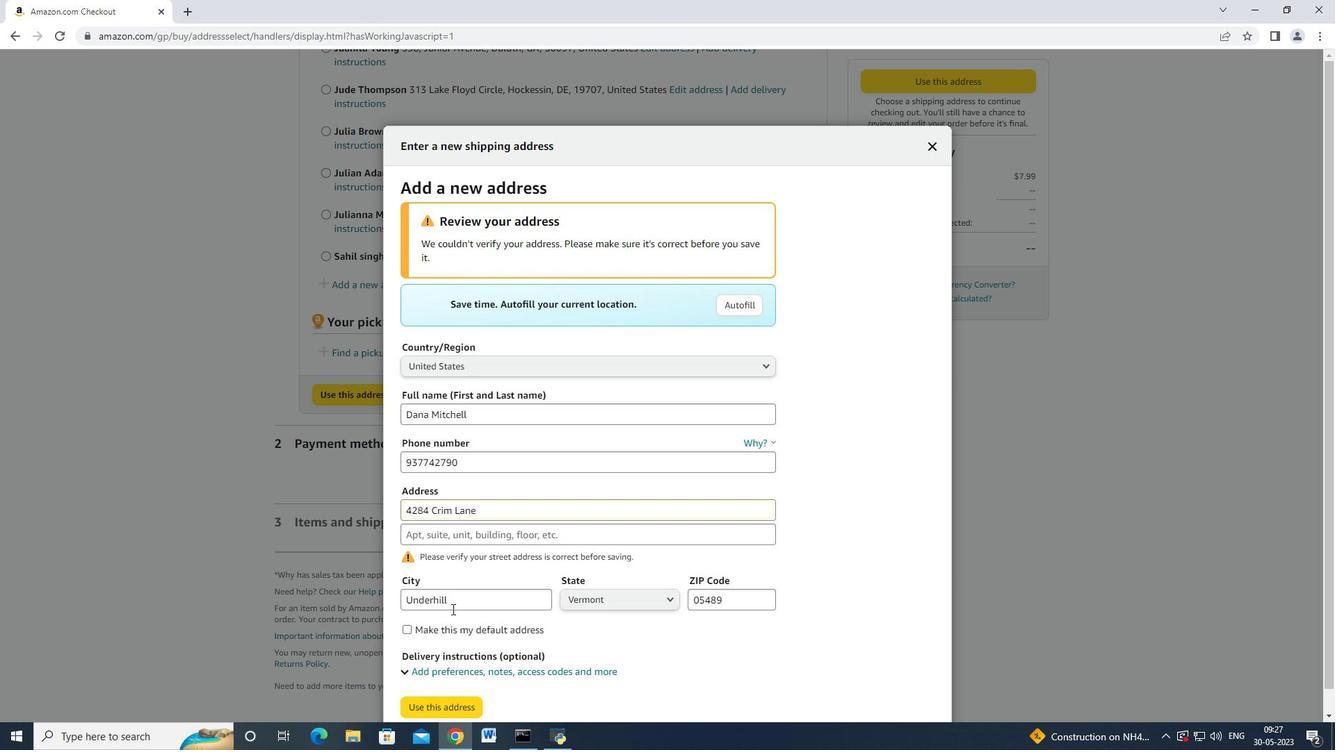 
Action: Mouse moved to (447, 692)
Screenshot: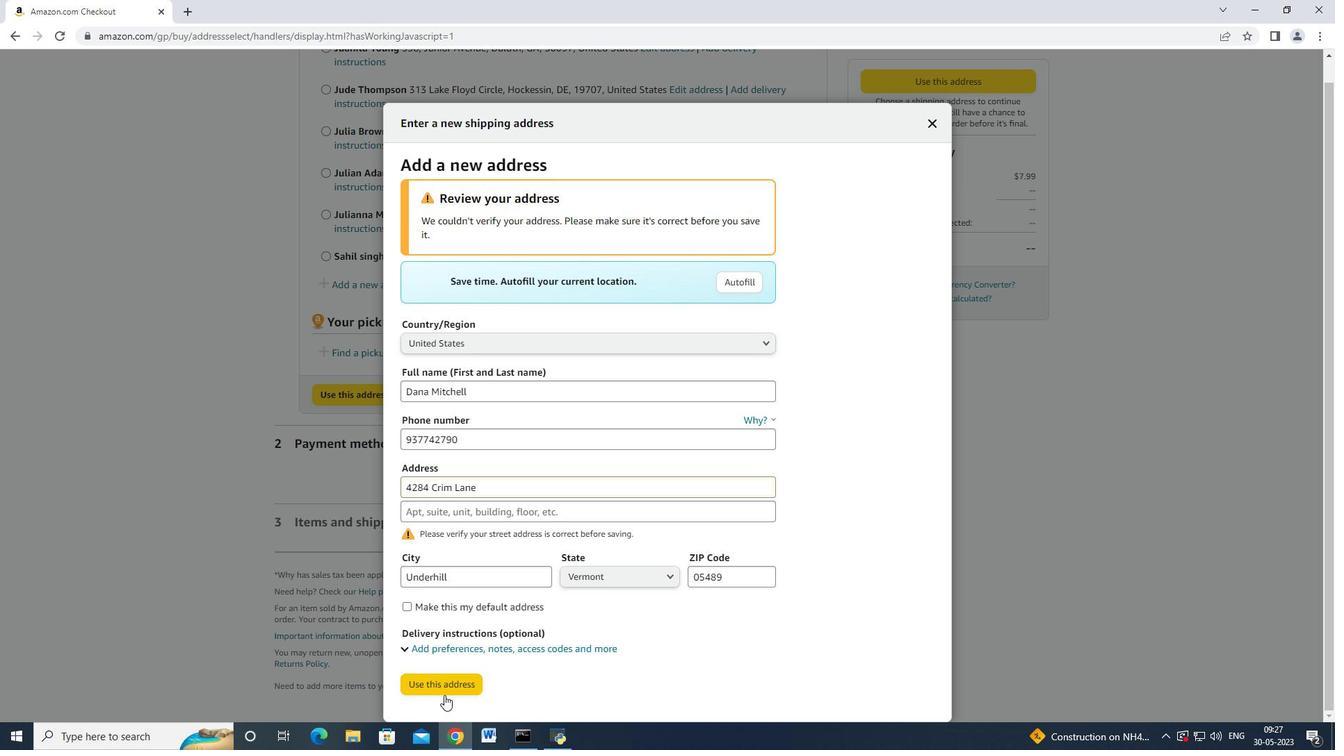 
Action: Mouse pressed left at (447, 692)
Screenshot: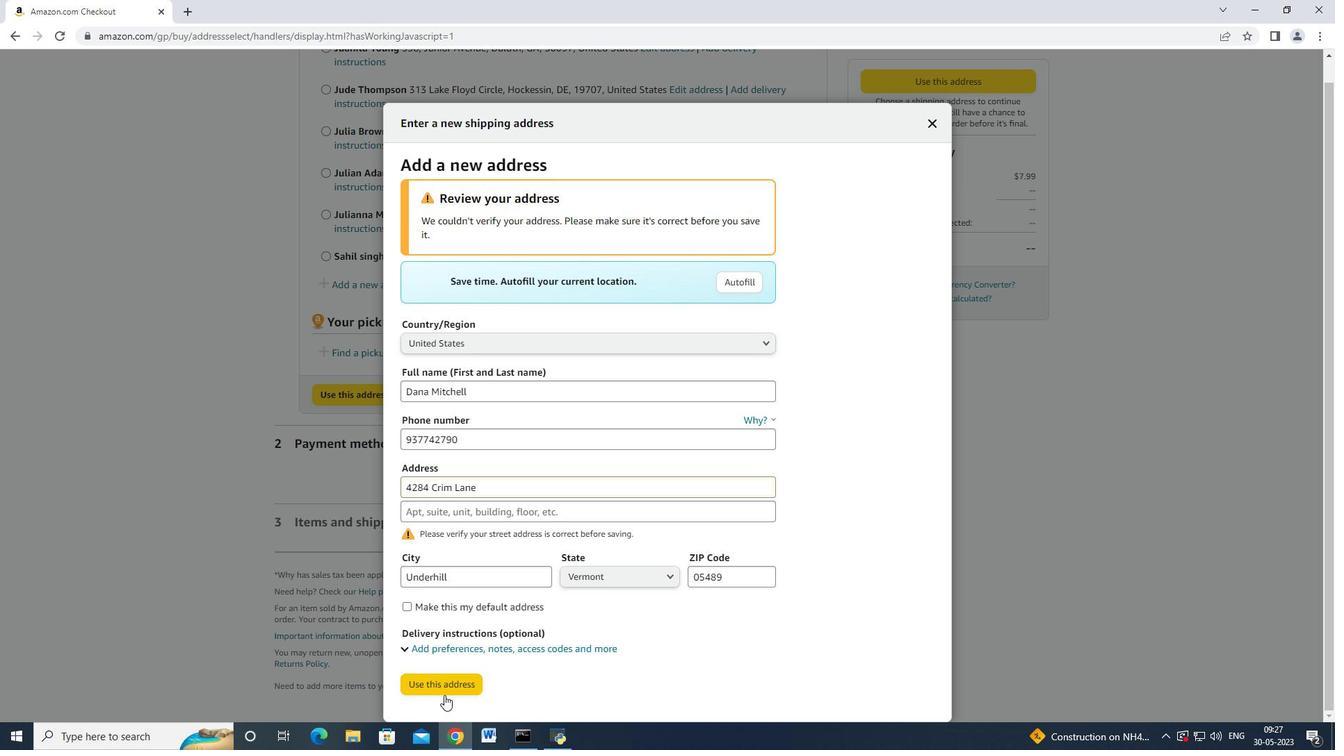 
Action: Mouse moved to (548, 328)
Screenshot: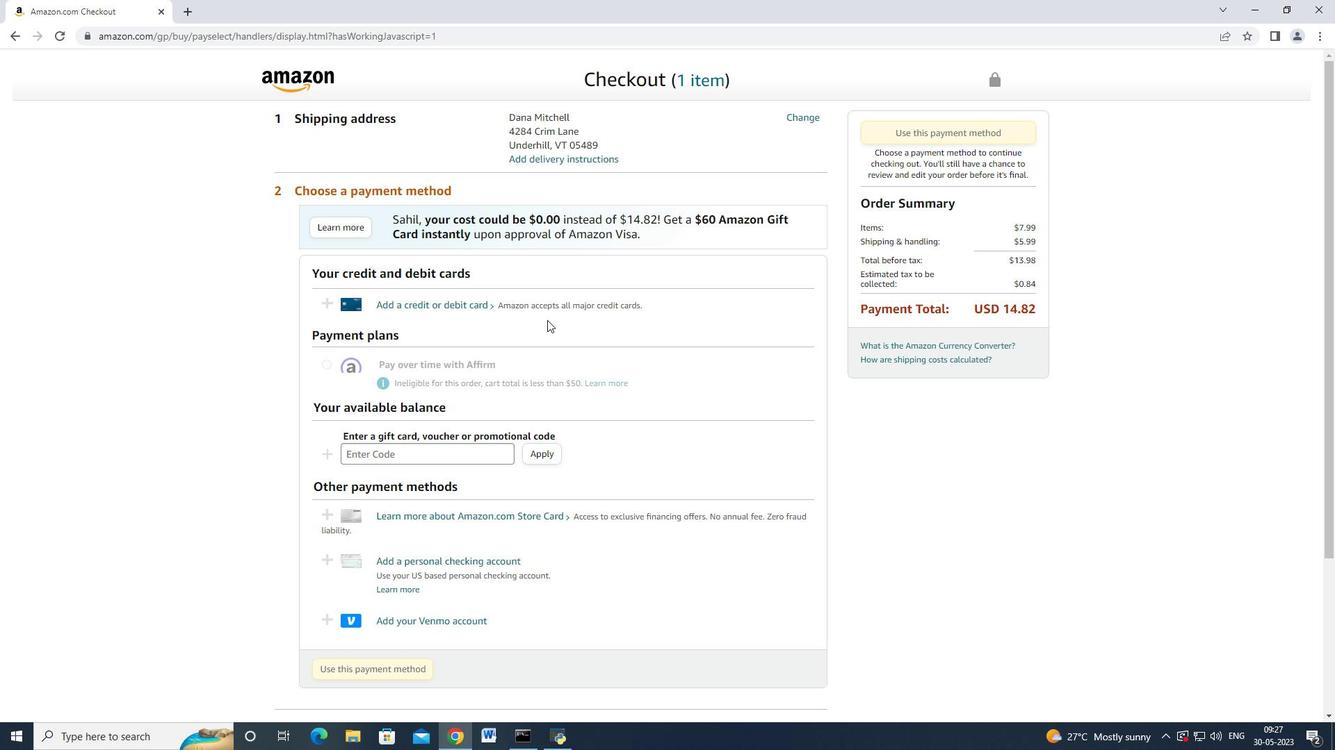 
Action: Mouse scrolled (548, 328) with delta (0, 0)
Screenshot: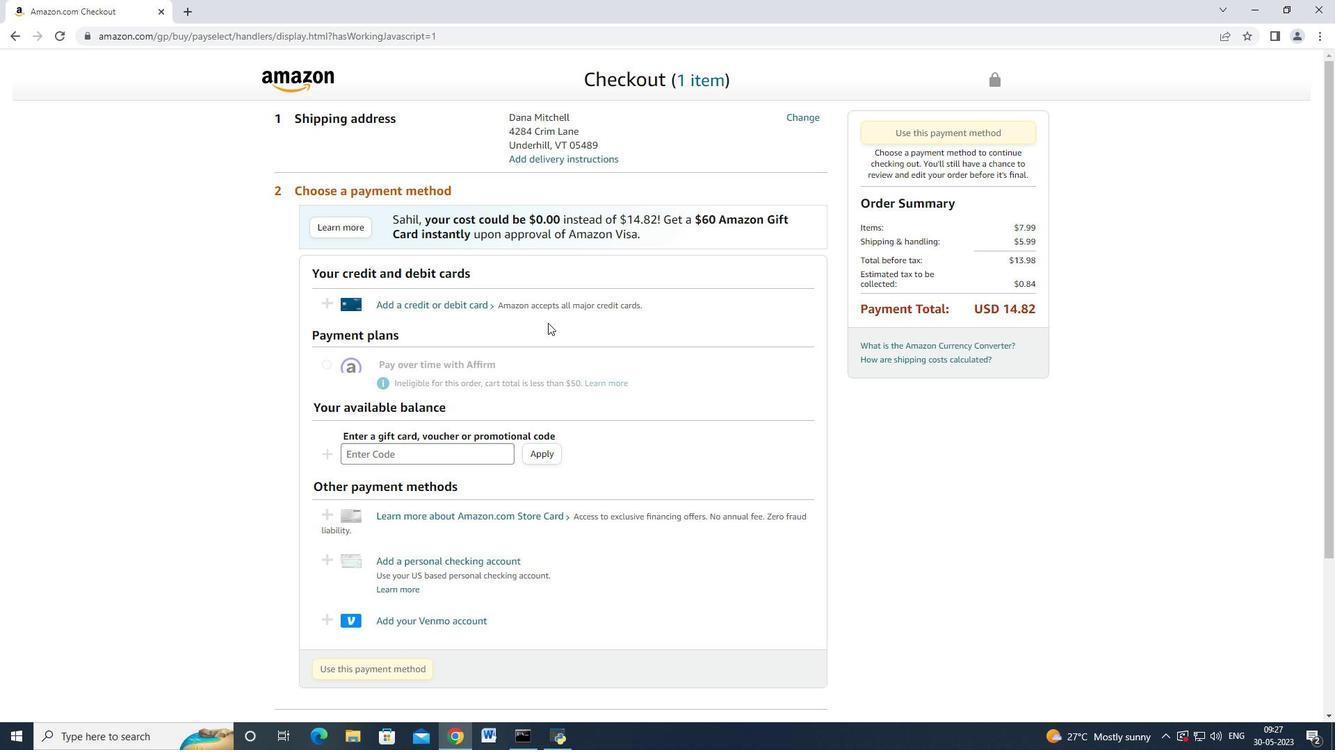 
Action: Mouse moved to (446, 230)
Screenshot: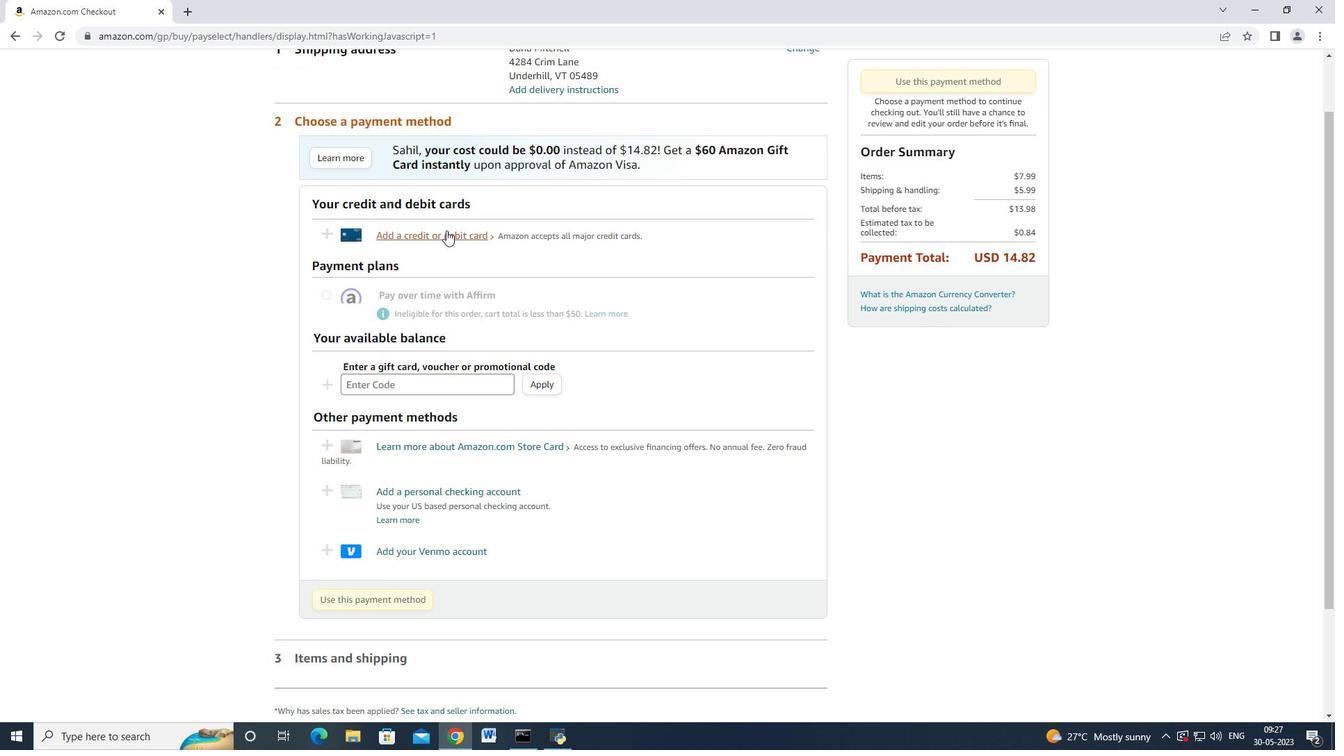 
Action: Mouse pressed left at (446, 230)
Screenshot: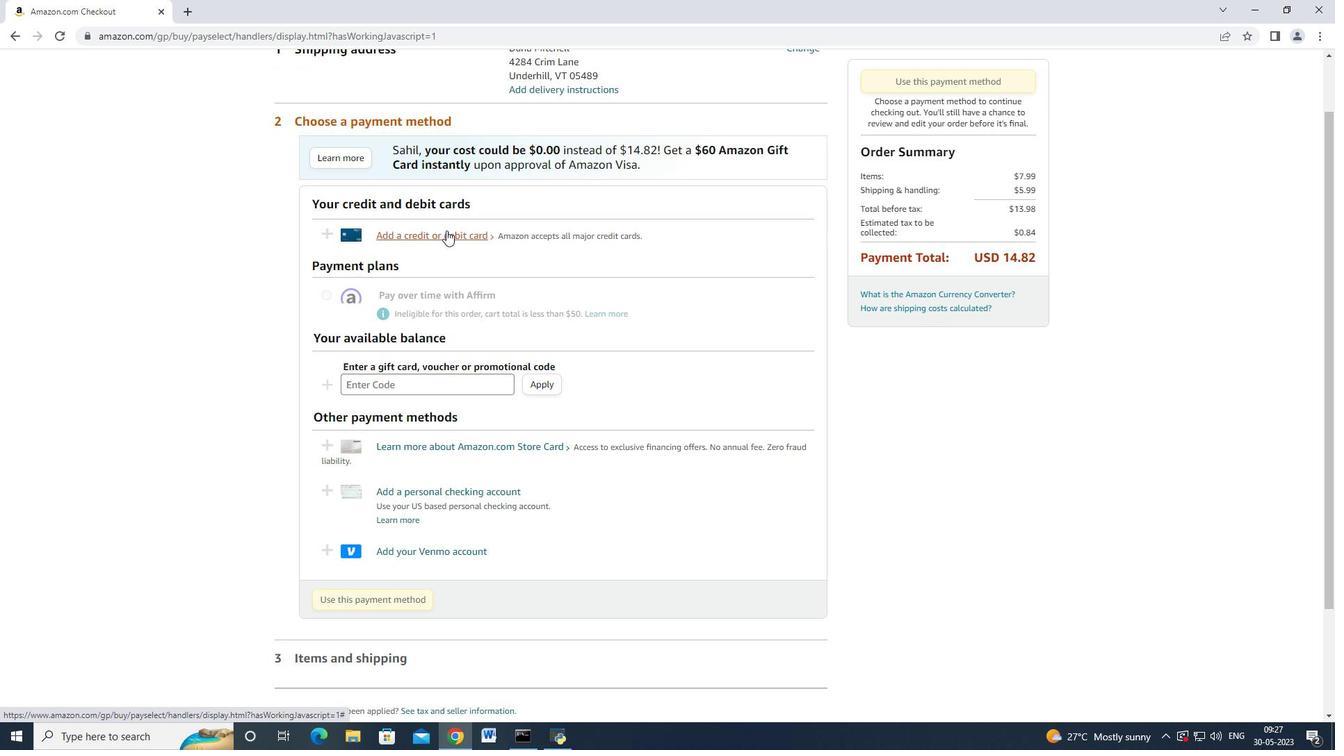 
Action: Mouse moved to (571, 317)
Screenshot: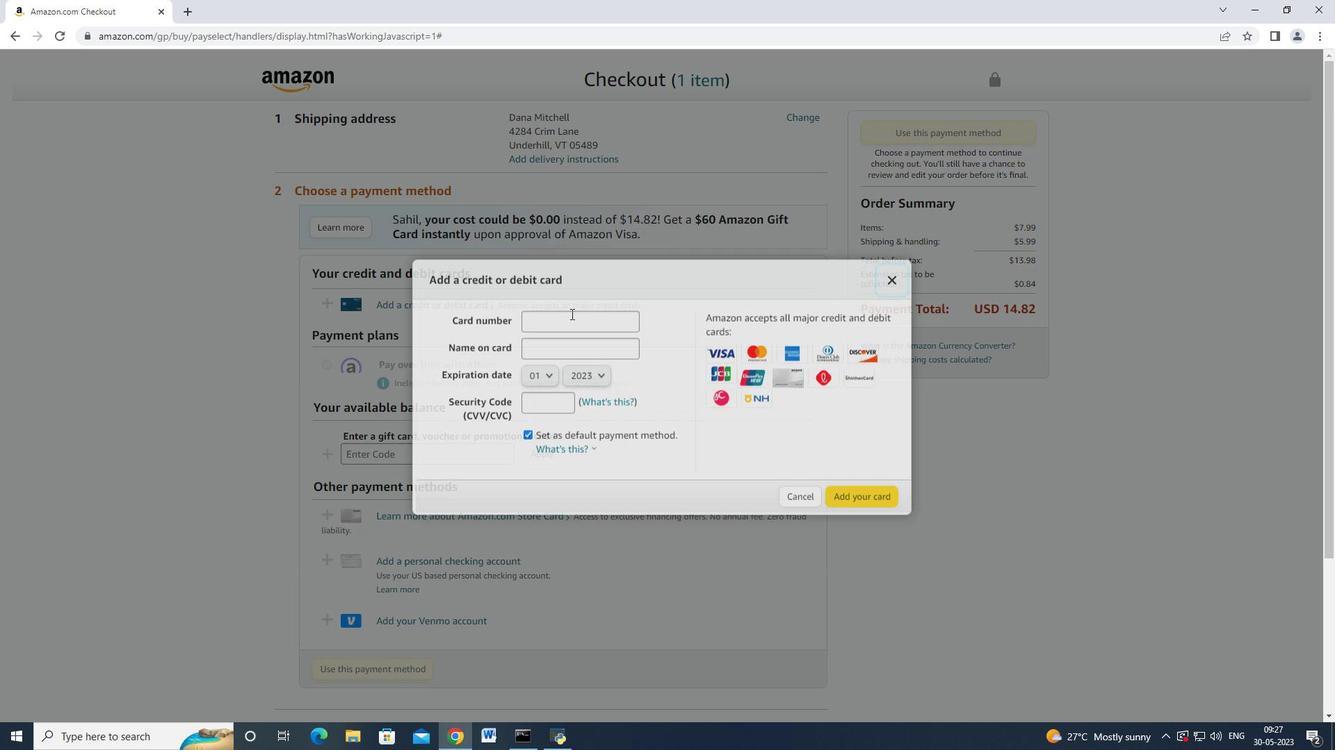 
Action: Mouse pressed left at (571, 317)
Screenshot: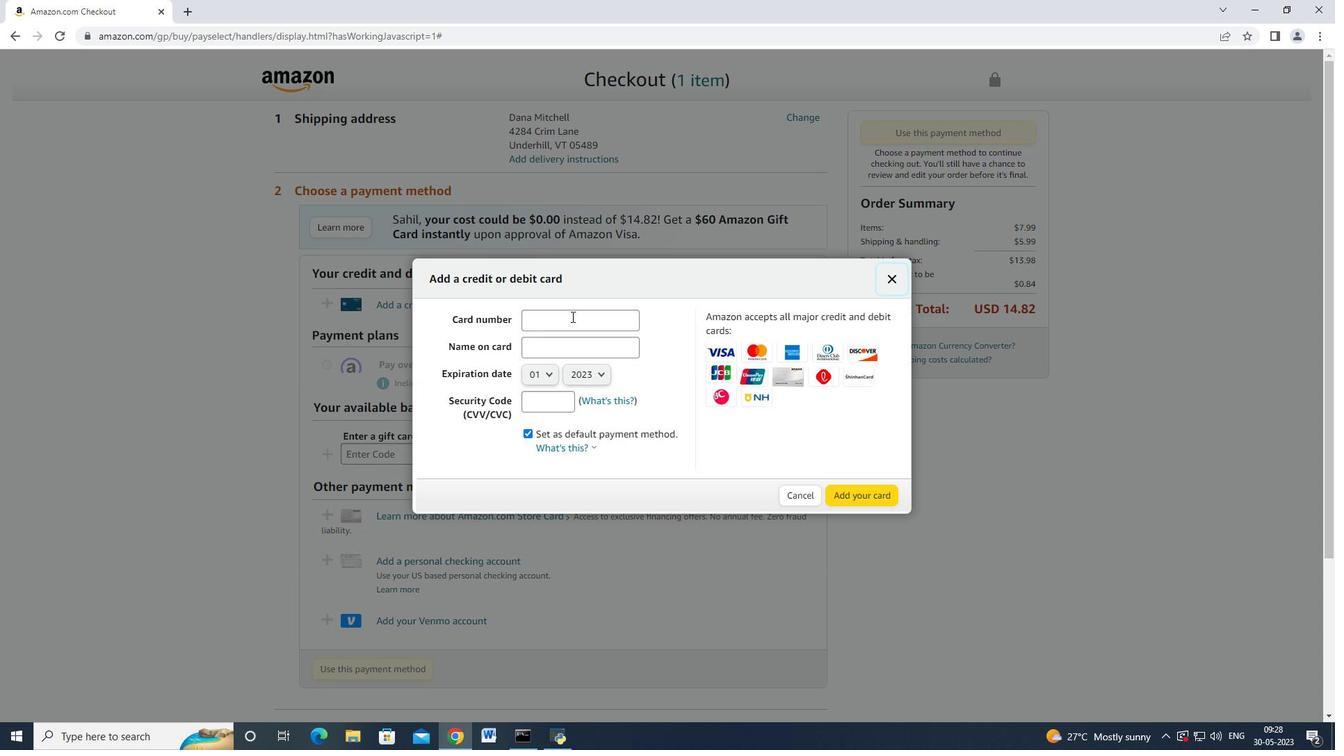 
Action: Key pressed 4672664477556010<Key.tab><Key.shift>Ri<Key.backspace><Key.backspace><Key.shift>Mark<Key.space><Key.shift_r>Adams<Key.tab><Key.enter><Key.down><Key.down><Key.down><Key.enter><Key.tab><Key.tab><Key.enter><Key.down><Key.down><Key.enter><Key.tab><Key.tab>682<Key.tab><Key.tab><Key.tab><Key.tab><Key.tab>
Screenshot: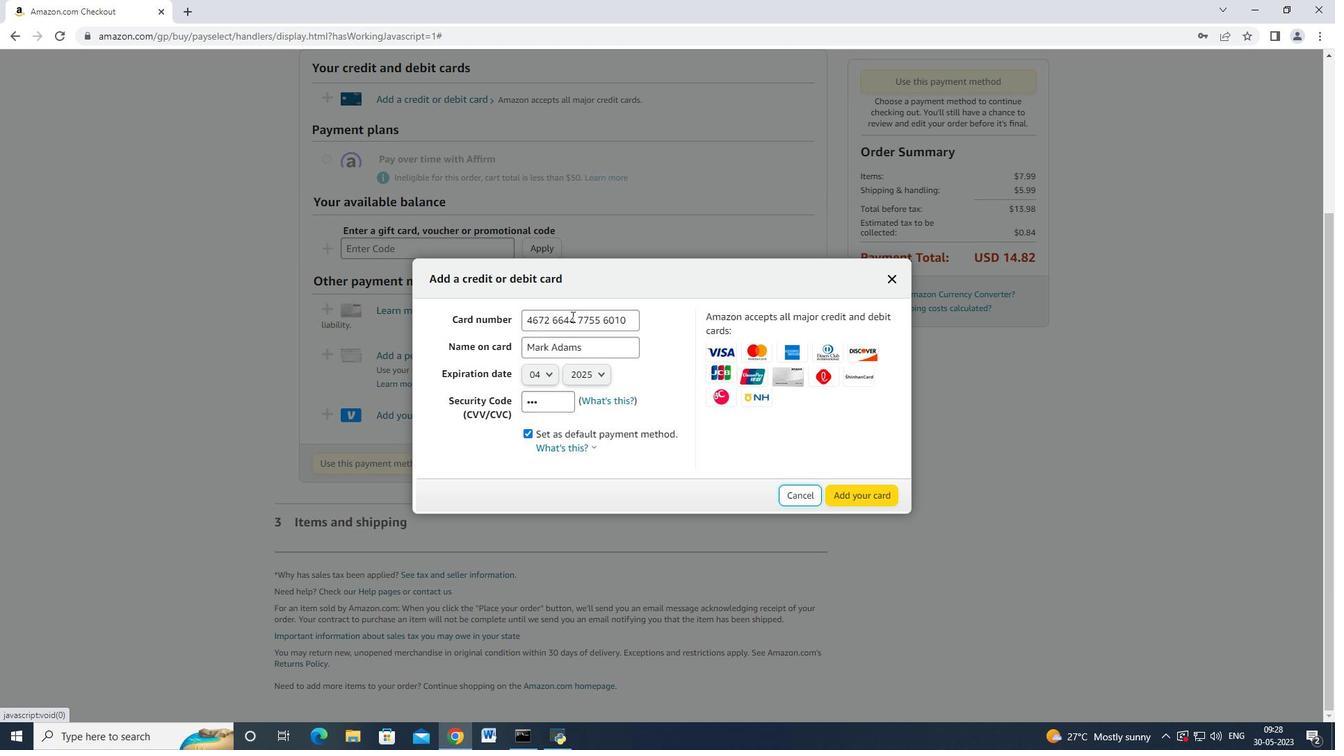 
